 Task: Calculate mortgage payments for a house in Denver, Colorado, with a 30-year fixed-rate loan.
Action: Mouse moved to (319, 233)
Screenshot: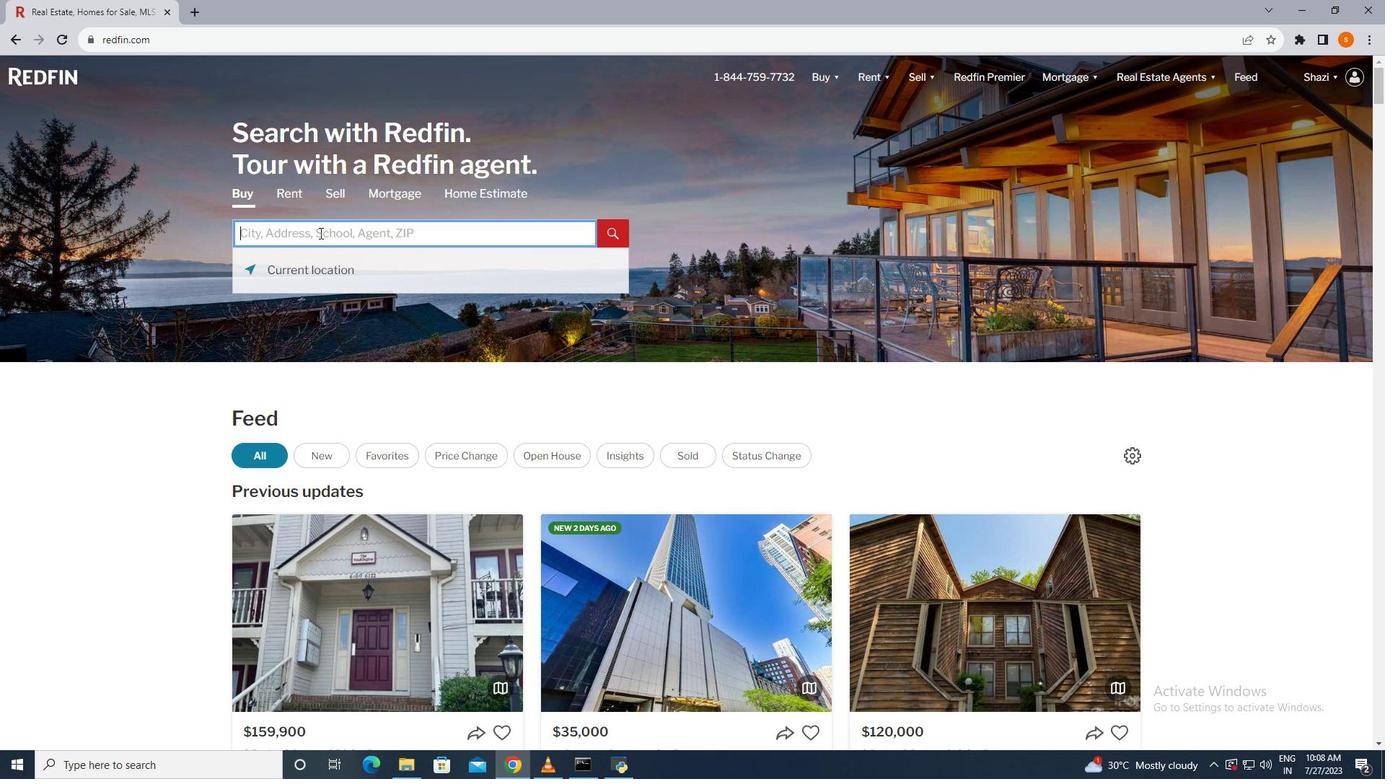 
Action: Mouse pressed left at (319, 233)
Screenshot: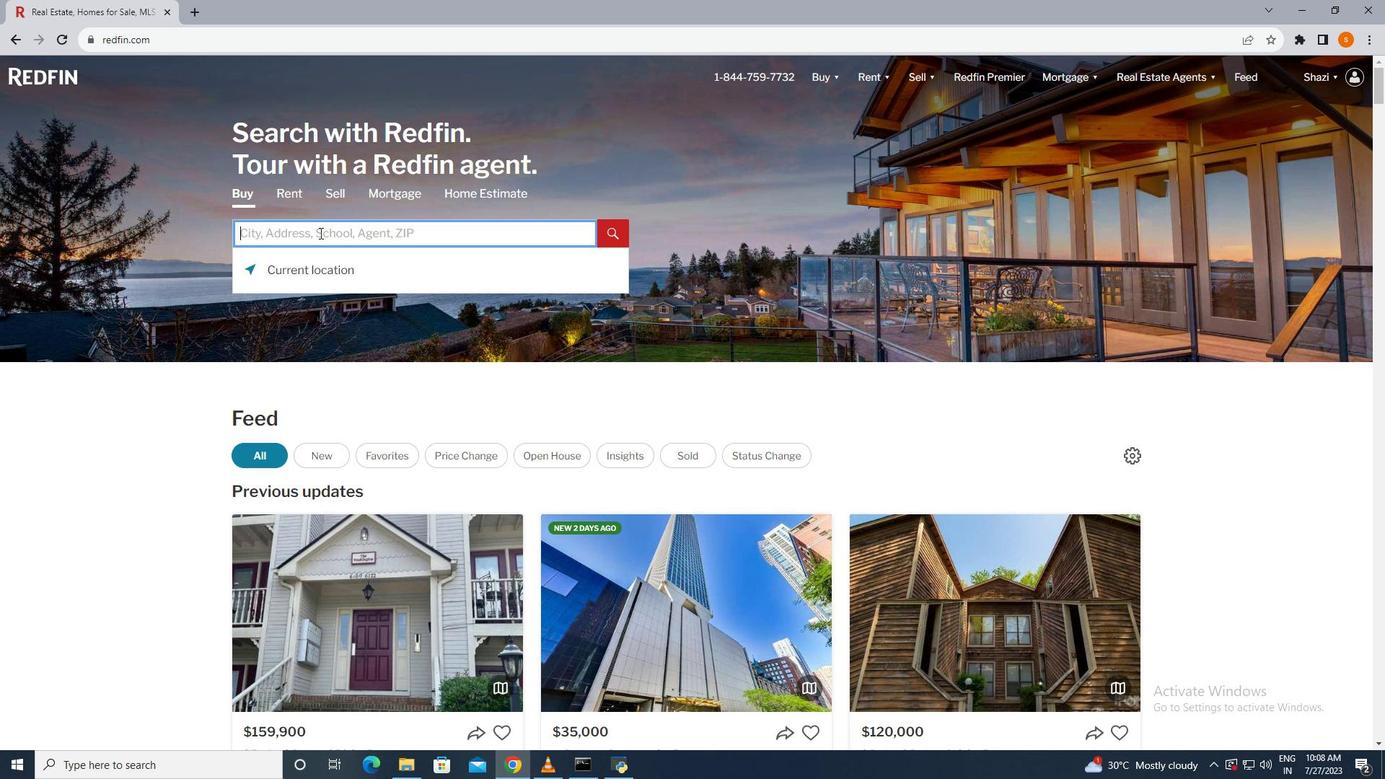 
Action: Mouse moved to (319, 236)
Screenshot: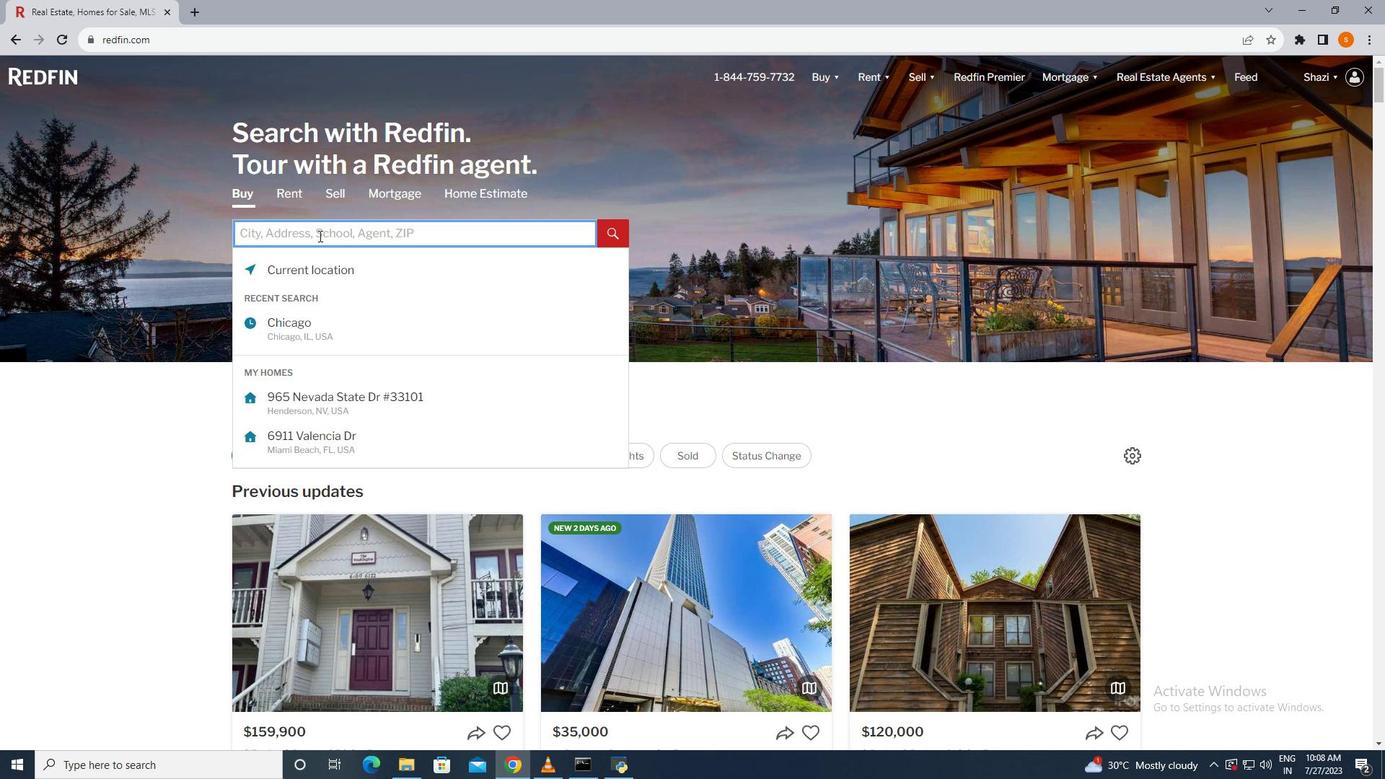 
Action: Mouse pressed left at (319, 236)
Screenshot: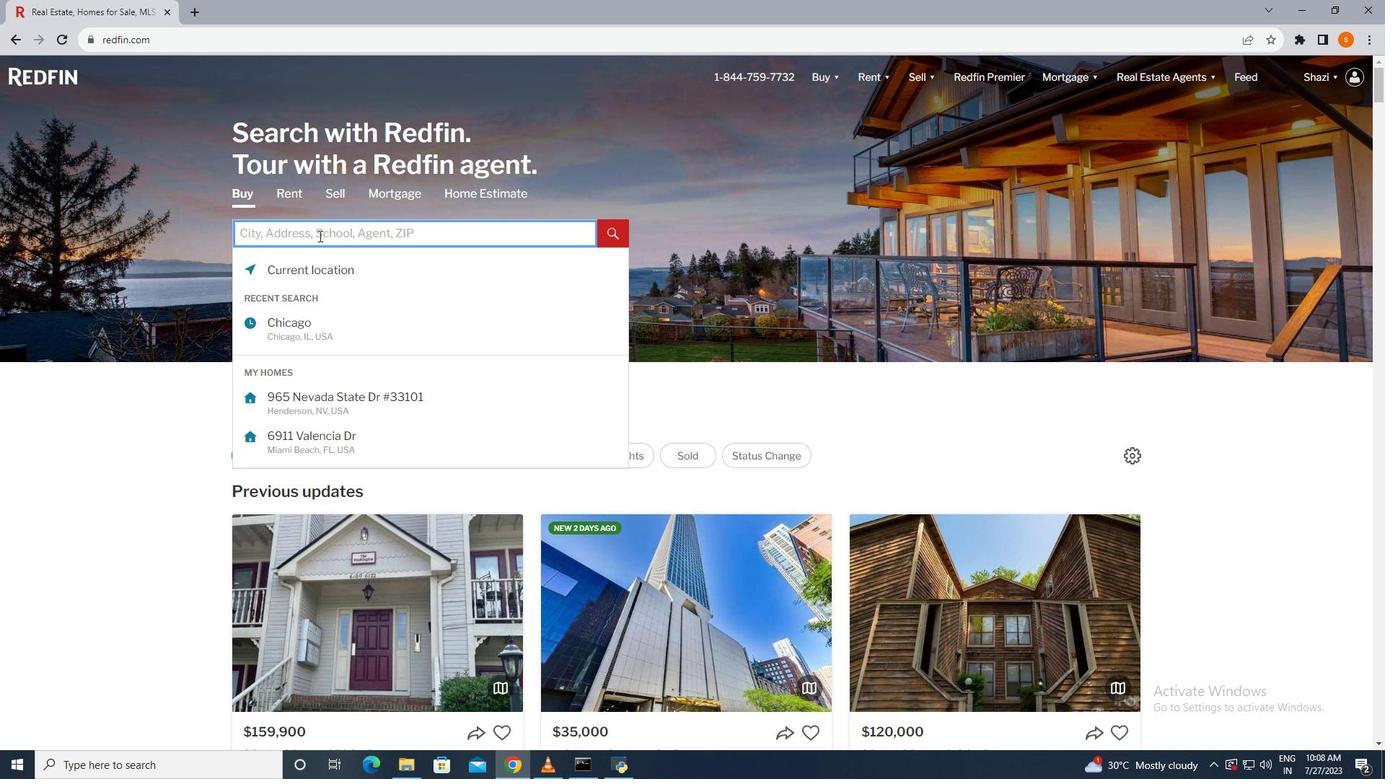 
Action: Mouse moved to (319, 236)
Screenshot: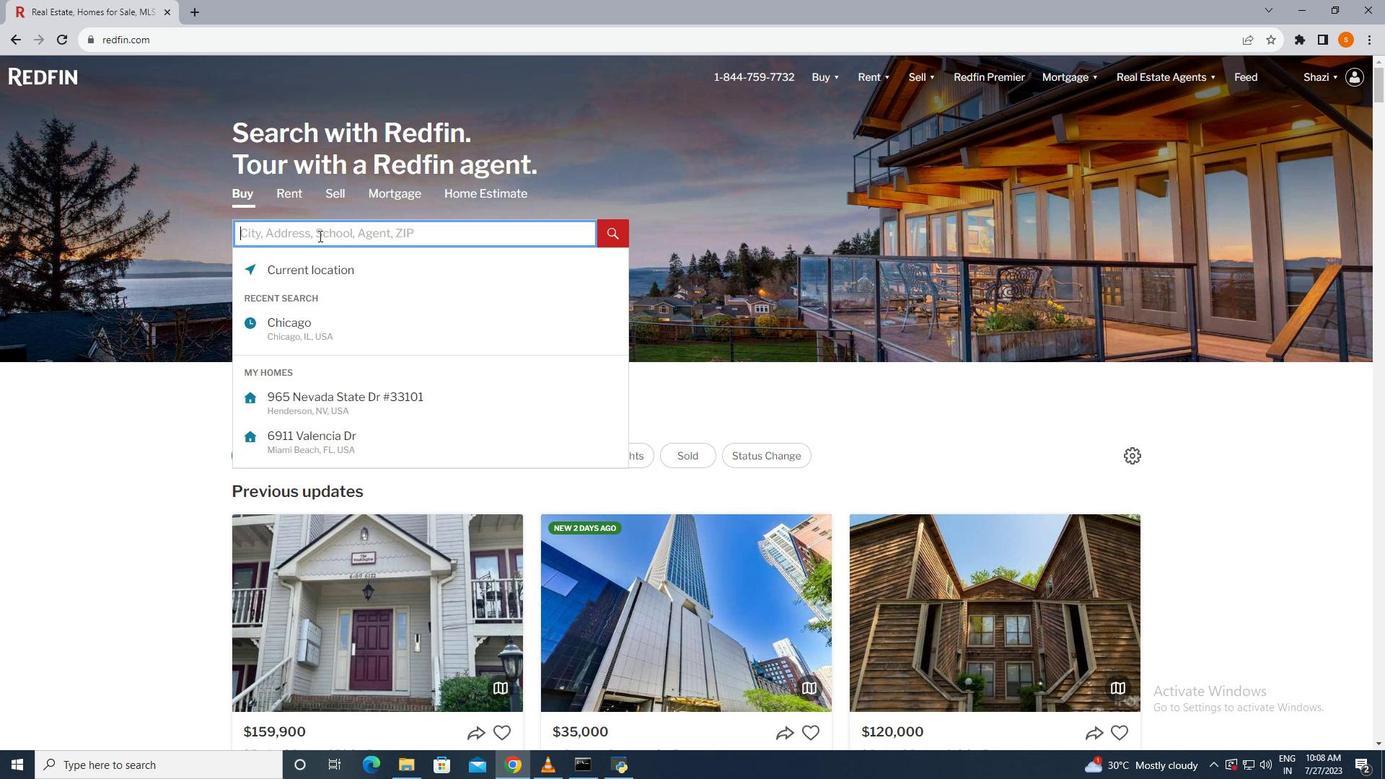 
Action: Key pressed <Key.shift>Denver,<Key.space><Key.shift>Colorado
Screenshot: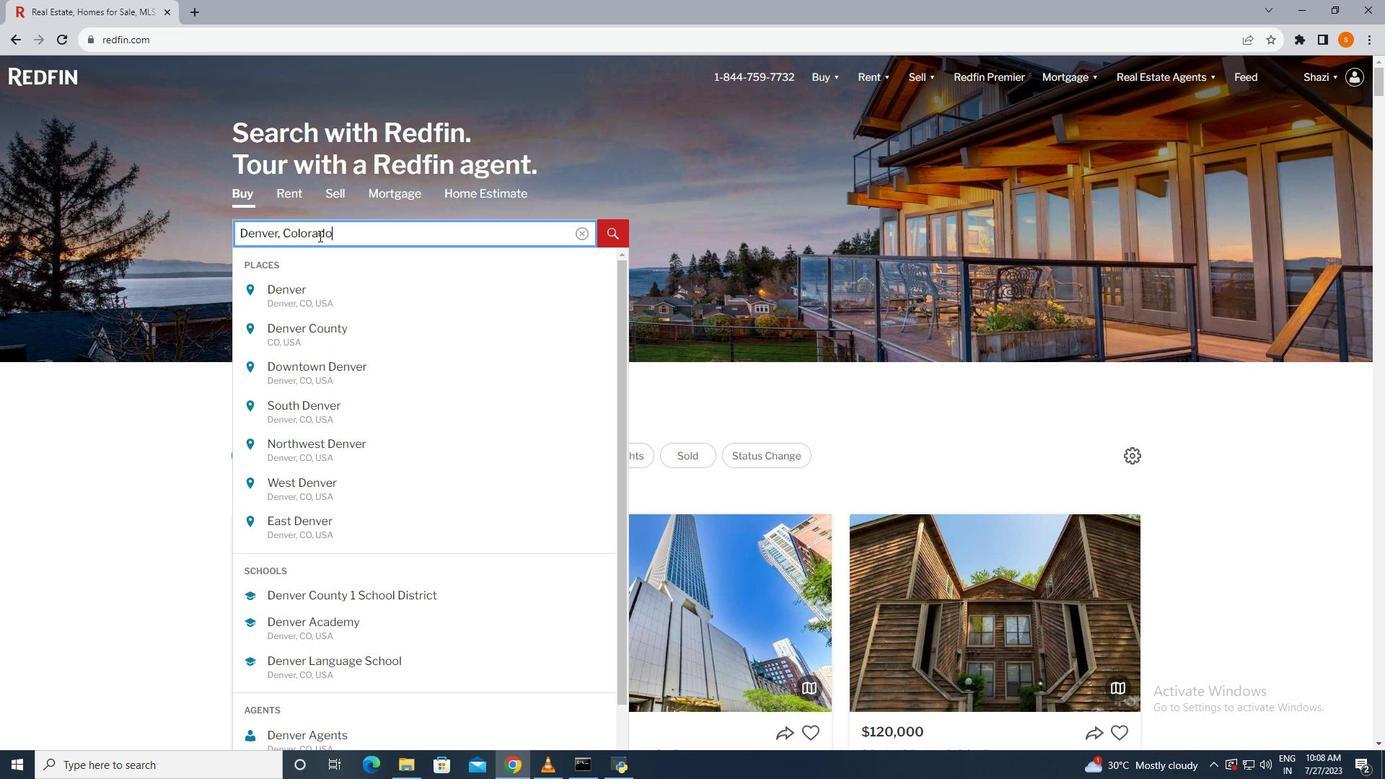 
Action: Mouse moved to (316, 288)
Screenshot: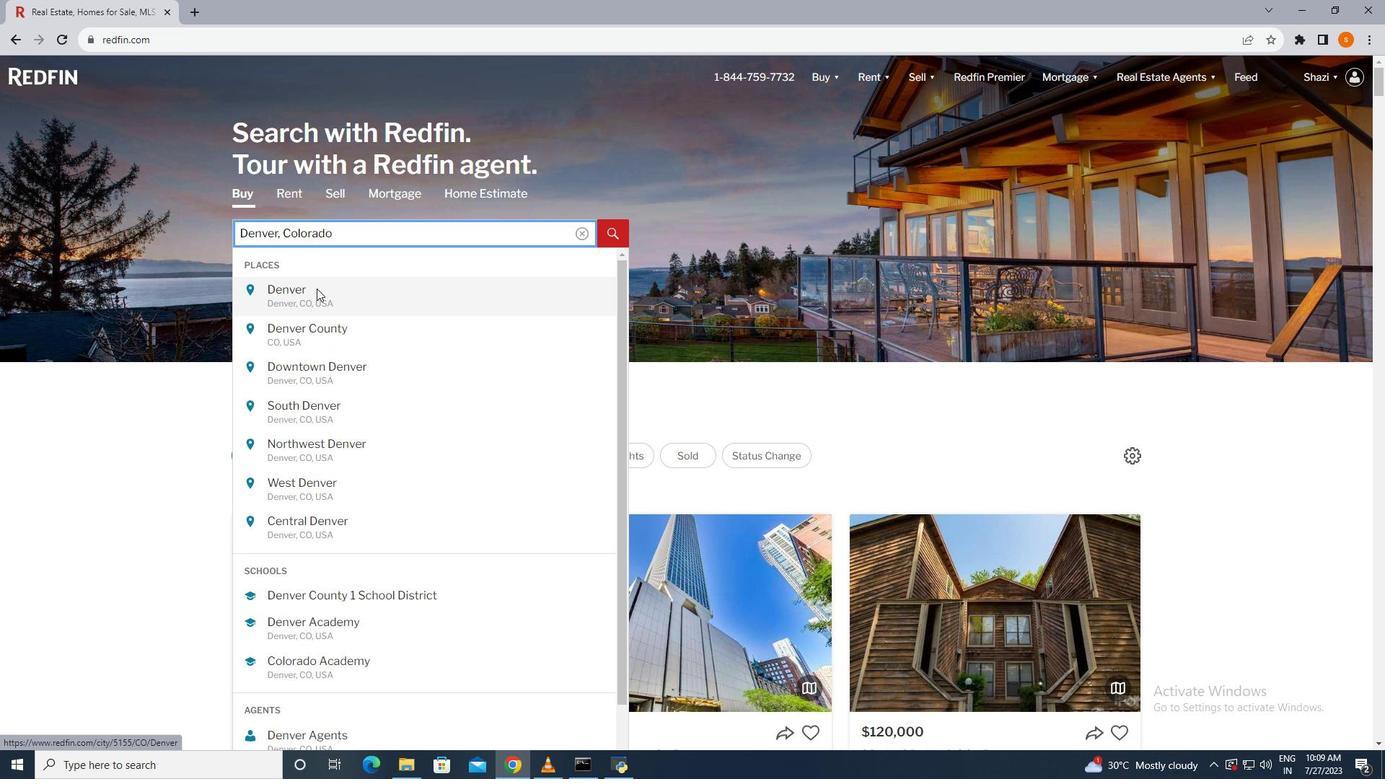 
Action: Mouse pressed left at (316, 288)
Screenshot: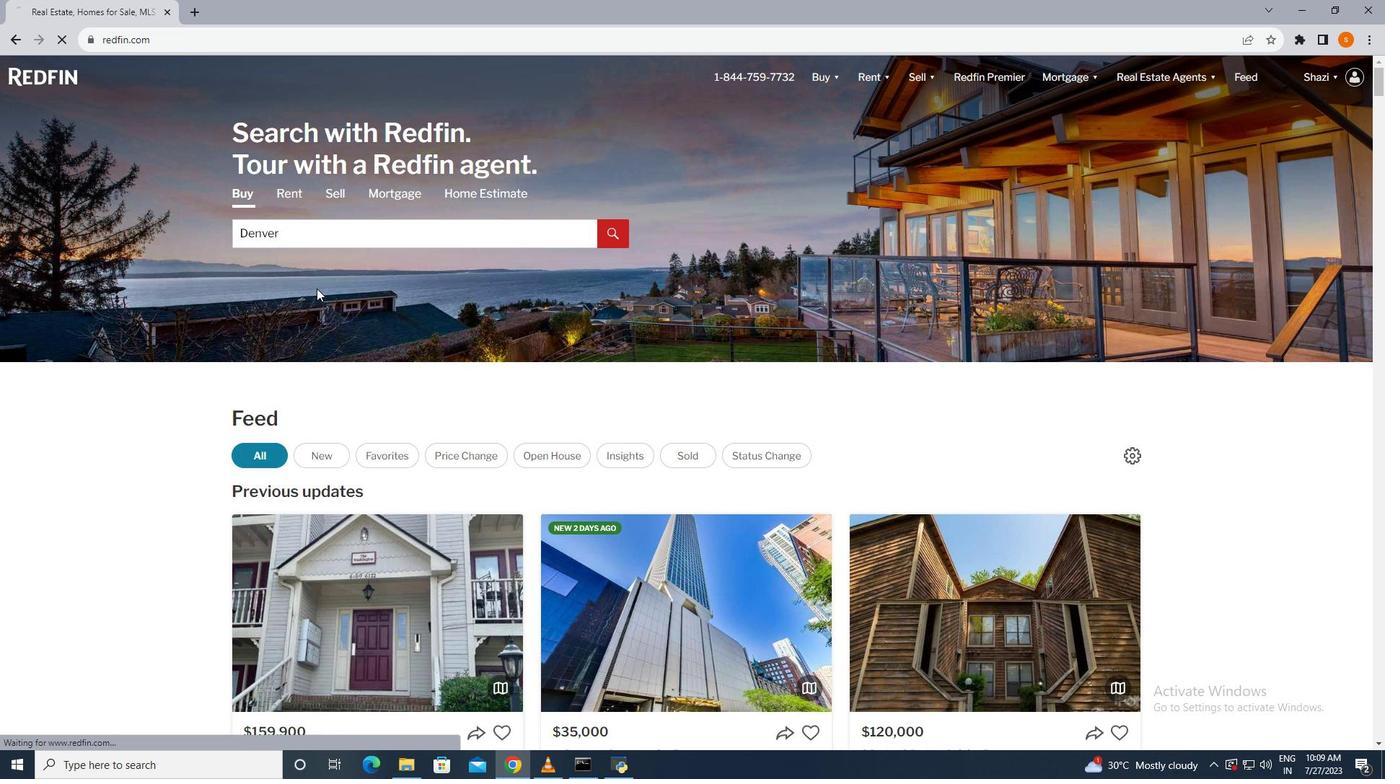
Action: Mouse moved to (1050, 202)
Screenshot: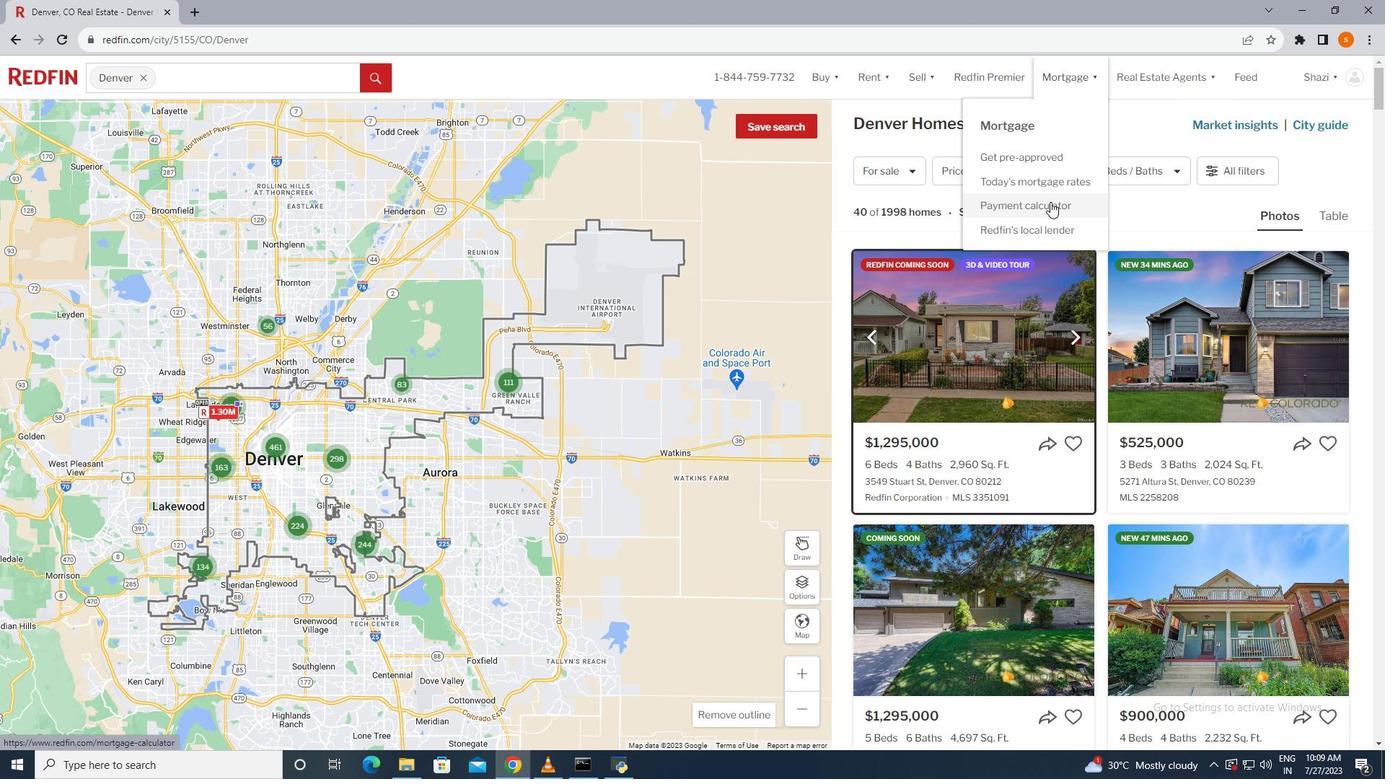 
Action: Mouse pressed left at (1050, 202)
Screenshot: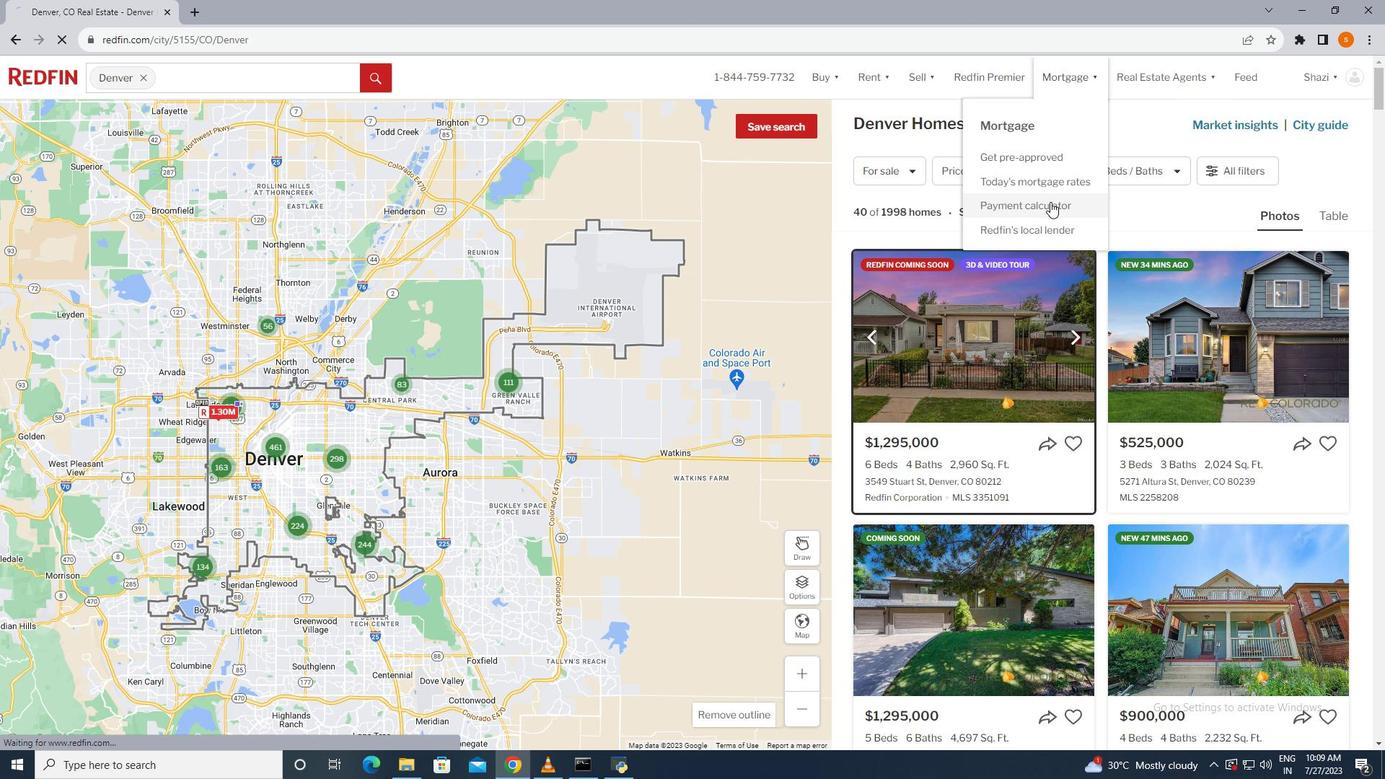 
Action: Mouse moved to (446, 602)
Screenshot: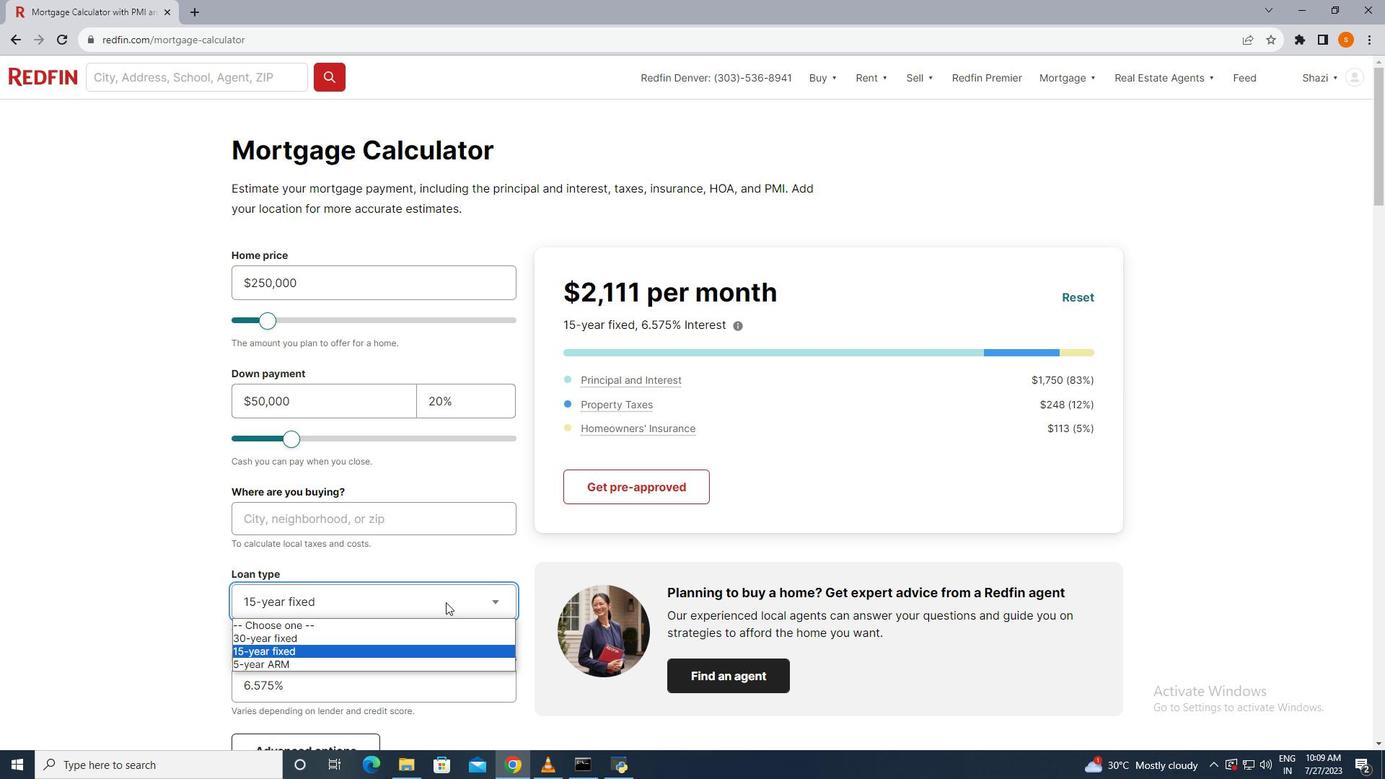 
Action: Mouse pressed left at (446, 602)
Screenshot: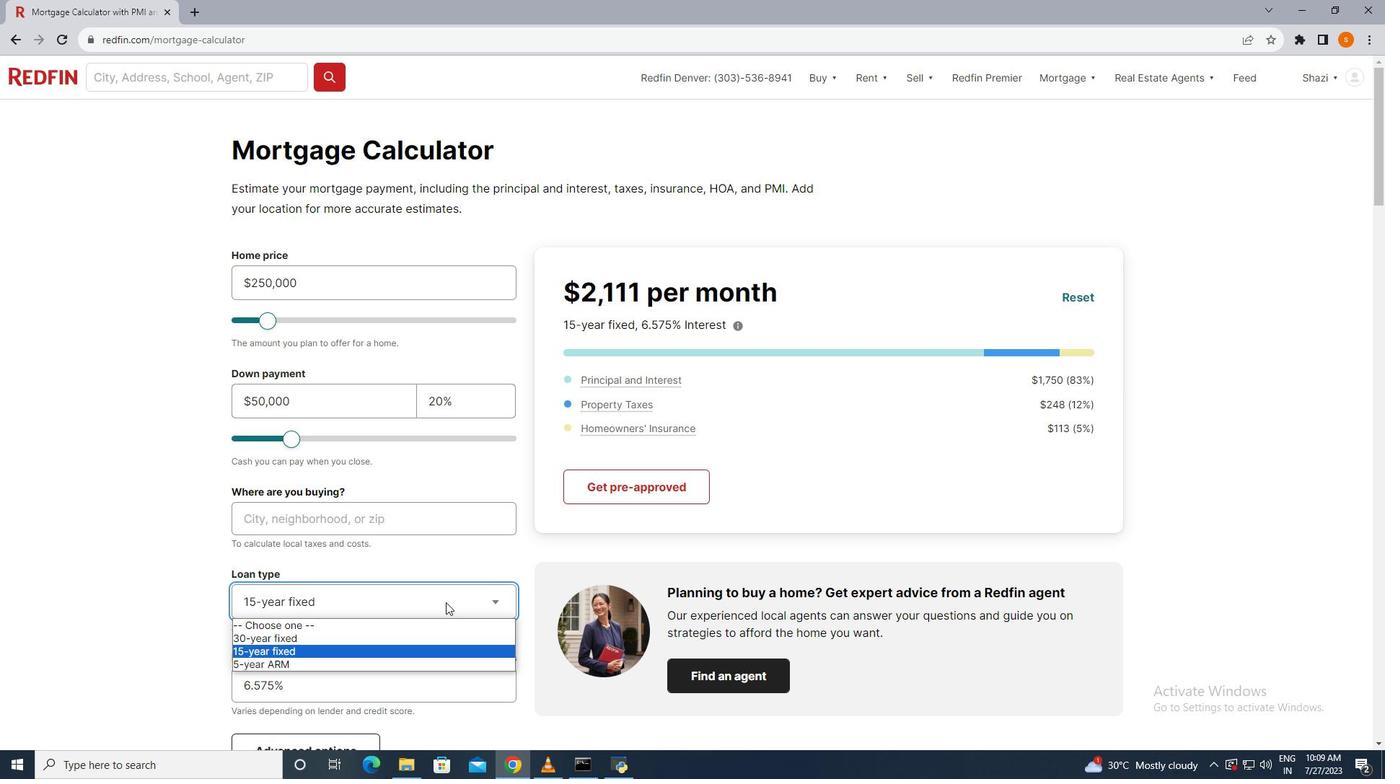 
Action: Mouse moved to (265, 638)
Screenshot: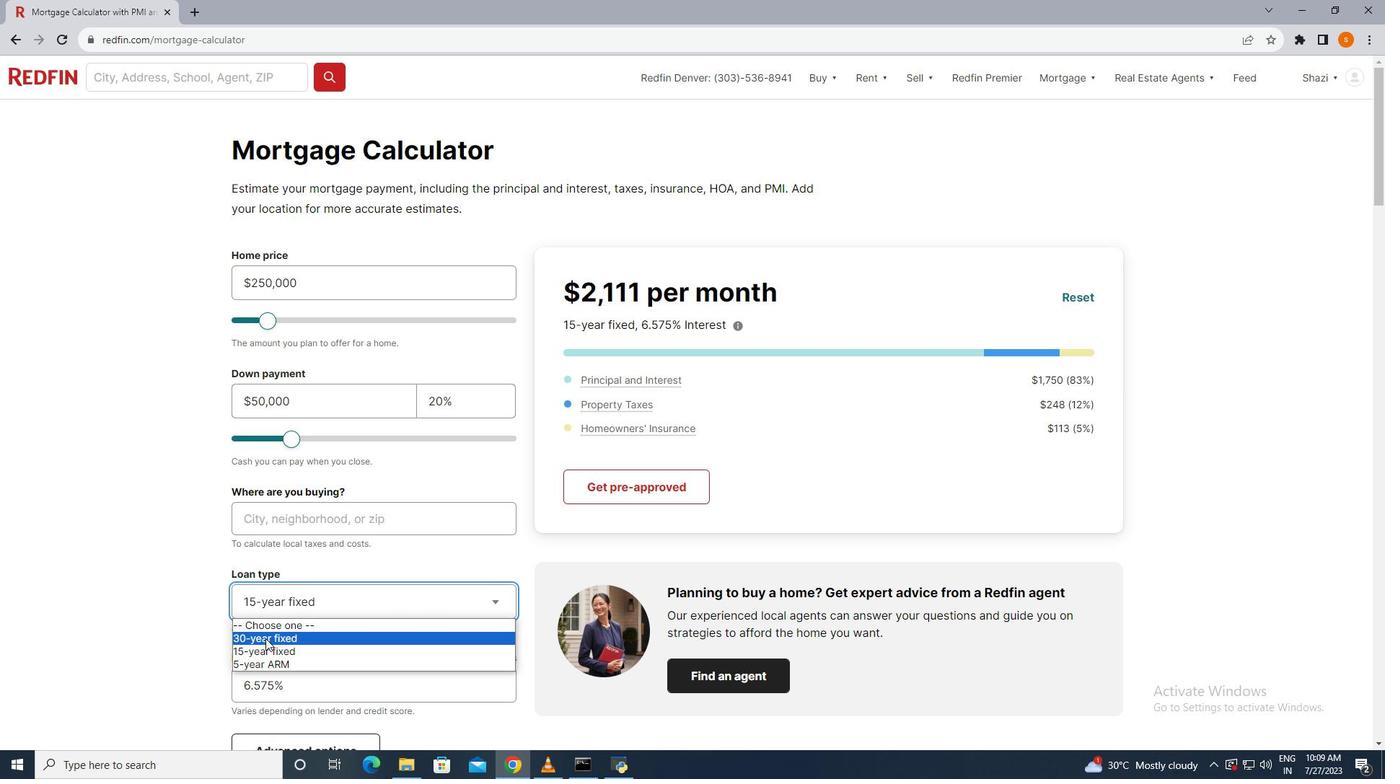 
Action: Mouse pressed left at (265, 638)
Screenshot: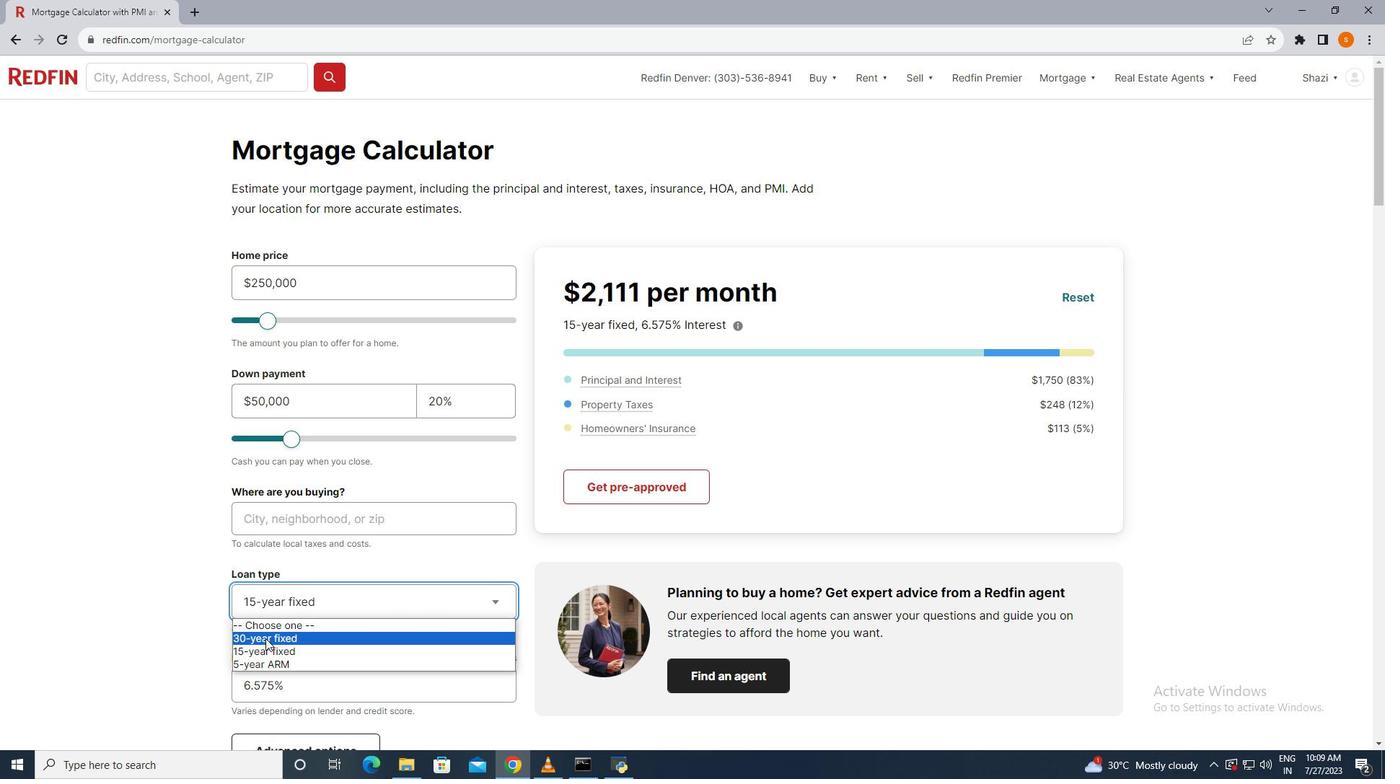 
Action: Mouse moved to (441, 333)
Screenshot: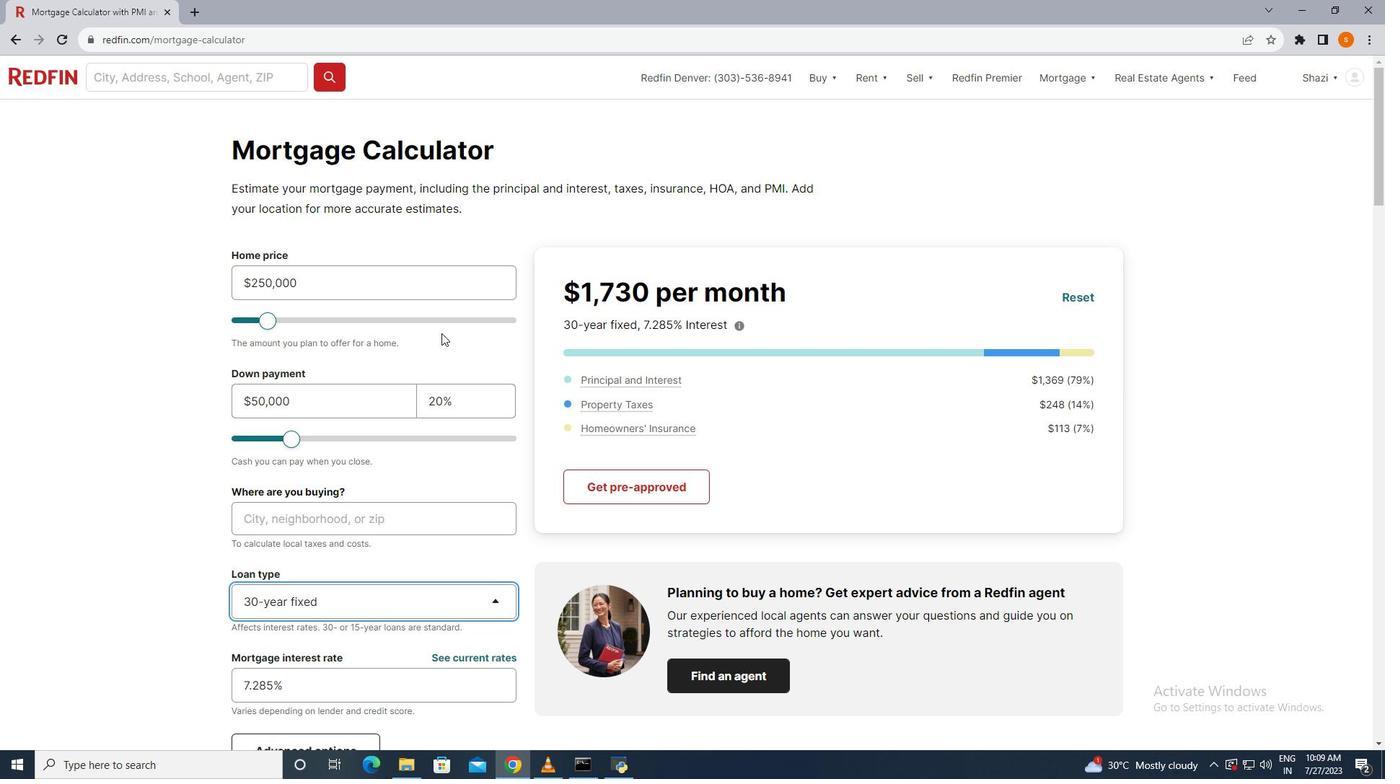 
Action: Mouse scrolled (441, 332) with delta (0, 0)
Screenshot: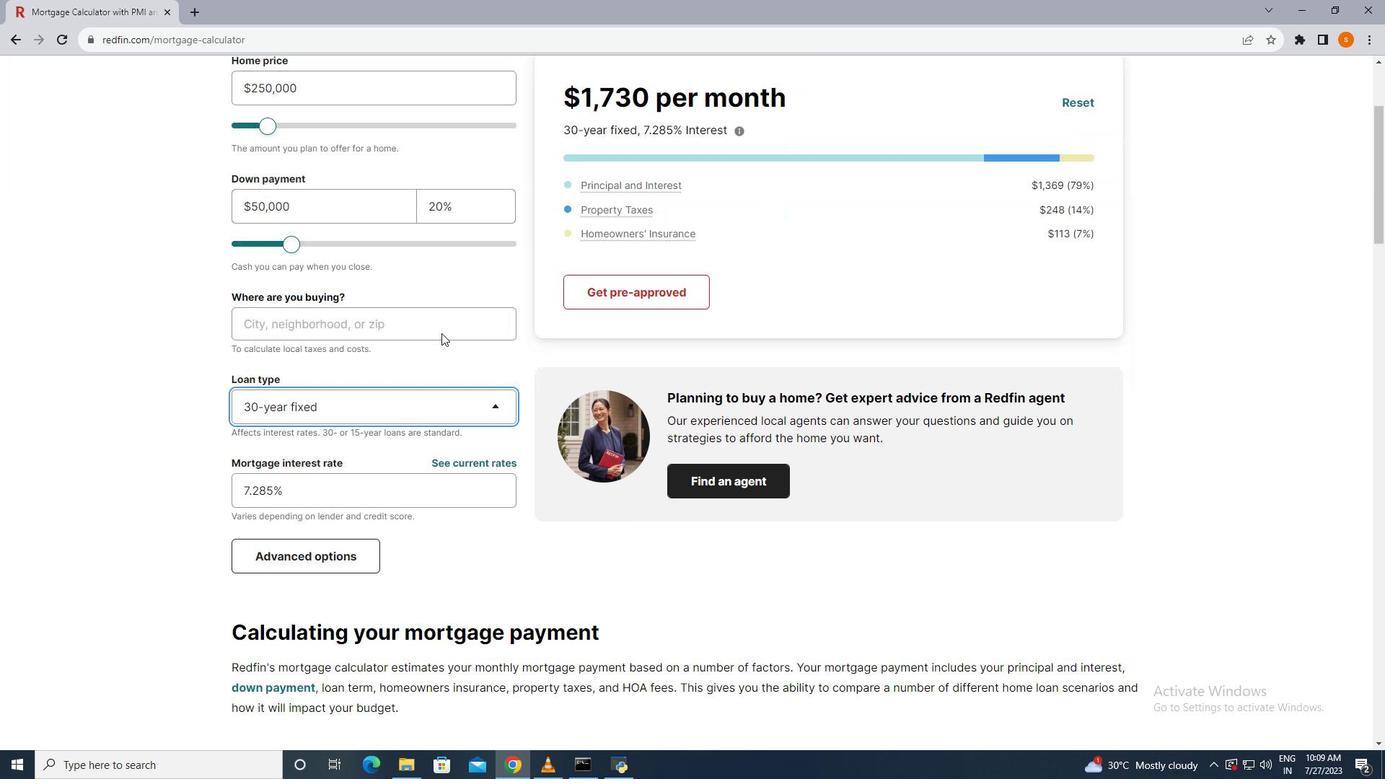 
Action: Mouse scrolled (441, 332) with delta (0, 0)
Screenshot: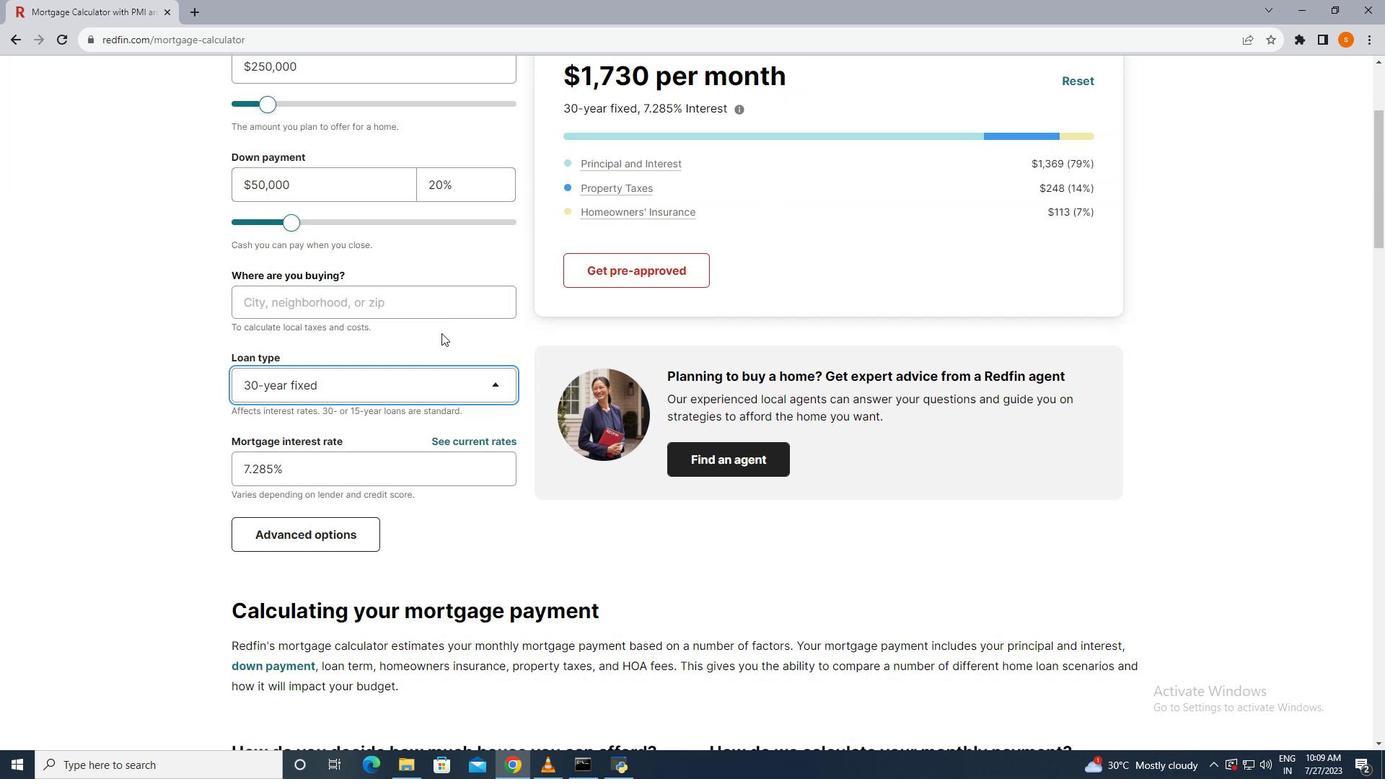 
Action: Mouse scrolled (441, 332) with delta (0, 0)
Screenshot: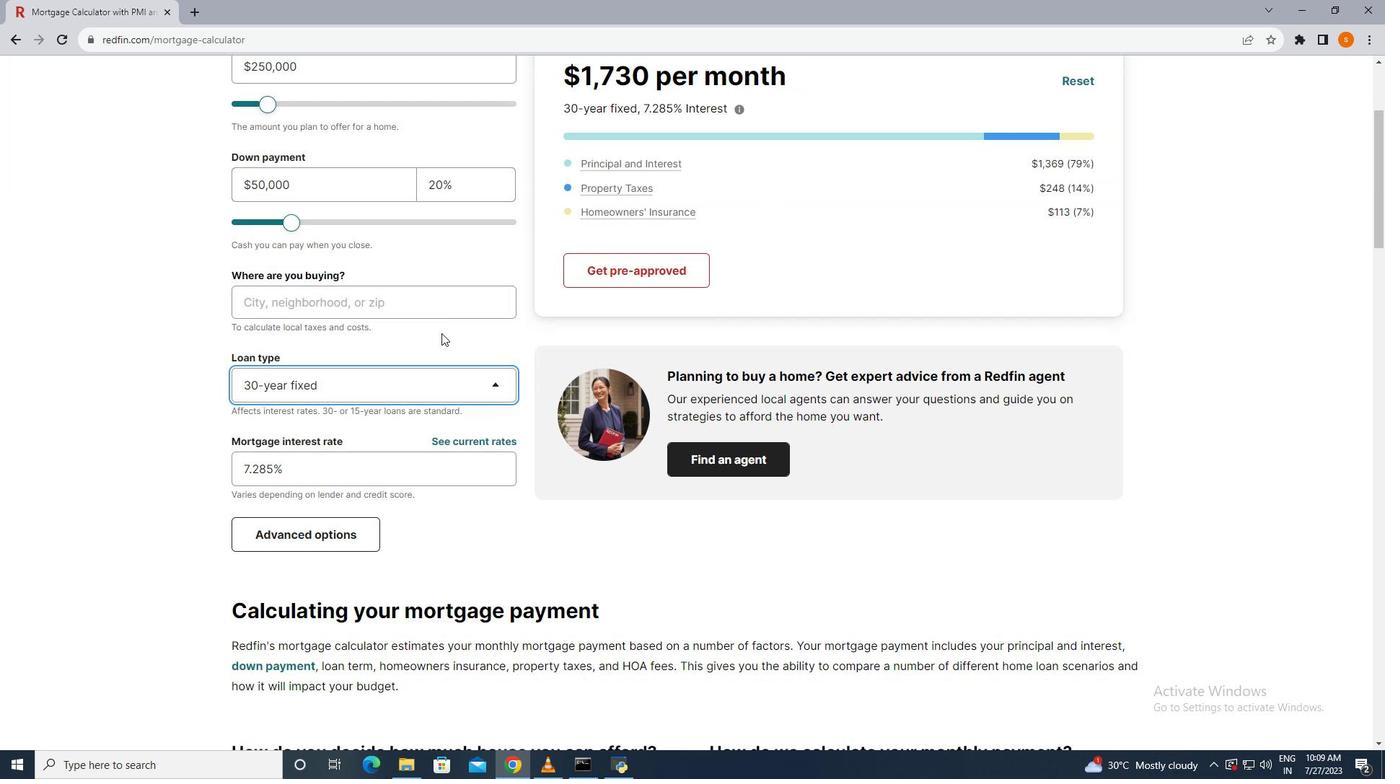 
Action: Mouse scrolled (441, 332) with delta (0, 0)
Screenshot: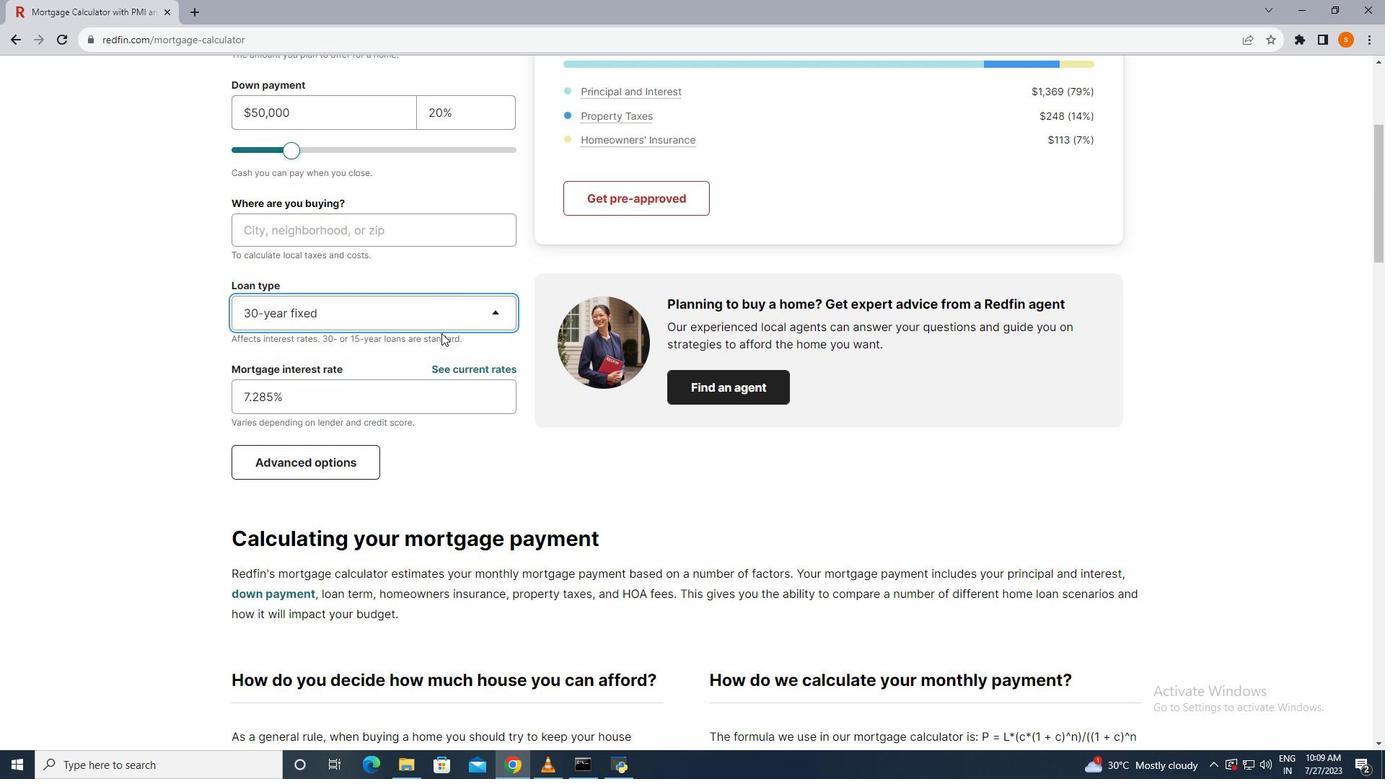 
Action: Mouse scrolled (441, 332) with delta (0, 0)
Screenshot: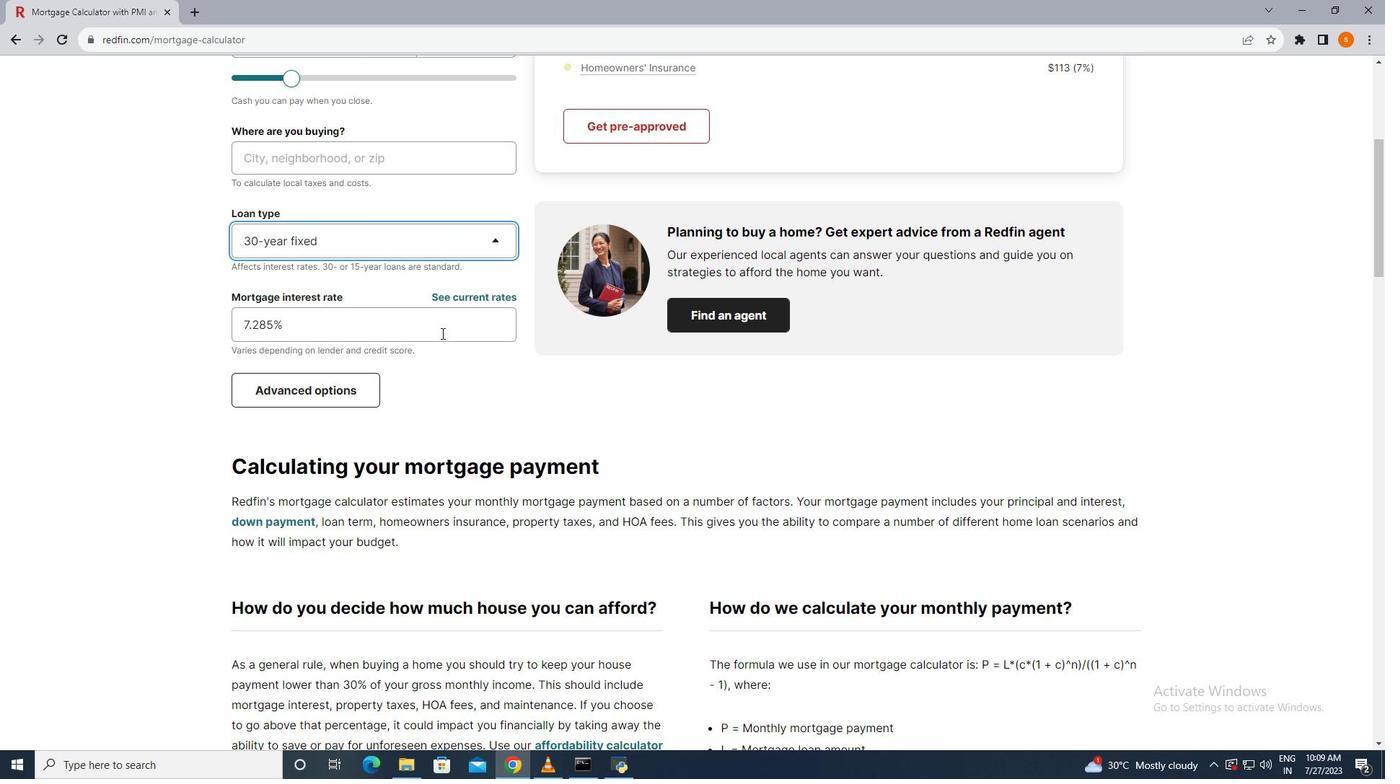
Action: Mouse moved to (474, 298)
Screenshot: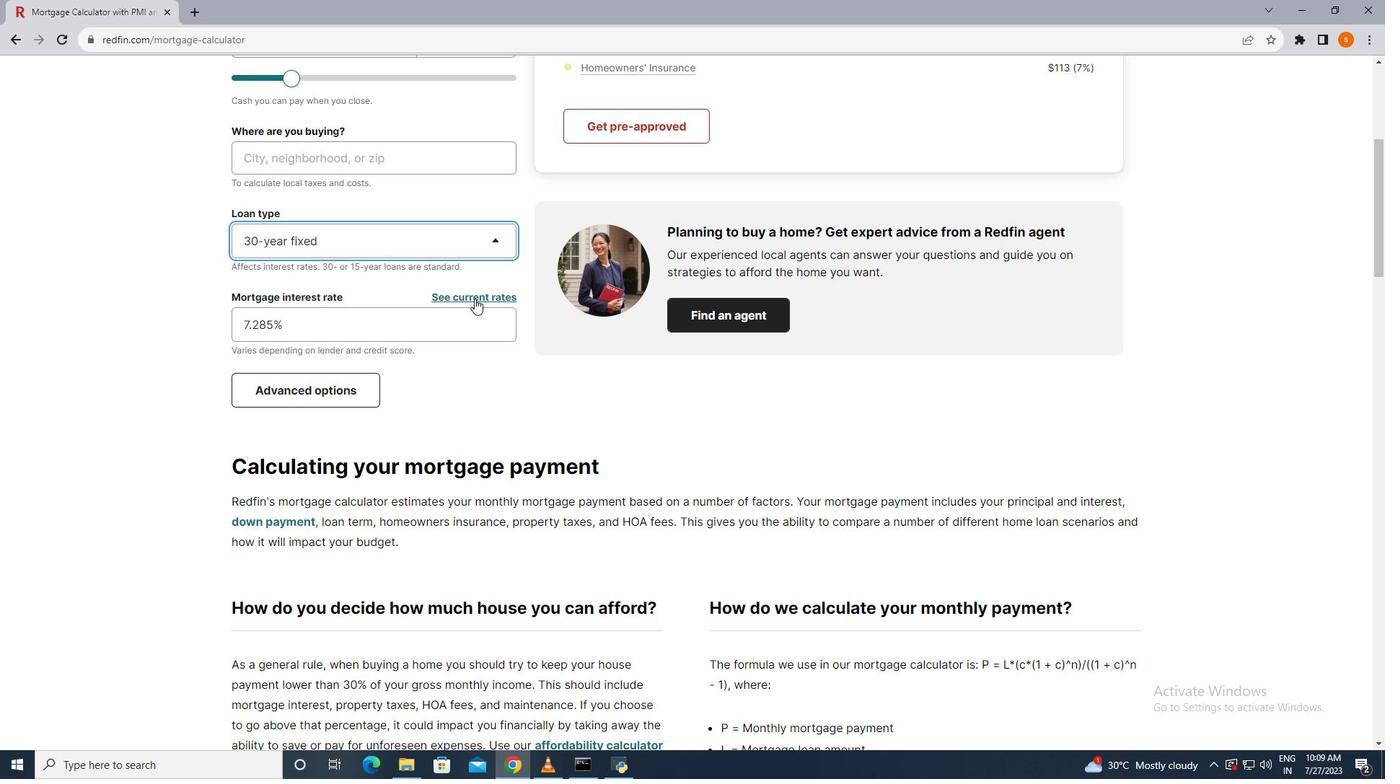 
Action: Mouse pressed left at (474, 298)
Screenshot: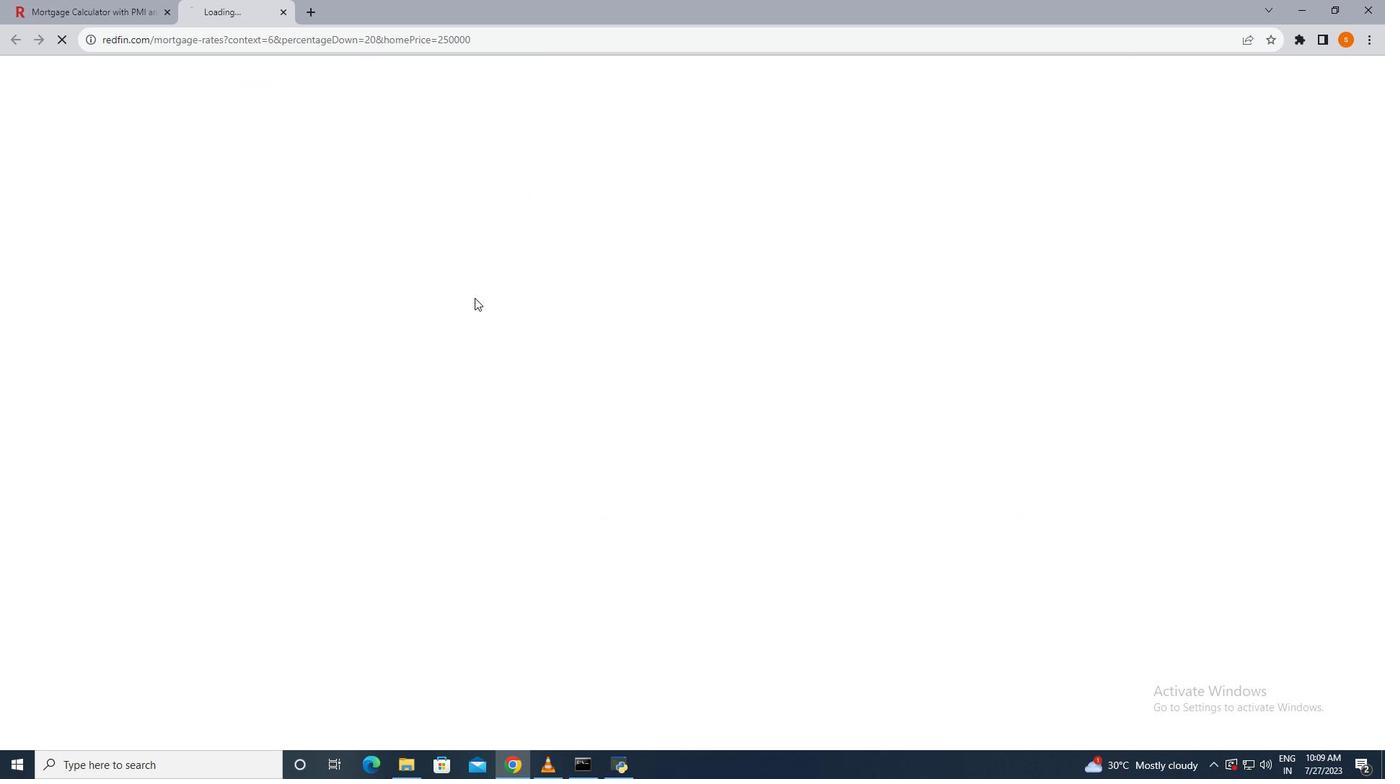 
Action: Mouse moved to (251, 303)
Screenshot: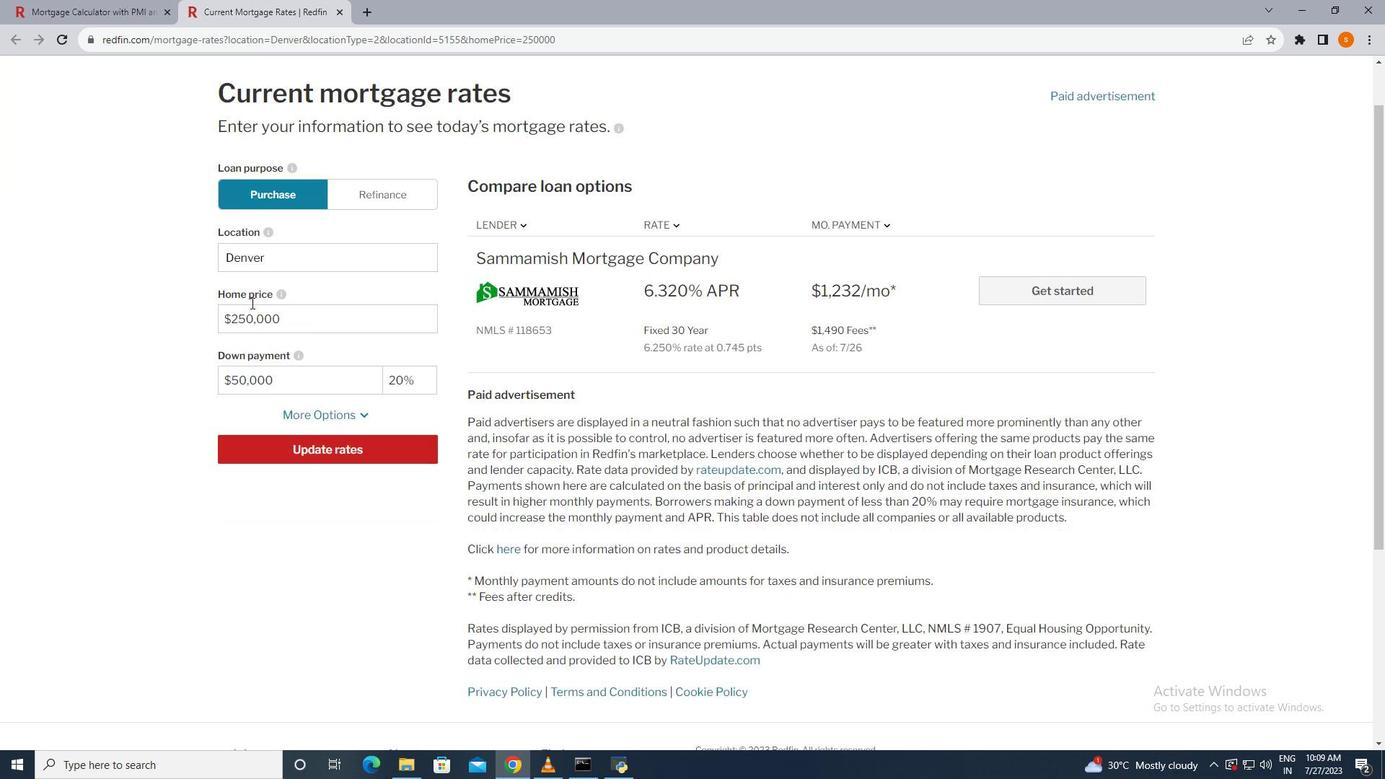 
Action: Mouse scrolled (251, 302) with delta (0, 0)
Screenshot: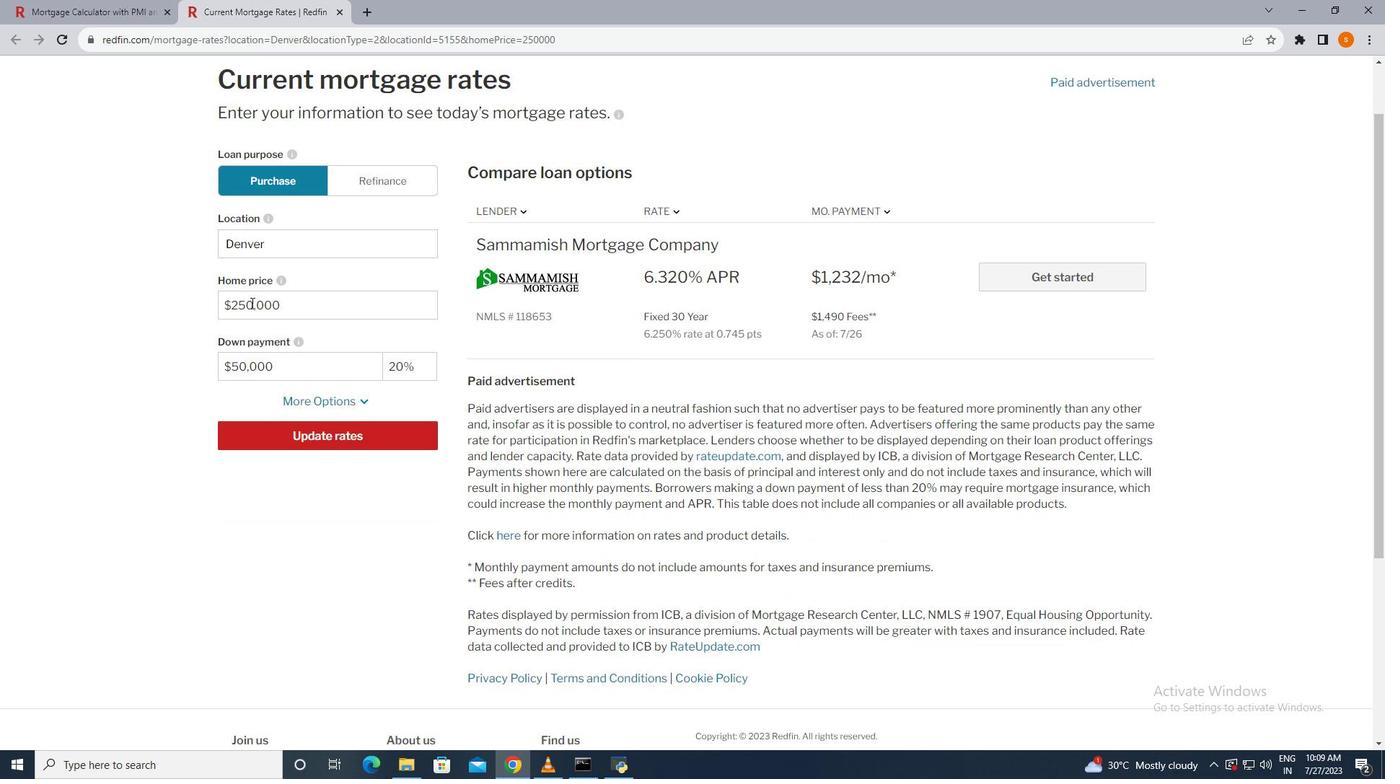 
Action: Mouse moved to (786, 363)
Screenshot: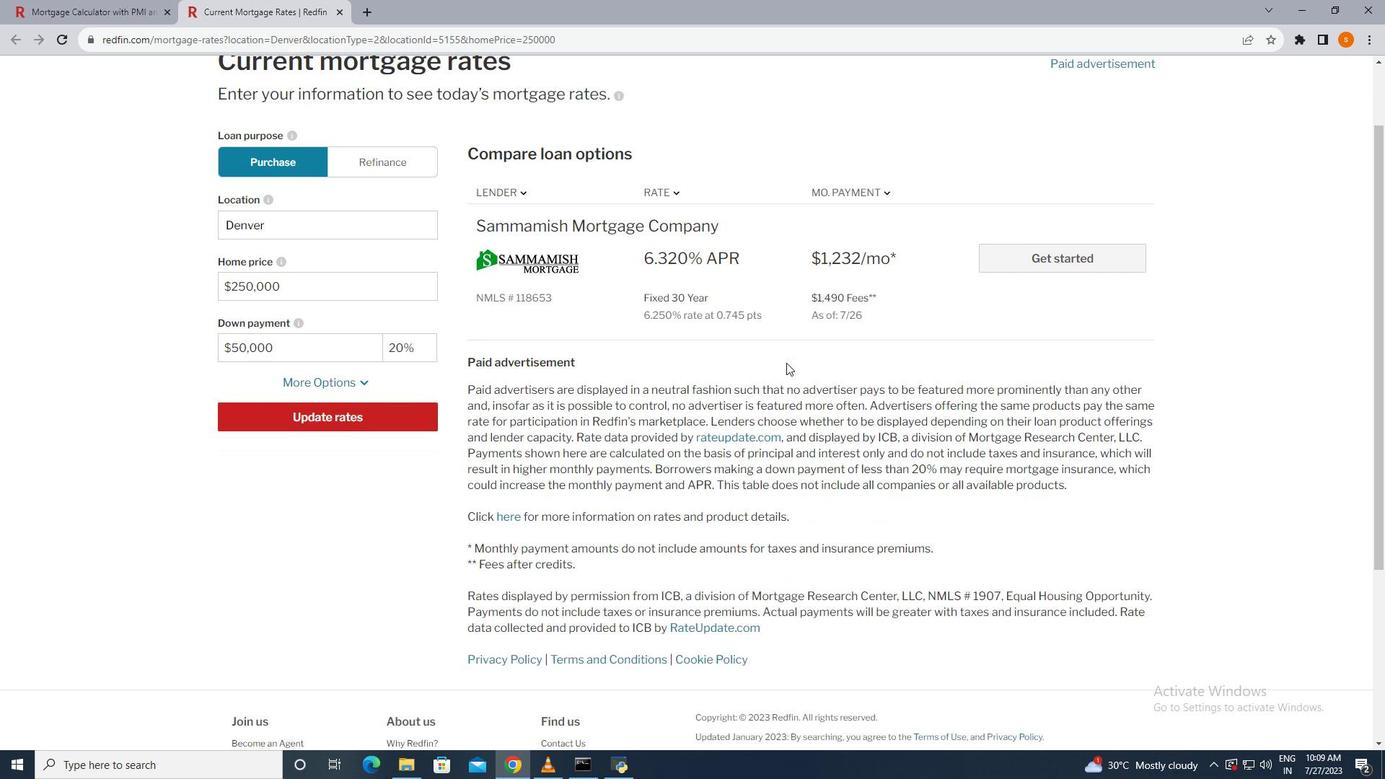 
Action: Mouse scrolled (786, 362) with delta (0, 0)
Screenshot: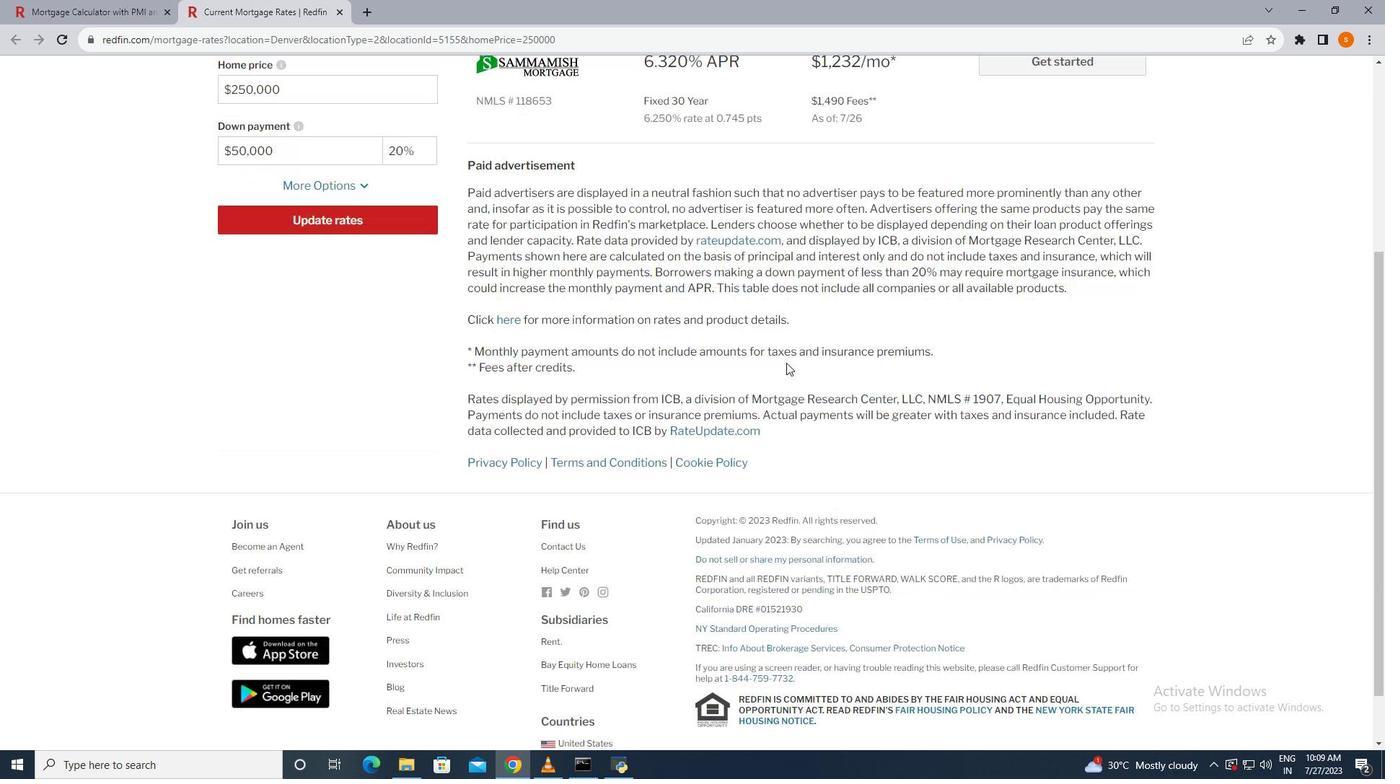 
Action: Mouse scrolled (786, 362) with delta (0, 0)
Screenshot: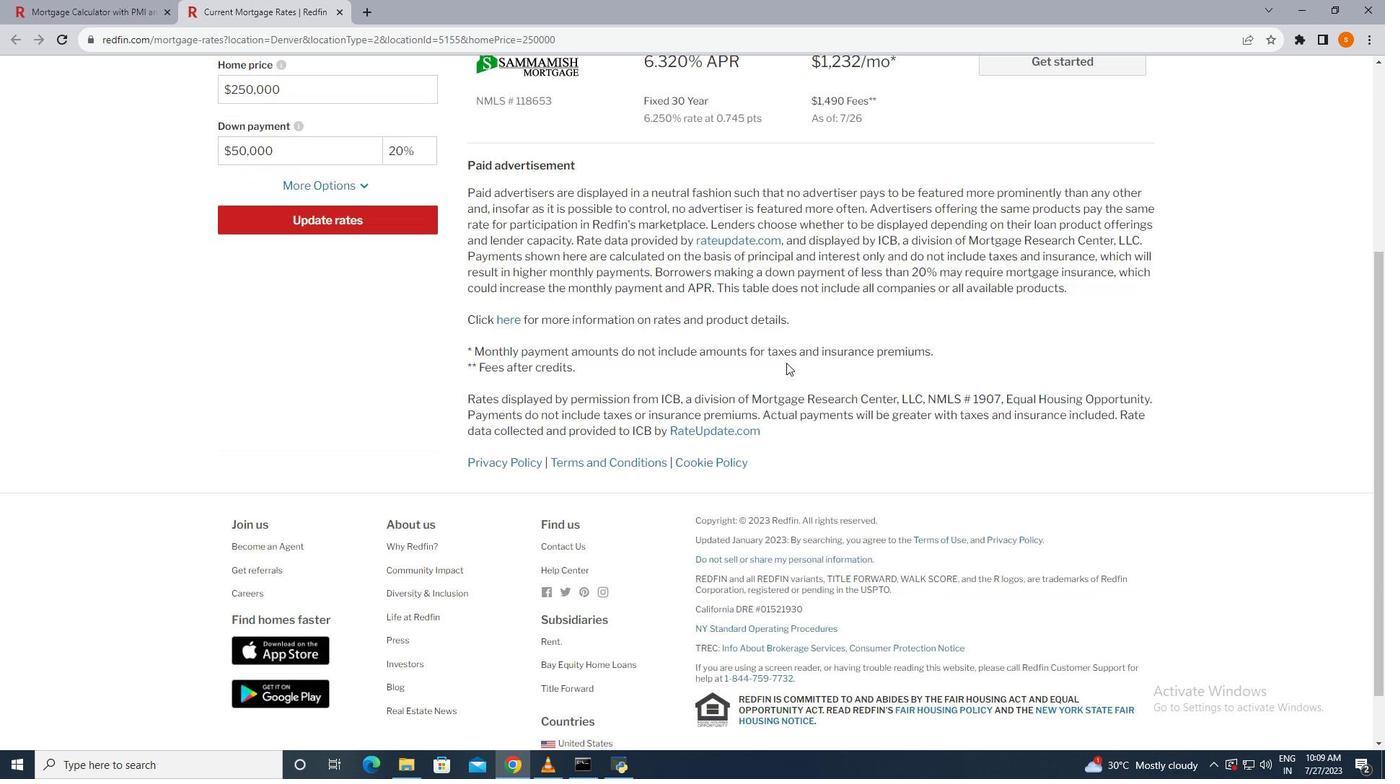
Action: Mouse scrolled (786, 362) with delta (0, 0)
Screenshot: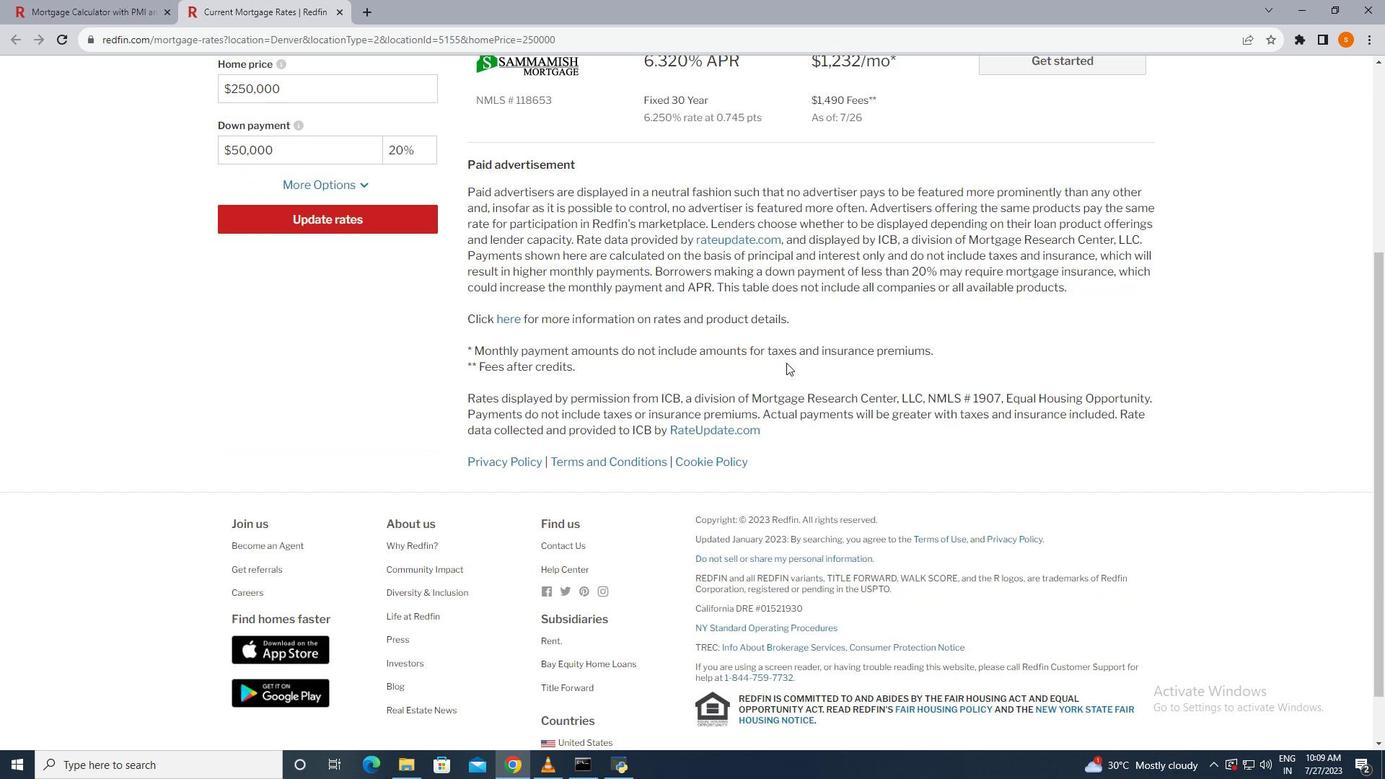 
Action: Mouse scrolled (786, 363) with delta (0, 0)
Screenshot: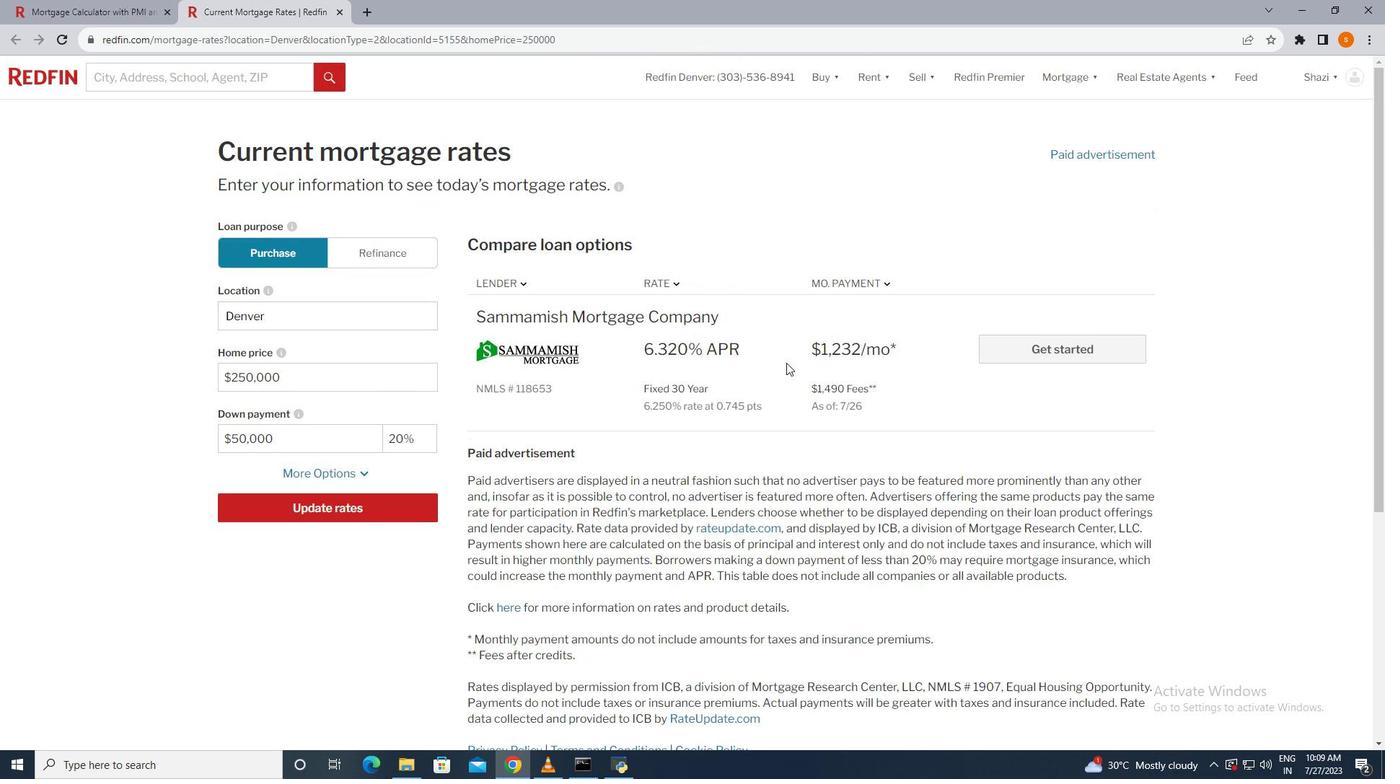 
Action: Mouse scrolled (786, 363) with delta (0, 0)
Screenshot: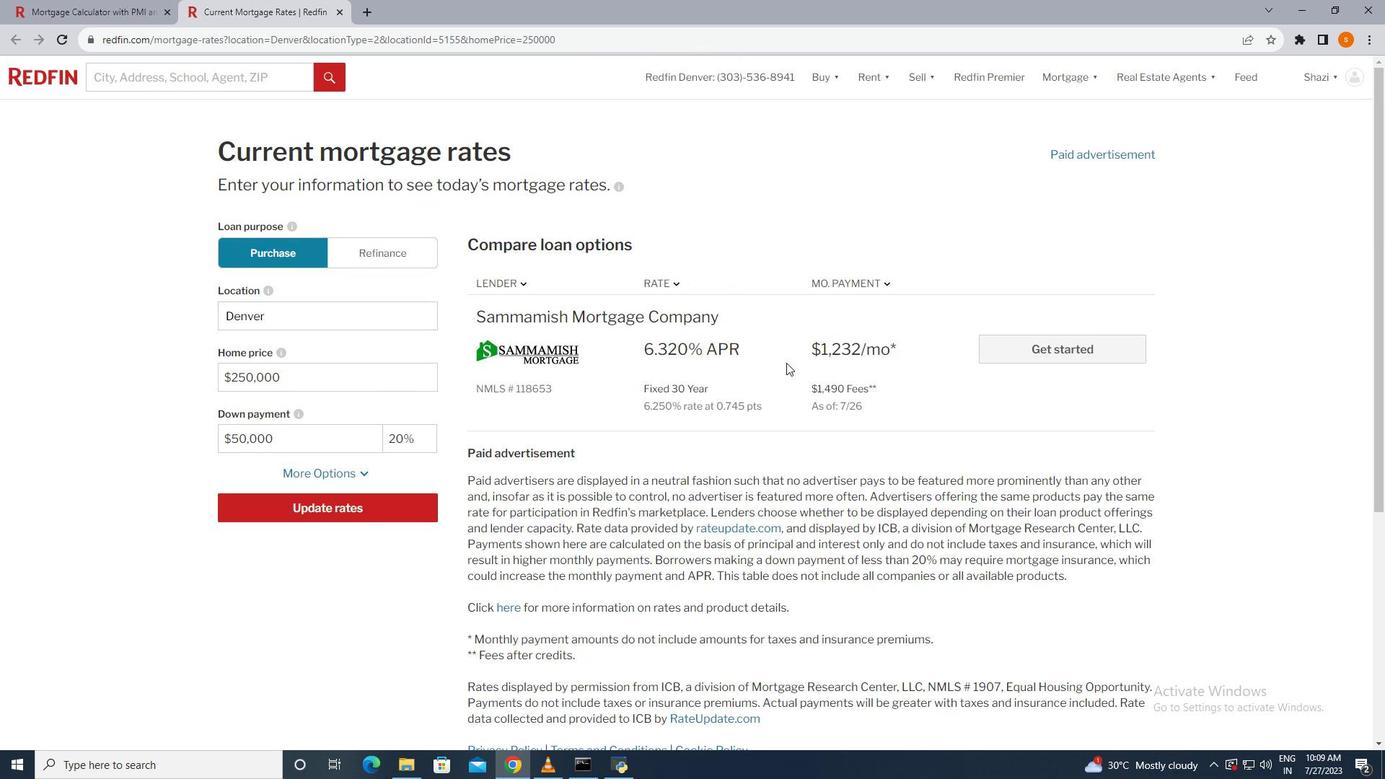 
Action: Mouse scrolled (786, 363) with delta (0, 0)
Screenshot: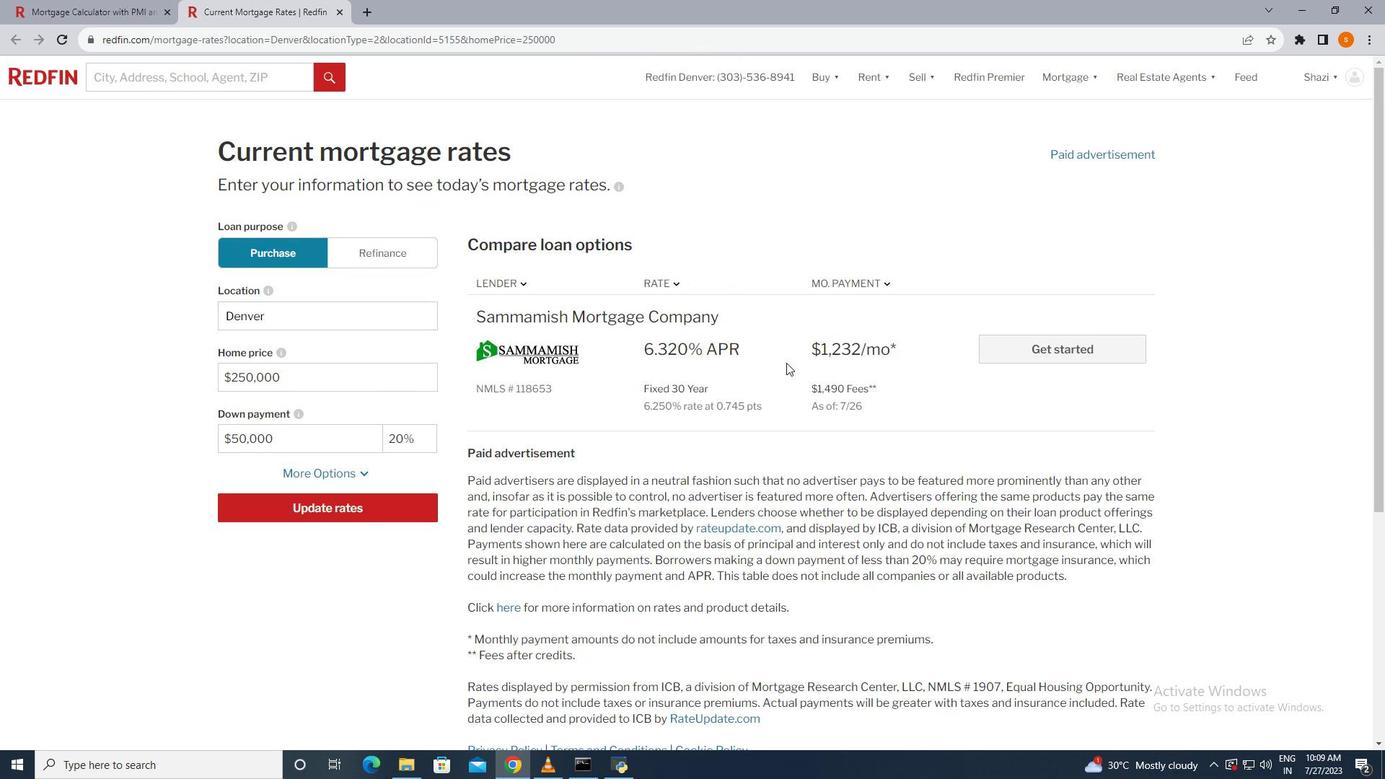 
Action: Mouse scrolled (786, 363) with delta (0, 0)
Screenshot: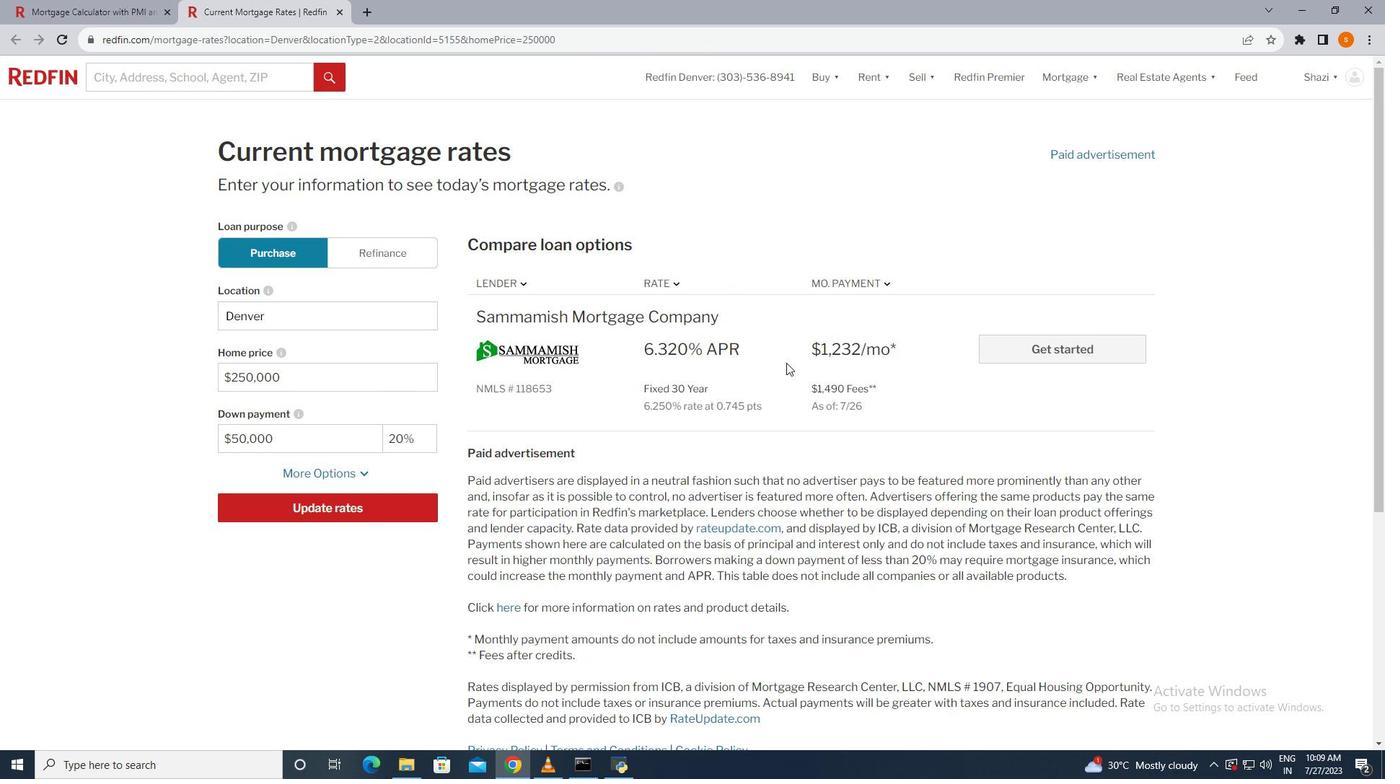 
Action: Mouse scrolled (786, 363) with delta (0, 0)
Screenshot: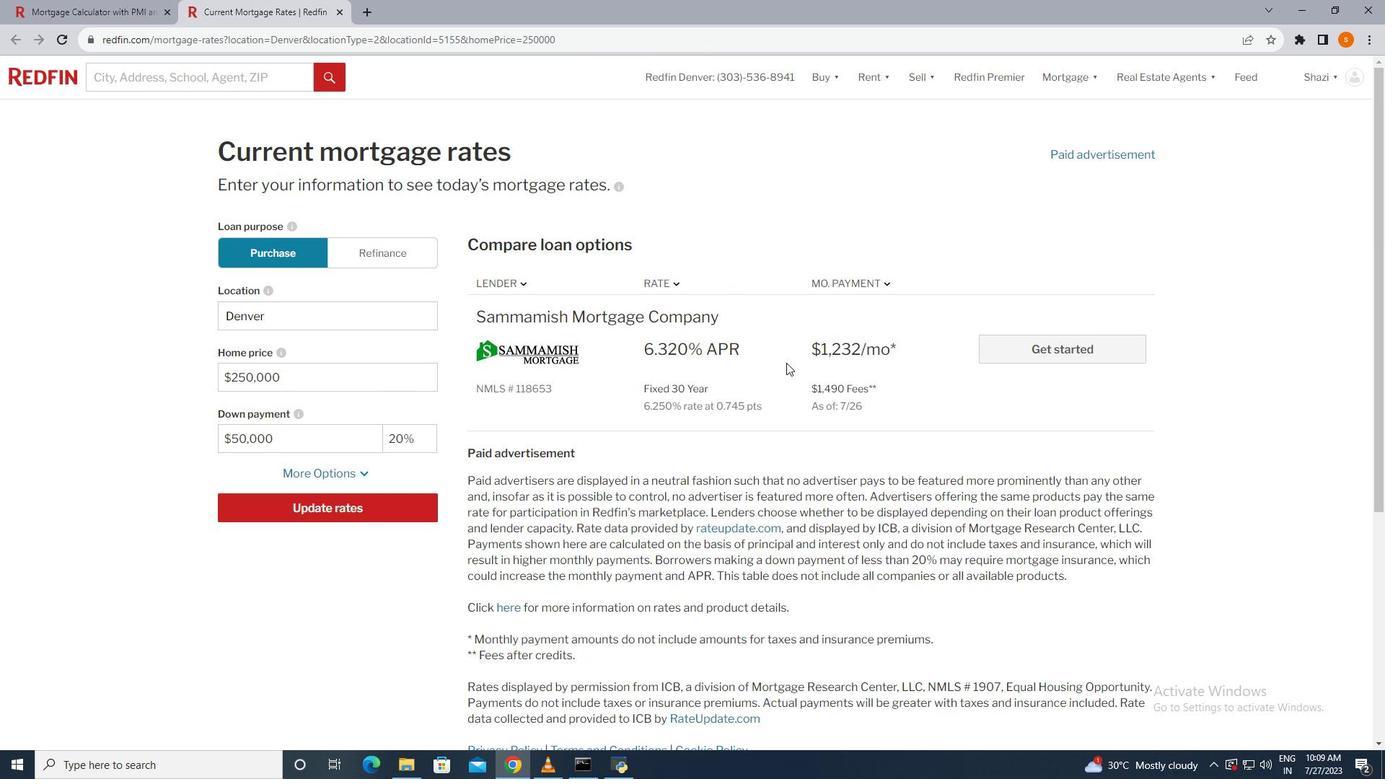 
Action: Mouse scrolled (786, 363) with delta (0, 0)
Screenshot: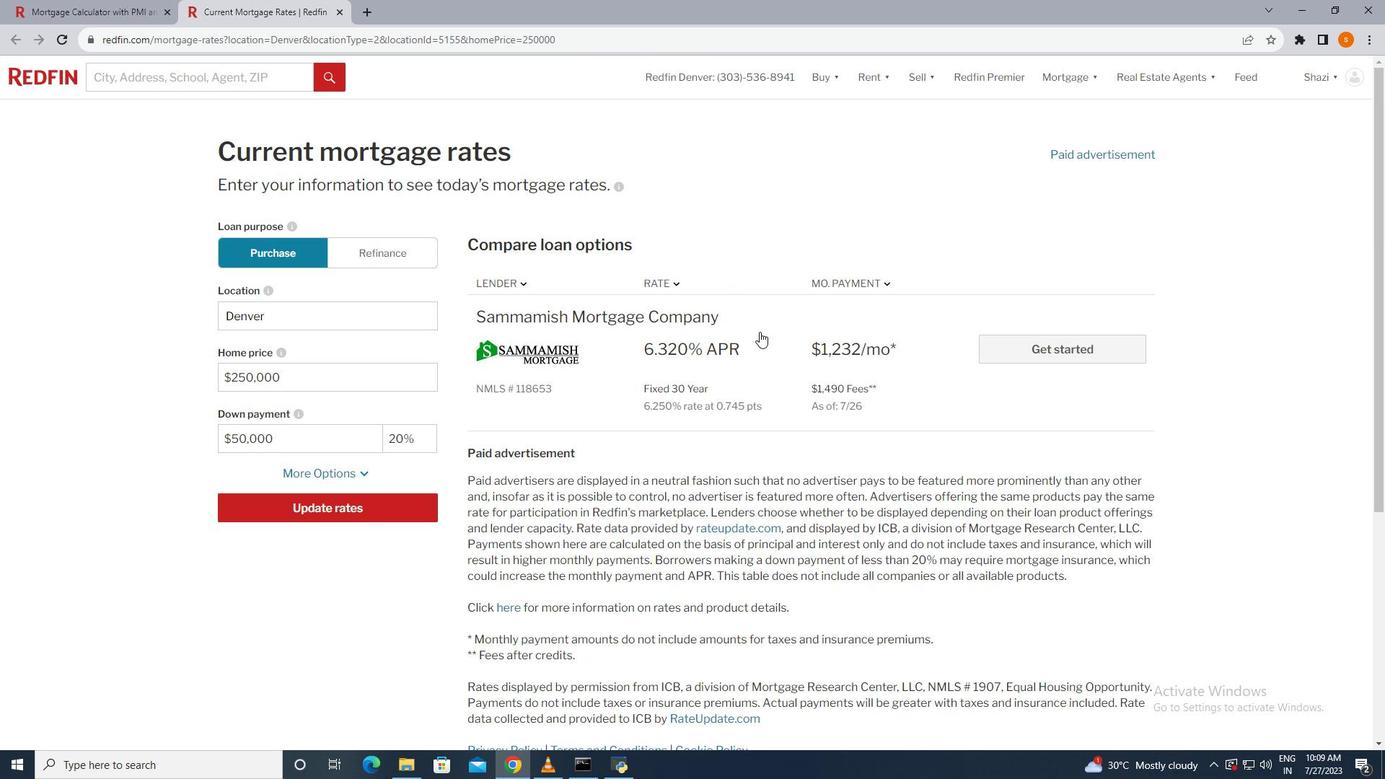
Action: Mouse scrolled (786, 363) with delta (0, 0)
Screenshot: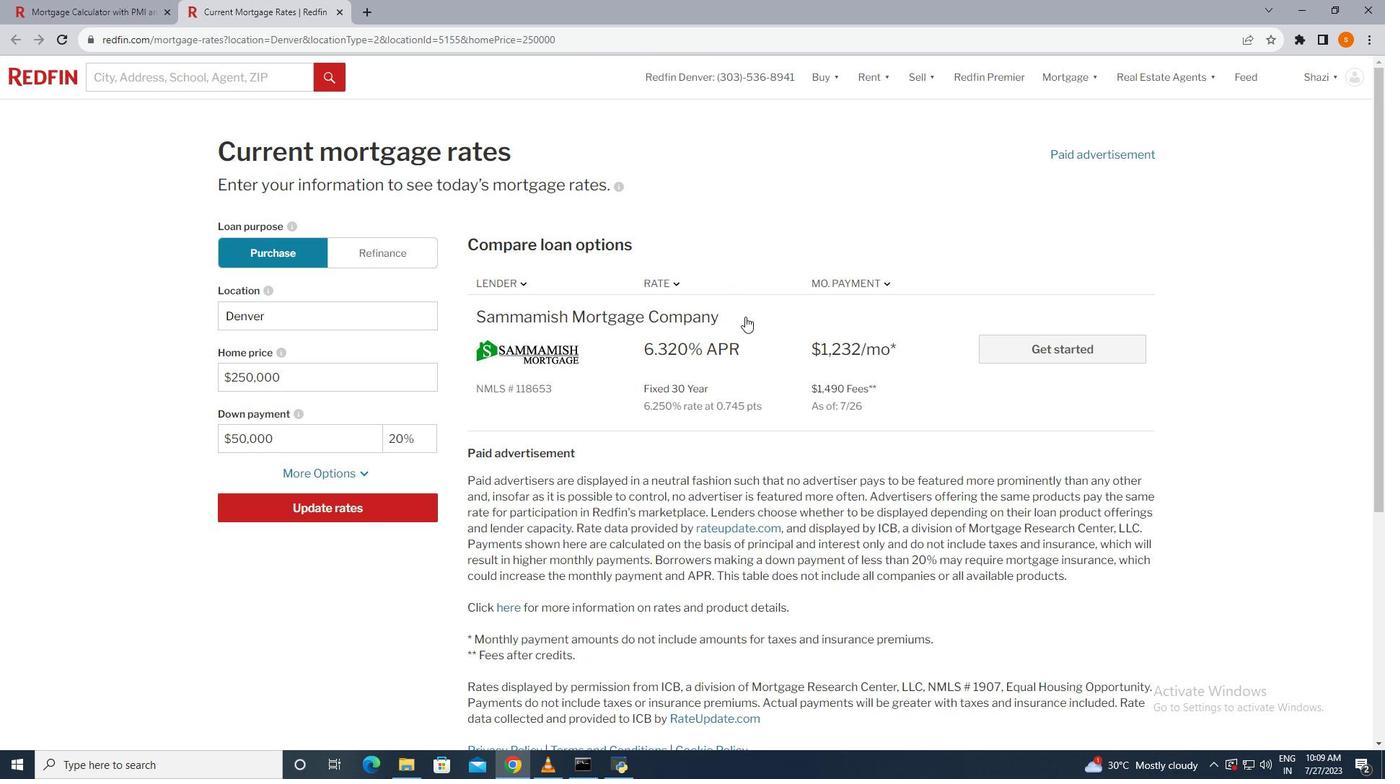 
Action: Mouse scrolled (786, 363) with delta (0, 0)
Screenshot: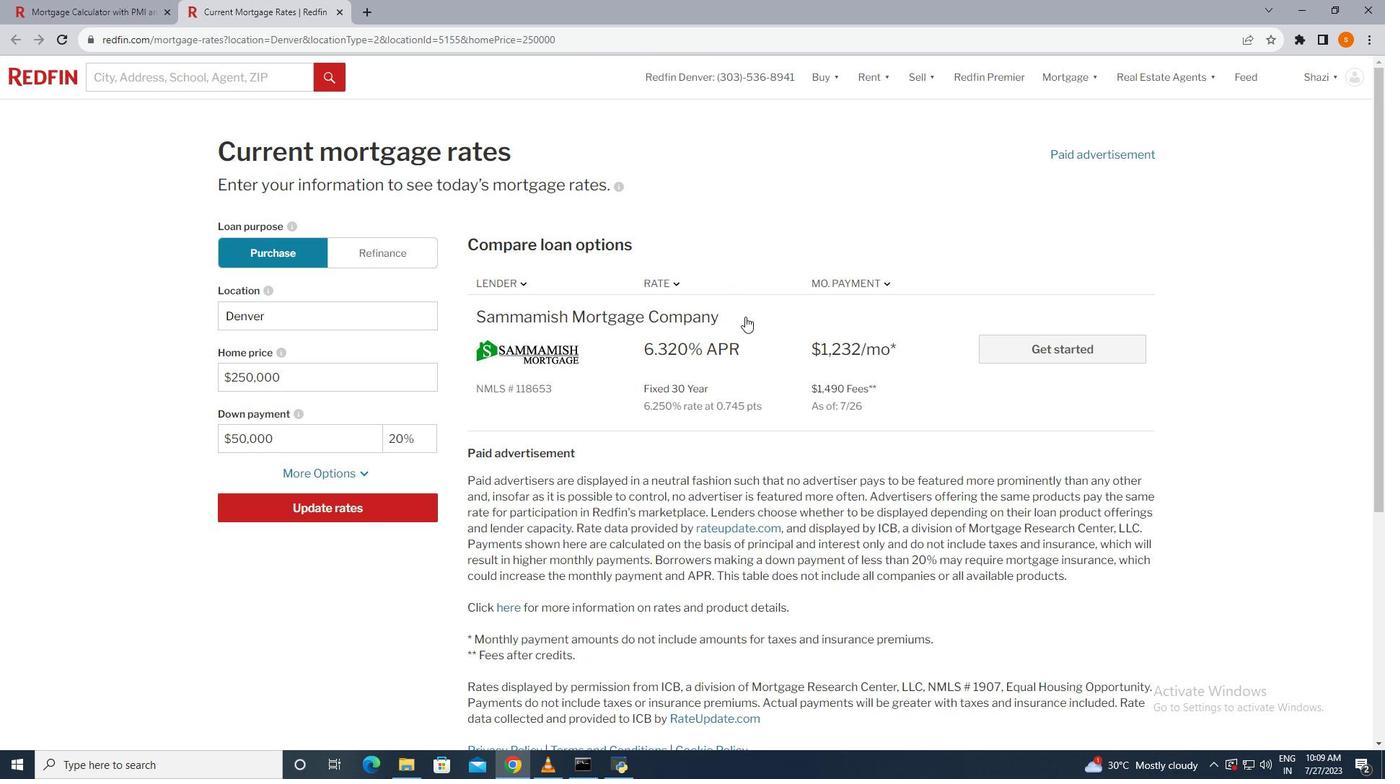 
Action: Mouse scrolled (786, 363) with delta (0, 0)
Screenshot: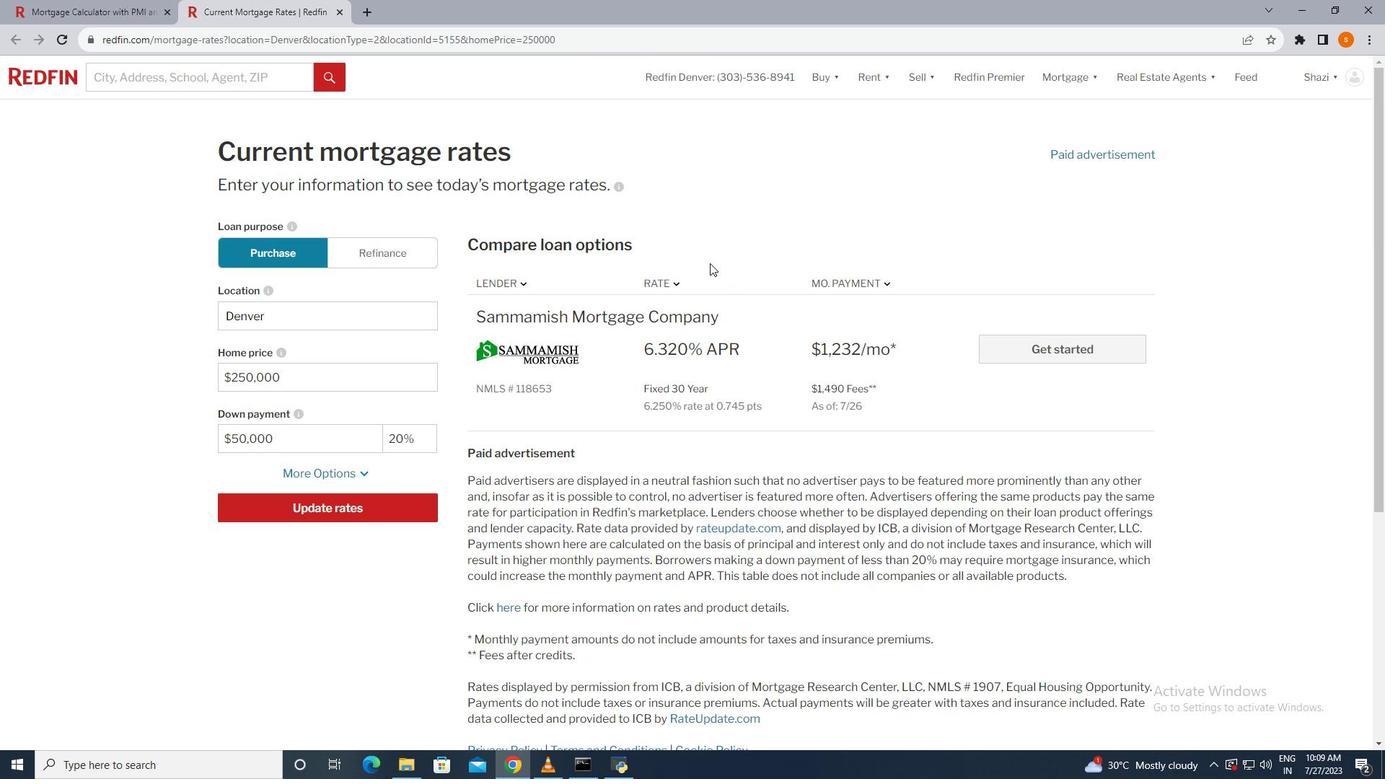 
Action: Mouse scrolled (786, 363) with delta (0, 0)
Screenshot: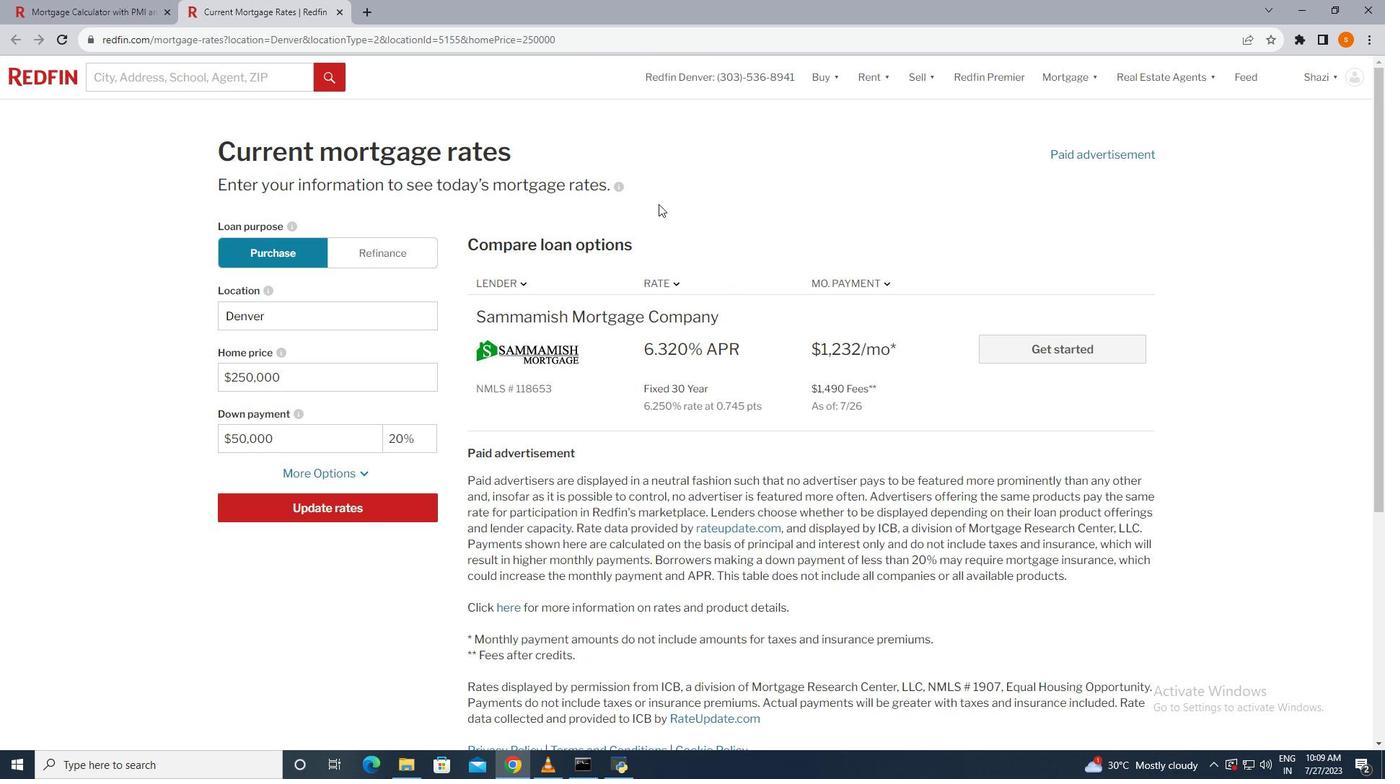 
Action: Mouse moved to (72, 13)
Screenshot: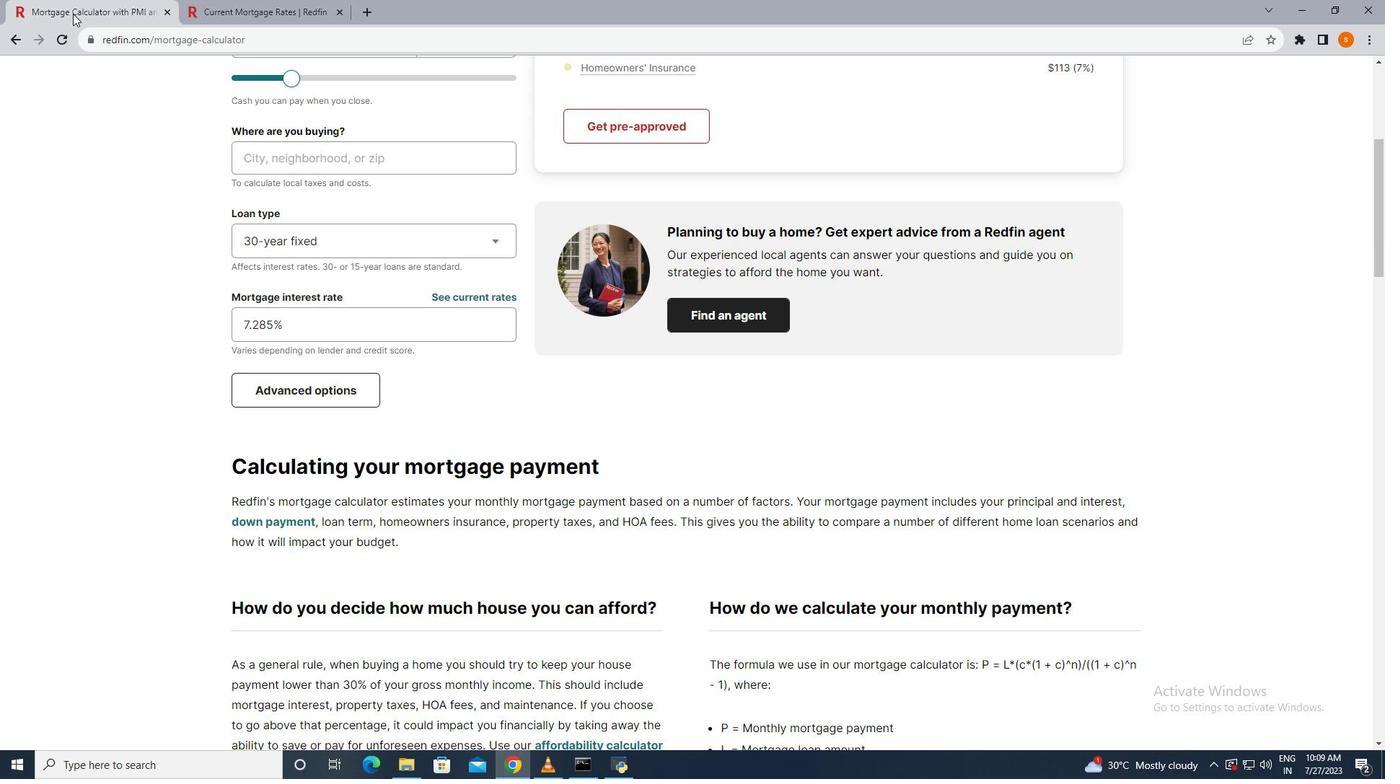 
Action: Mouse pressed left at (72, 13)
Screenshot: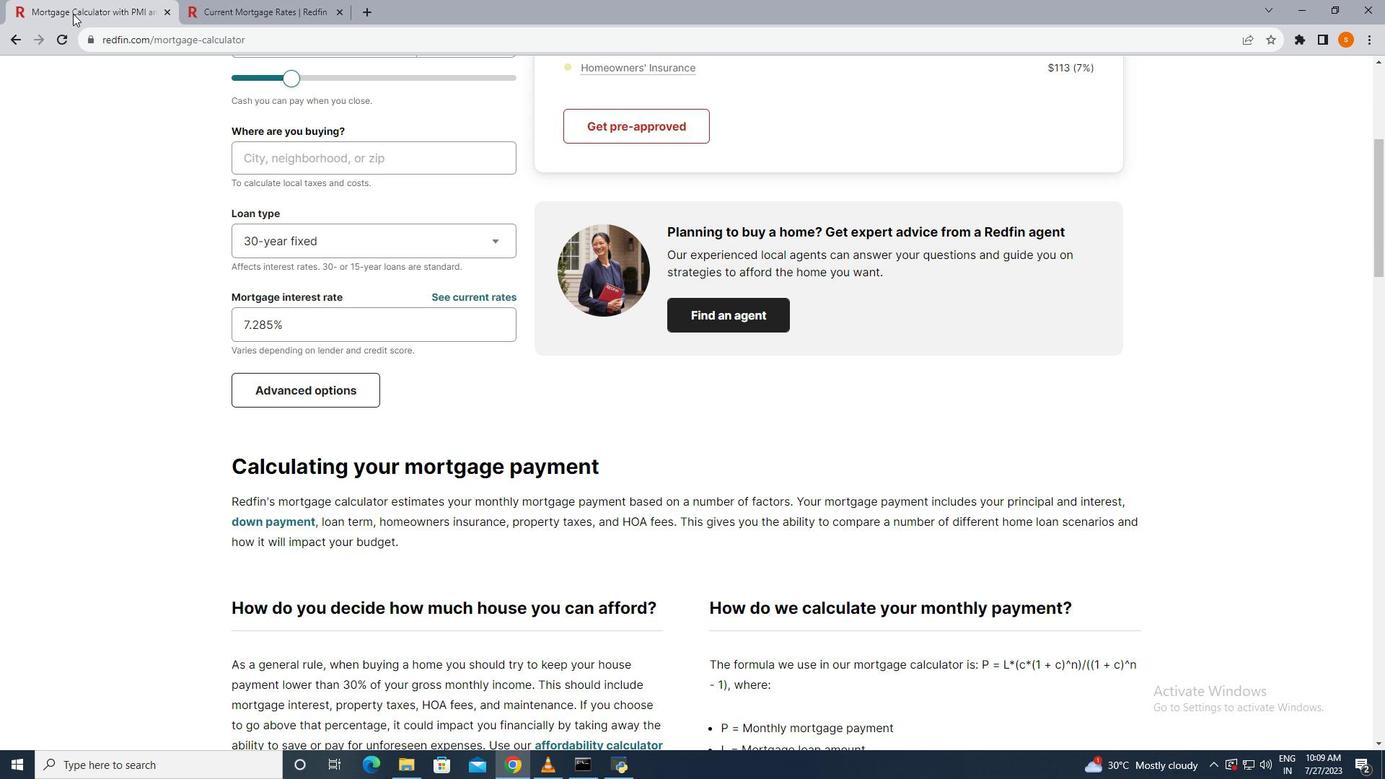 
Action: Mouse moved to (427, 381)
Screenshot: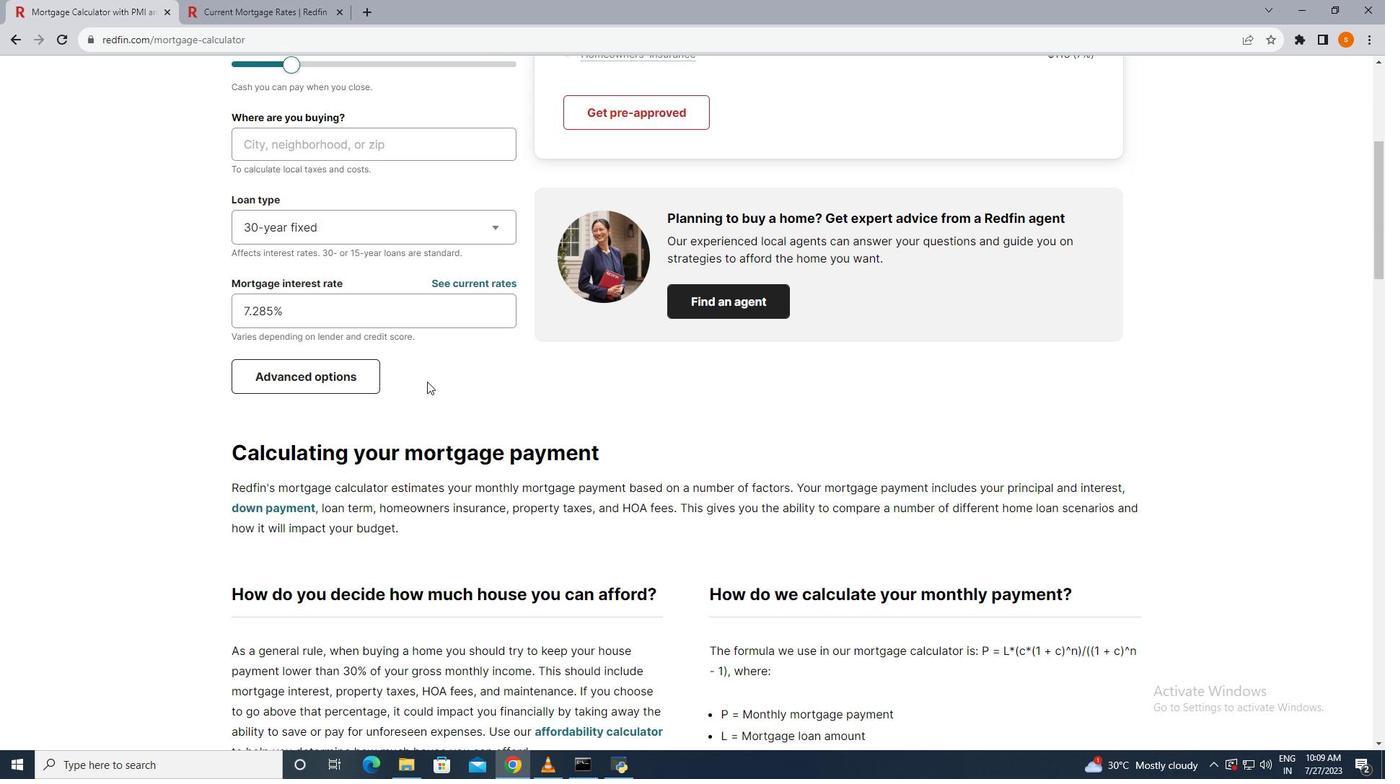 
Action: Mouse scrolled (427, 381) with delta (0, 0)
Screenshot: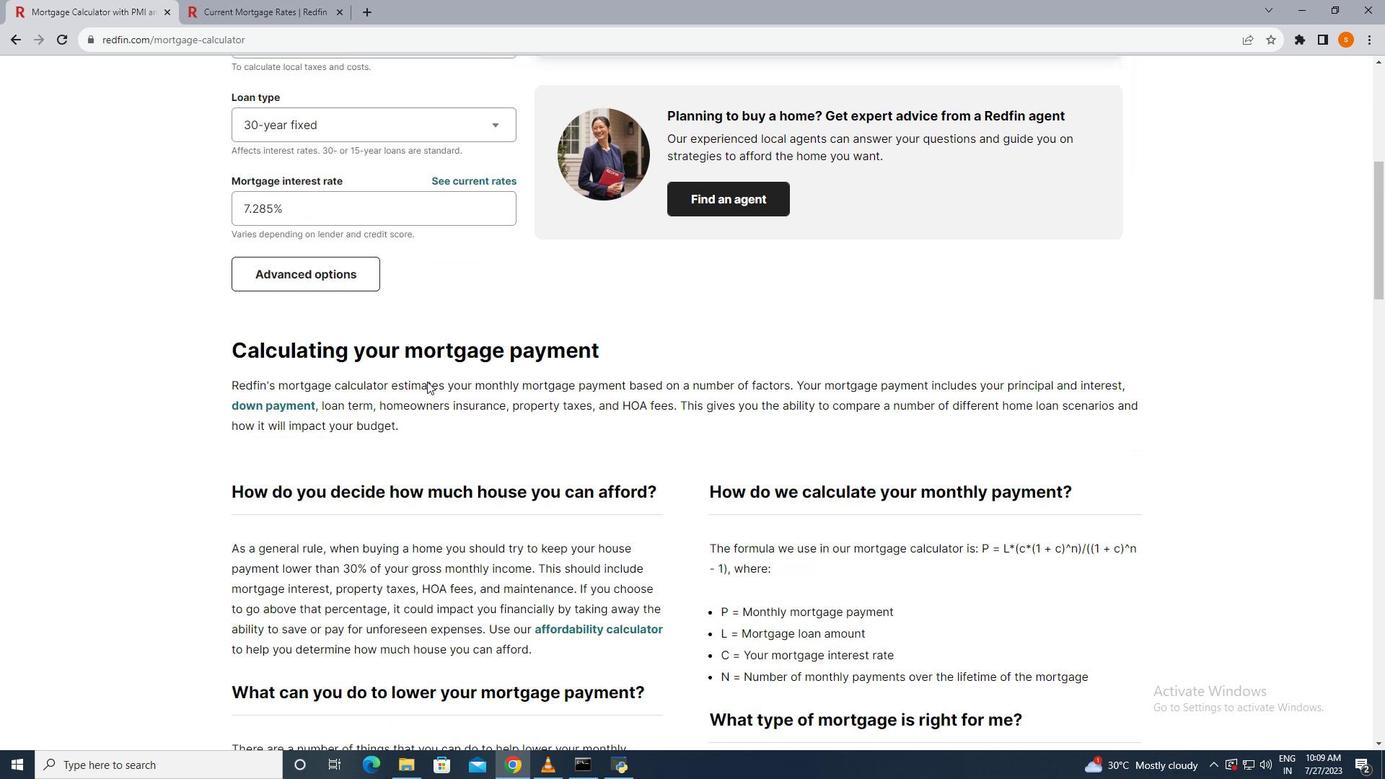 
Action: Mouse scrolled (427, 381) with delta (0, 0)
Screenshot: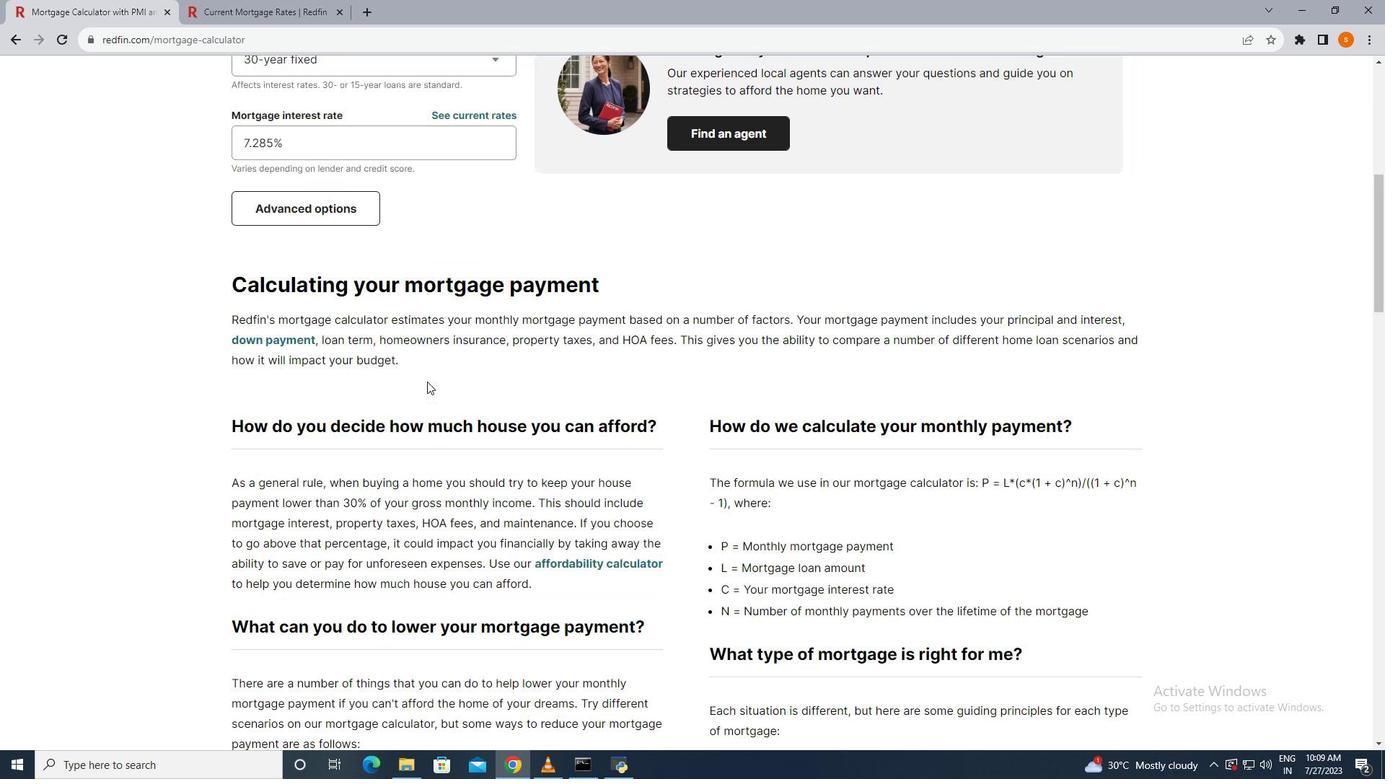 
Action: Mouse scrolled (427, 381) with delta (0, 0)
Screenshot: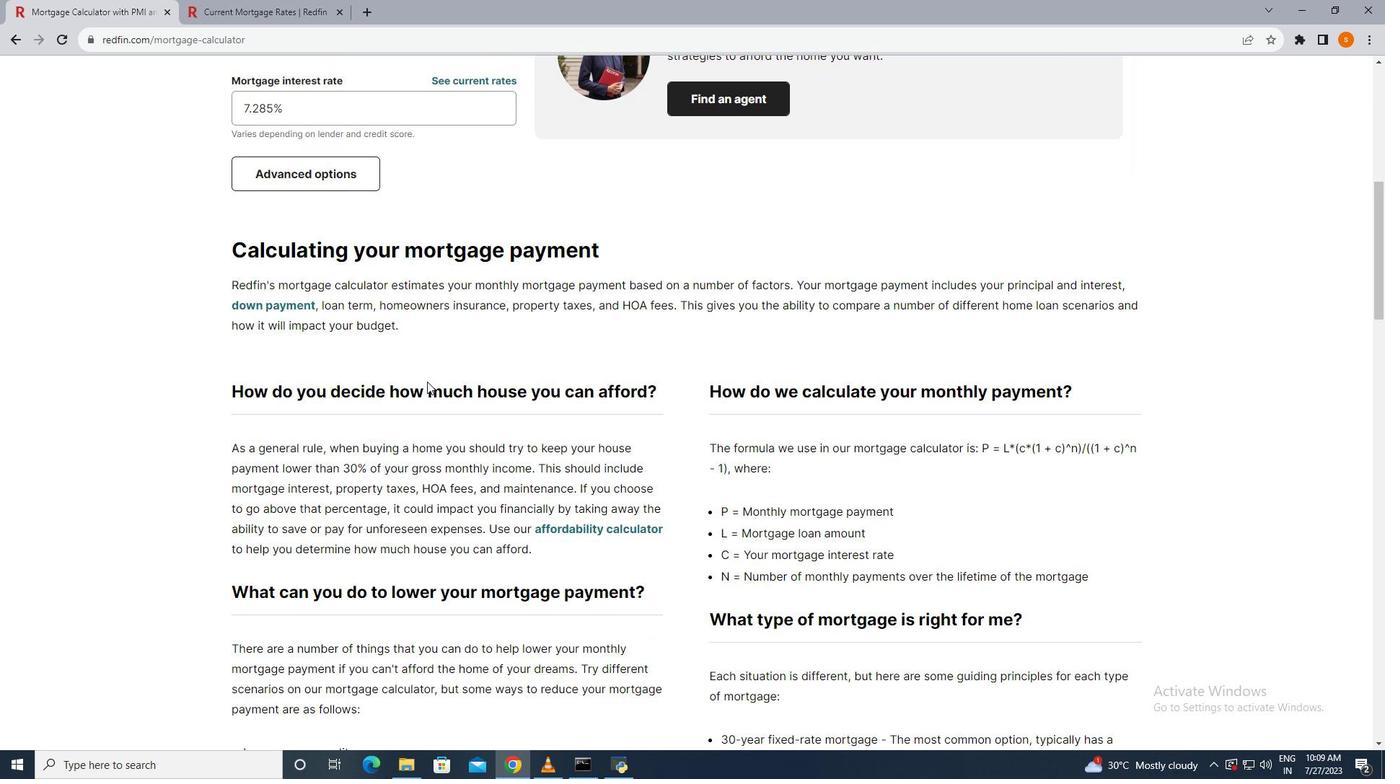 
Action: Mouse scrolled (427, 381) with delta (0, 0)
Screenshot: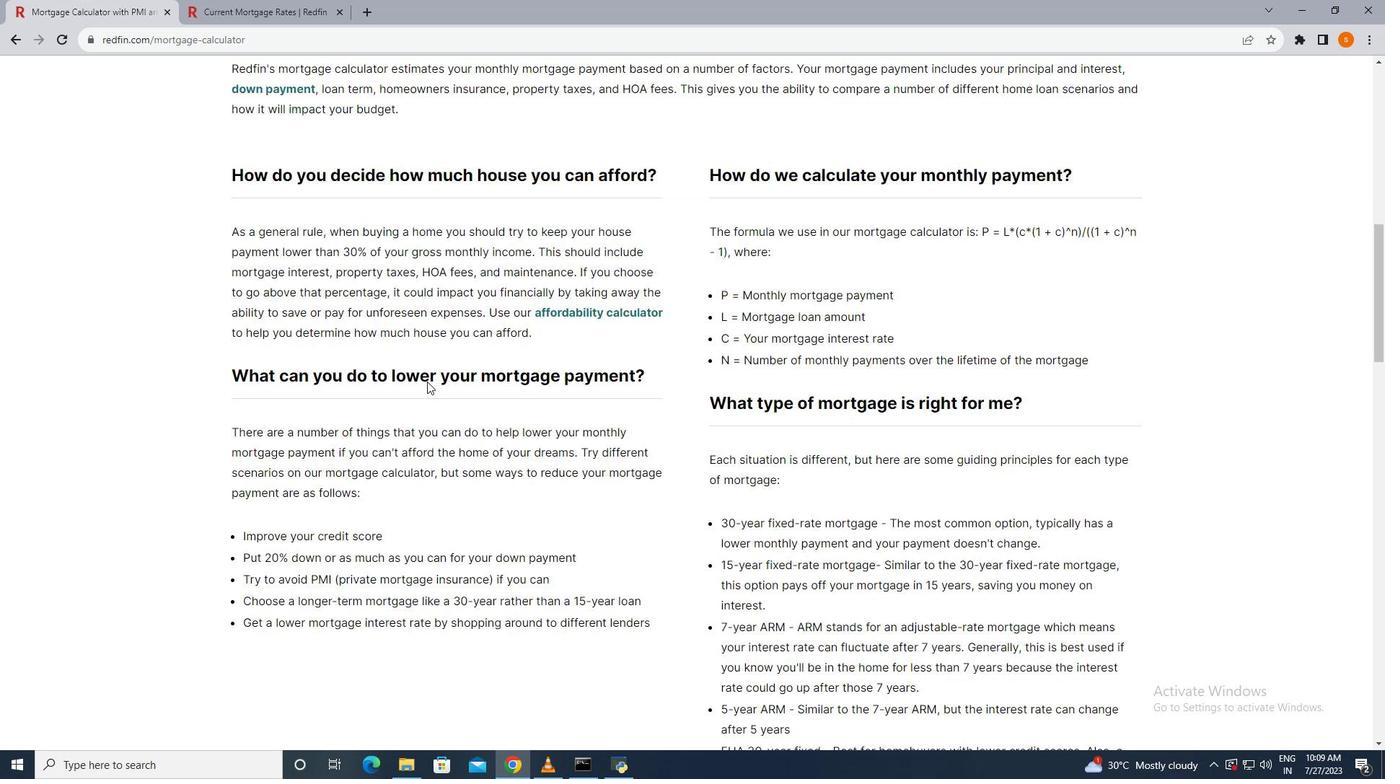 
Action: Mouse scrolled (427, 381) with delta (0, 0)
Screenshot: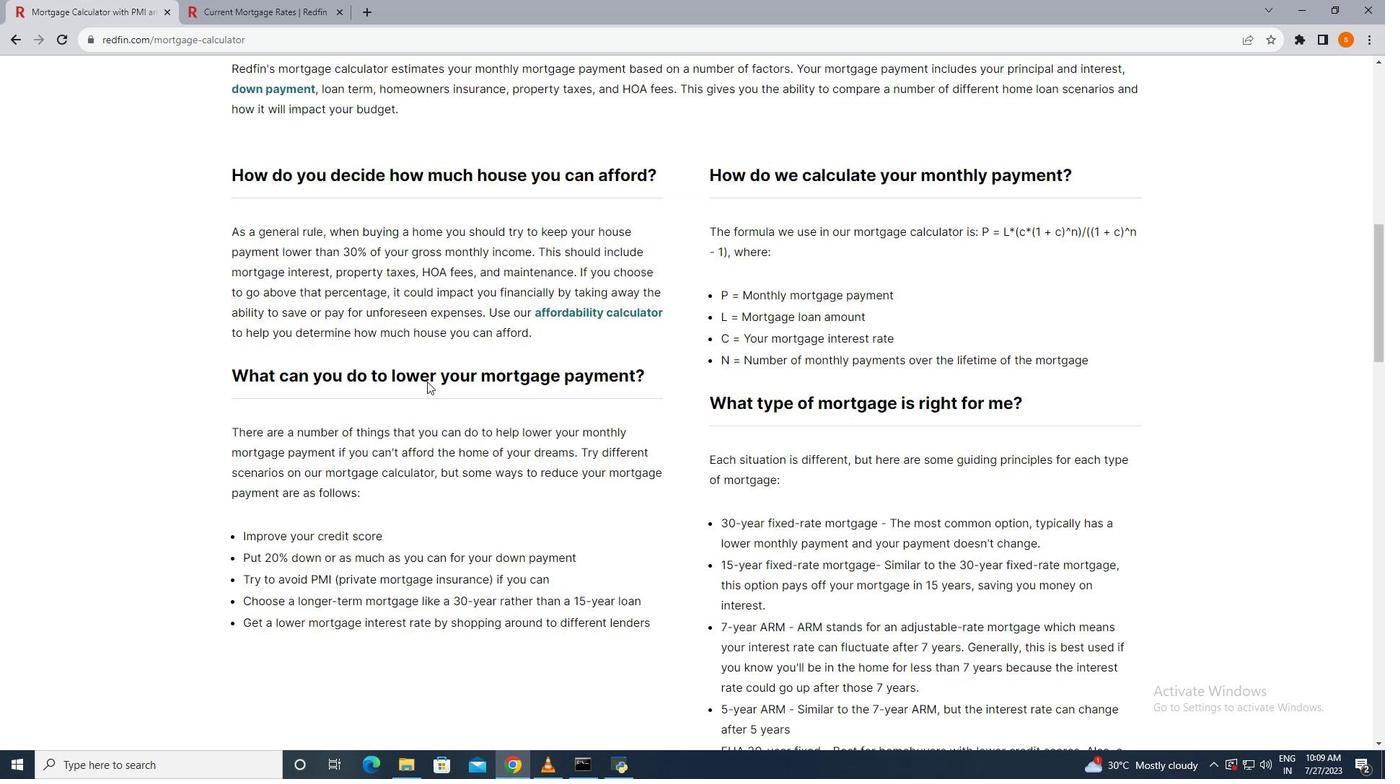 
Action: Mouse scrolled (427, 381) with delta (0, 0)
Screenshot: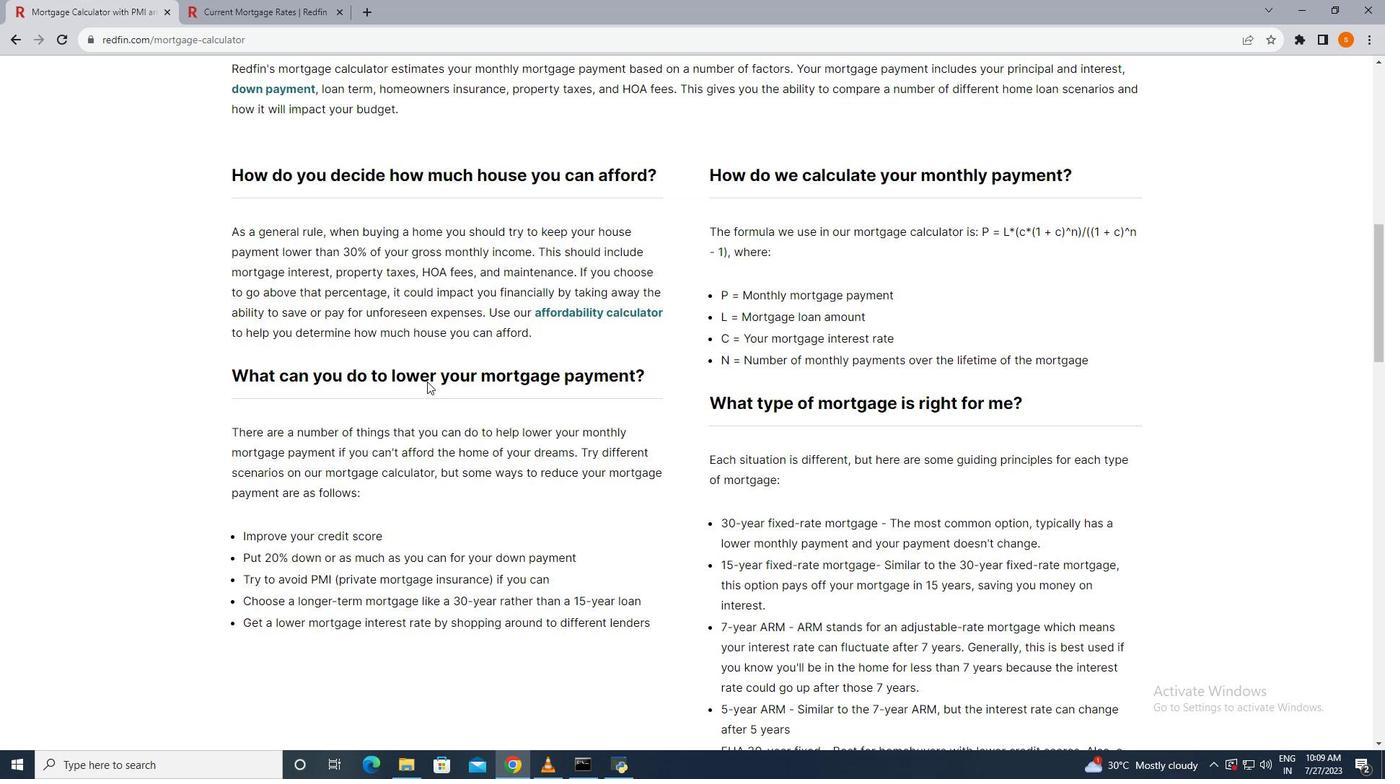 
Action: Mouse scrolled (427, 381) with delta (0, 0)
Screenshot: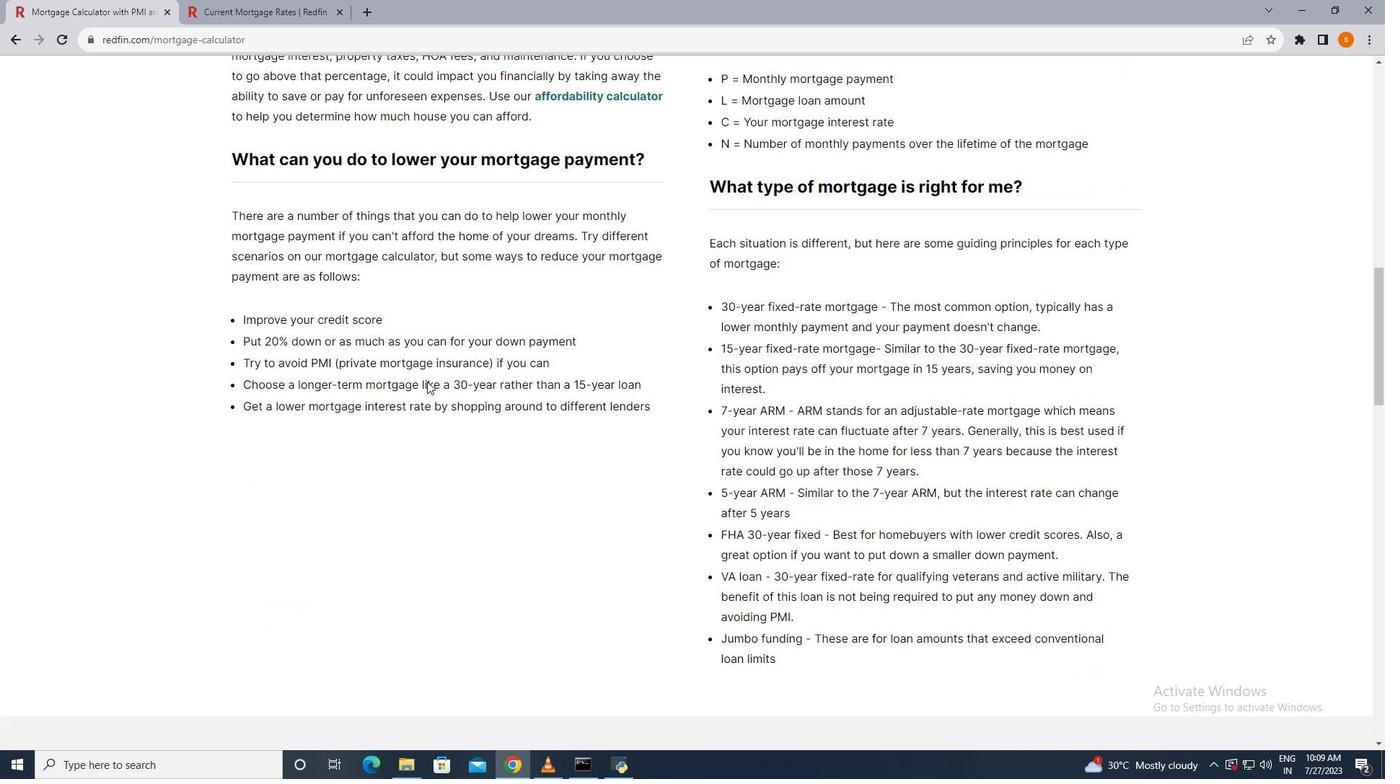 
Action: Mouse scrolled (427, 381) with delta (0, 0)
Screenshot: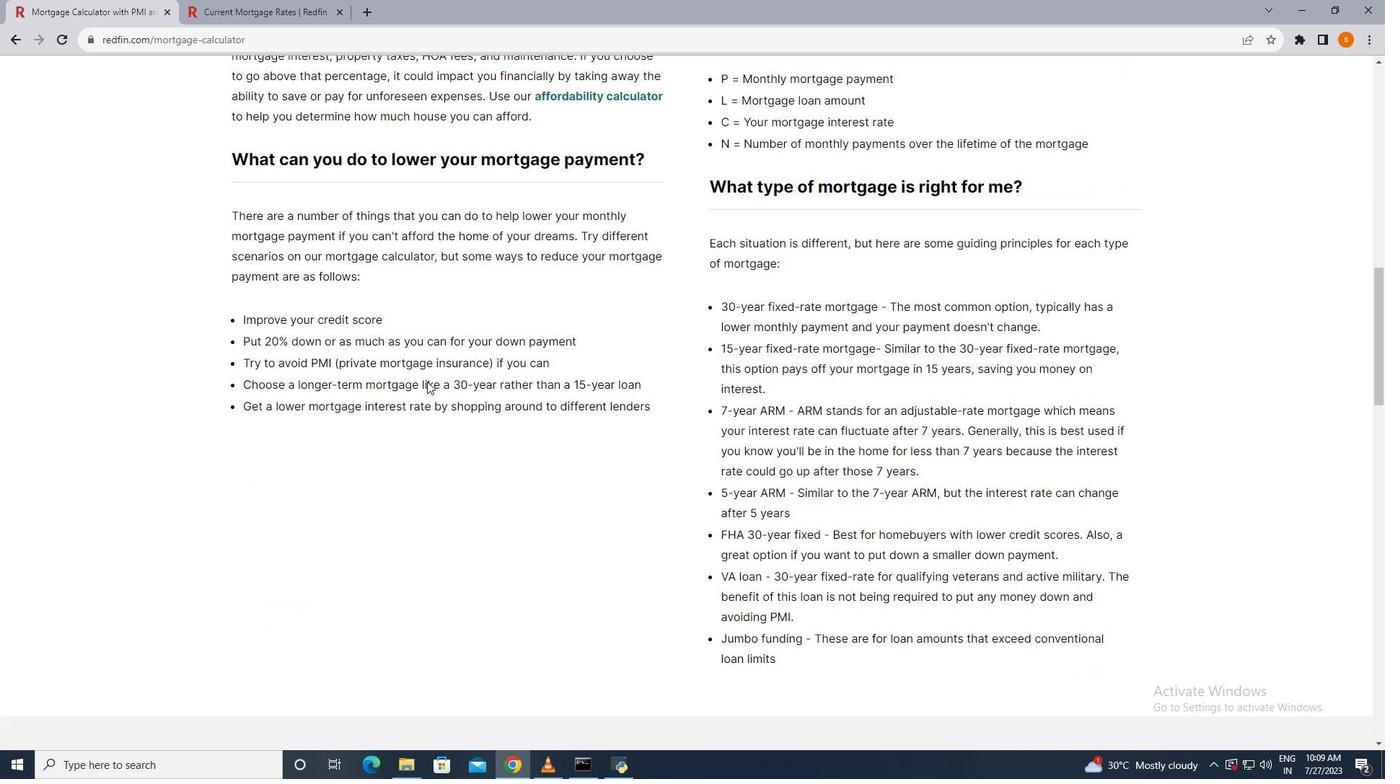 
Action: Mouse scrolled (427, 381) with delta (0, 0)
Screenshot: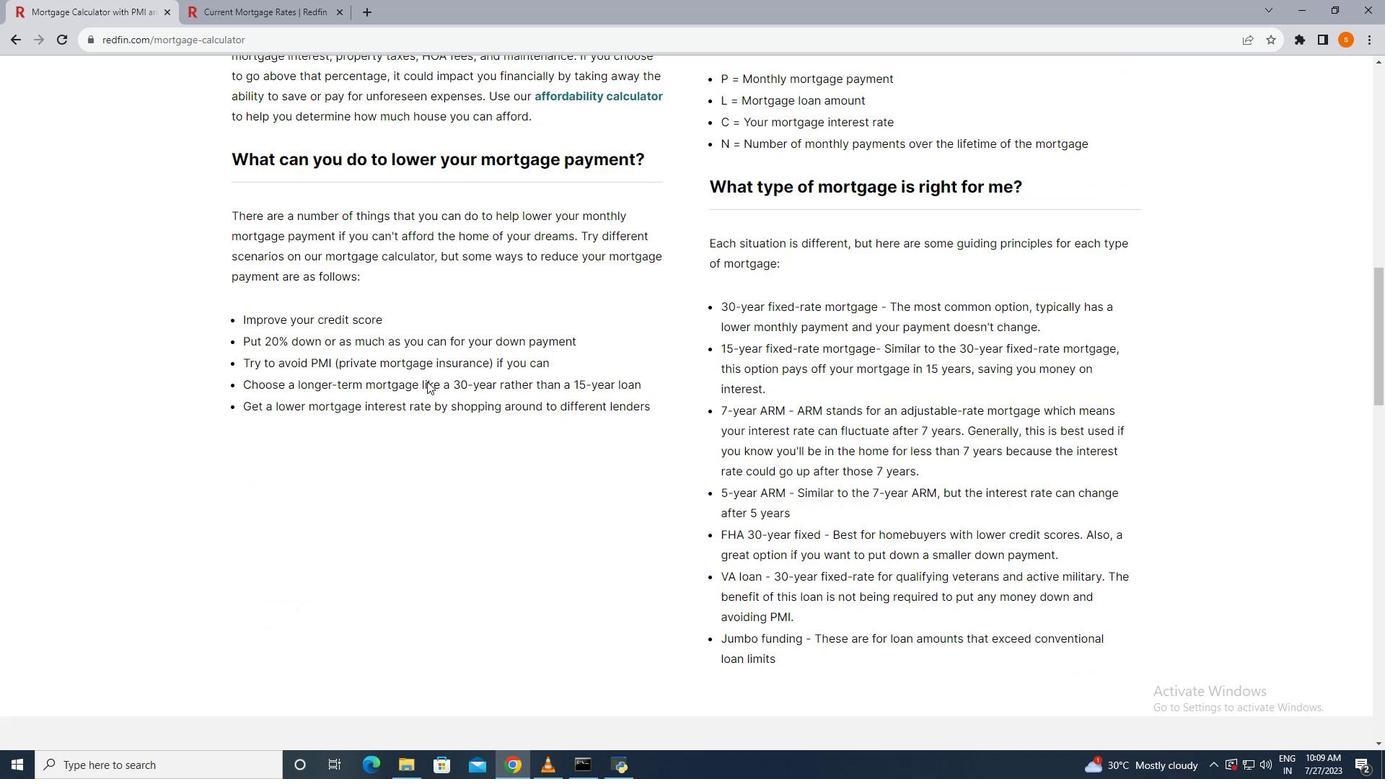 
Action: Mouse scrolled (427, 381) with delta (0, 0)
Screenshot: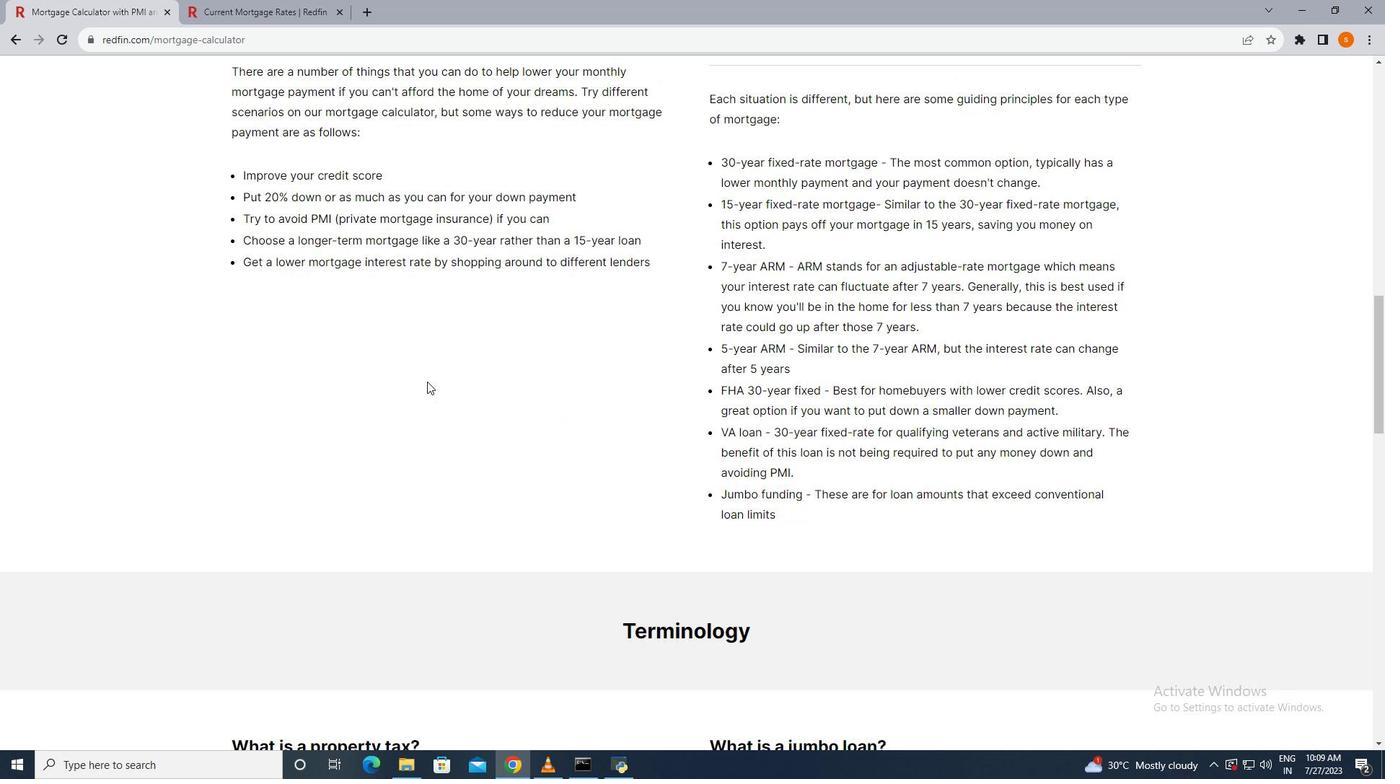 
Action: Mouse scrolled (427, 381) with delta (0, 0)
Screenshot: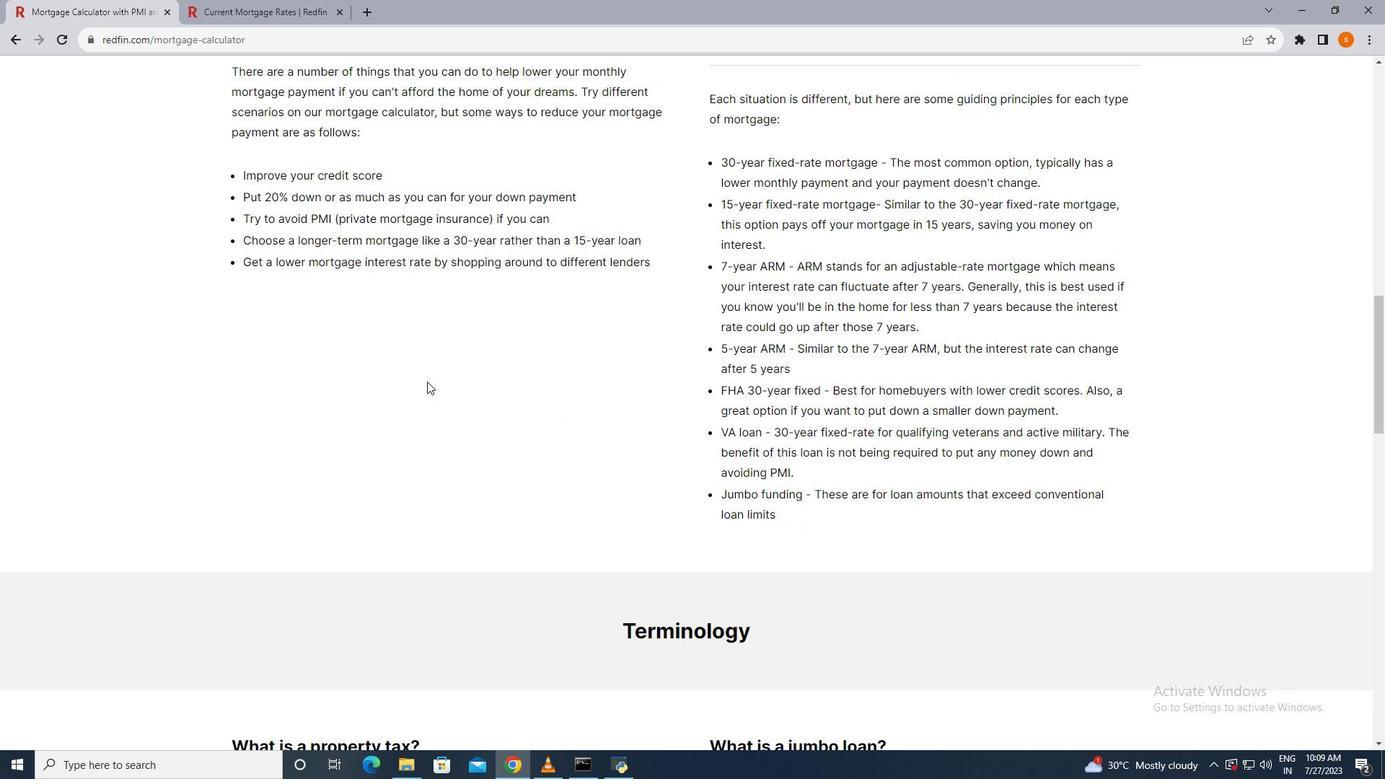 
Action: Mouse scrolled (427, 381) with delta (0, 0)
Screenshot: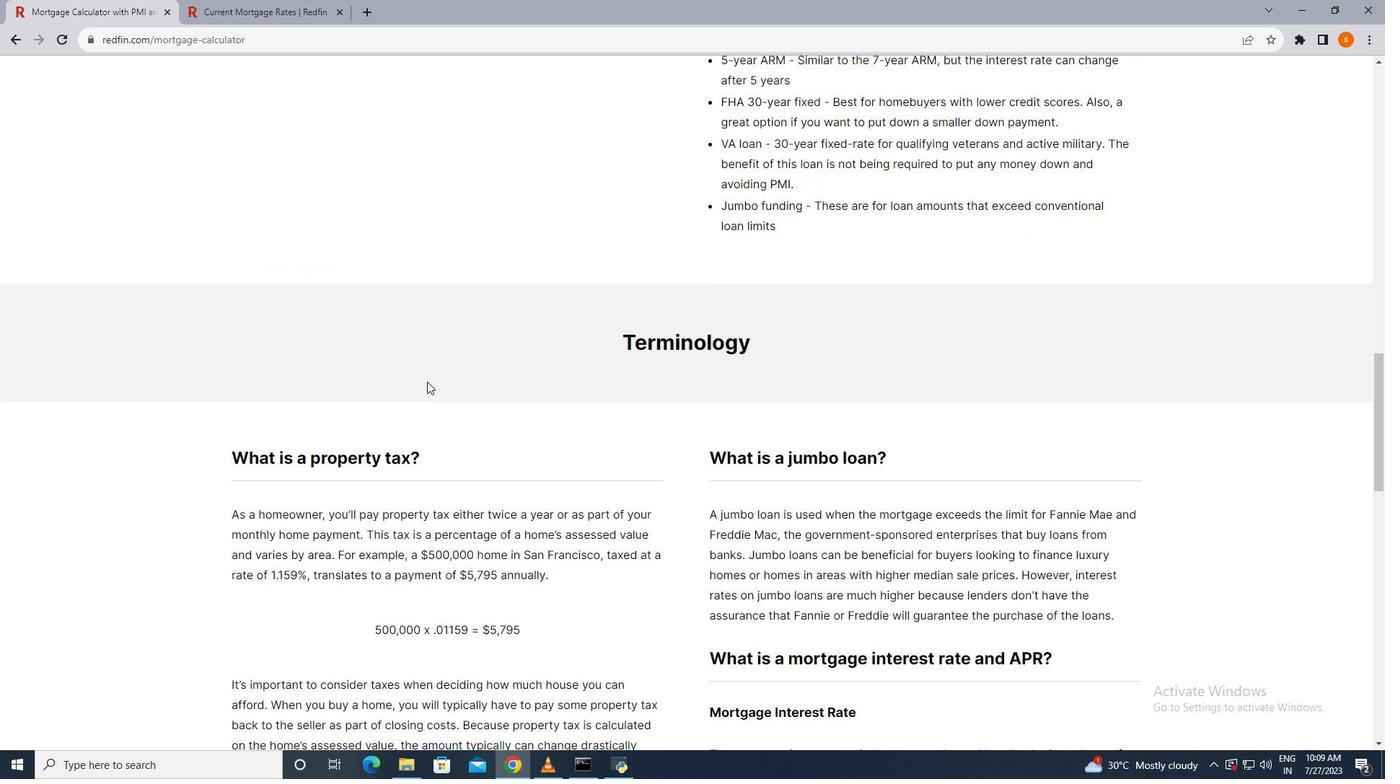 
Action: Mouse scrolled (427, 381) with delta (0, 0)
Screenshot: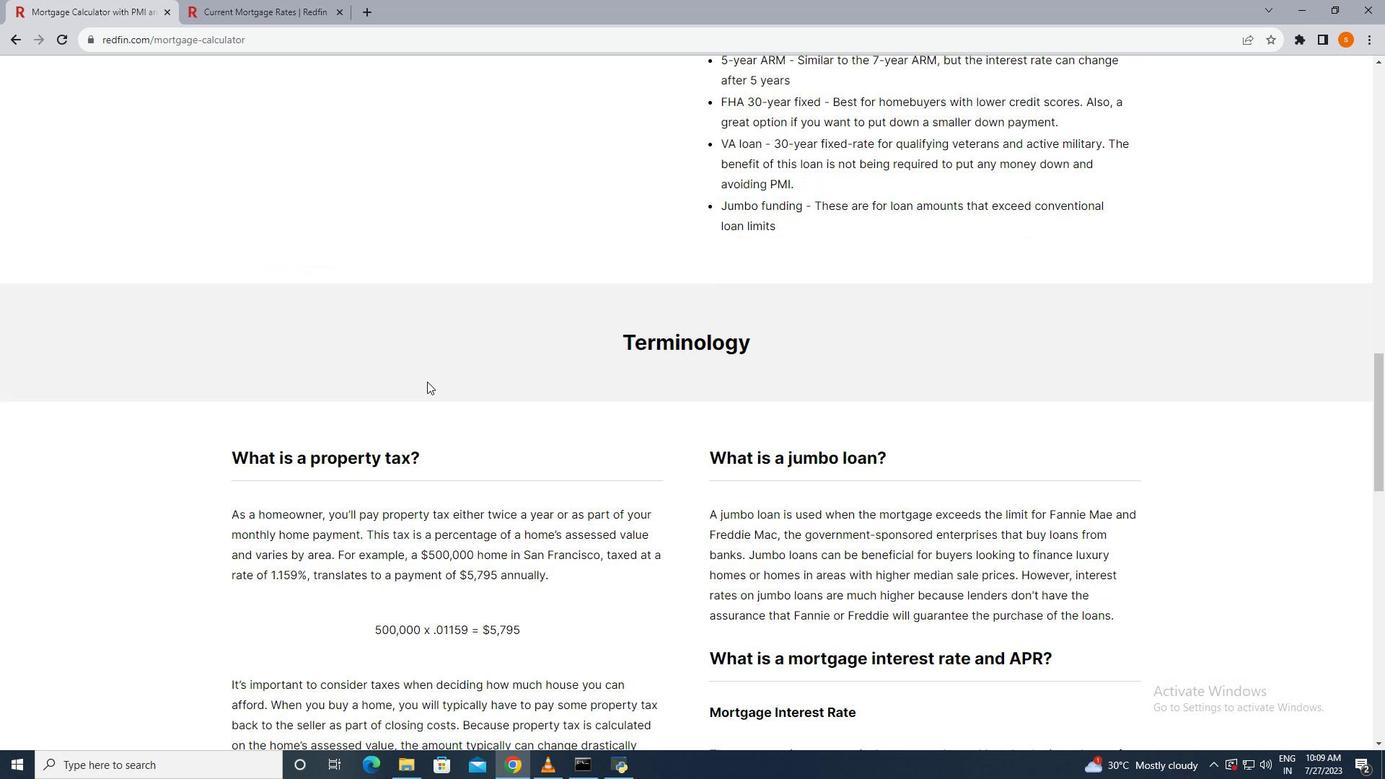
Action: Mouse scrolled (427, 381) with delta (0, 0)
Screenshot: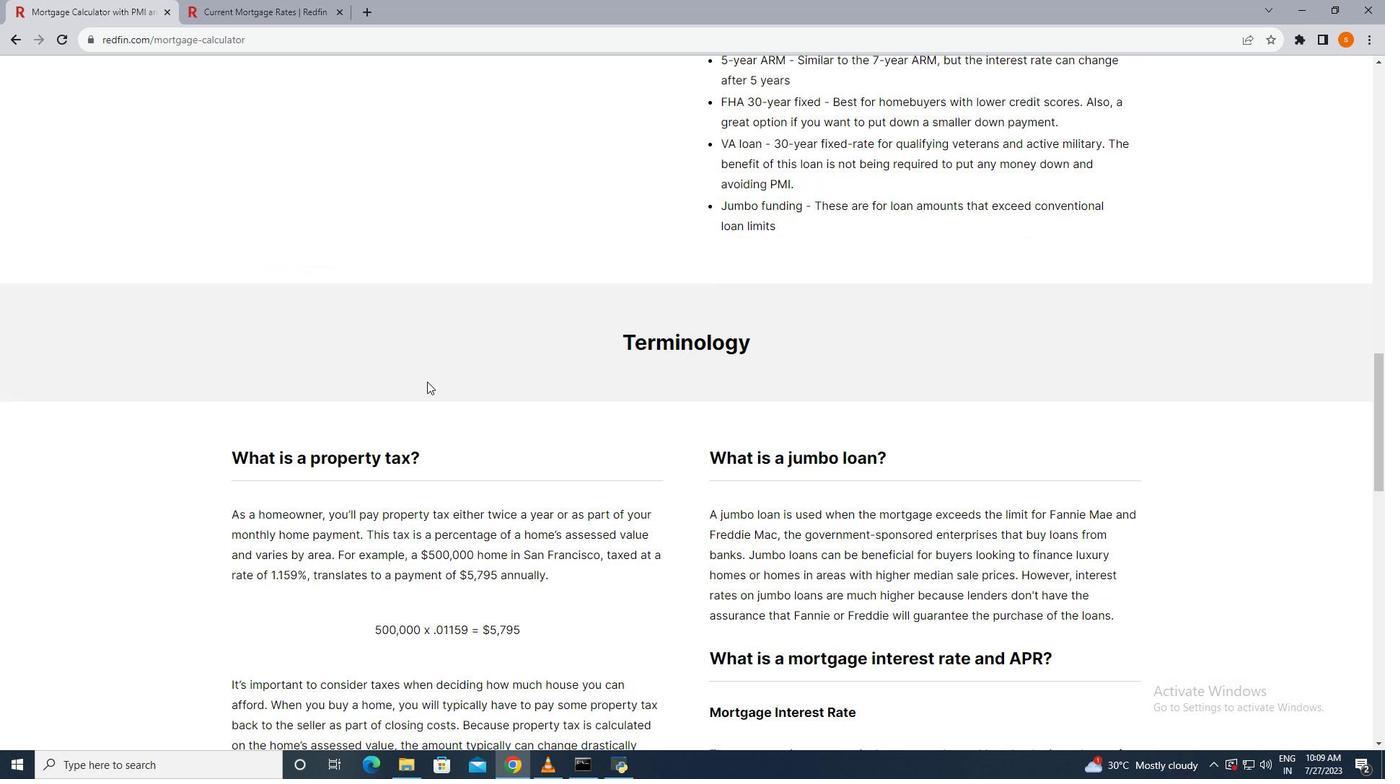 
Action: Mouse scrolled (427, 381) with delta (0, 0)
Screenshot: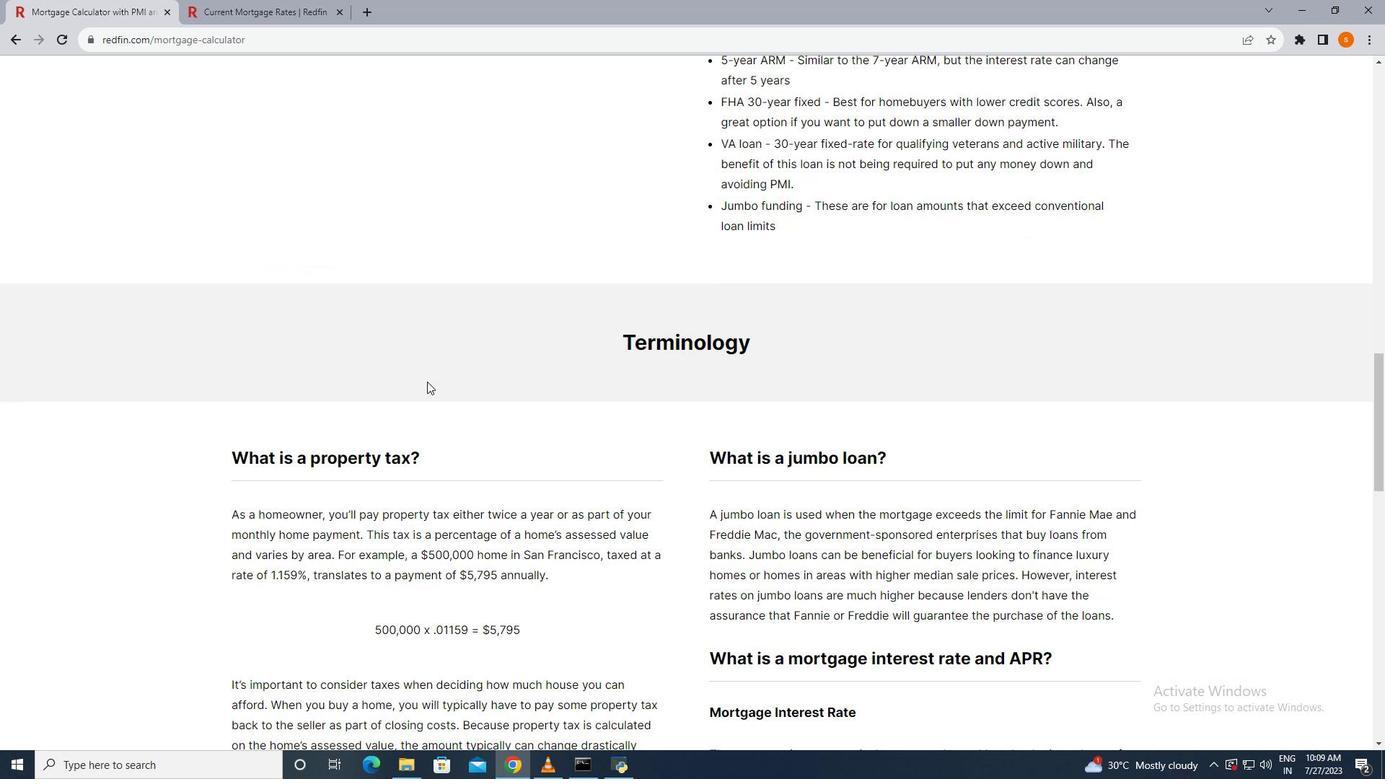 
Action: Mouse scrolled (427, 381) with delta (0, 0)
Screenshot: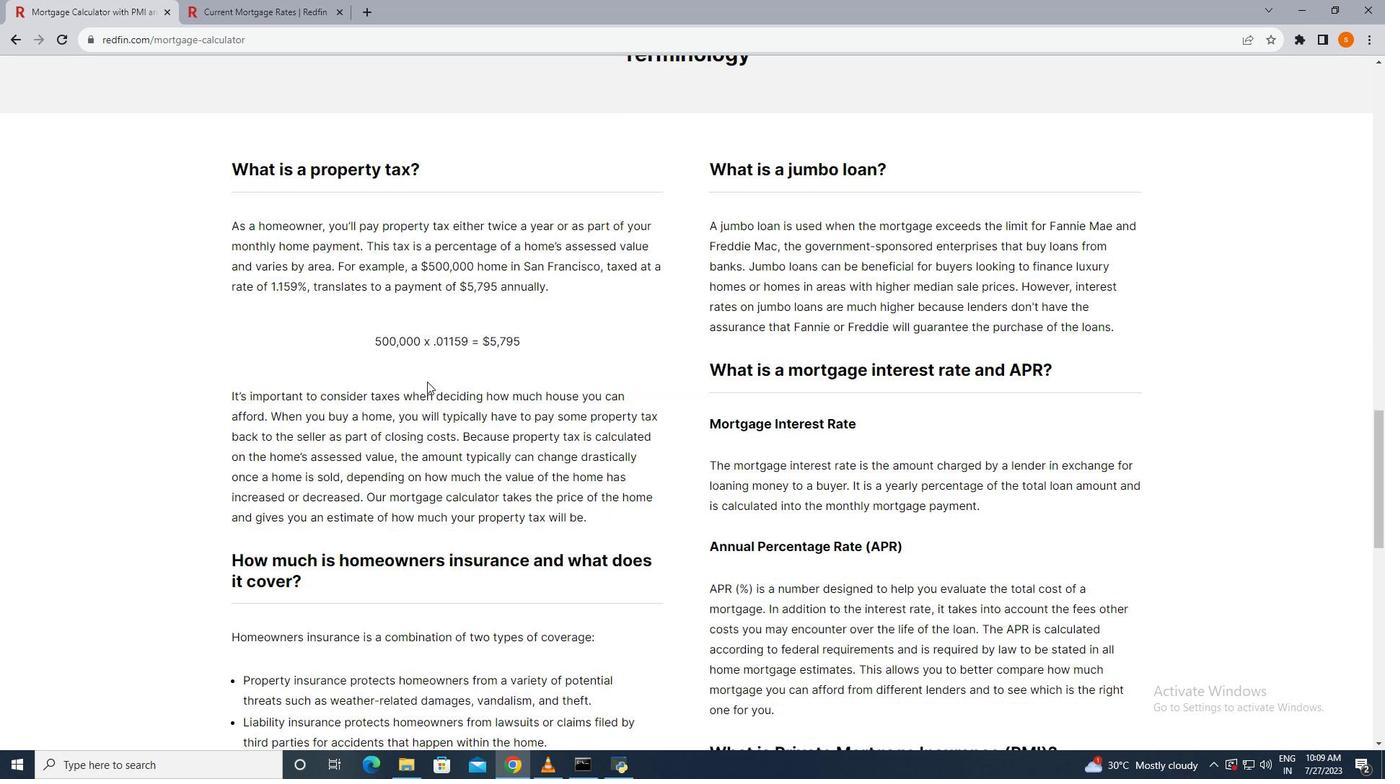 
Action: Mouse scrolled (427, 381) with delta (0, 0)
Screenshot: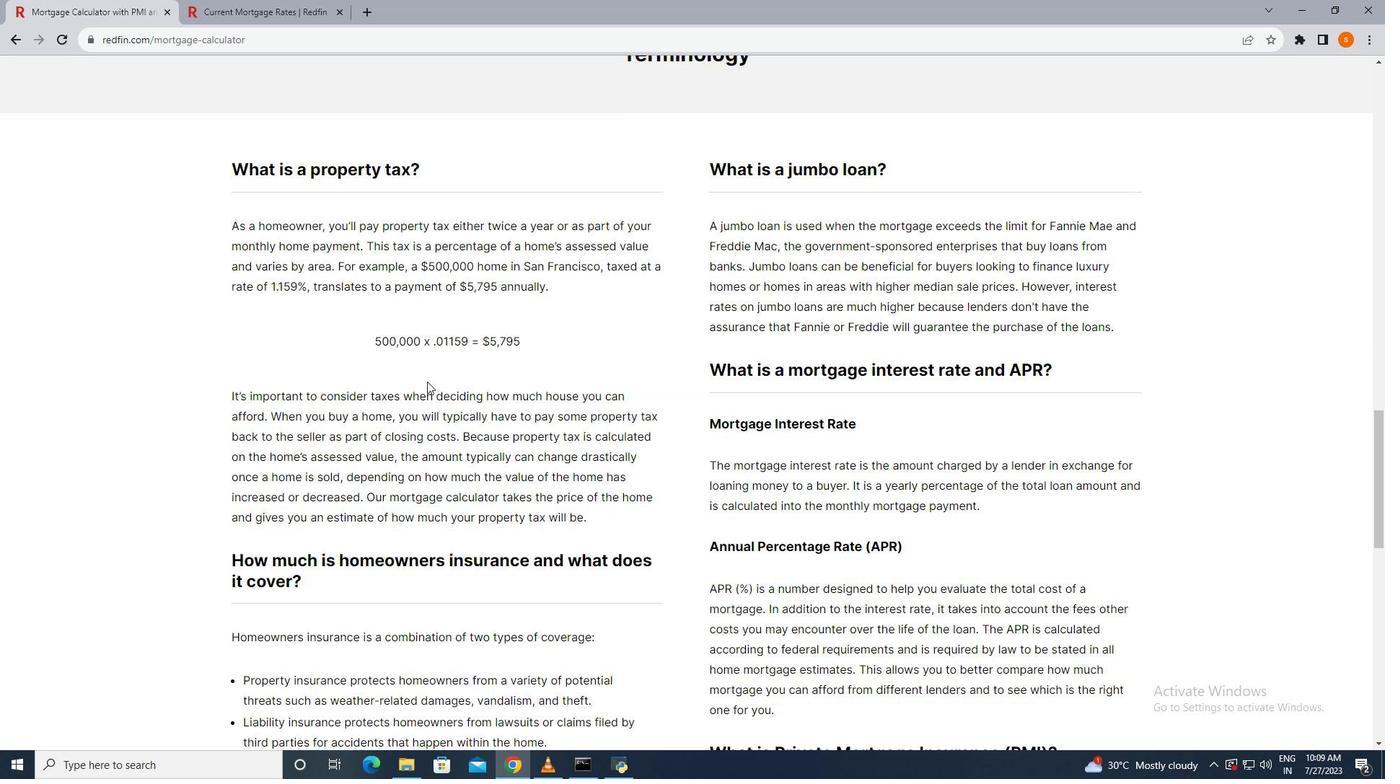
Action: Mouse scrolled (427, 381) with delta (0, 0)
Screenshot: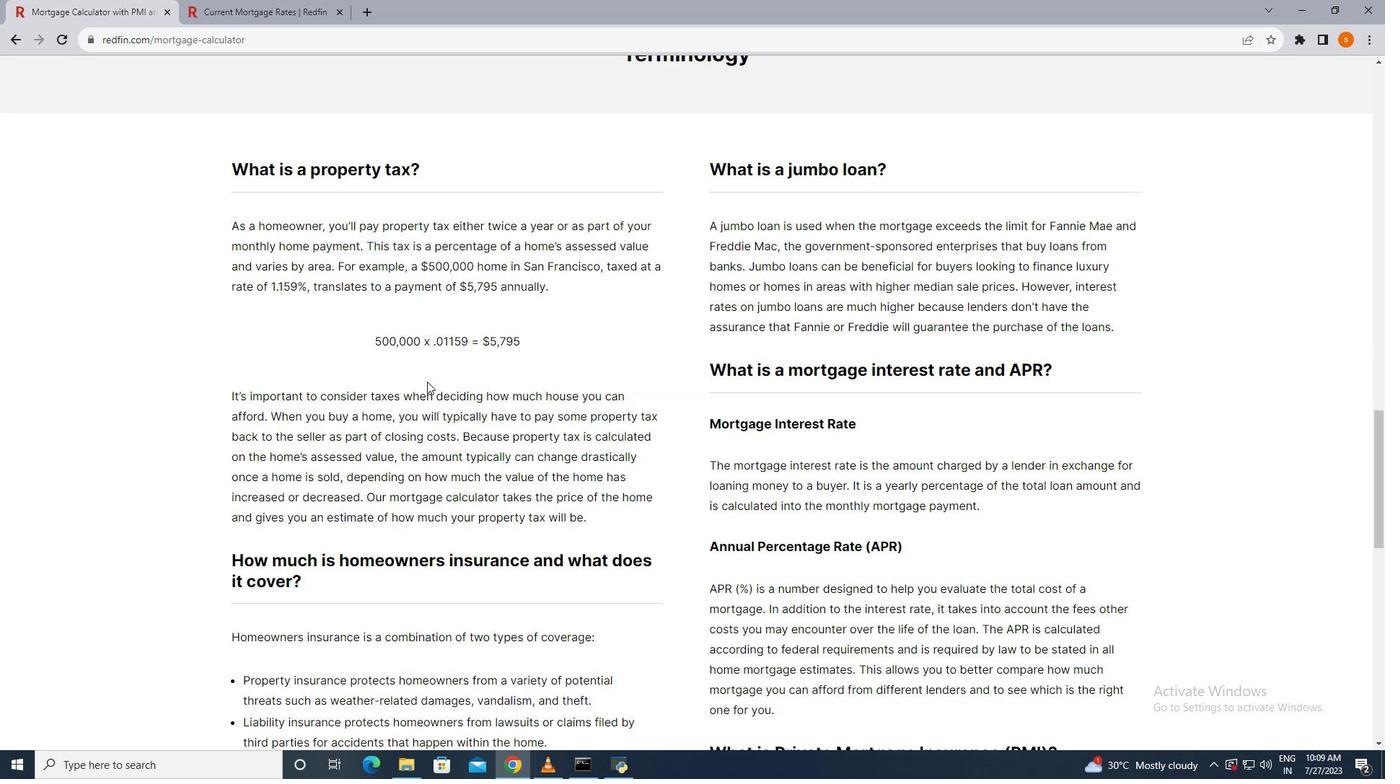 
Action: Mouse scrolled (427, 381) with delta (0, 0)
Screenshot: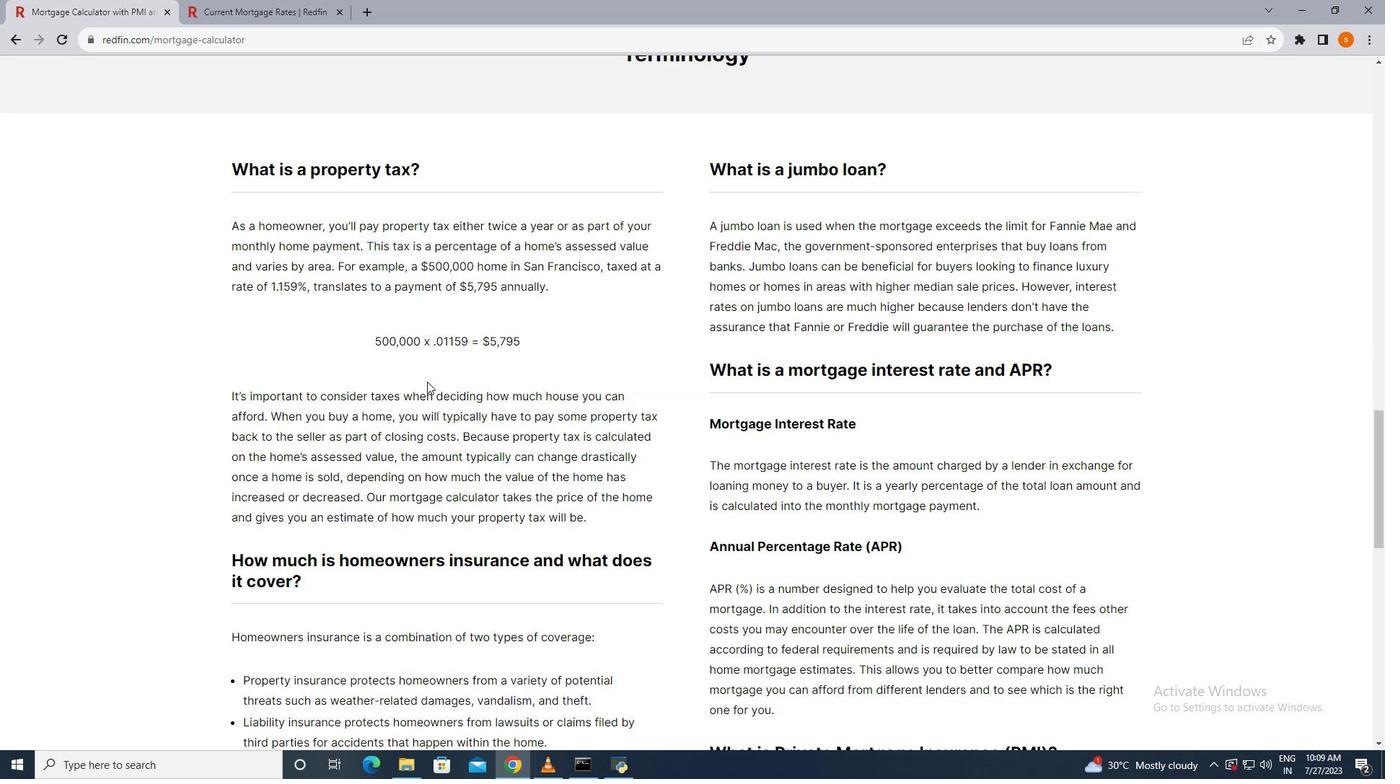 
Action: Mouse scrolled (427, 381) with delta (0, 0)
Screenshot: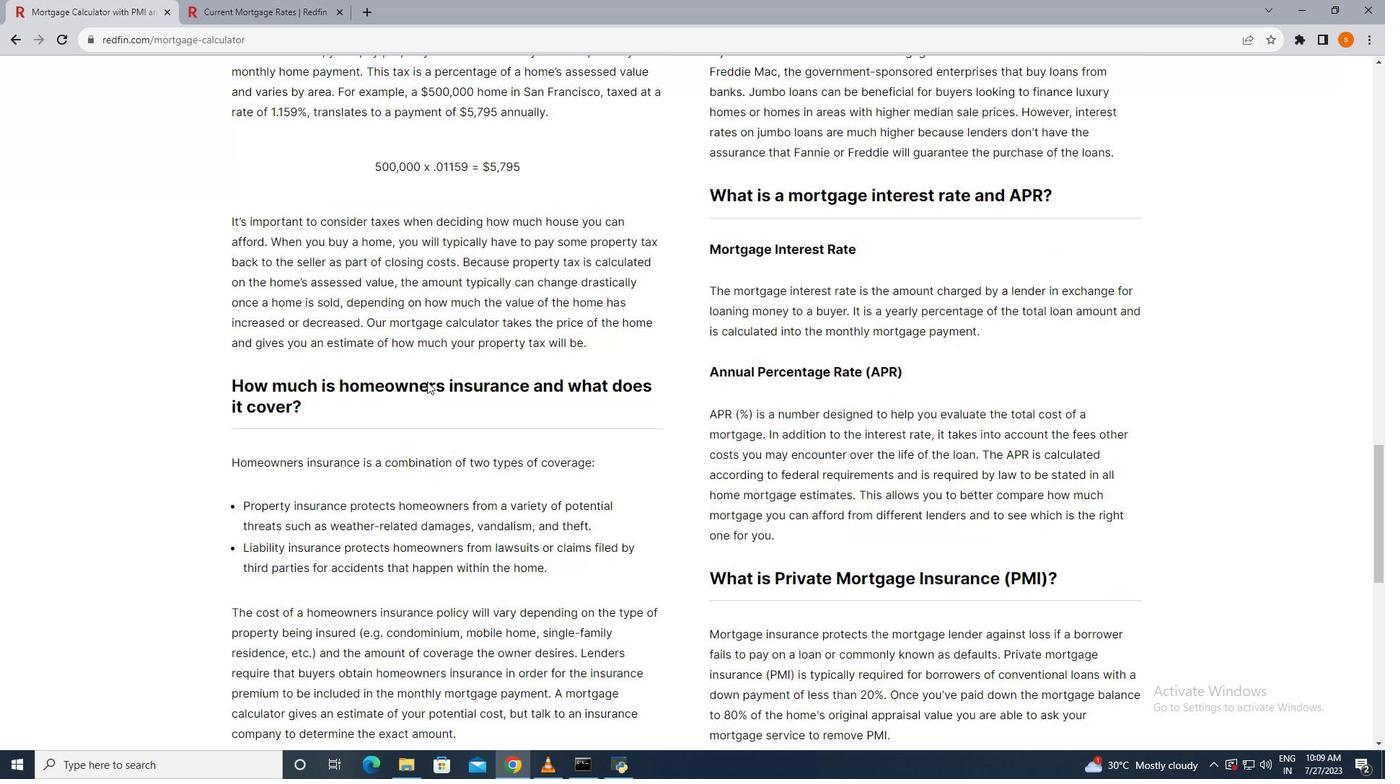 
Action: Mouse scrolled (427, 381) with delta (0, 0)
Screenshot: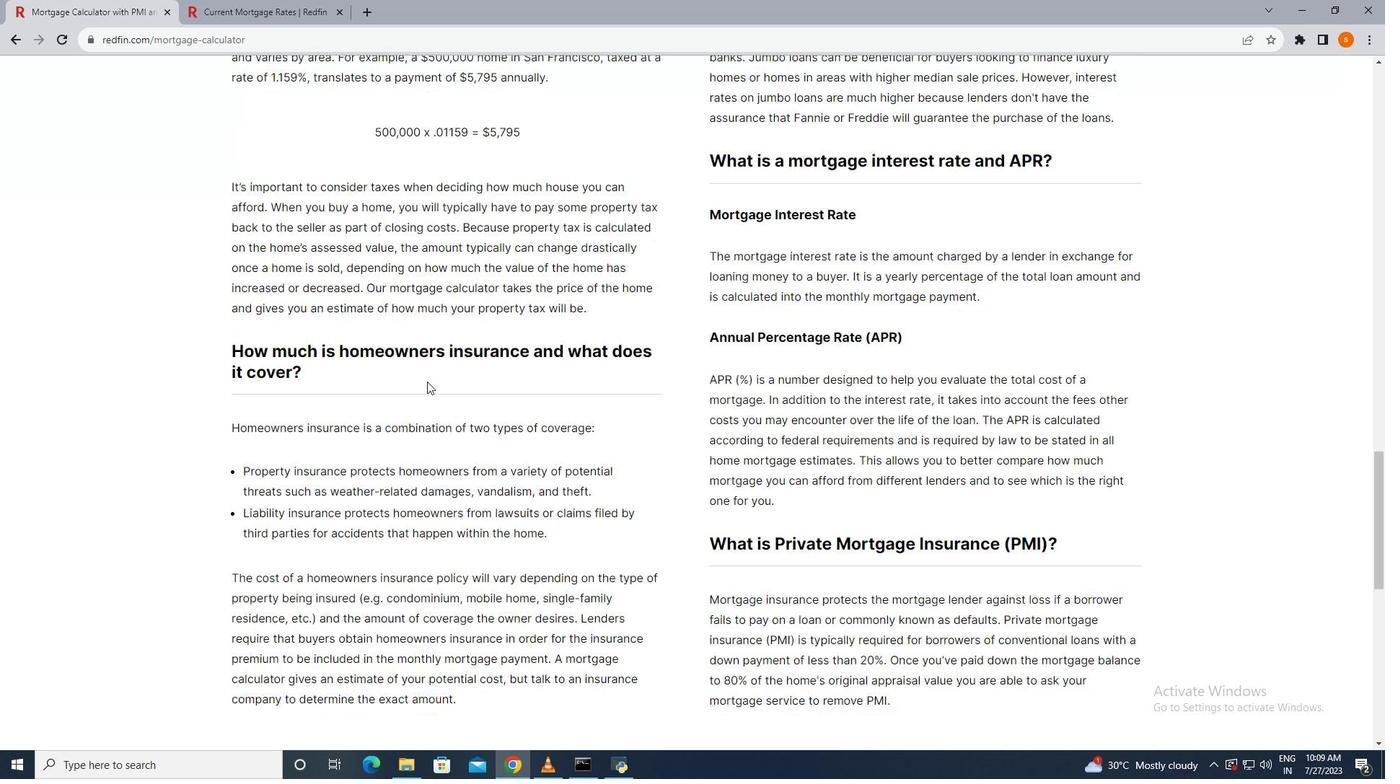 
Action: Mouse scrolled (427, 381) with delta (0, 0)
Screenshot: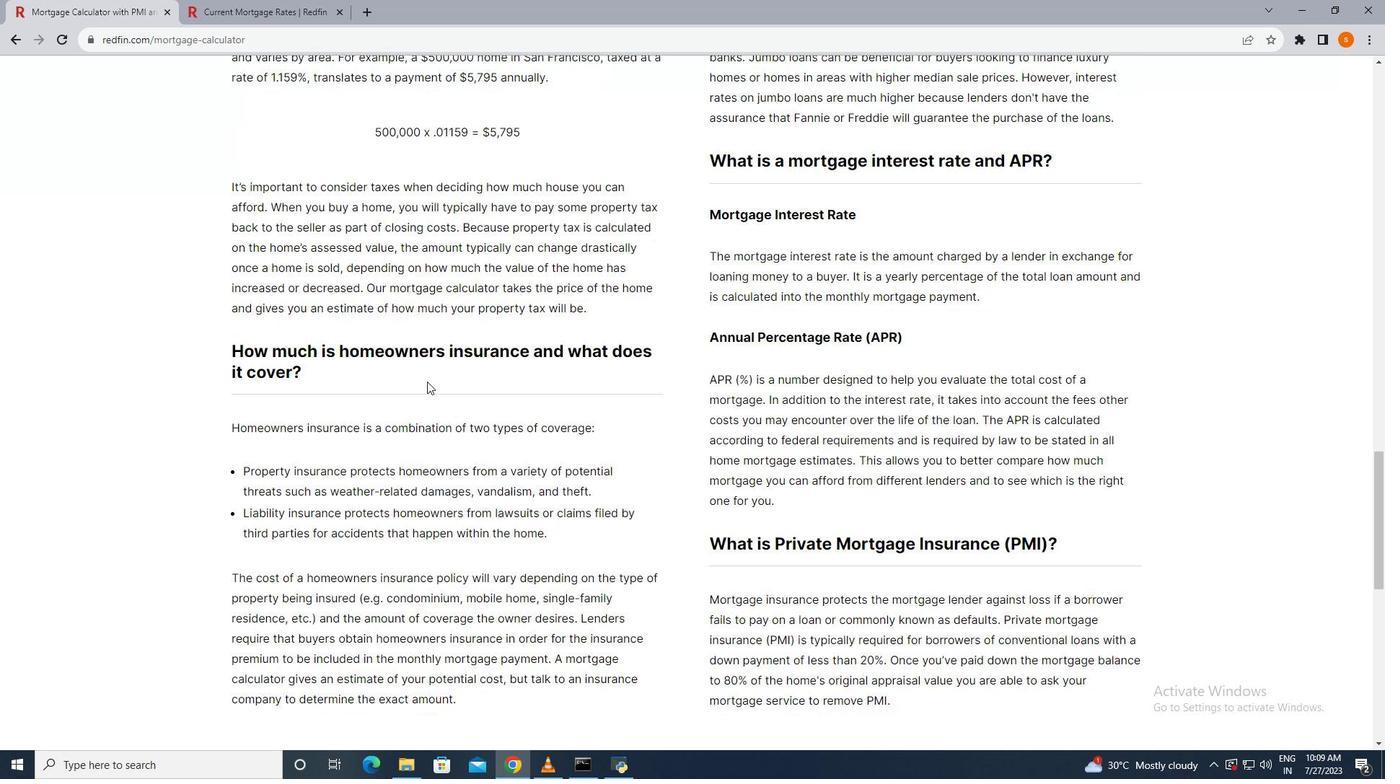 
Action: Mouse scrolled (427, 381) with delta (0, 0)
Screenshot: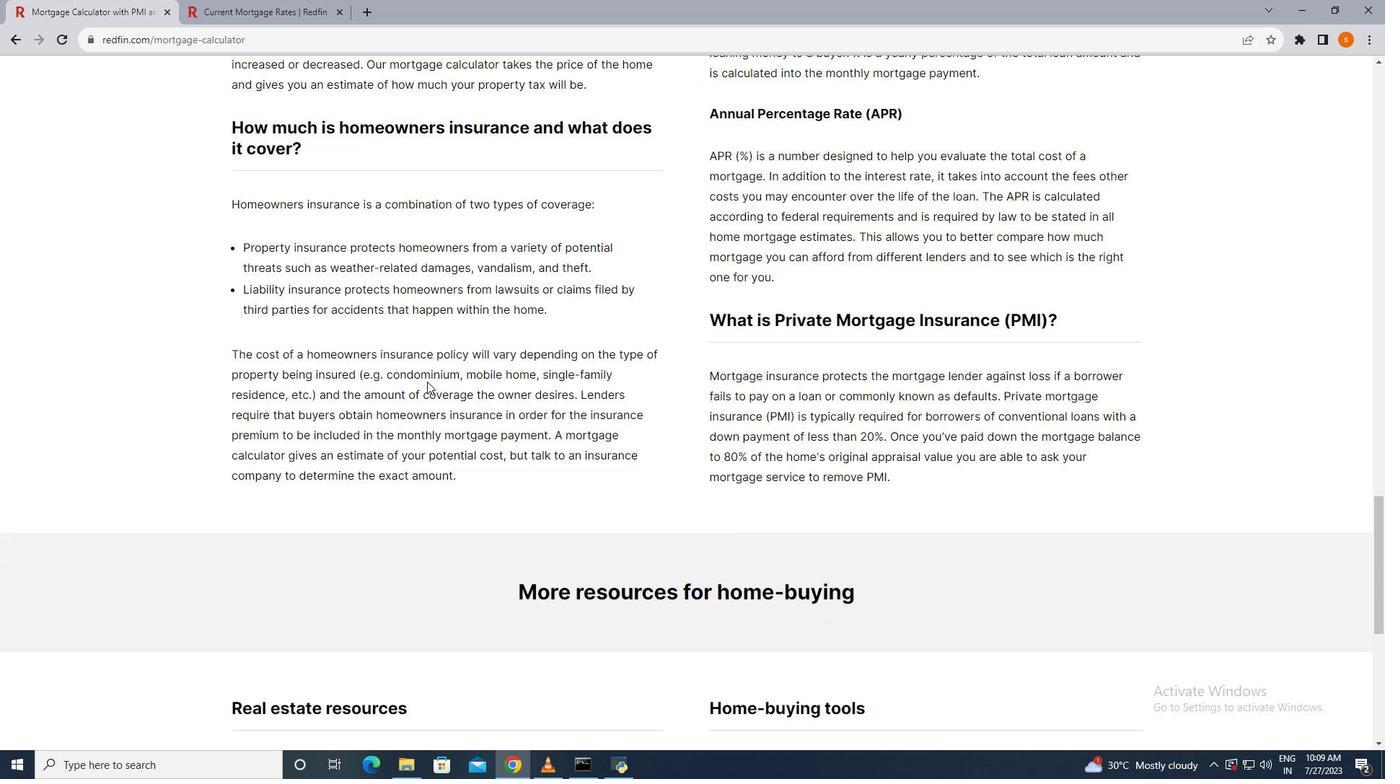 
Action: Mouse scrolled (427, 381) with delta (0, 0)
Screenshot: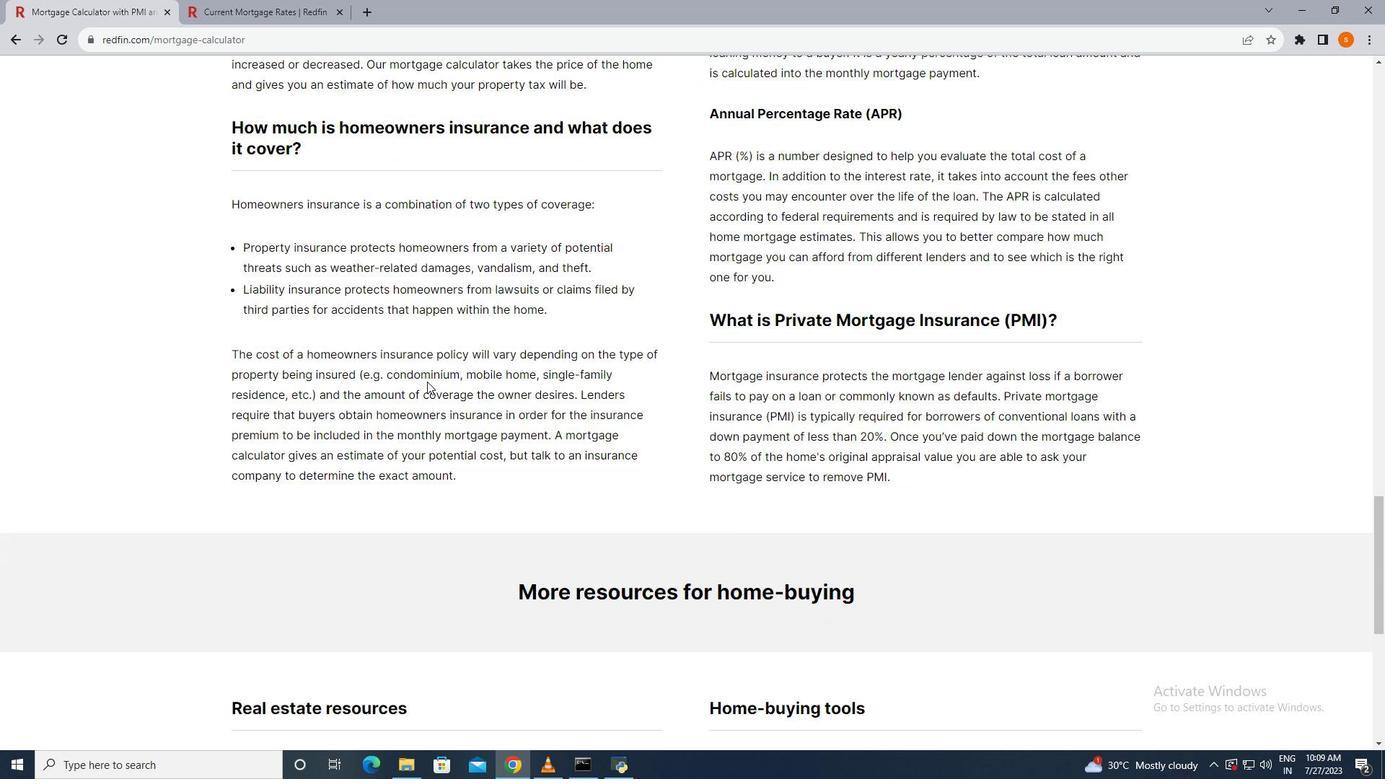 
Action: Mouse scrolled (427, 381) with delta (0, 0)
Screenshot: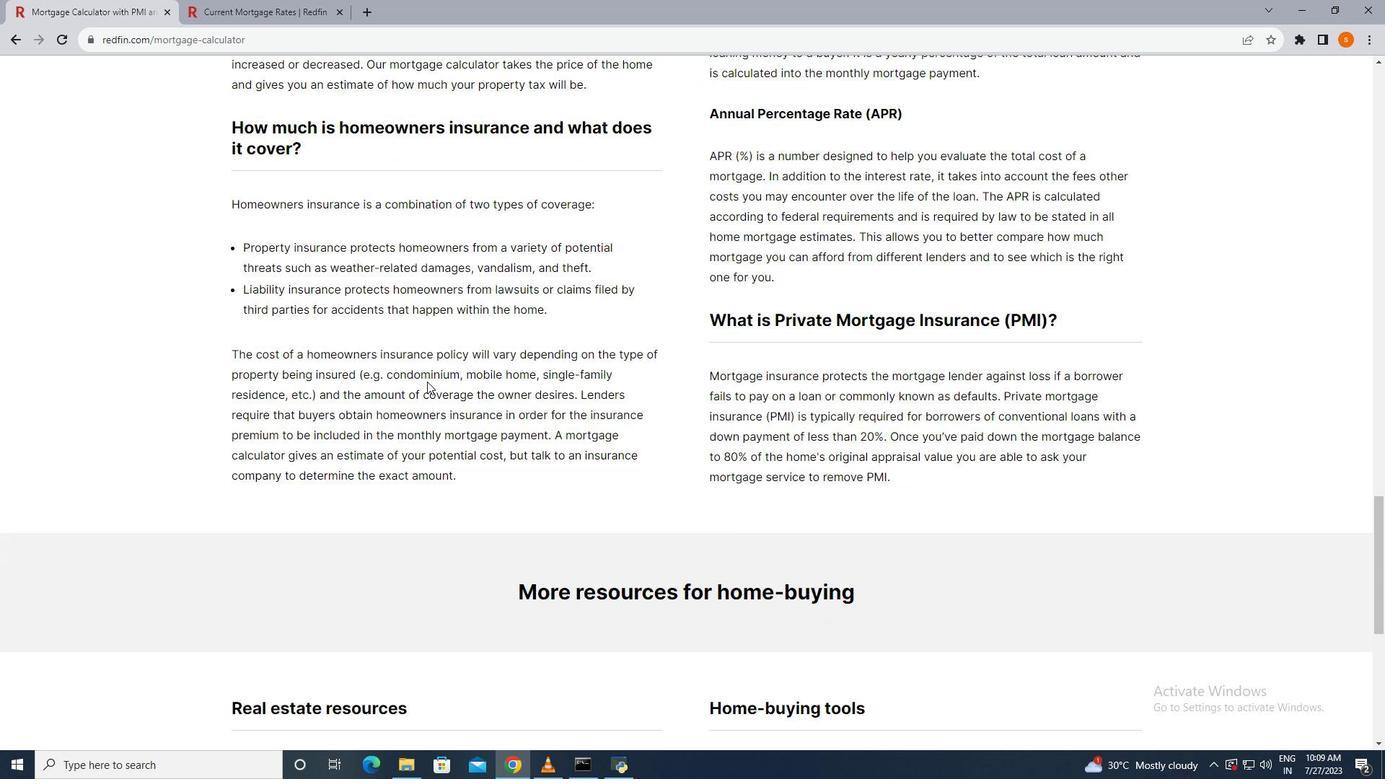 
Action: Mouse scrolled (427, 381) with delta (0, 0)
Screenshot: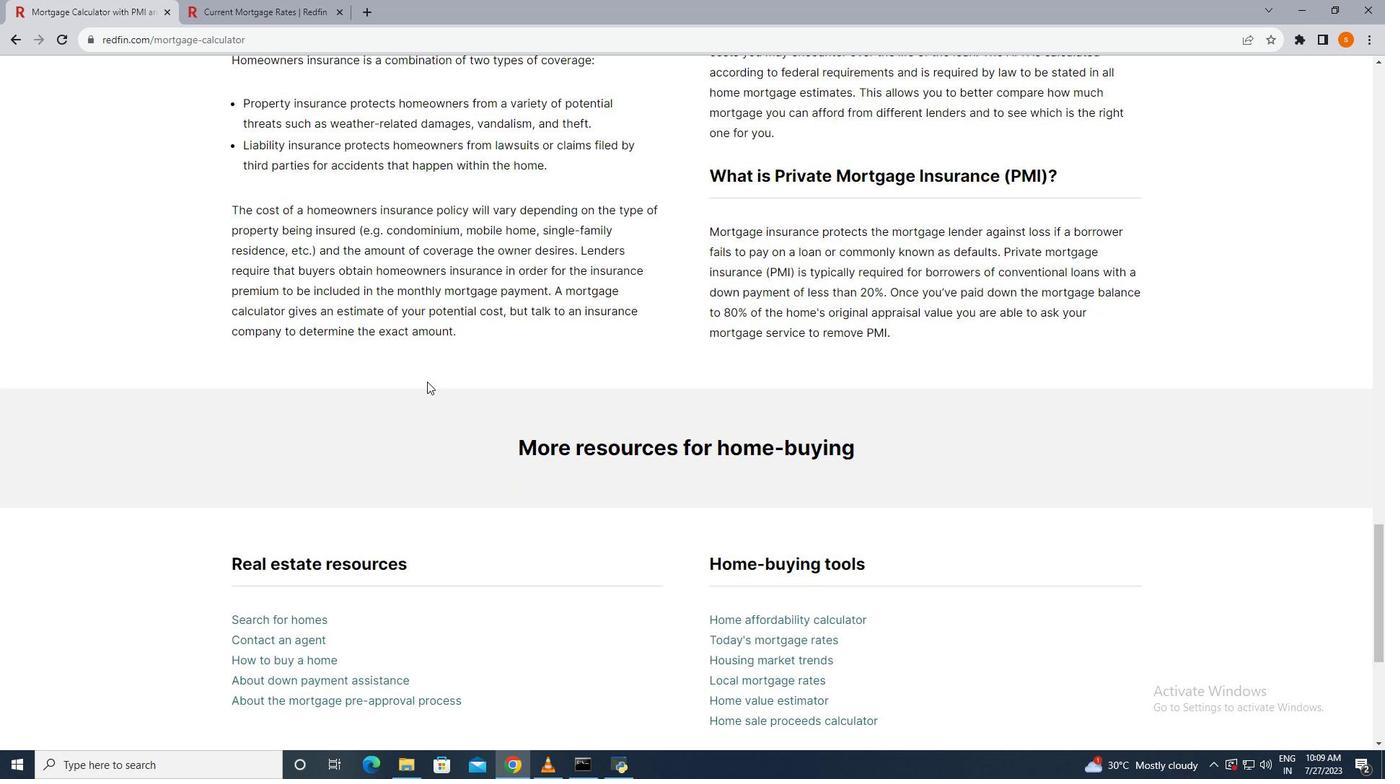 
Action: Mouse scrolled (427, 381) with delta (0, 0)
Screenshot: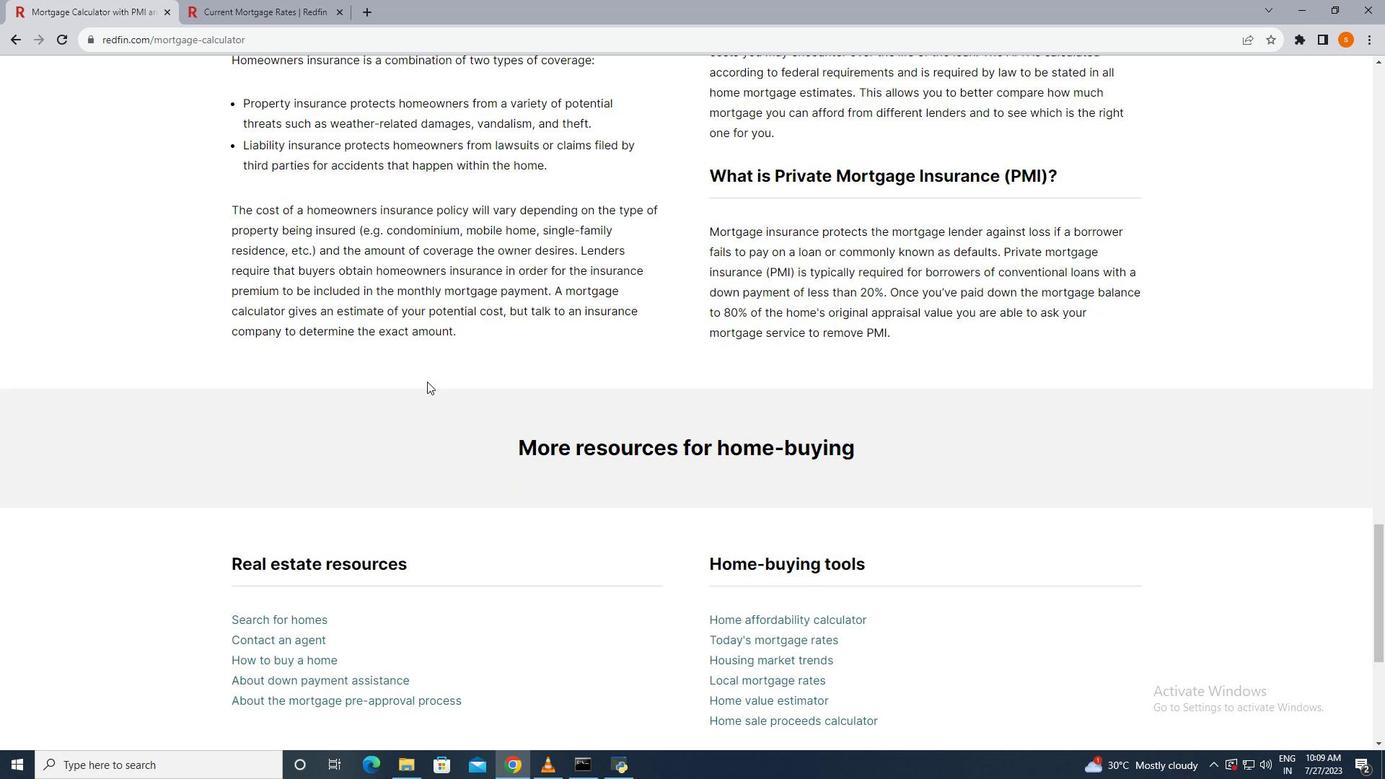 
Action: Mouse scrolled (427, 381) with delta (0, 0)
Screenshot: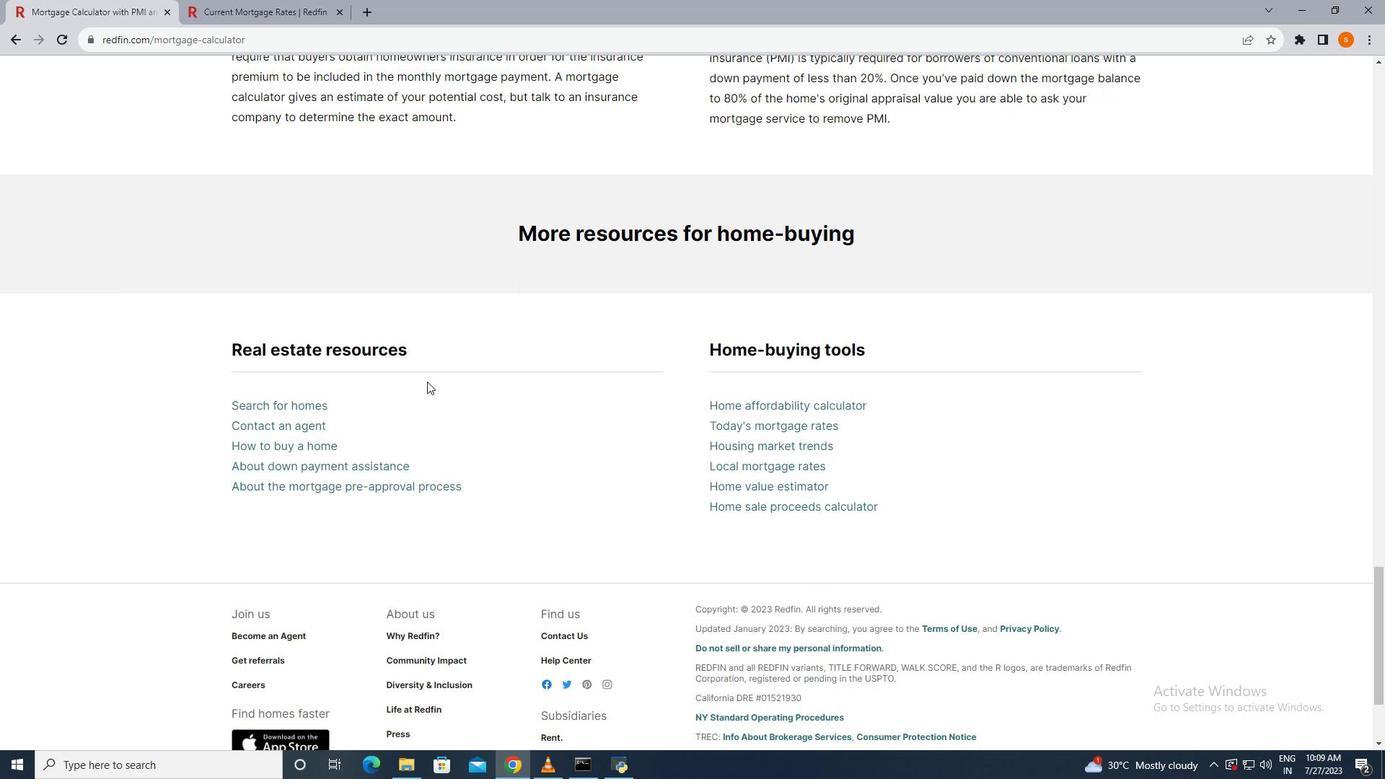 
Action: Mouse scrolled (427, 381) with delta (0, 0)
Screenshot: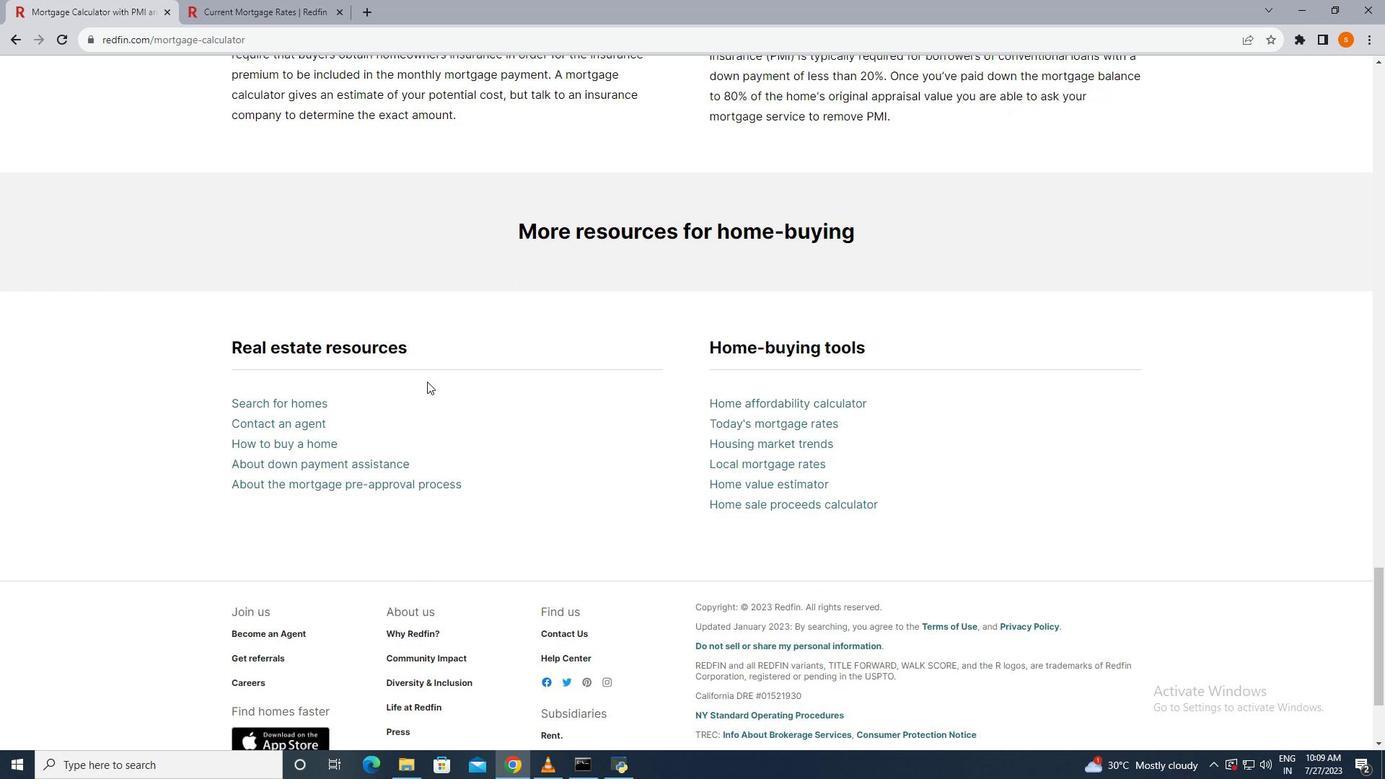 
Action: Mouse scrolled (427, 381) with delta (0, 0)
Screenshot: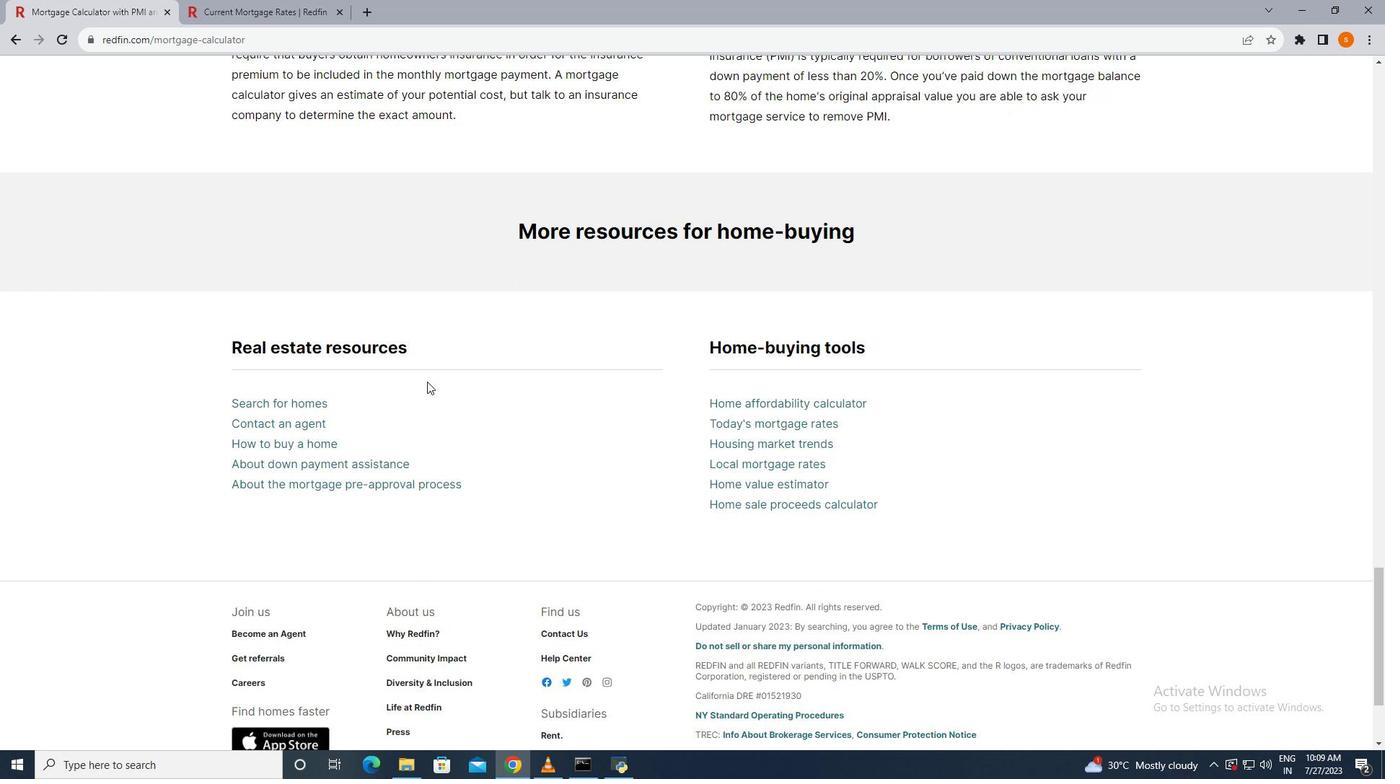 
Action: Mouse scrolled (427, 381) with delta (0, 0)
Screenshot: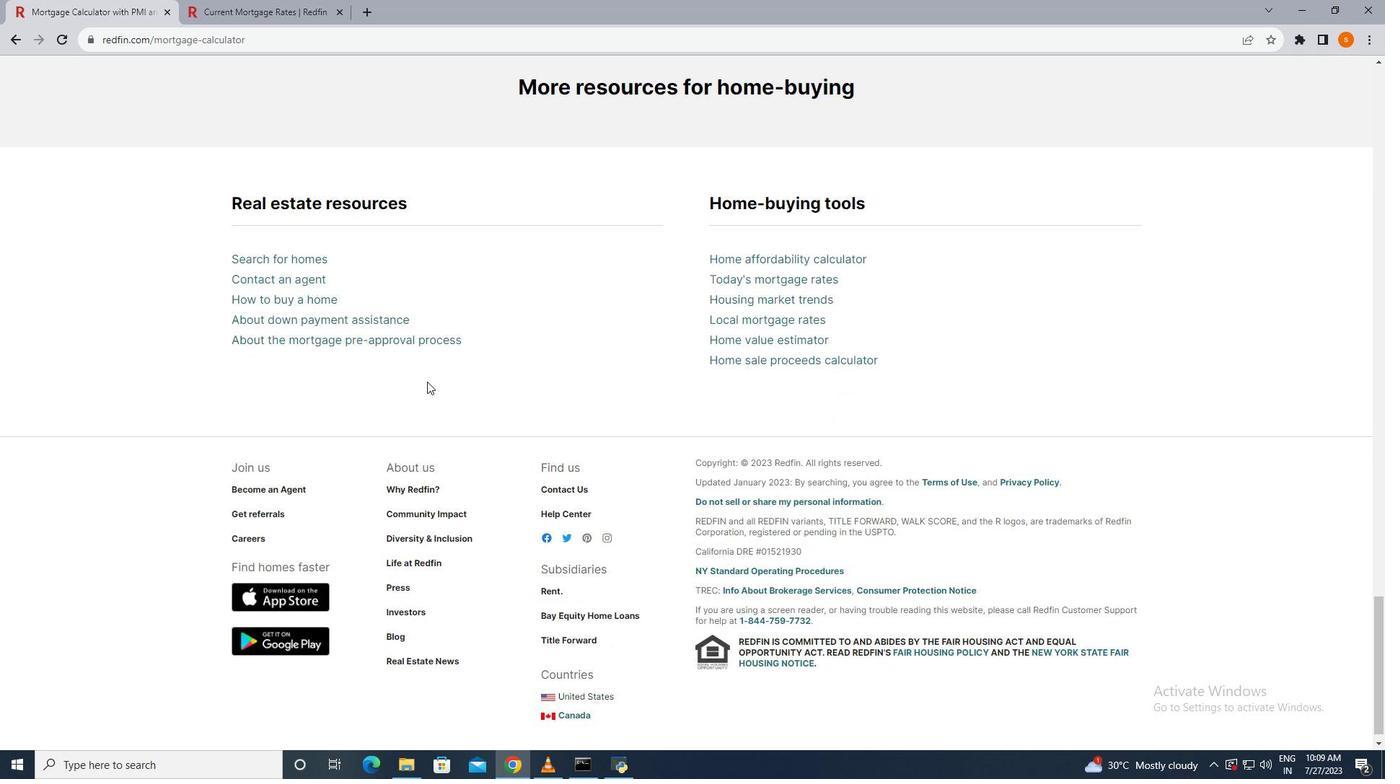 
Action: Mouse scrolled (427, 381) with delta (0, 0)
Screenshot: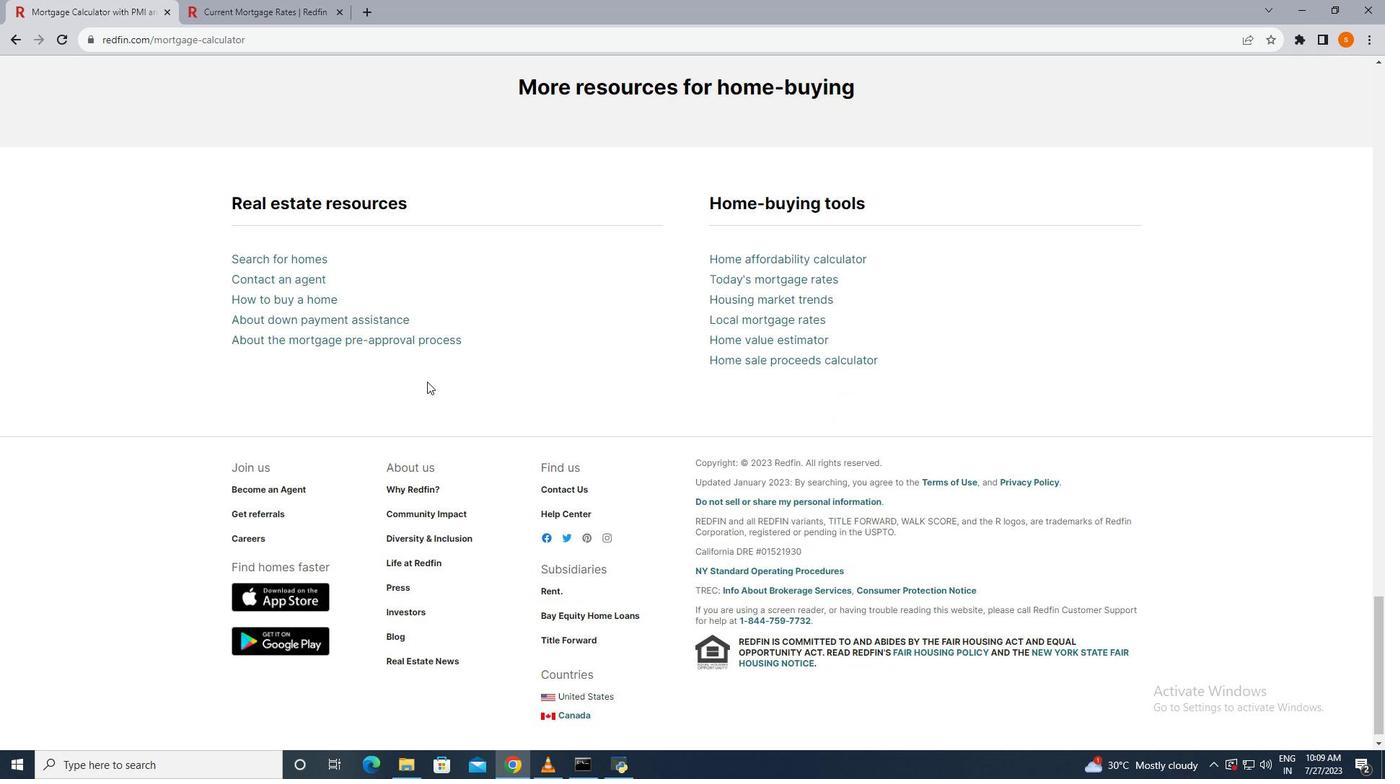 
Action: Mouse scrolled (427, 381) with delta (0, 0)
Screenshot: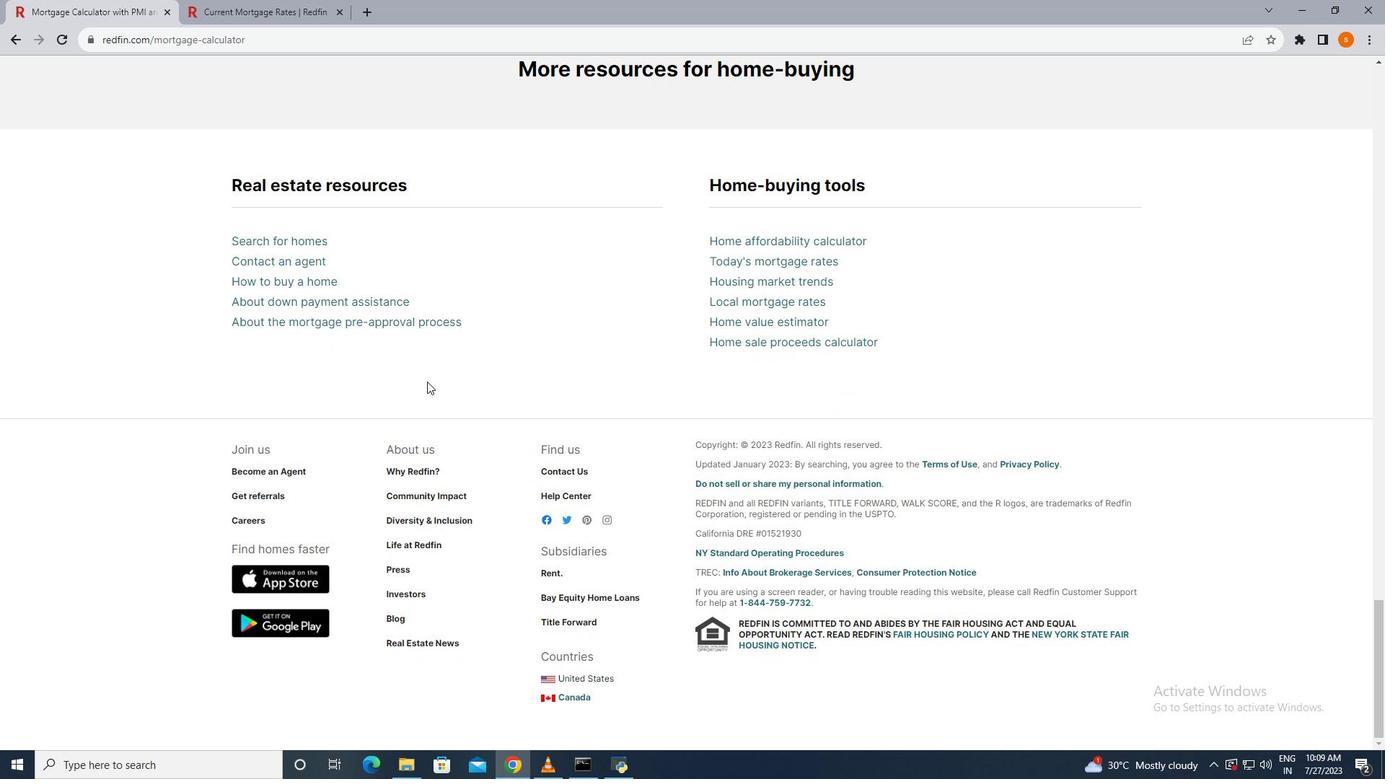 
Action: Mouse scrolled (427, 381) with delta (0, 0)
Screenshot: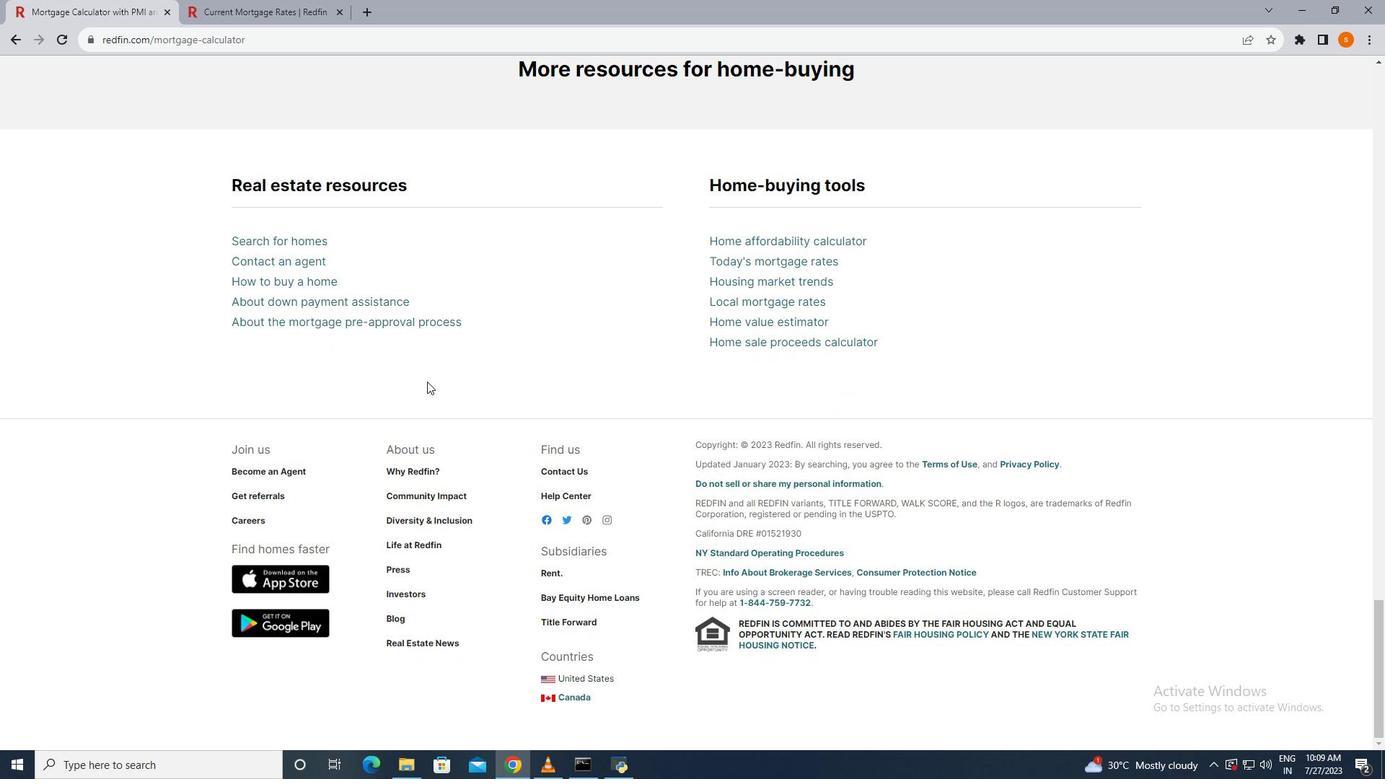 
Action: Mouse scrolled (427, 381) with delta (0, 0)
Screenshot: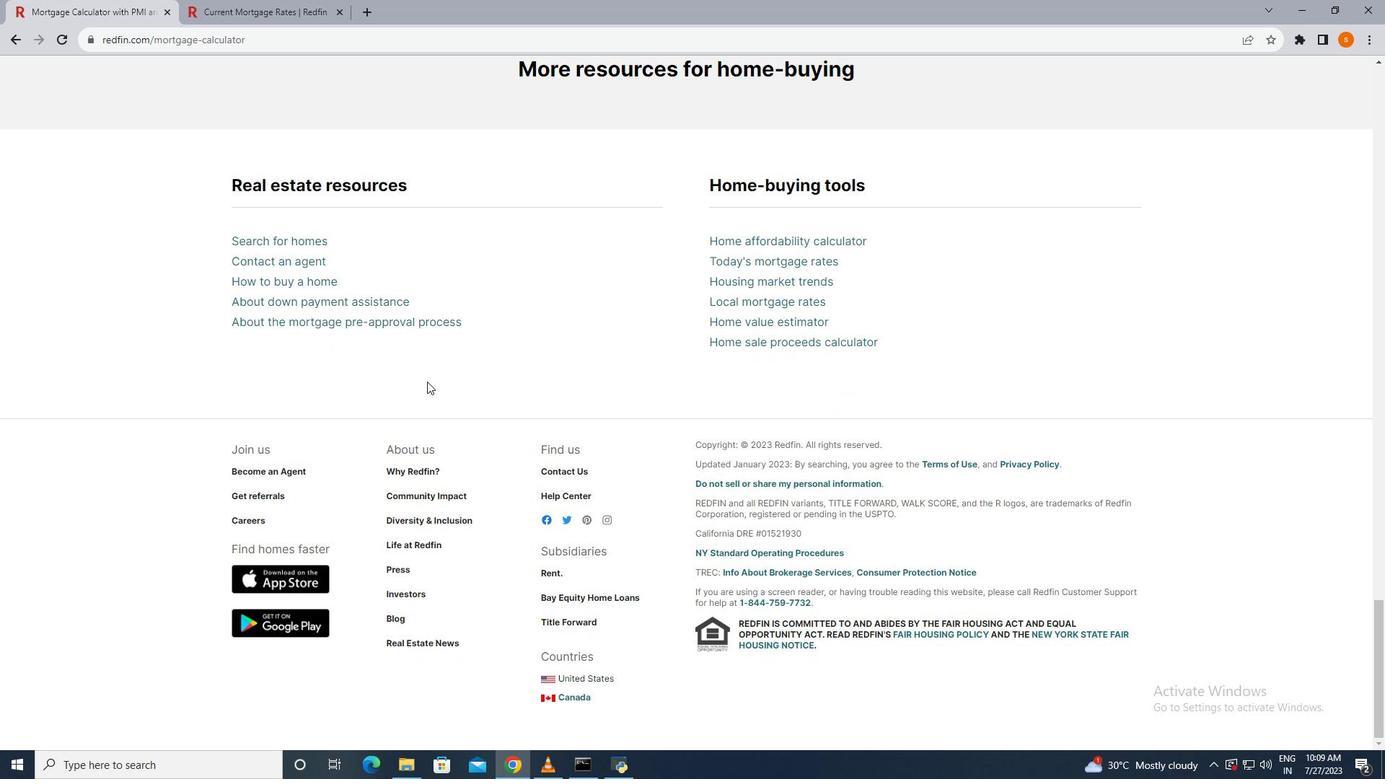 
Action: Mouse scrolled (427, 382) with delta (0, 0)
Screenshot: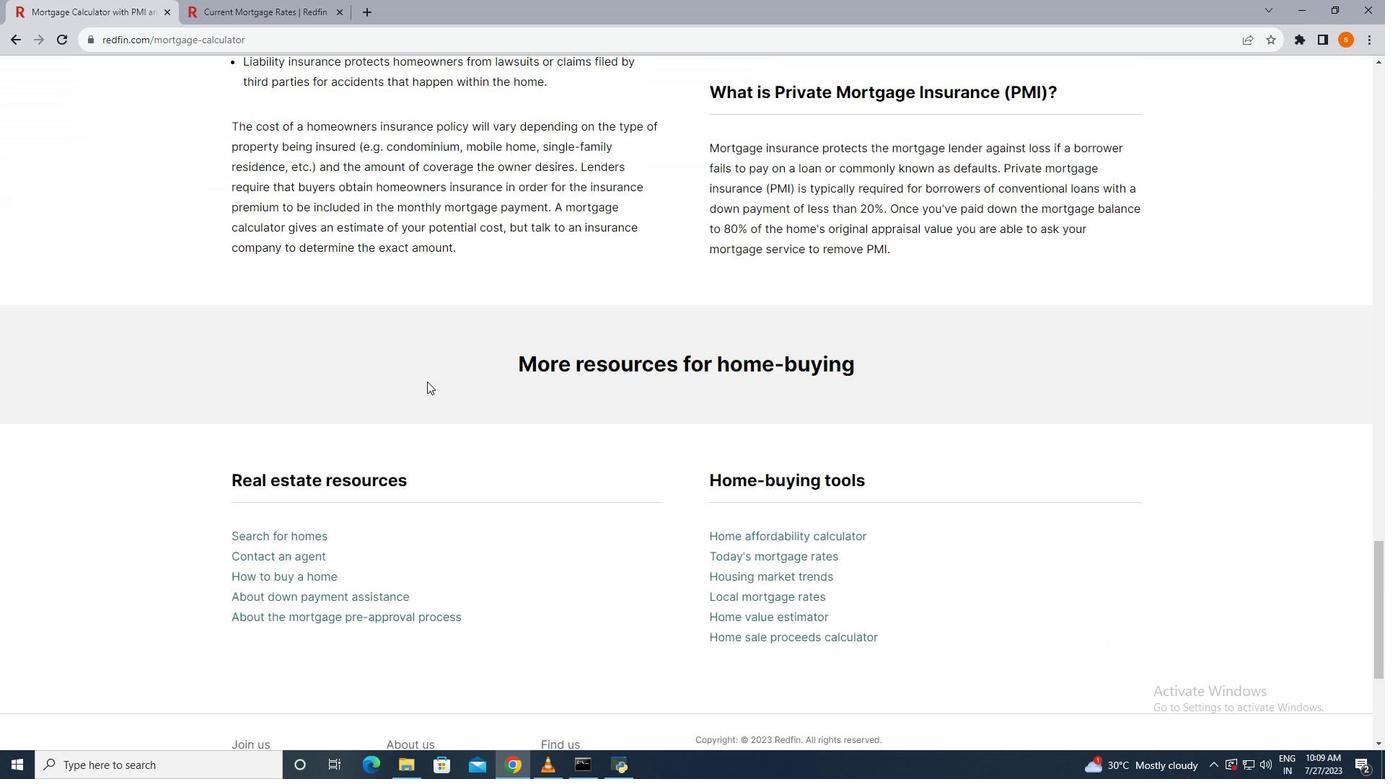 
Action: Mouse scrolled (427, 382) with delta (0, 0)
Screenshot: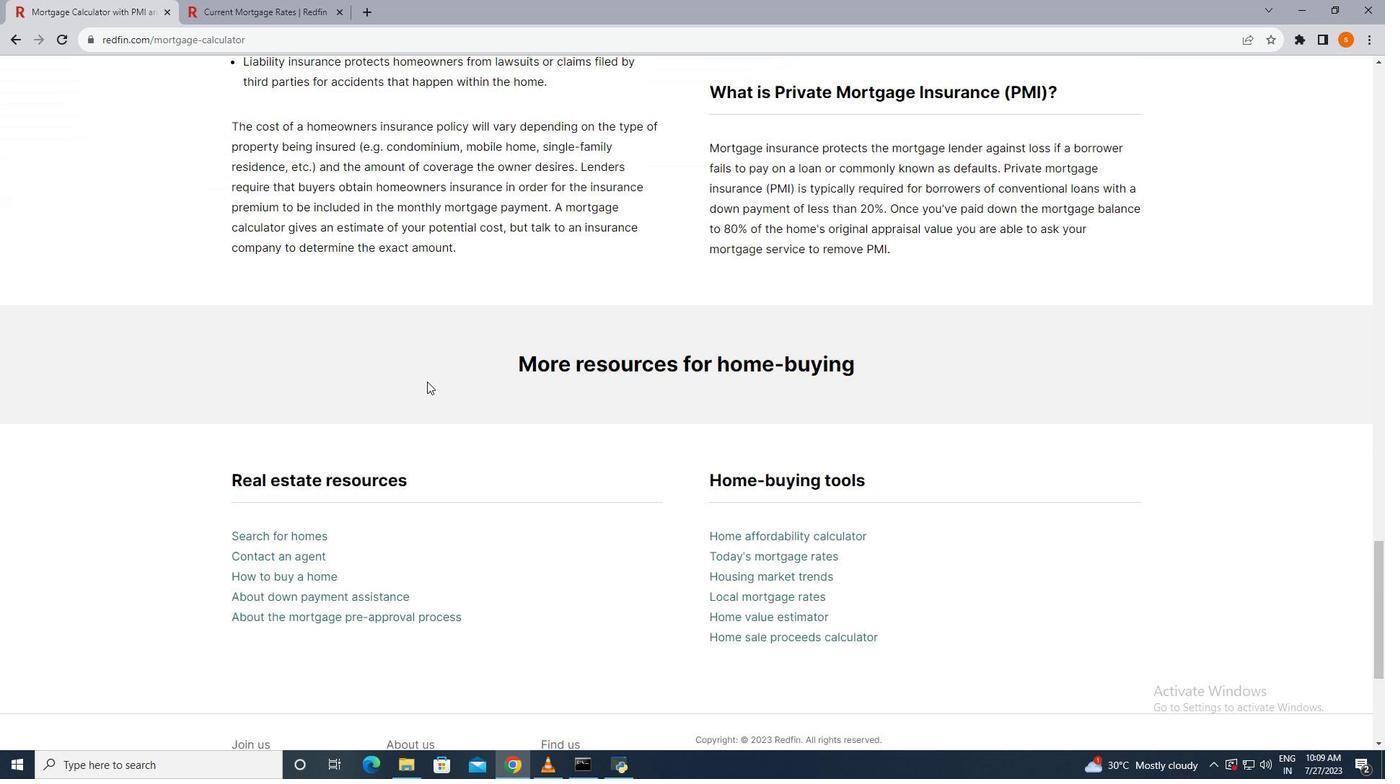 
Action: Mouse scrolled (427, 382) with delta (0, 0)
Screenshot: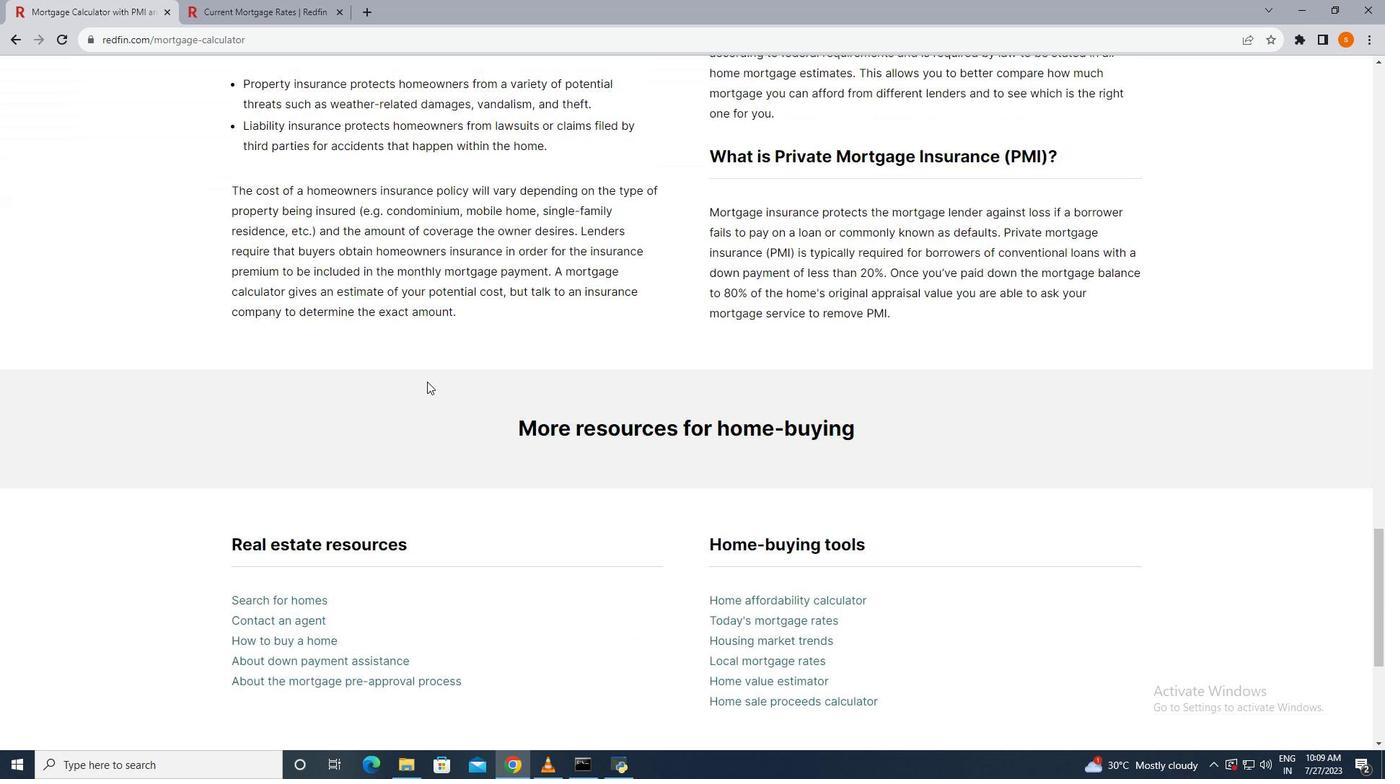 
Action: Mouse scrolled (427, 382) with delta (0, 0)
Screenshot: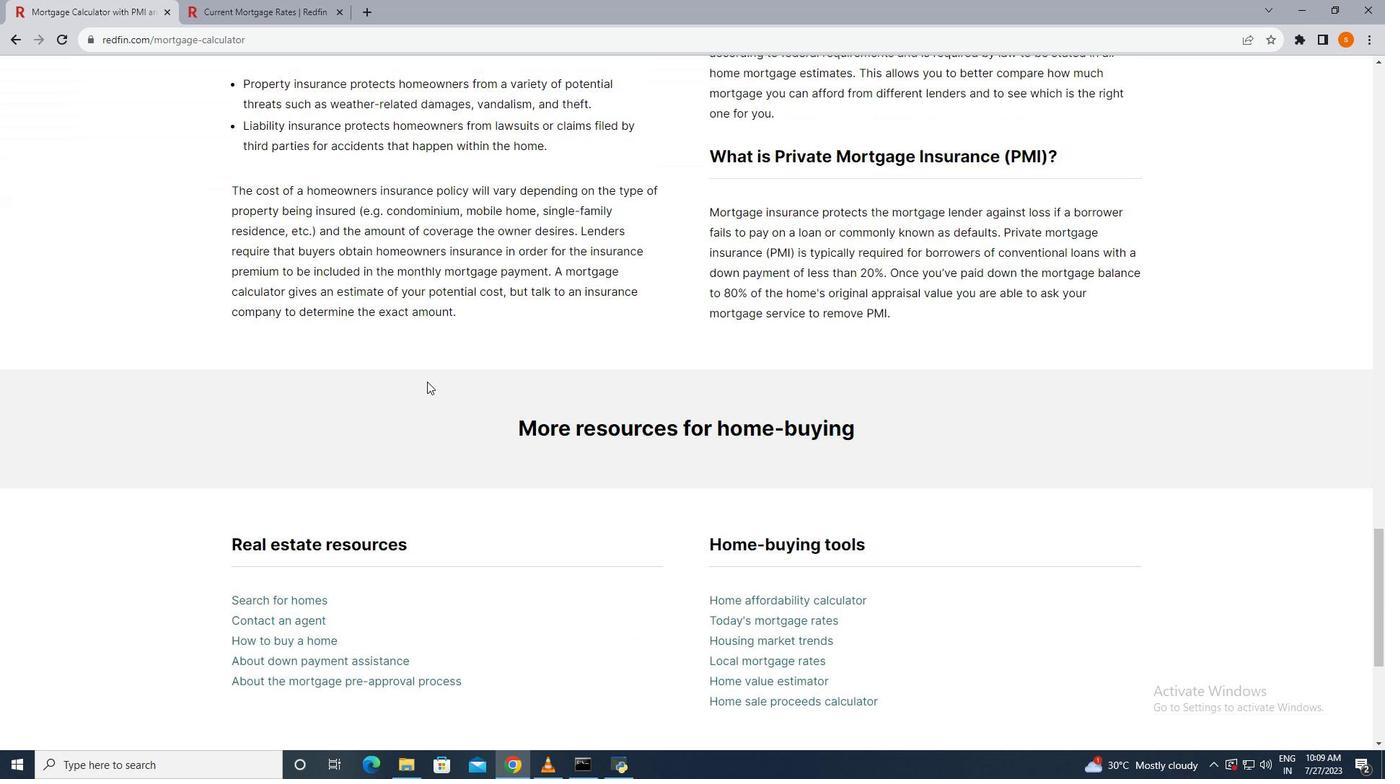 
Action: Mouse scrolled (427, 382) with delta (0, 0)
Screenshot: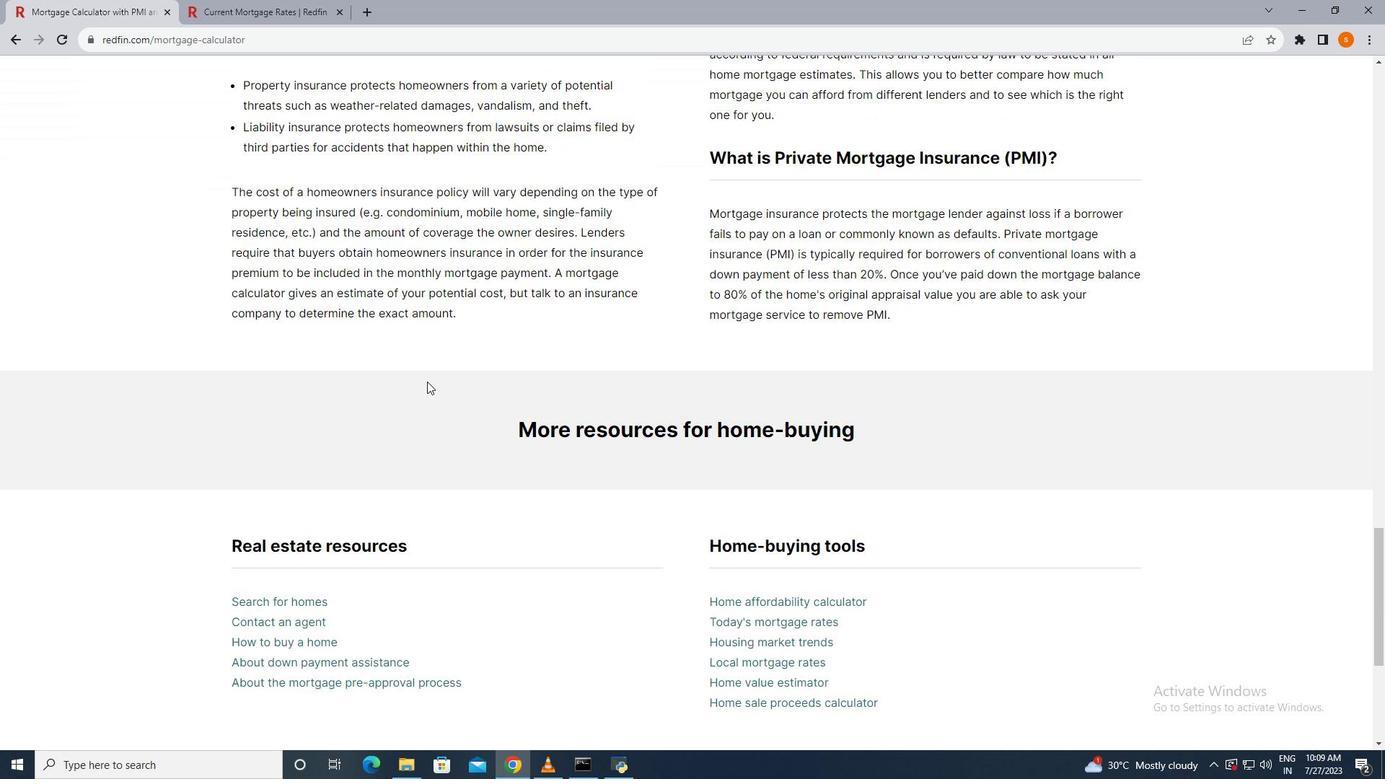 
Action: Mouse scrolled (427, 382) with delta (0, 0)
Screenshot: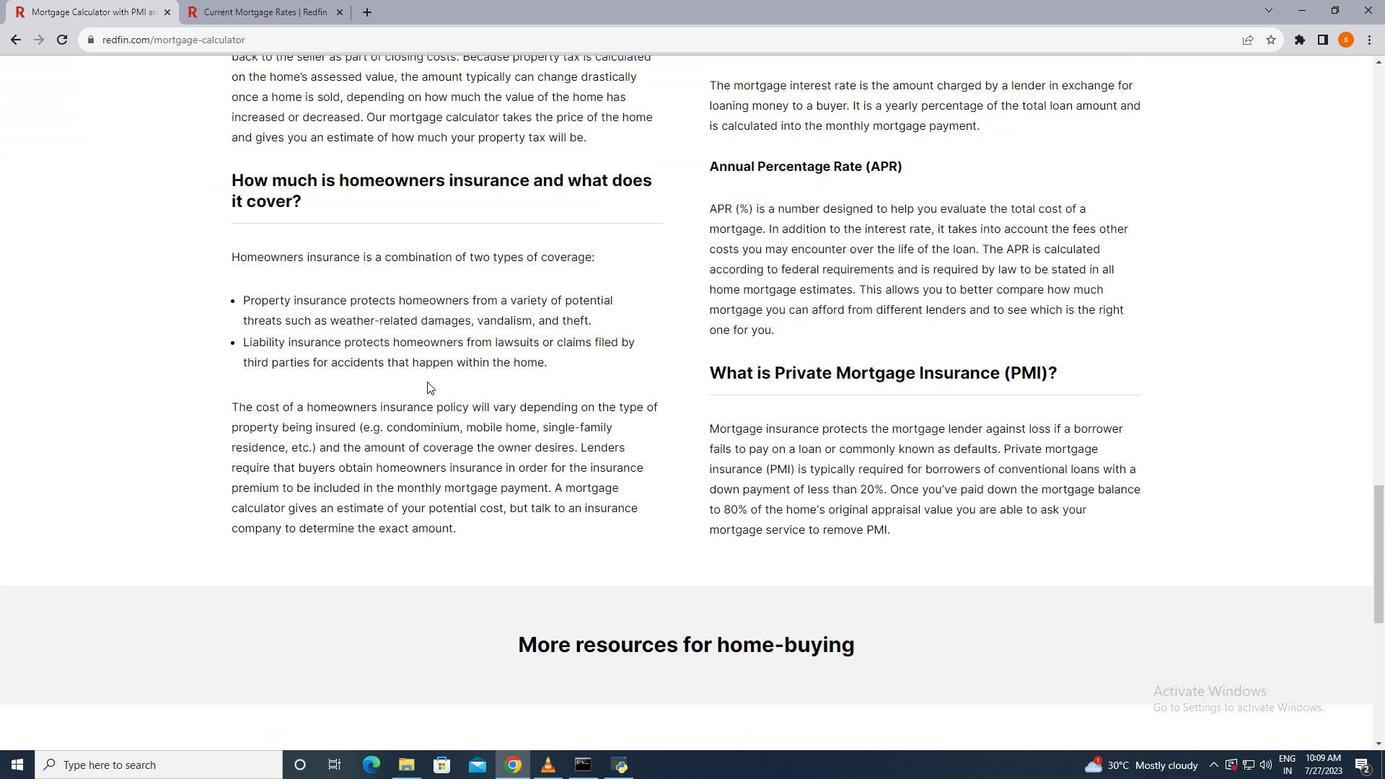 
Action: Mouse scrolled (427, 382) with delta (0, 0)
Screenshot: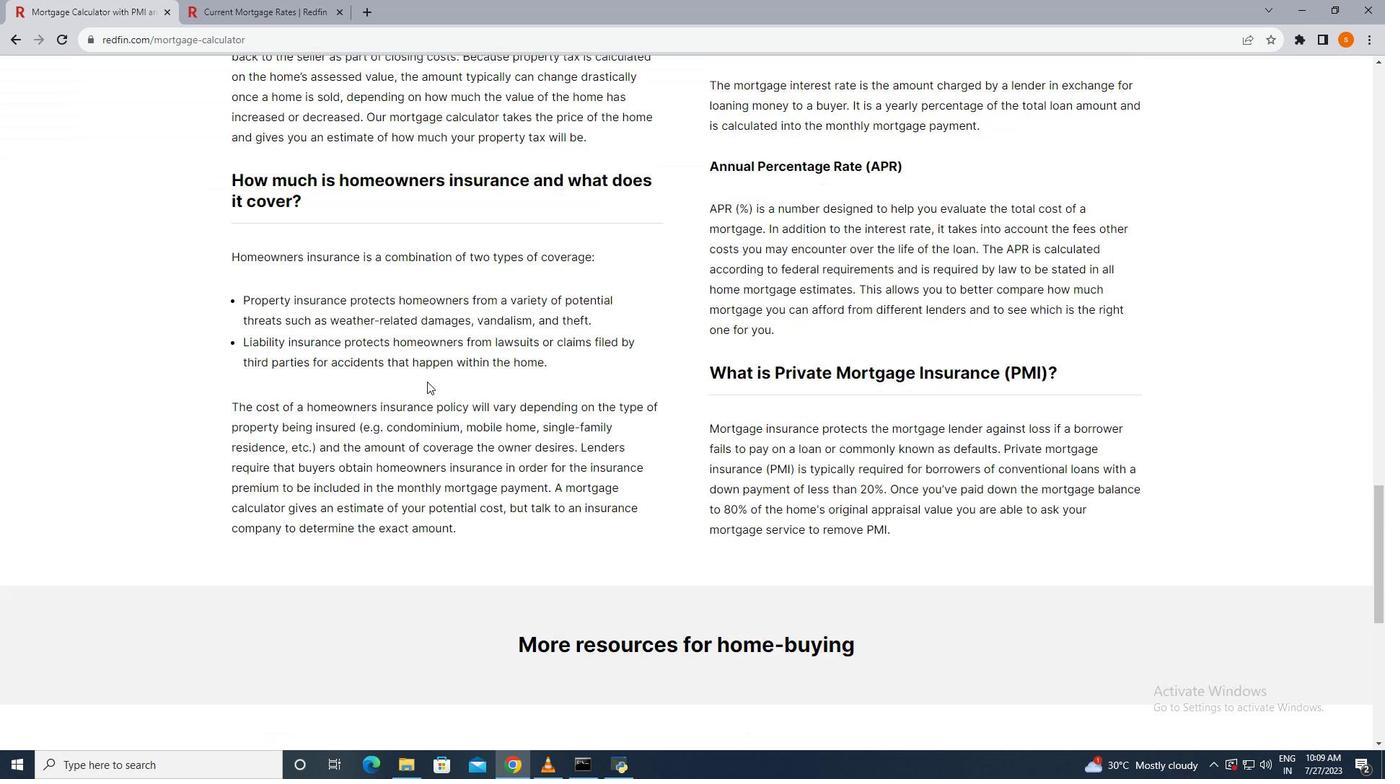 
Action: Mouse scrolled (427, 382) with delta (0, 0)
Screenshot: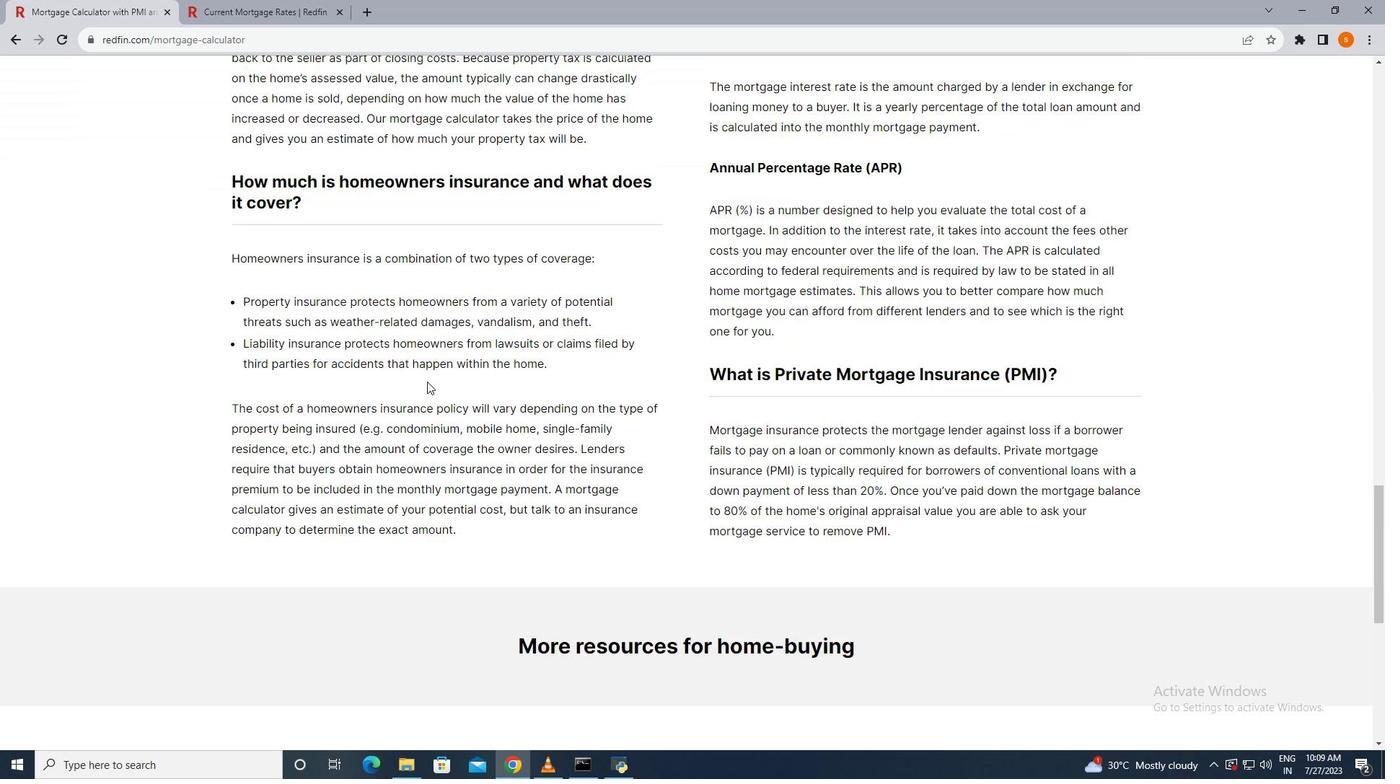 
Action: Mouse scrolled (427, 382) with delta (0, 0)
Screenshot: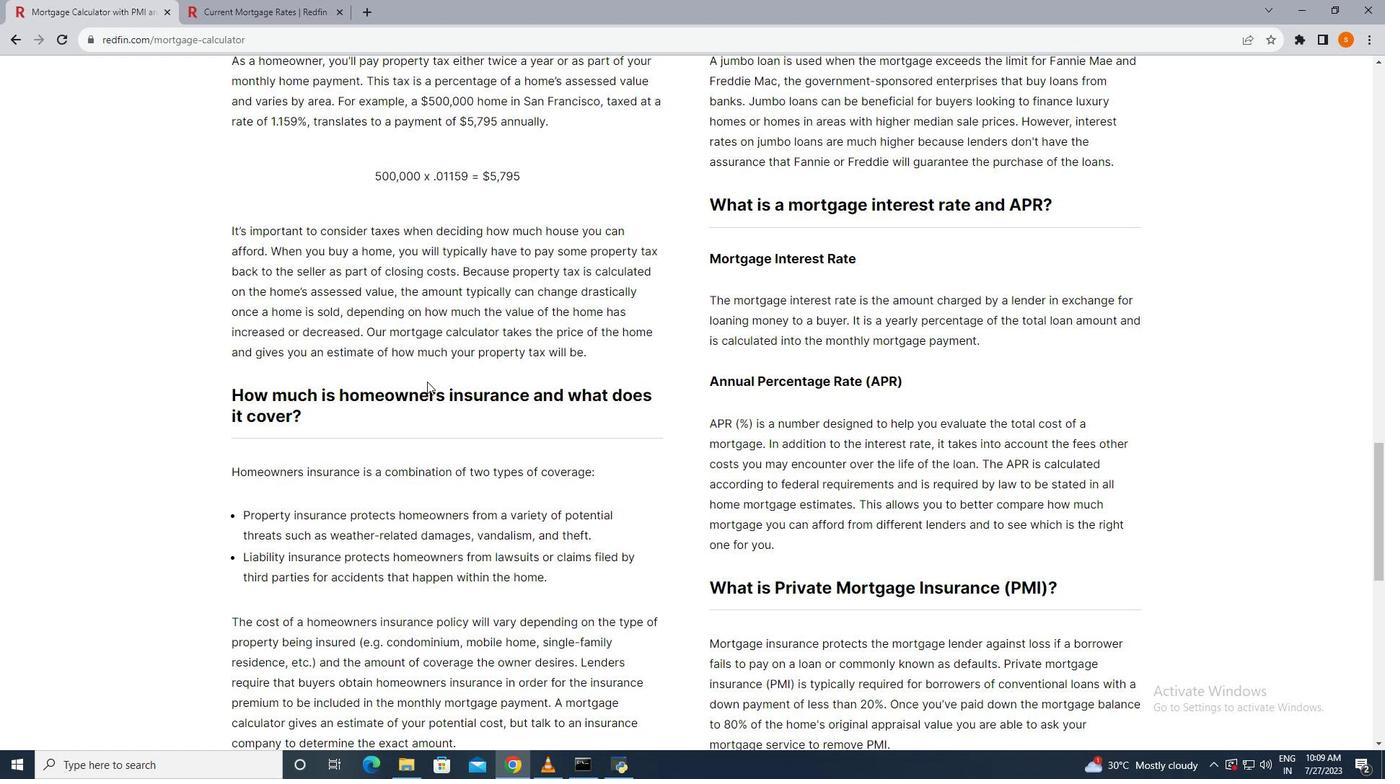 
Action: Mouse scrolled (427, 382) with delta (0, 0)
Screenshot: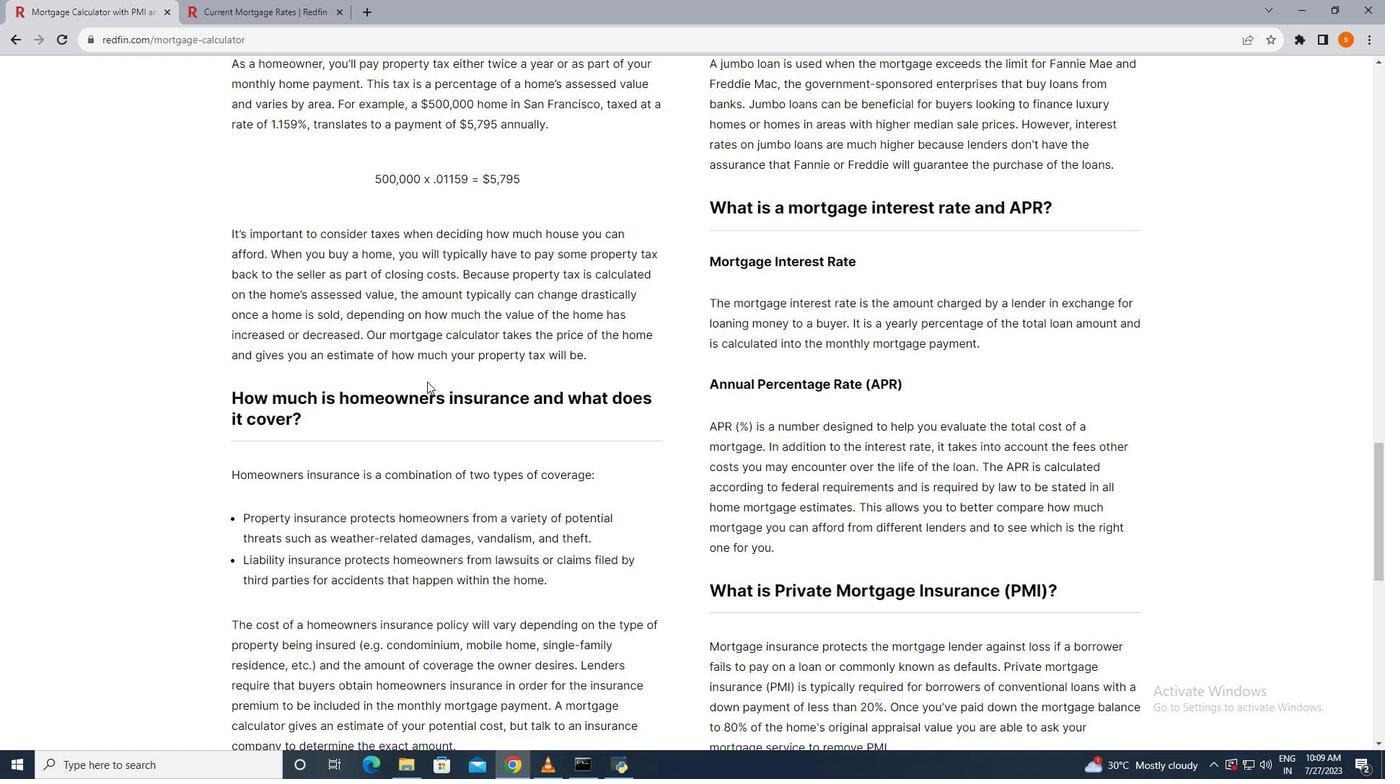 
Action: Mouse scrolled (427, 382) with delta (0, 0)
Screenshot: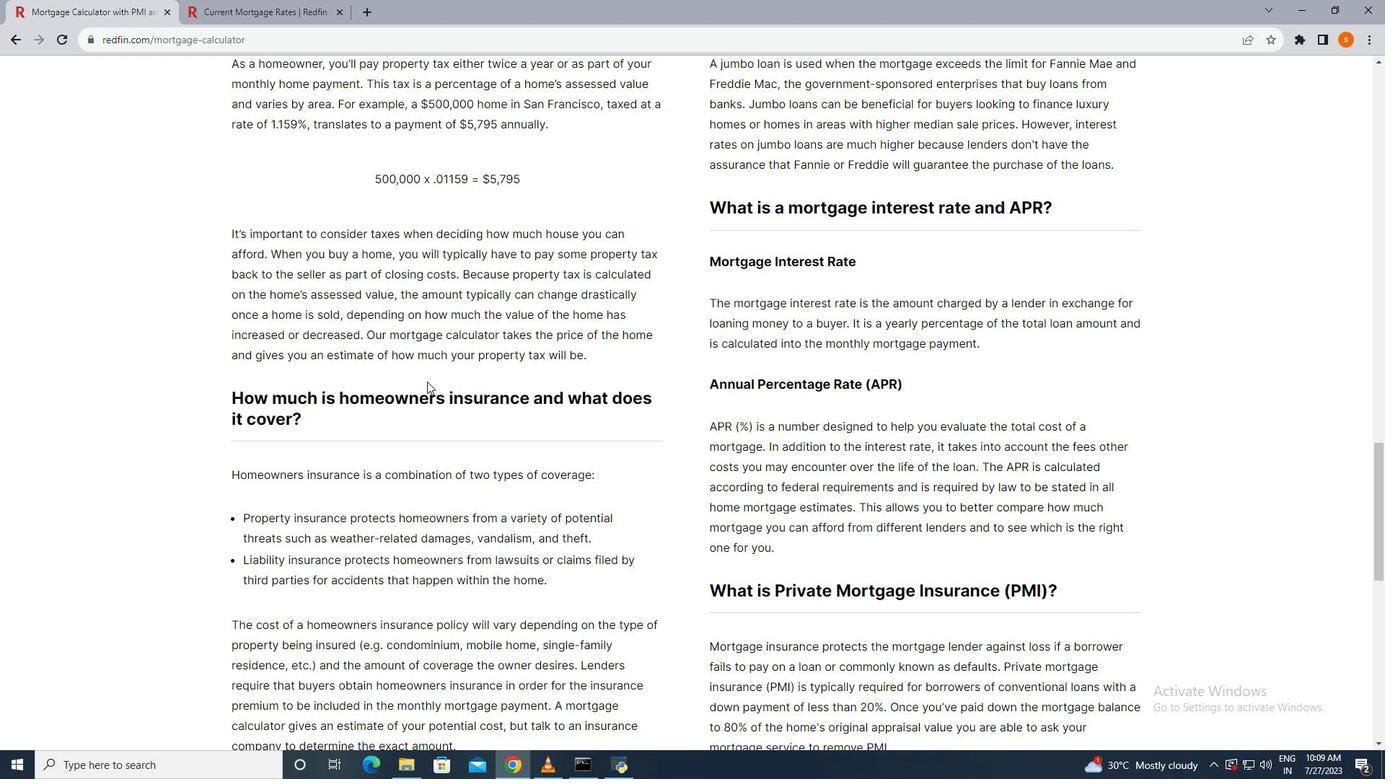 
Action: Mouse scrolled (427, 382) with delta (0, 0)
Screenshot: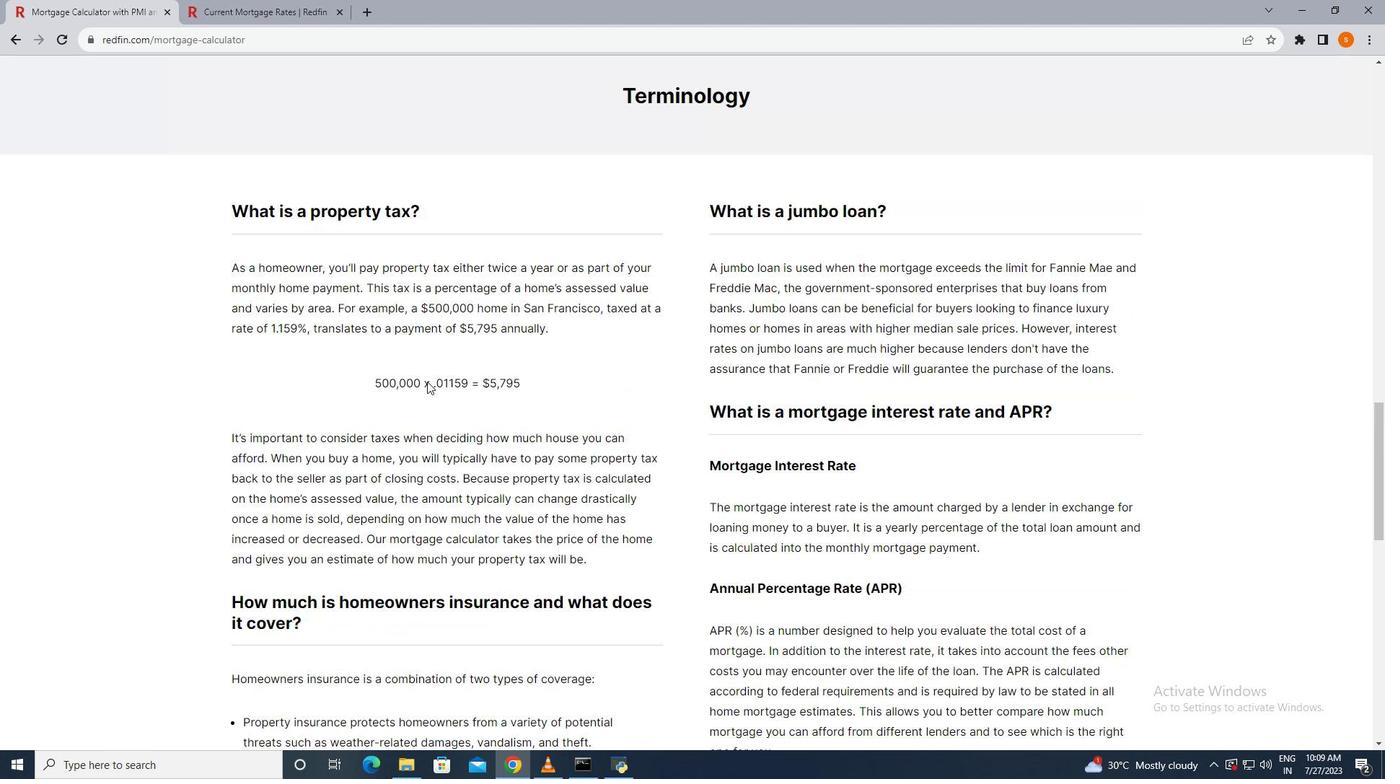 
Action: Mouse scrolled (427, 382) with delta (0, 0)
Screenshot: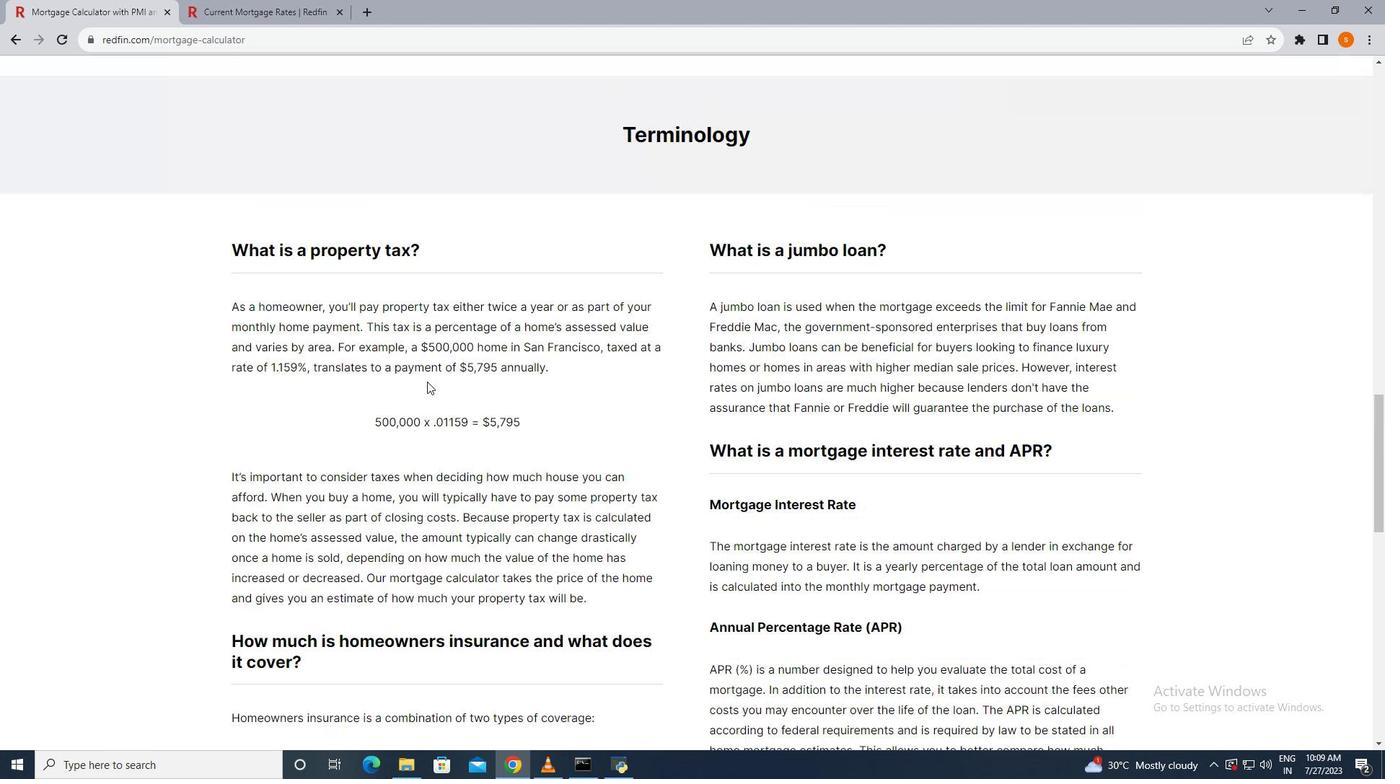 
Action: Mouse scrolled (427, 382) with delta (0, 0)
Screenshot: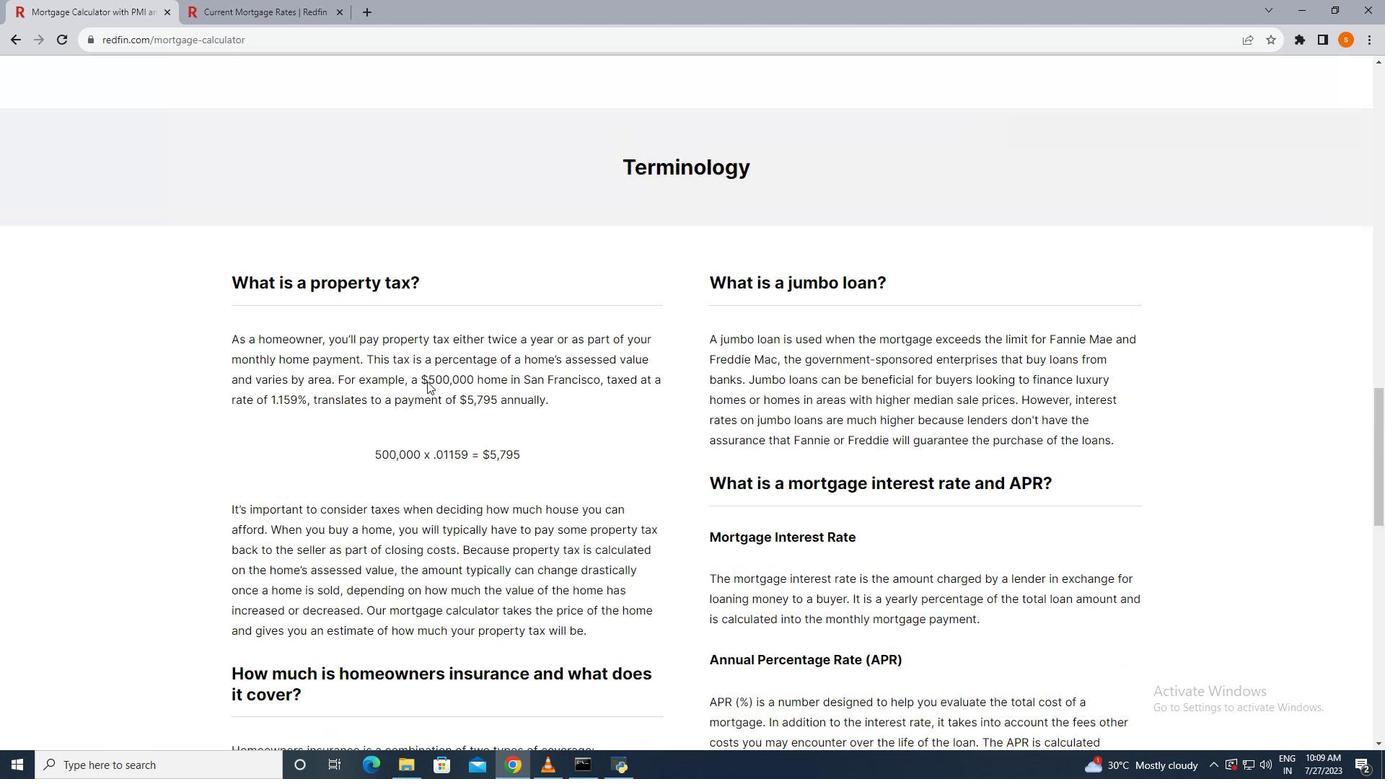 
Action: Mouse scrolled (427, 382) with delta (0, 0)
Screenshot: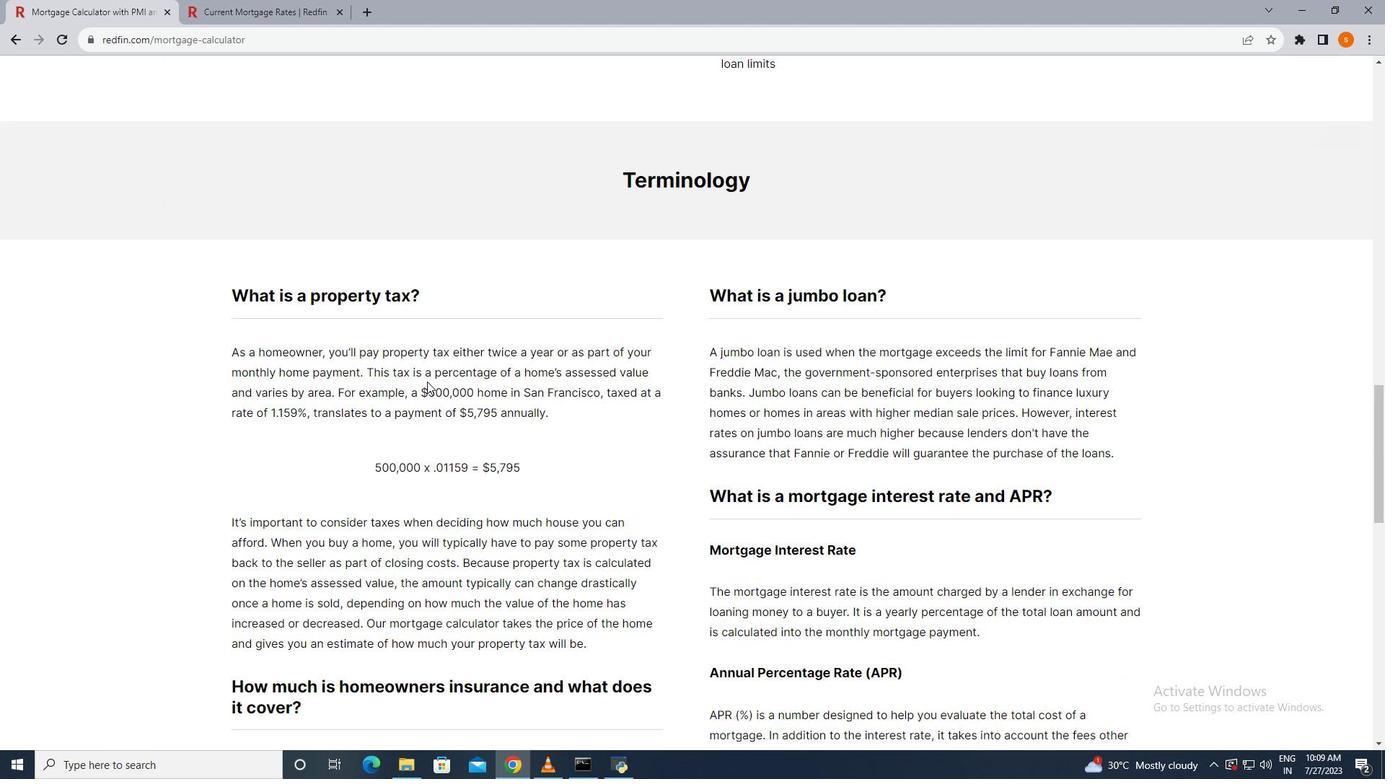 
Action: Mouse moved to (428, 381)
Screenshot: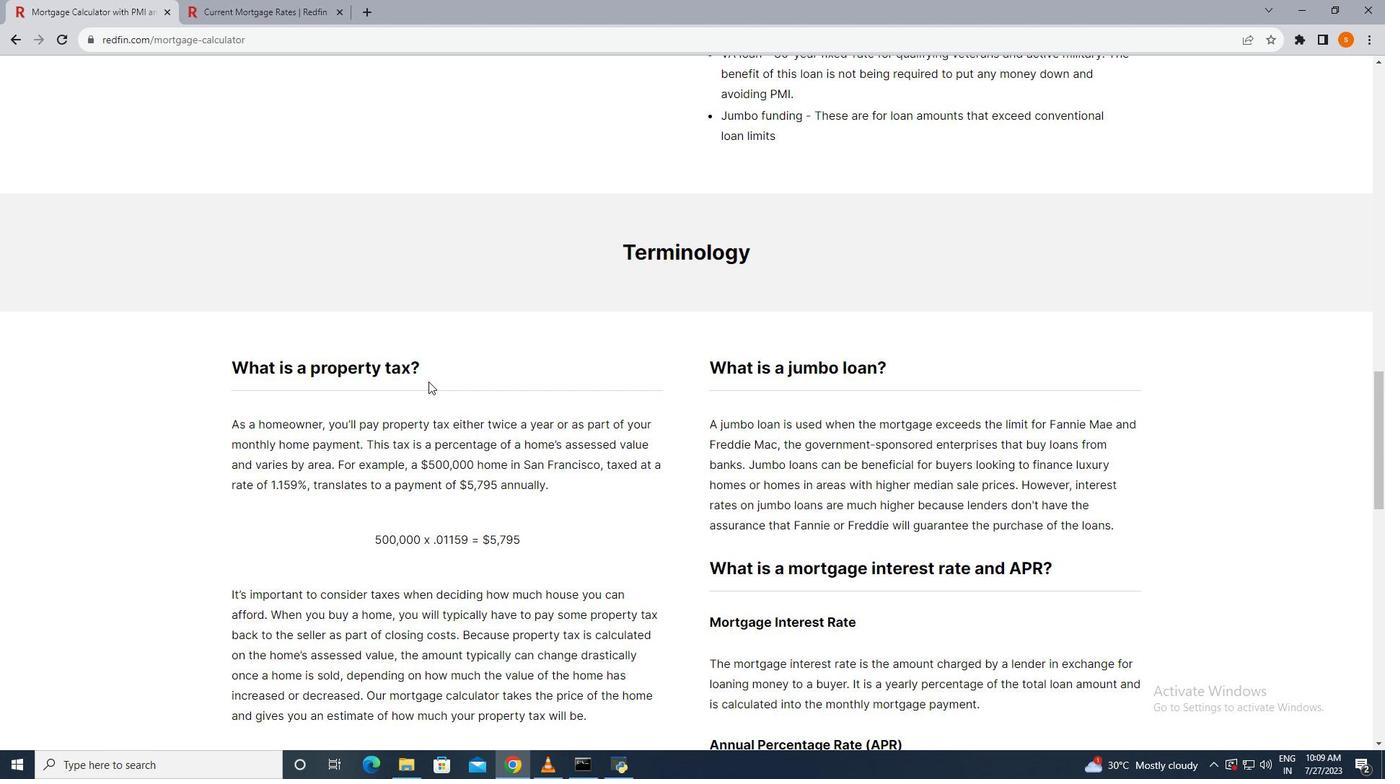 
Action: Mouse scrolled (428, 382) with delta (0, 0)
Screenshot: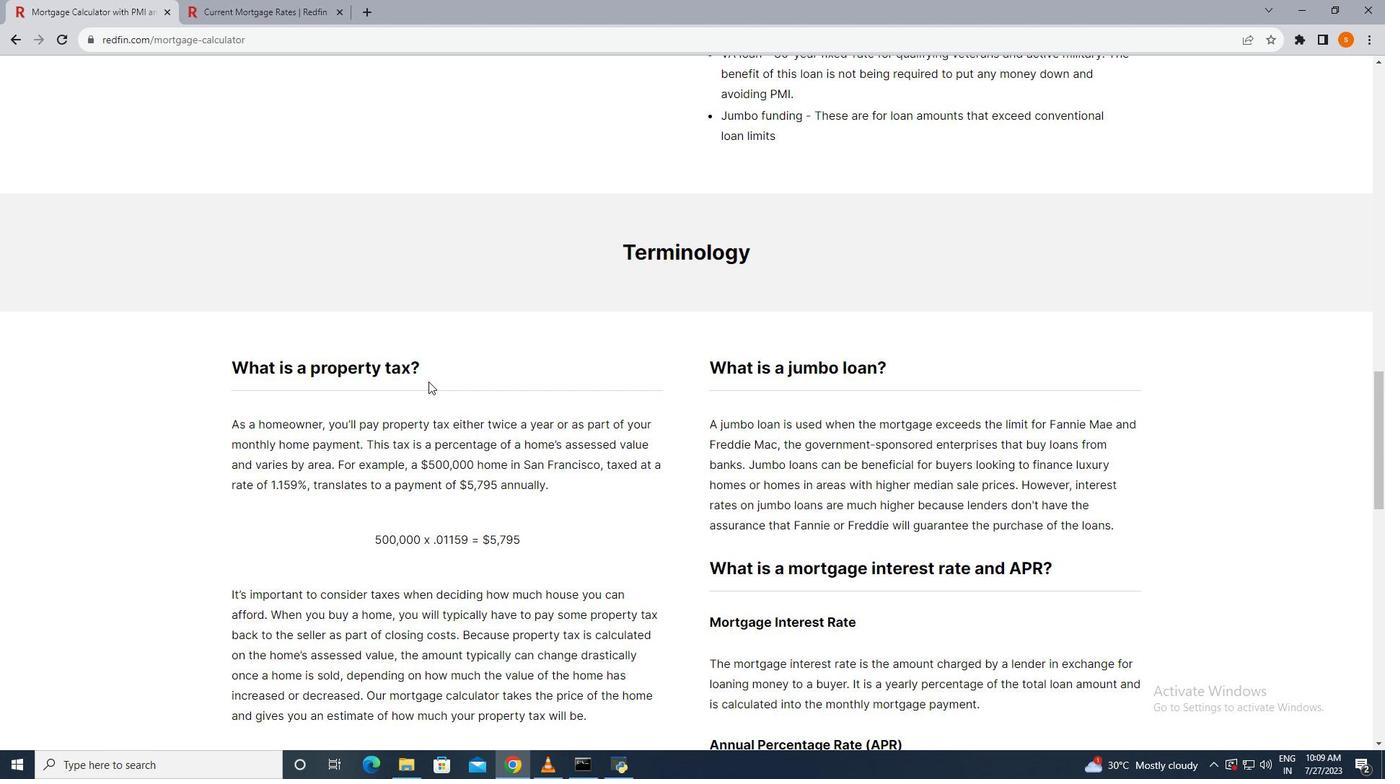 
Action: Mouse scrolled (428, 382) with delta (0, 0)
Screenshot: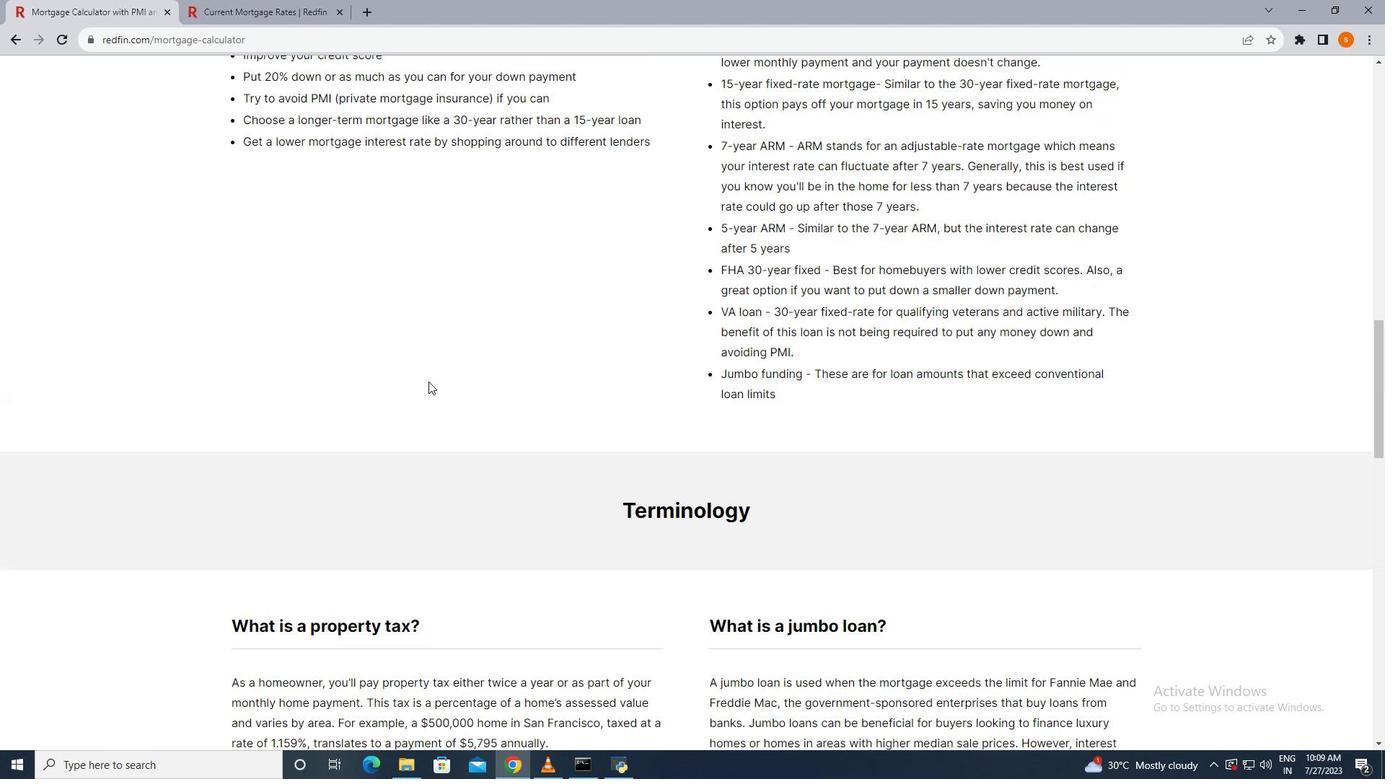 
Action: Mouse scrolled (428, 382) with delta (0, 0)
Screenshot: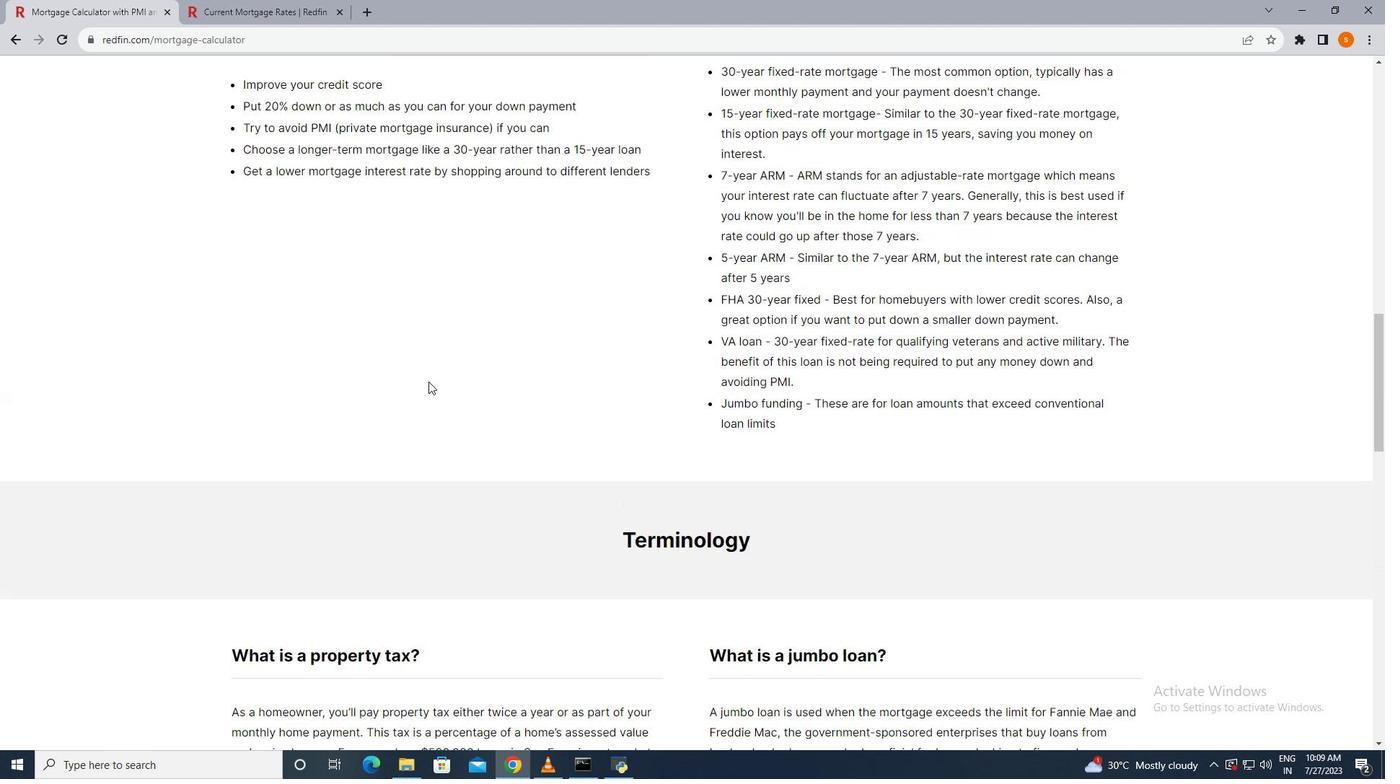 
Action: Mouse scrolled (428, 382) with delta (0, 0)
Screenshot: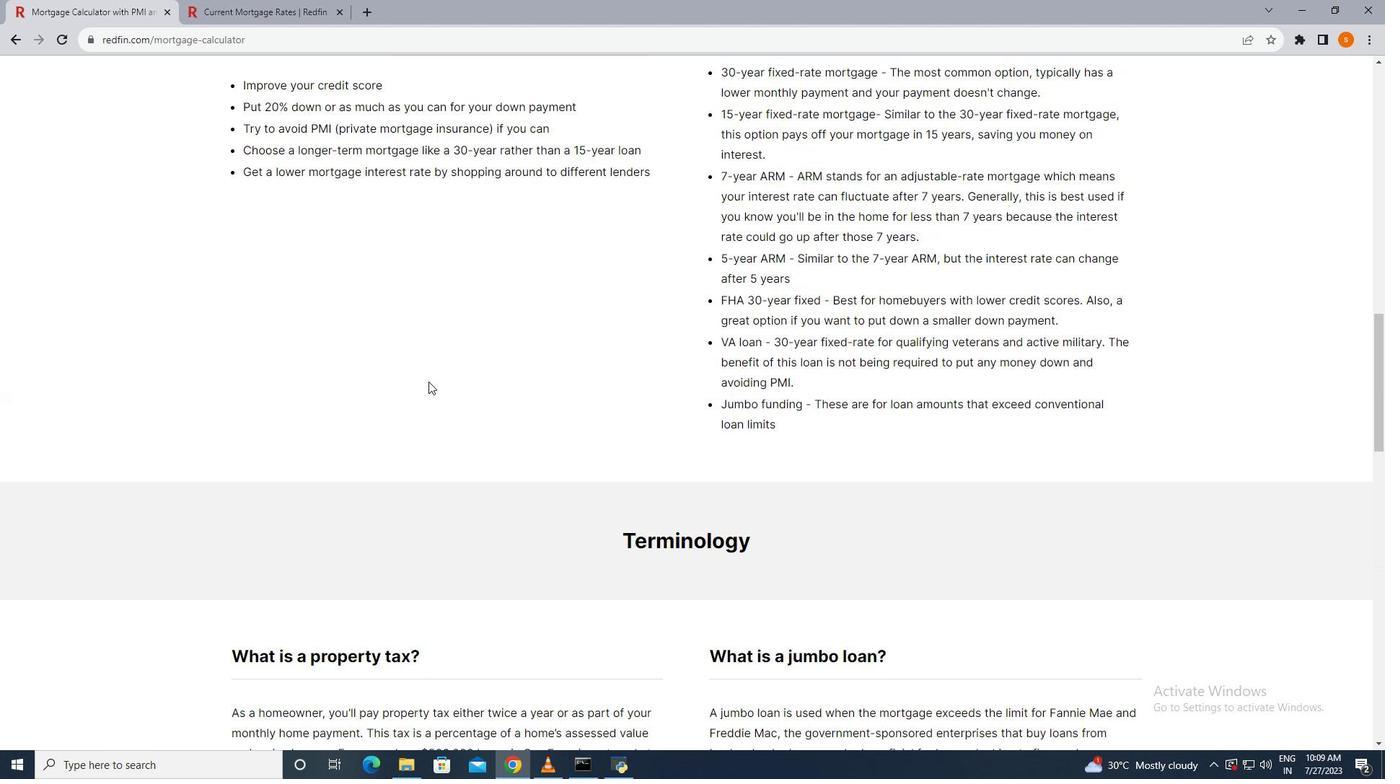 
Action: Mouse scrolled (428, 382) with delta (0, 0)
Screenshot: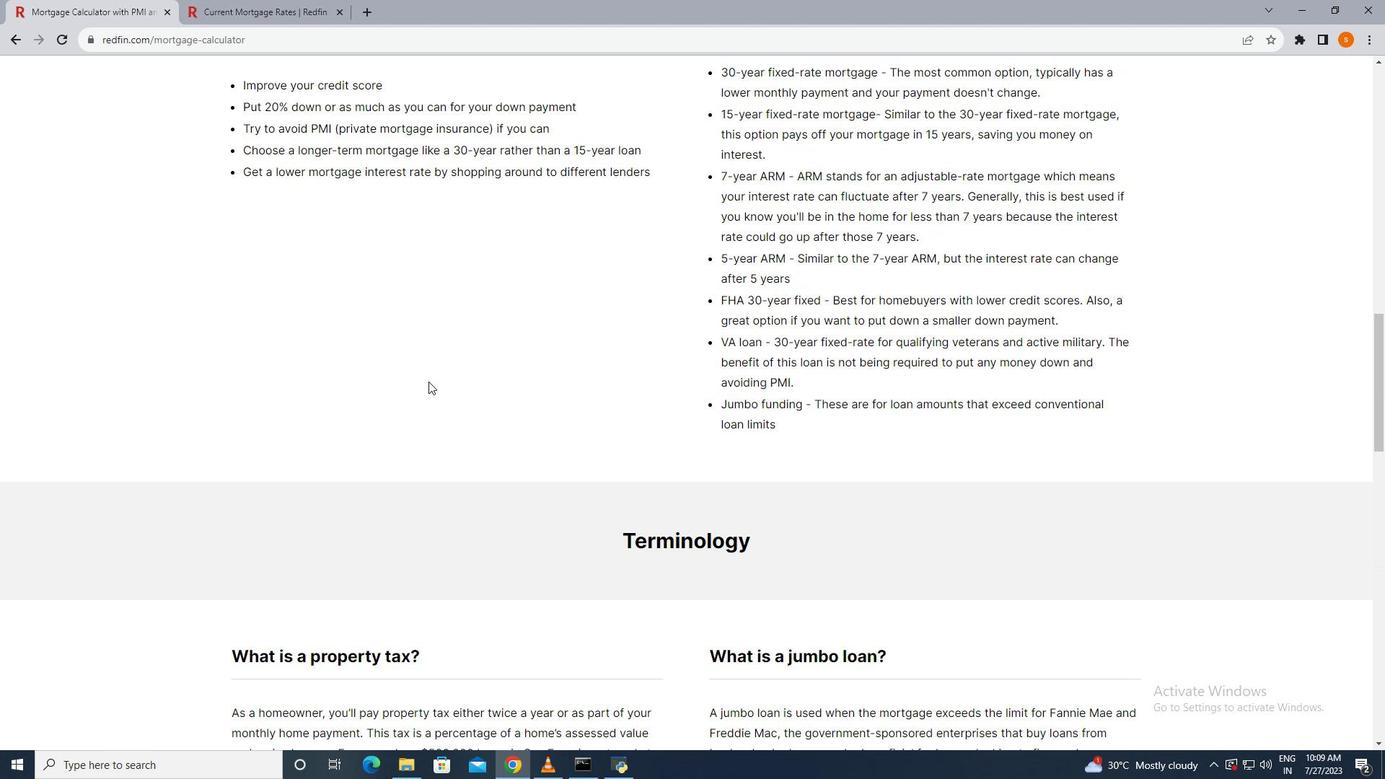 
Action: Mouse scrolled (428, 382) with delta (0, 0)
Screenshot: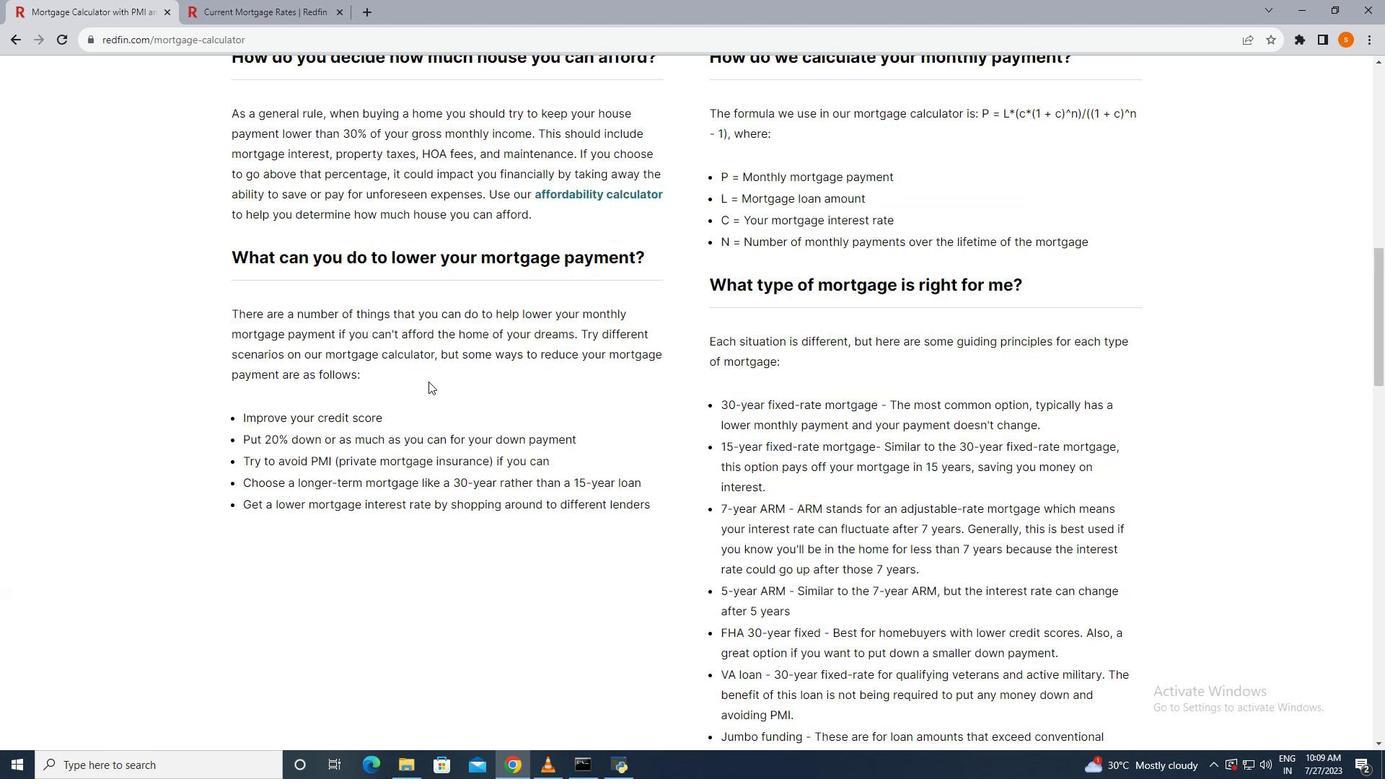 
Action: Mouse scrolled (428, 382) with delta (0, 0)
Screenshot: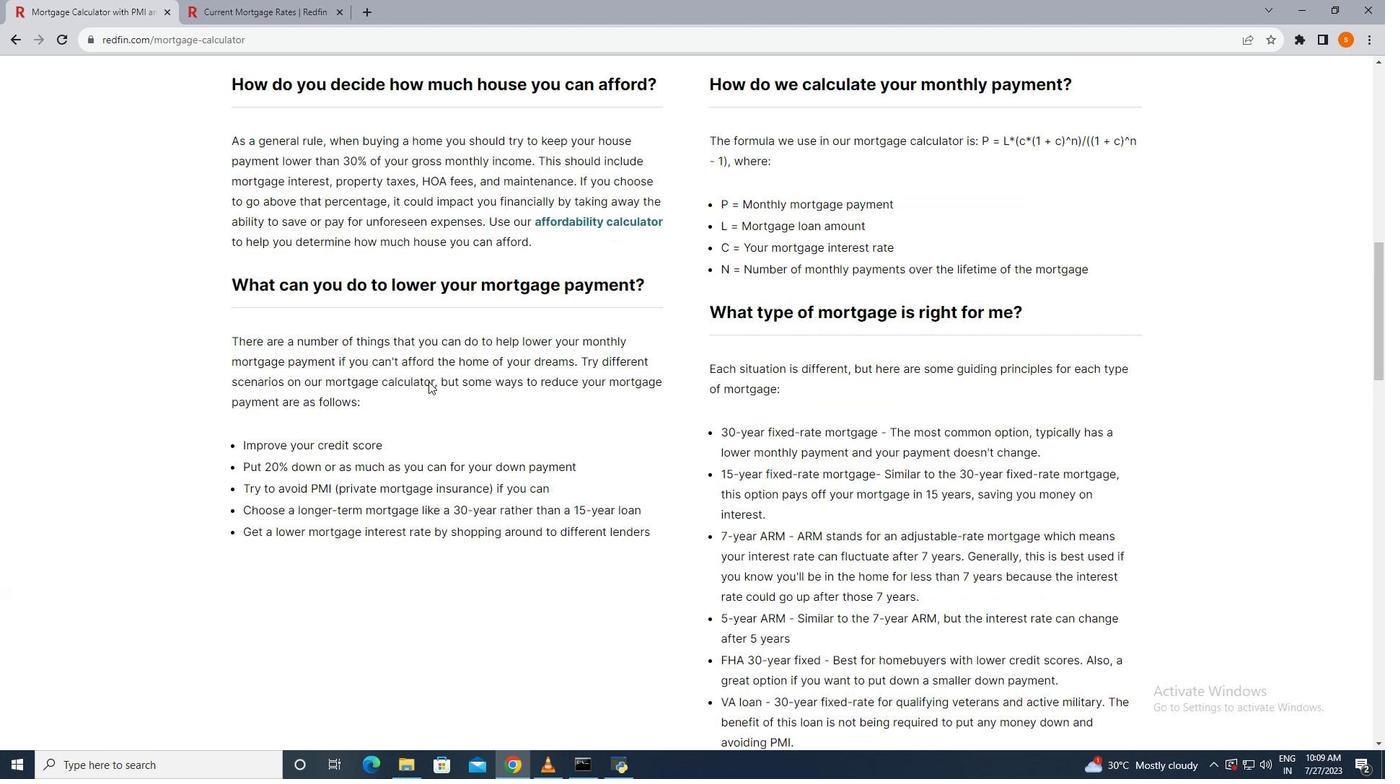
Action: Mouse scrolled (428, 382) with delta (0, 0)
Screenshot: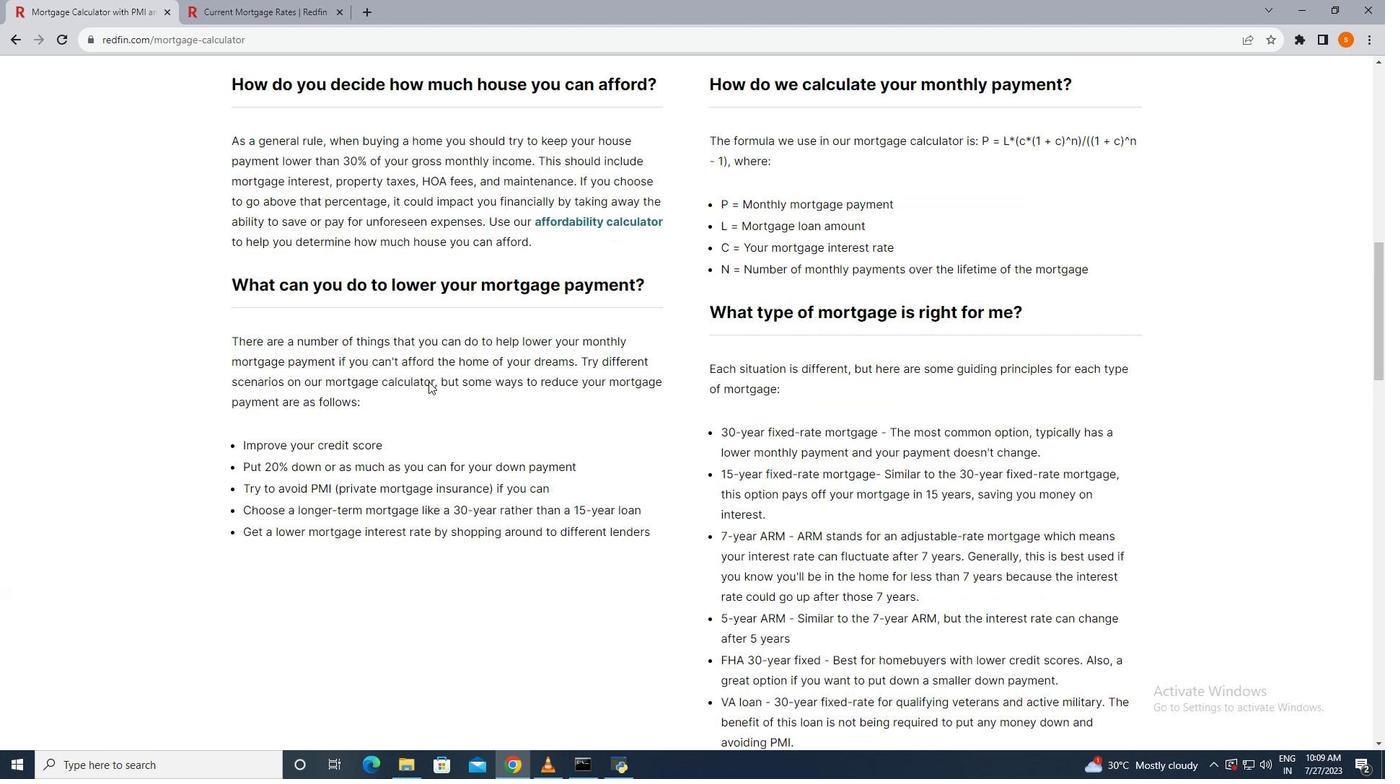 
Action: Mouse scrolled (428, 382) with delta (0, 0)
Screenshot: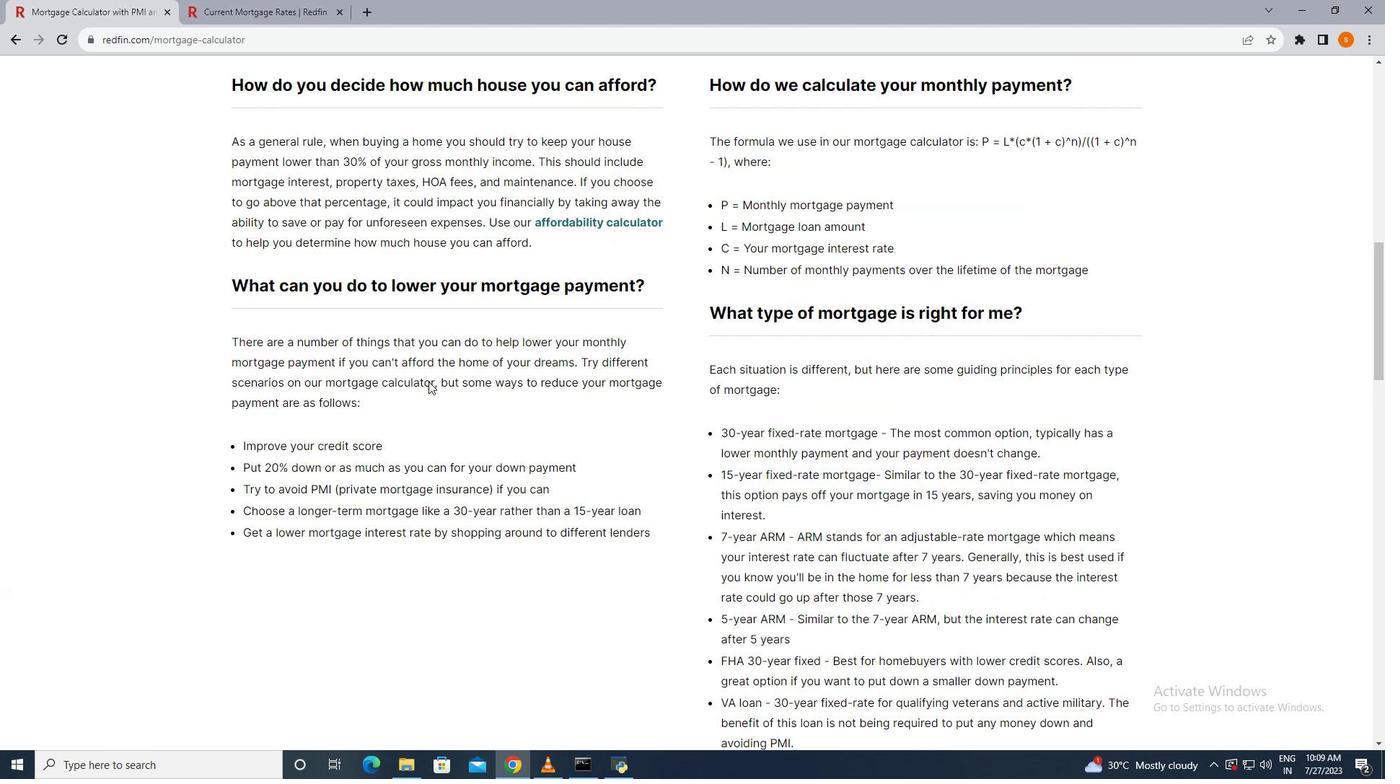 
Action: Mouse scrolled (428, 382) with delta (0, 0)
Screenshot: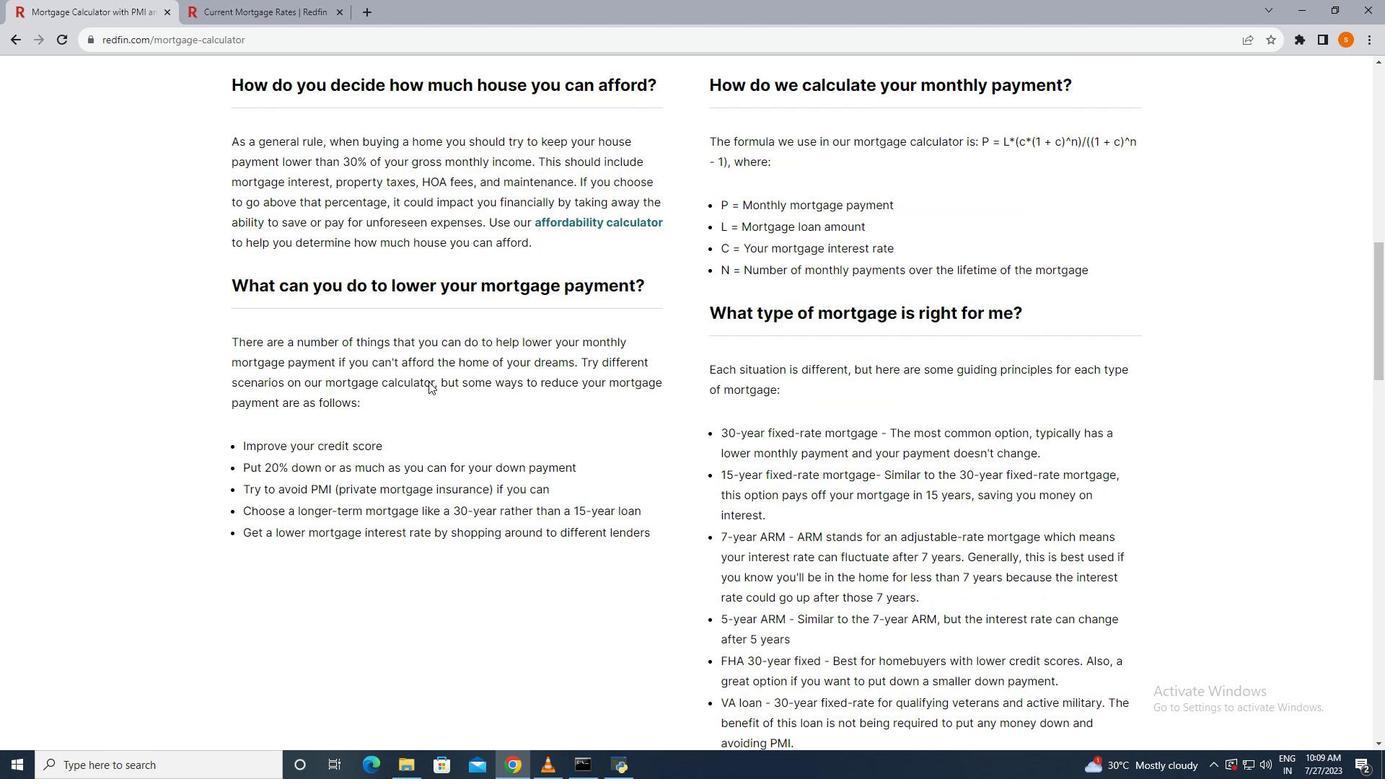 
Action: Mouse scrolled (428, 382) with delta (0, 0)
Screenshot: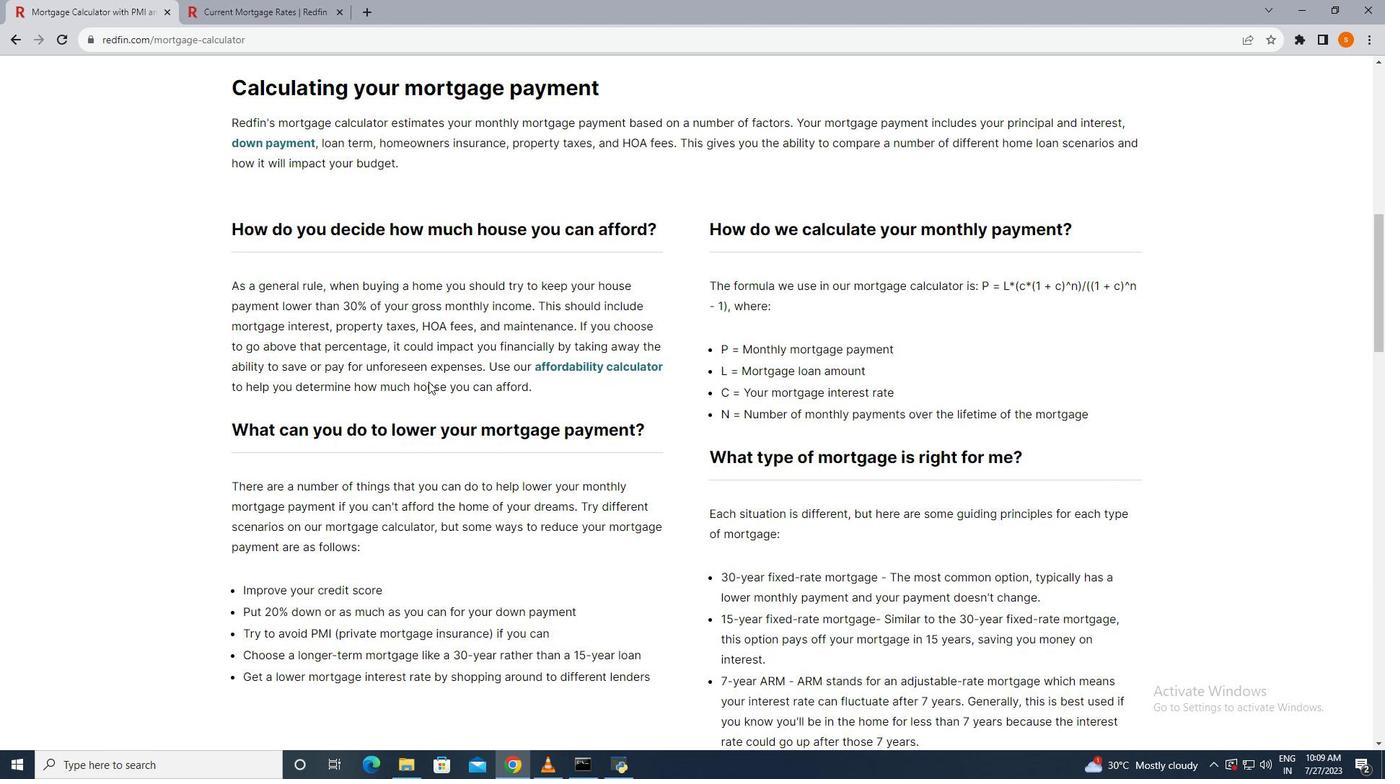 
Action: Mouse scrolled (428, 382) with delta (0, 0)
Screenshot: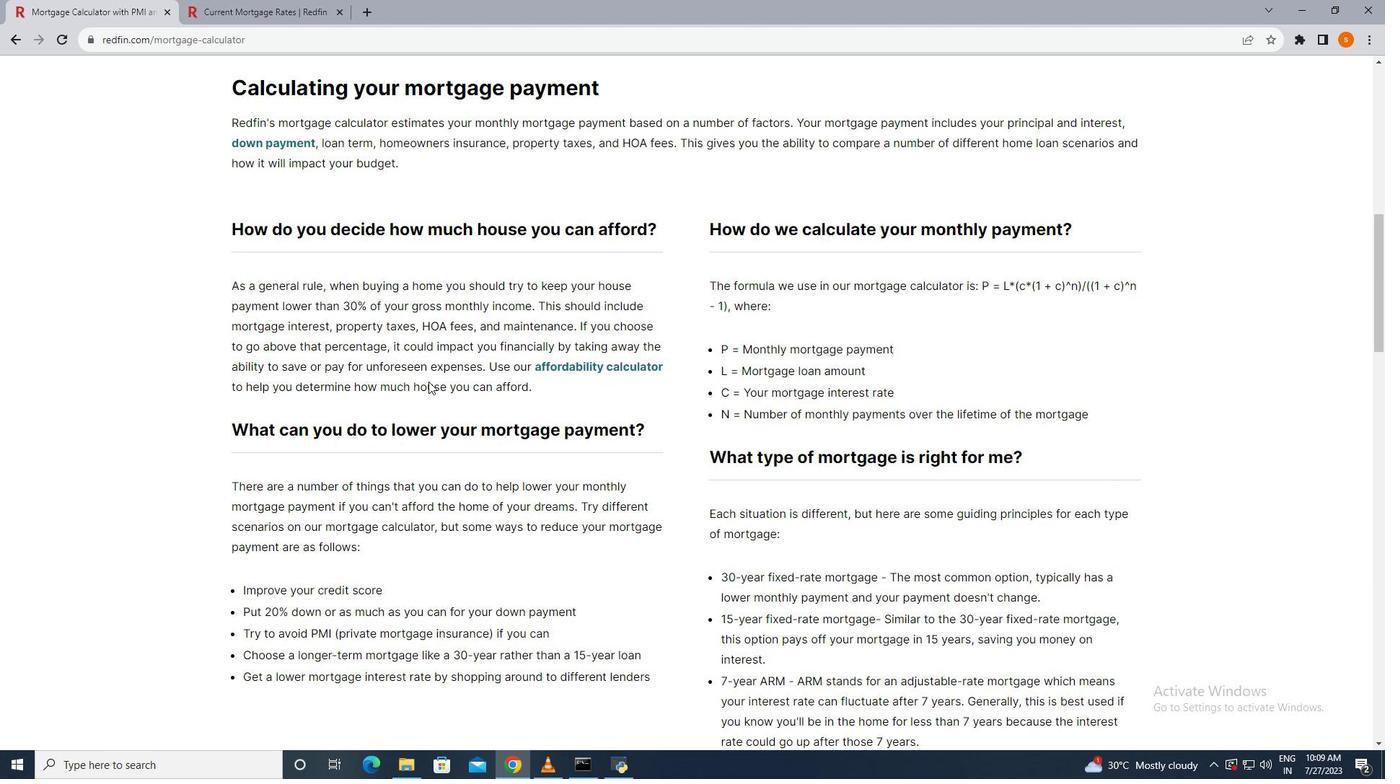 
Action: Mouse scrolled (428, 382) with delta (0, 0)
Screenshot: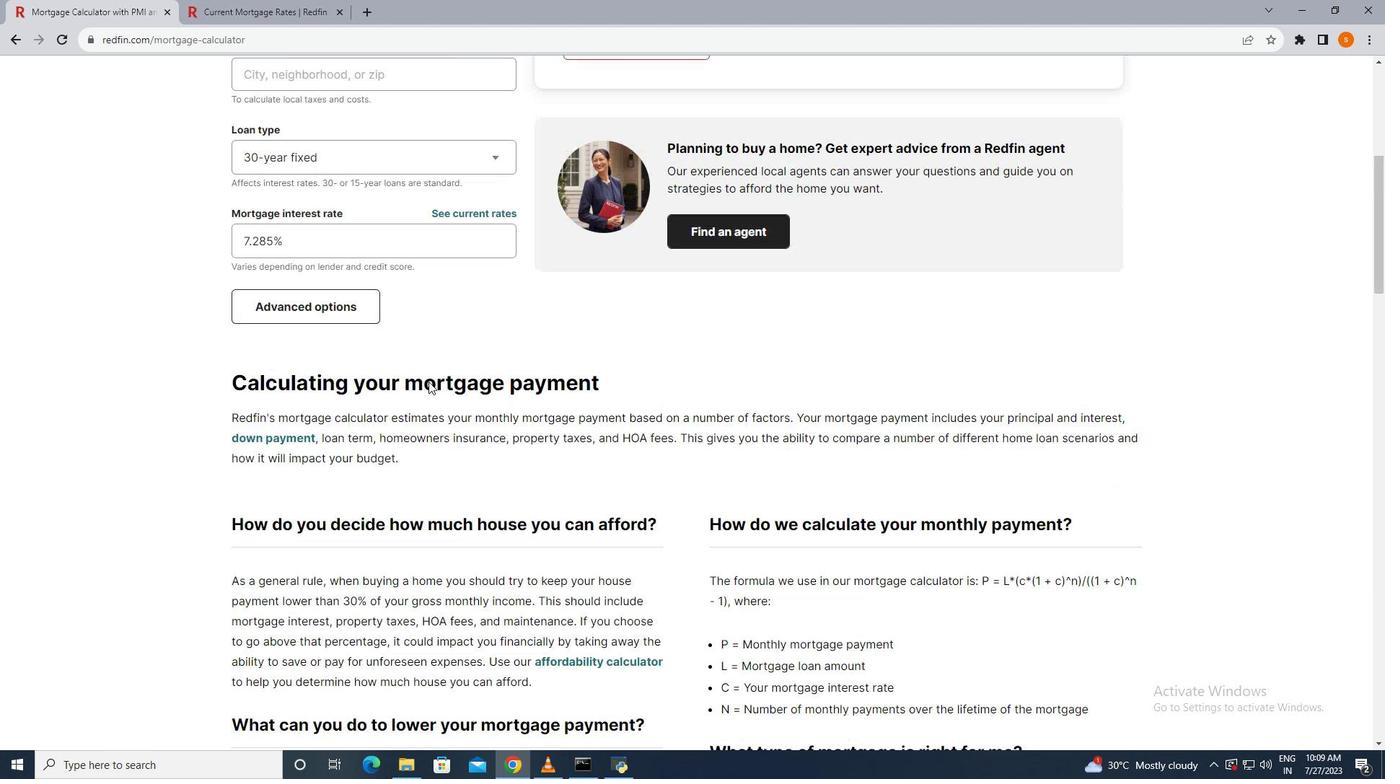 
Action: Mouse scrolled (428, 382) with delta (0, 0)
Screenshot: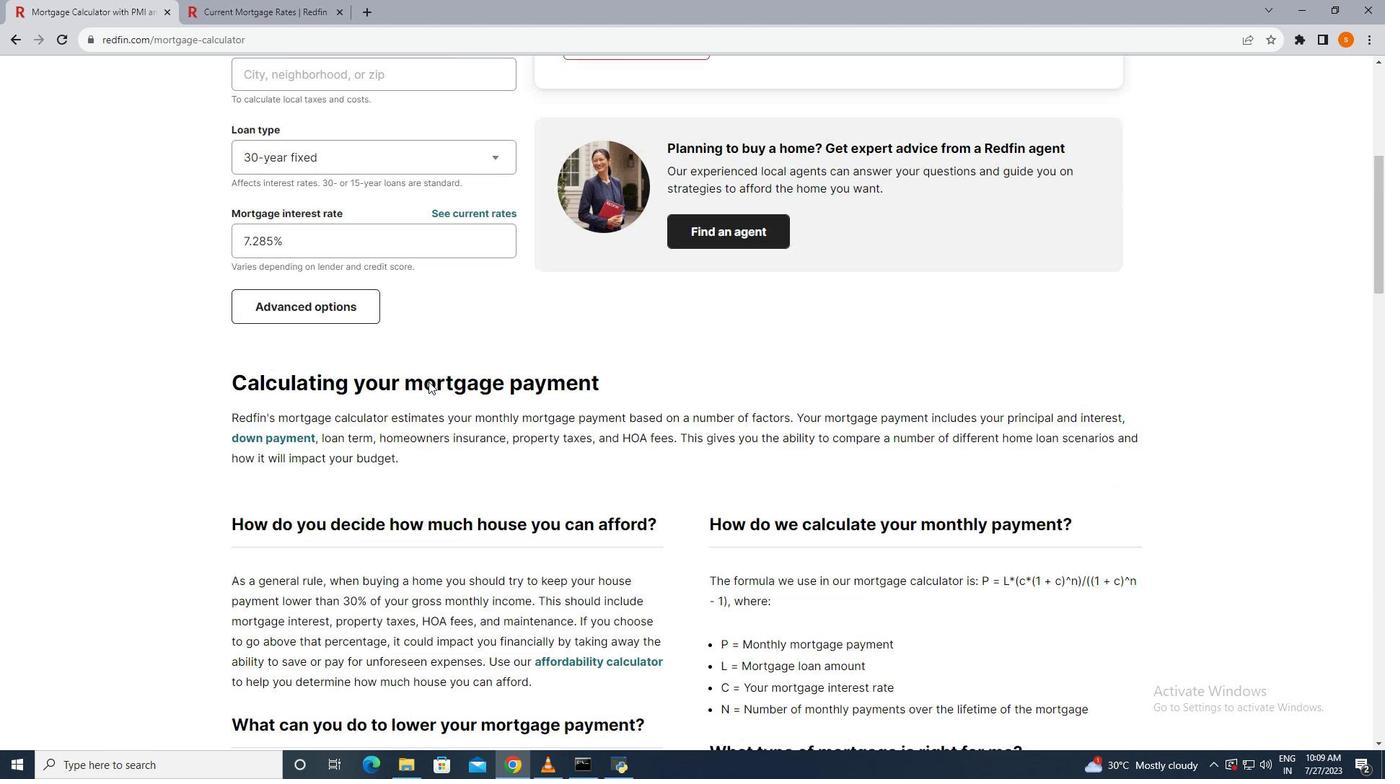 
Action: Mouse scrolled (428, 382) with delta (0, 0)
Screenshot: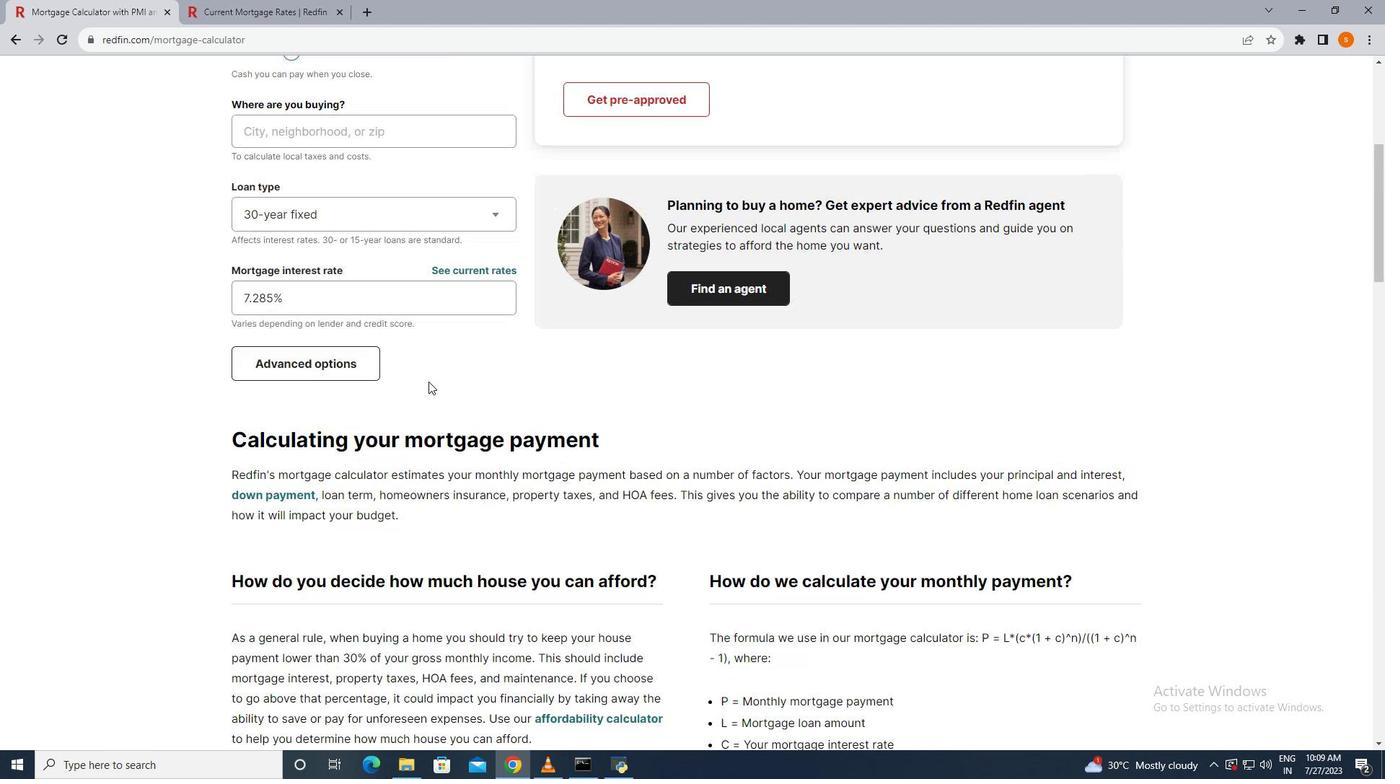 
Action: Mouse scrolled (428, 382) with delta (0, 0)
Screenshot: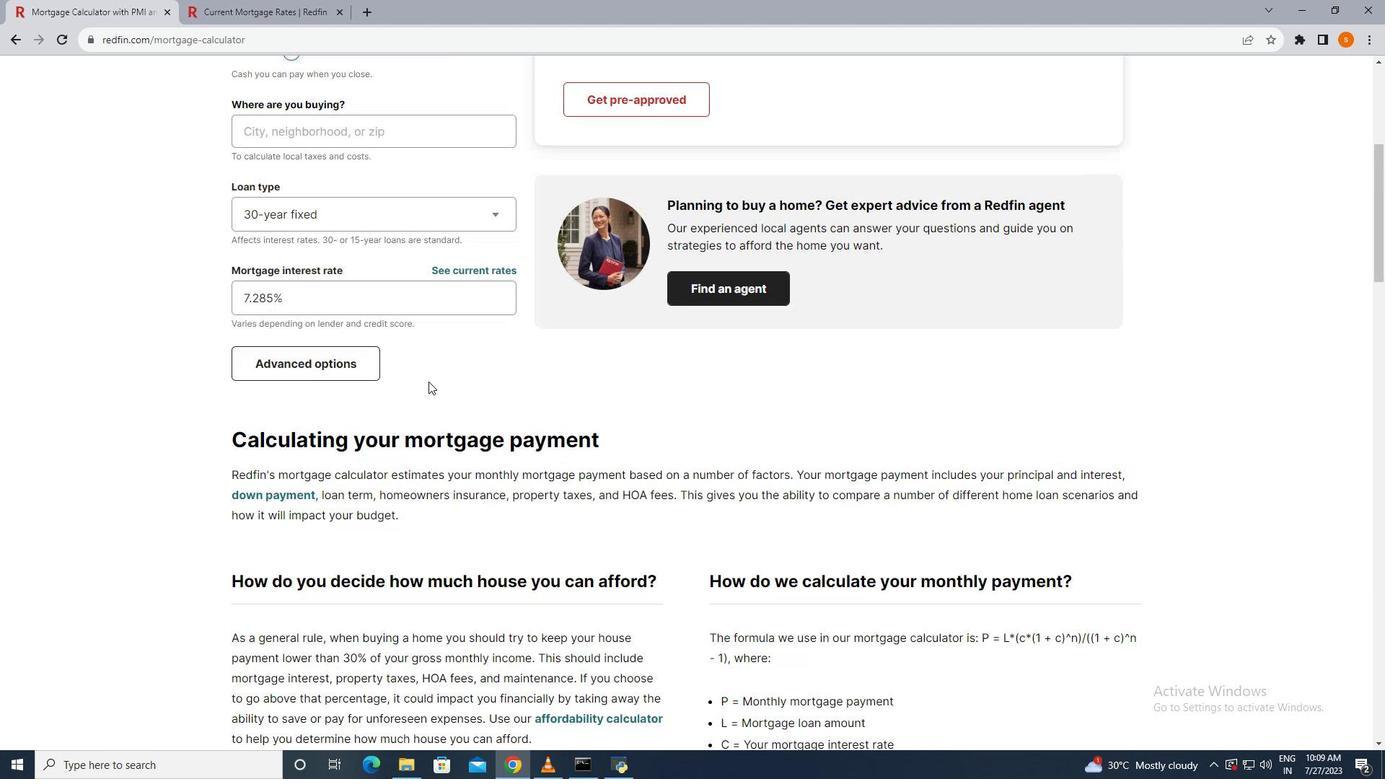 
Action: Mouse scrolled (428, 382) with delta (0, 0)
Screenshot: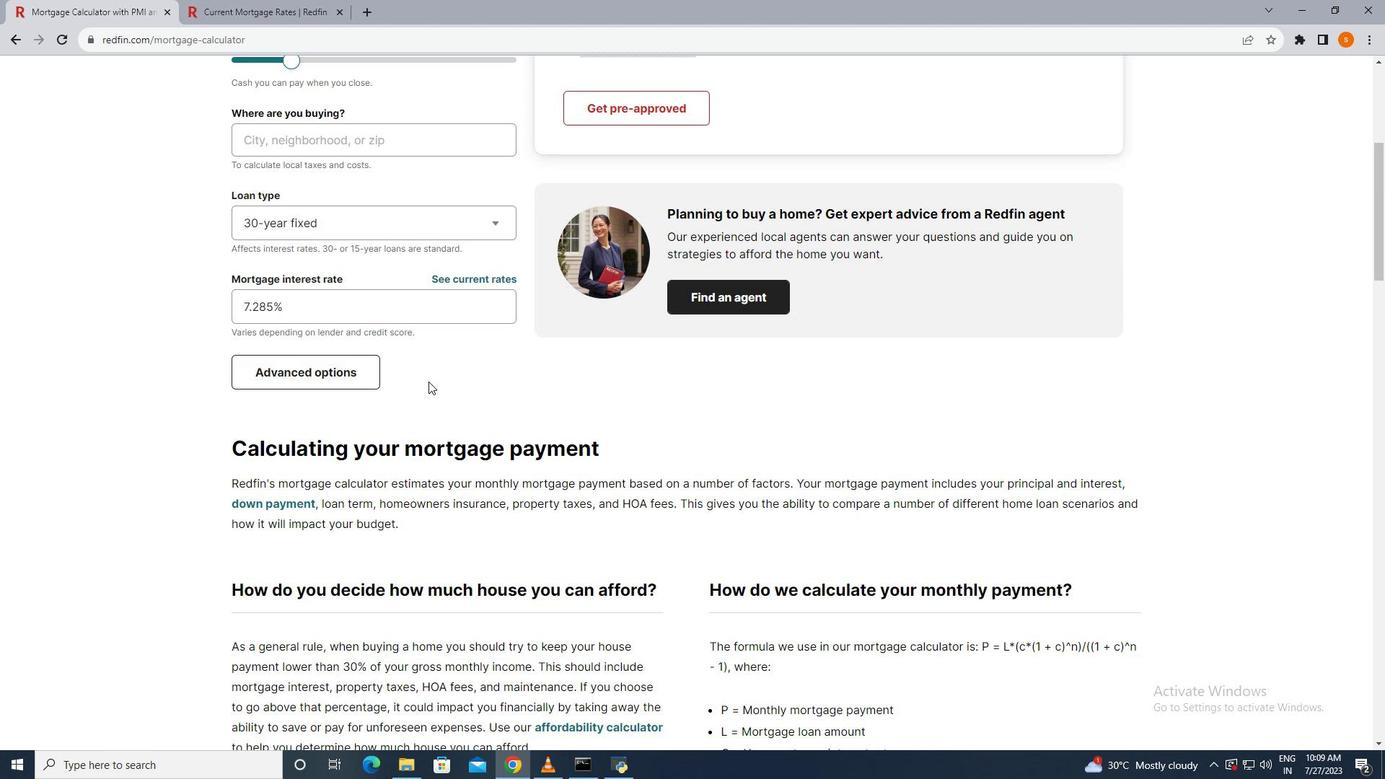 
Action: Mouse scrolled (428, 382) with delta (0, 0)
Screenshot: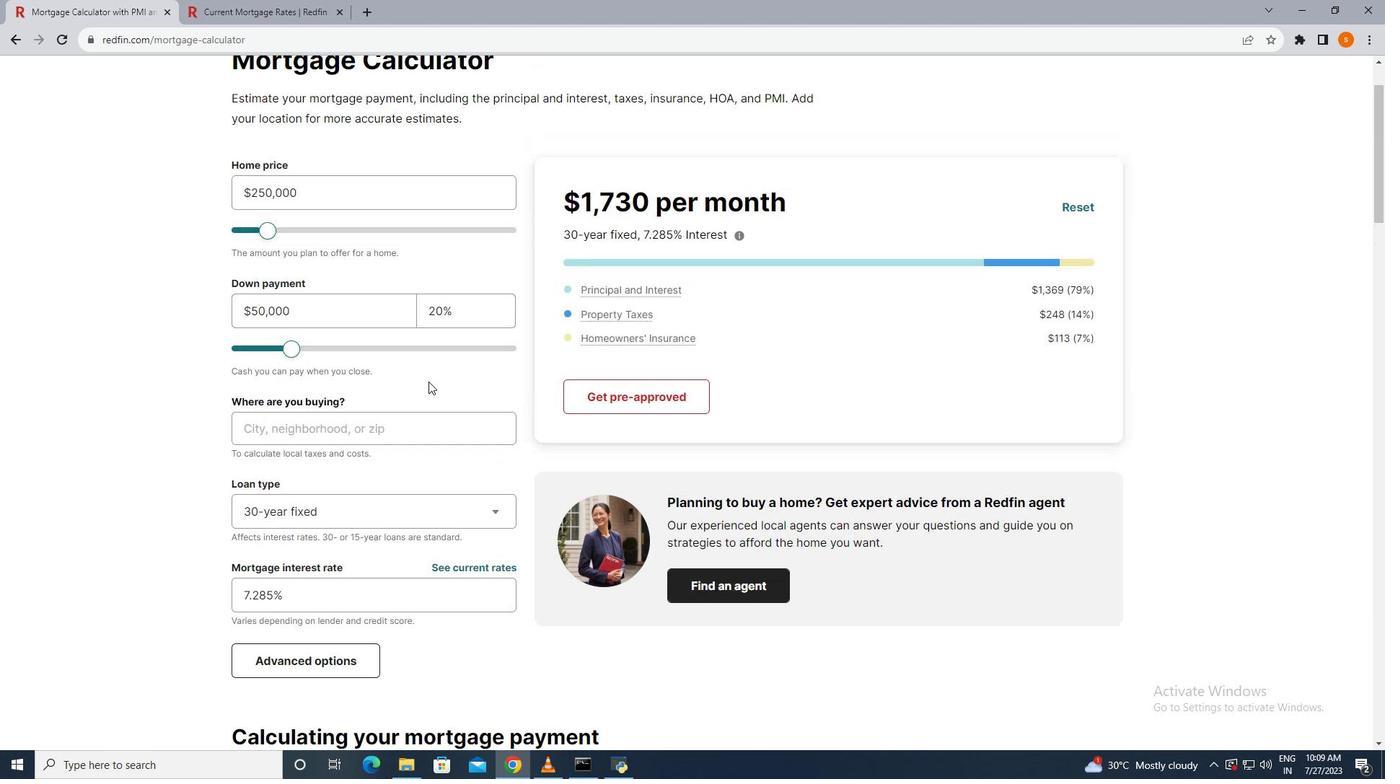 
Action: Mouse scrolled (428, 382) with delta (0, 0)
Screenshot: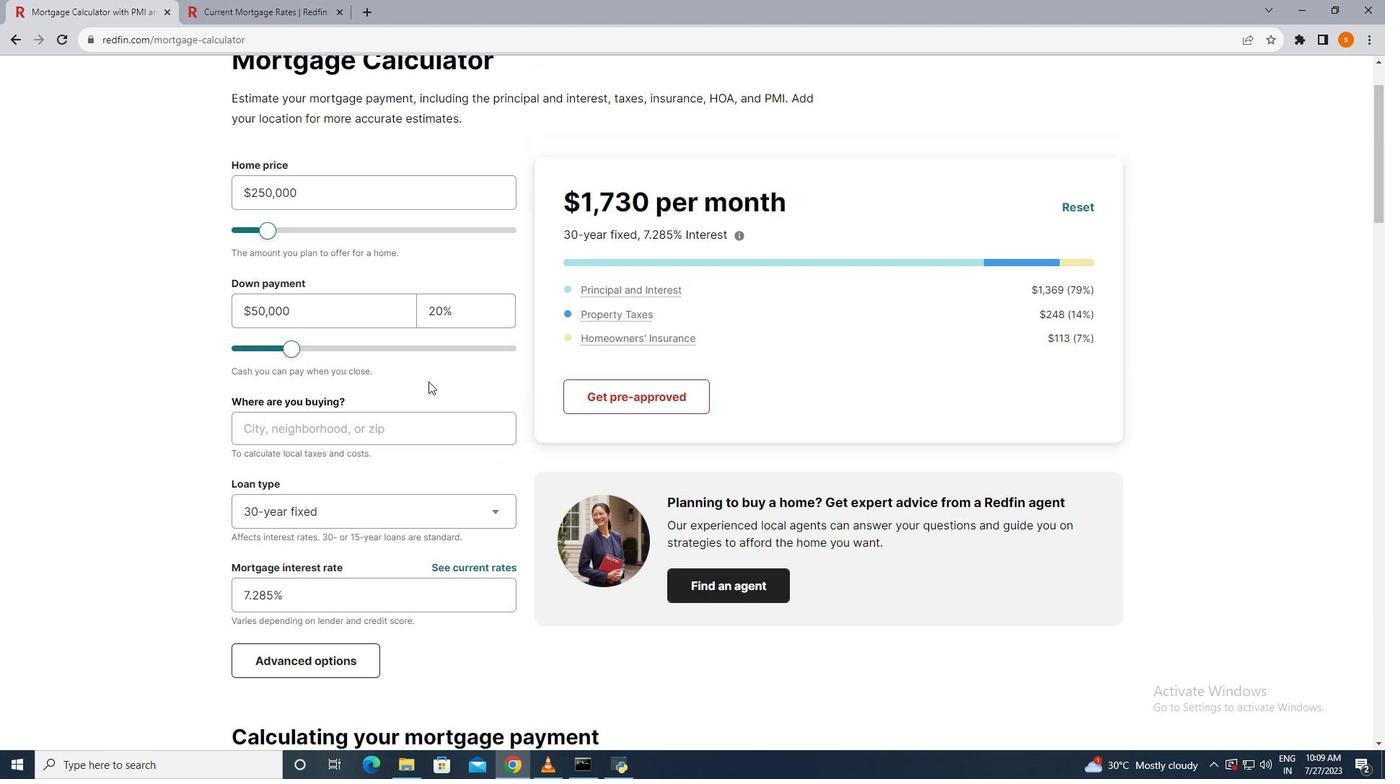 
Action: Mouse scrolled (428, 382) with delta (0, 0)
Screenshot: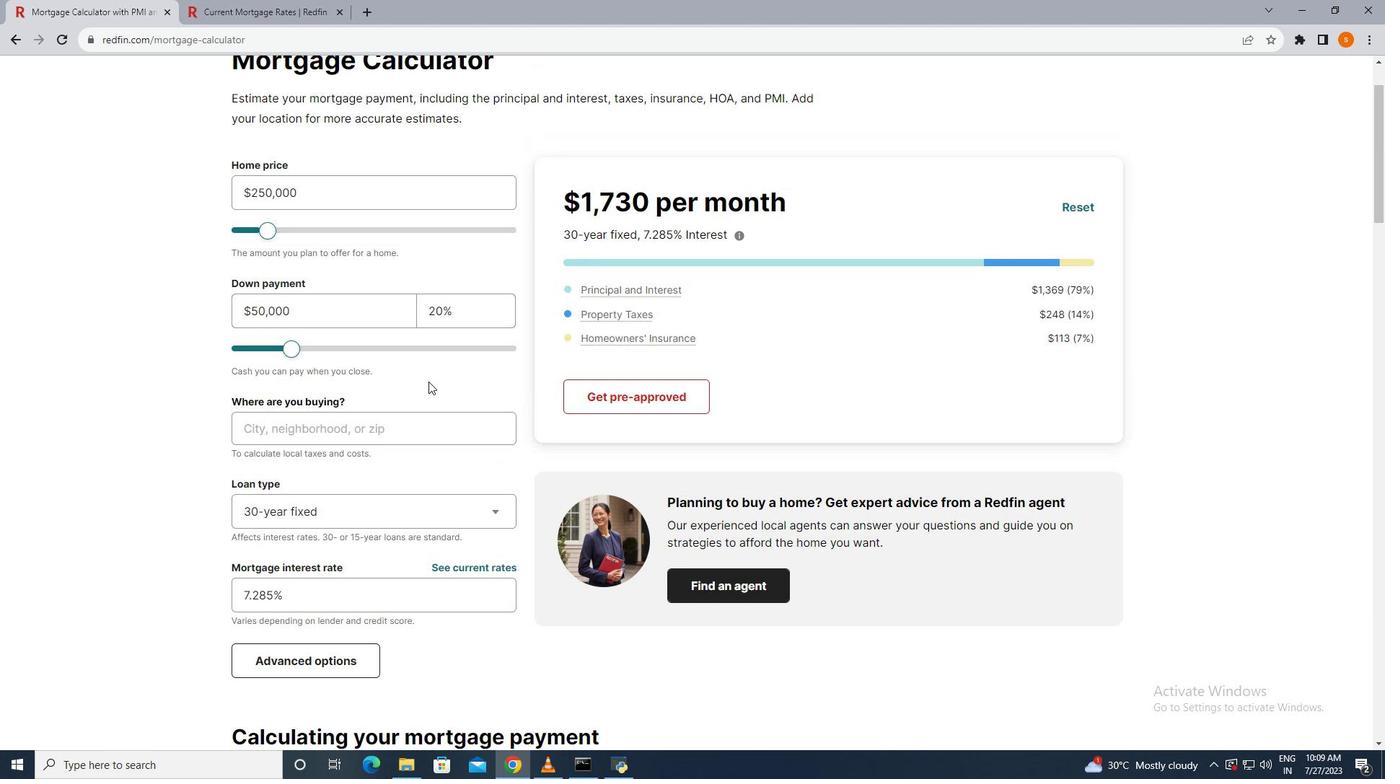 
Action: Mouse scrolled (428, 382) with delta (0, 0)
Screenshot: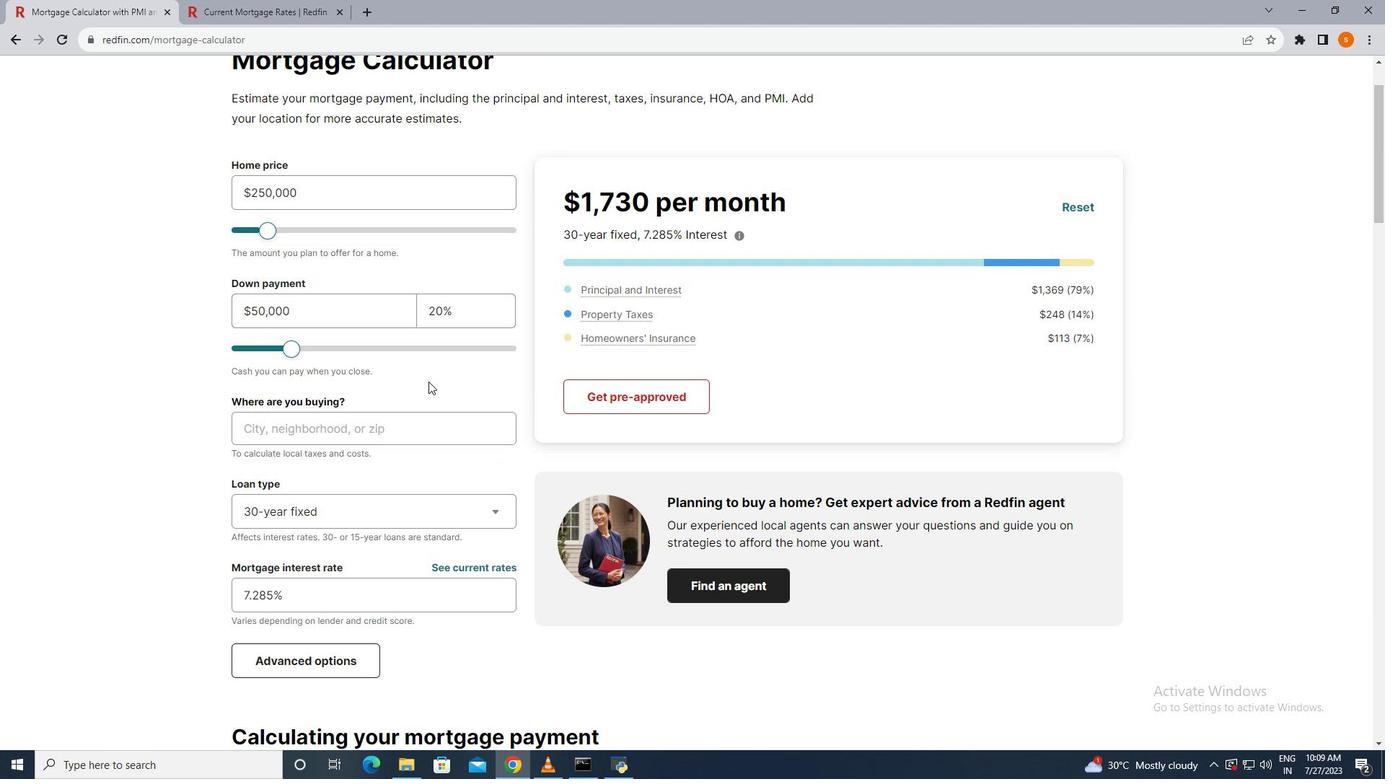 
Action: Mouse scrolled (428, 382) with delta (0, 0)
Screenshot: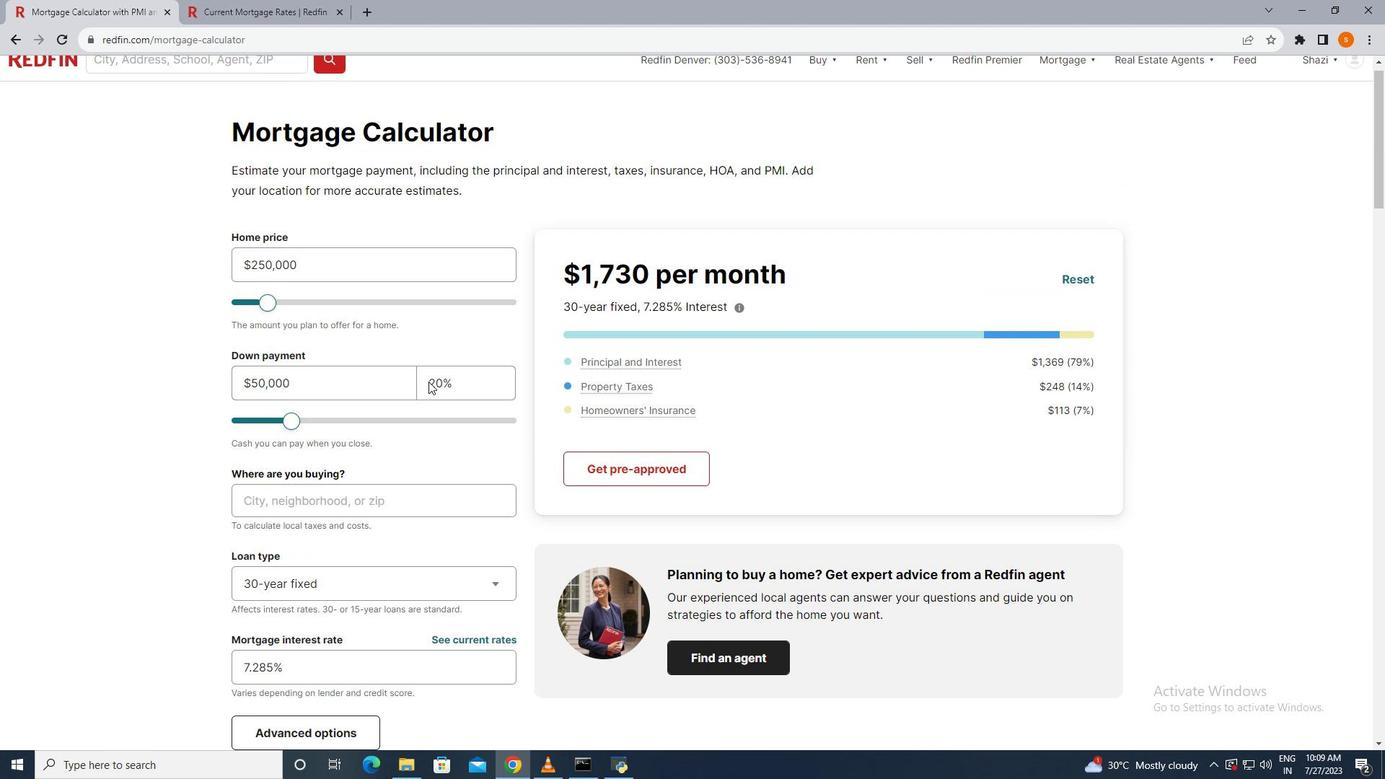 
Action: Mouse moved to (288, 723)
Screenshot: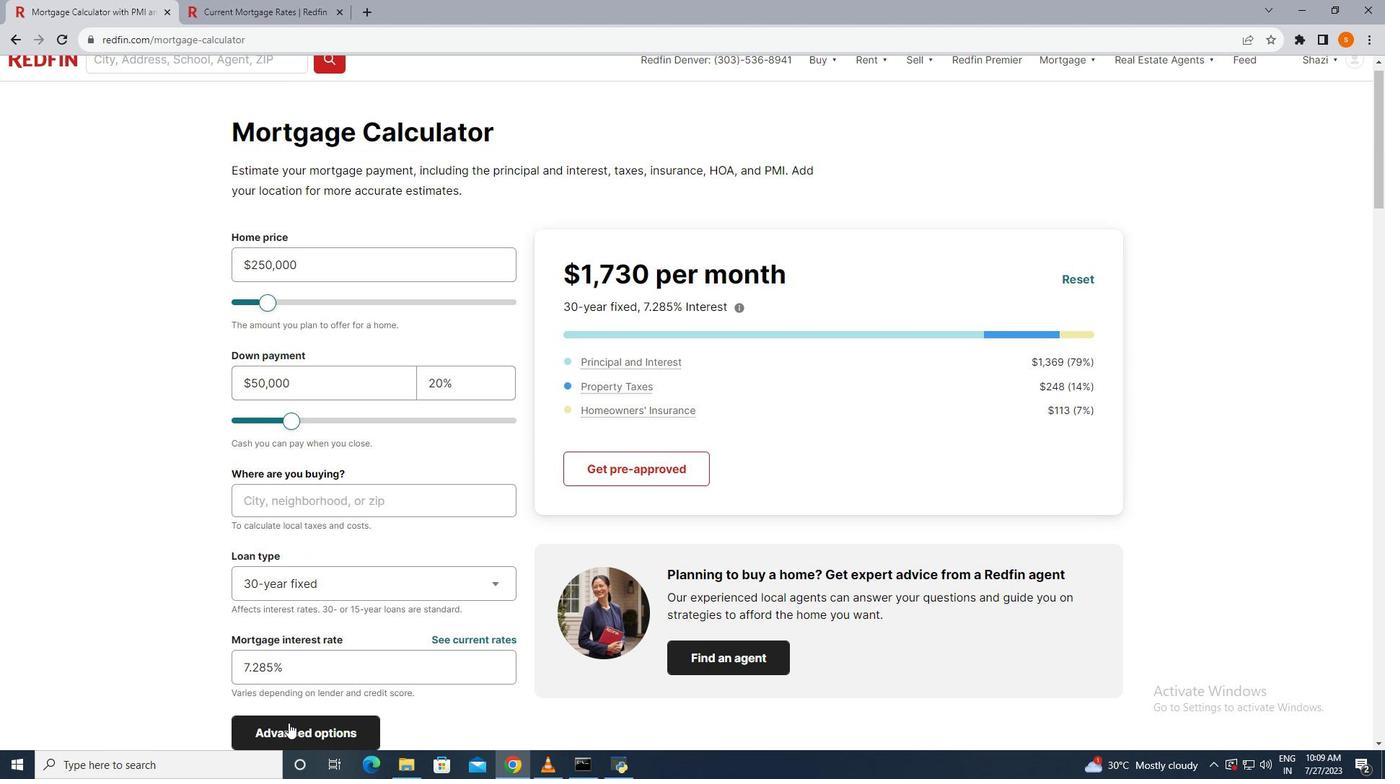 
Action: Mouse pressed left at (288, 723)
Screenshot: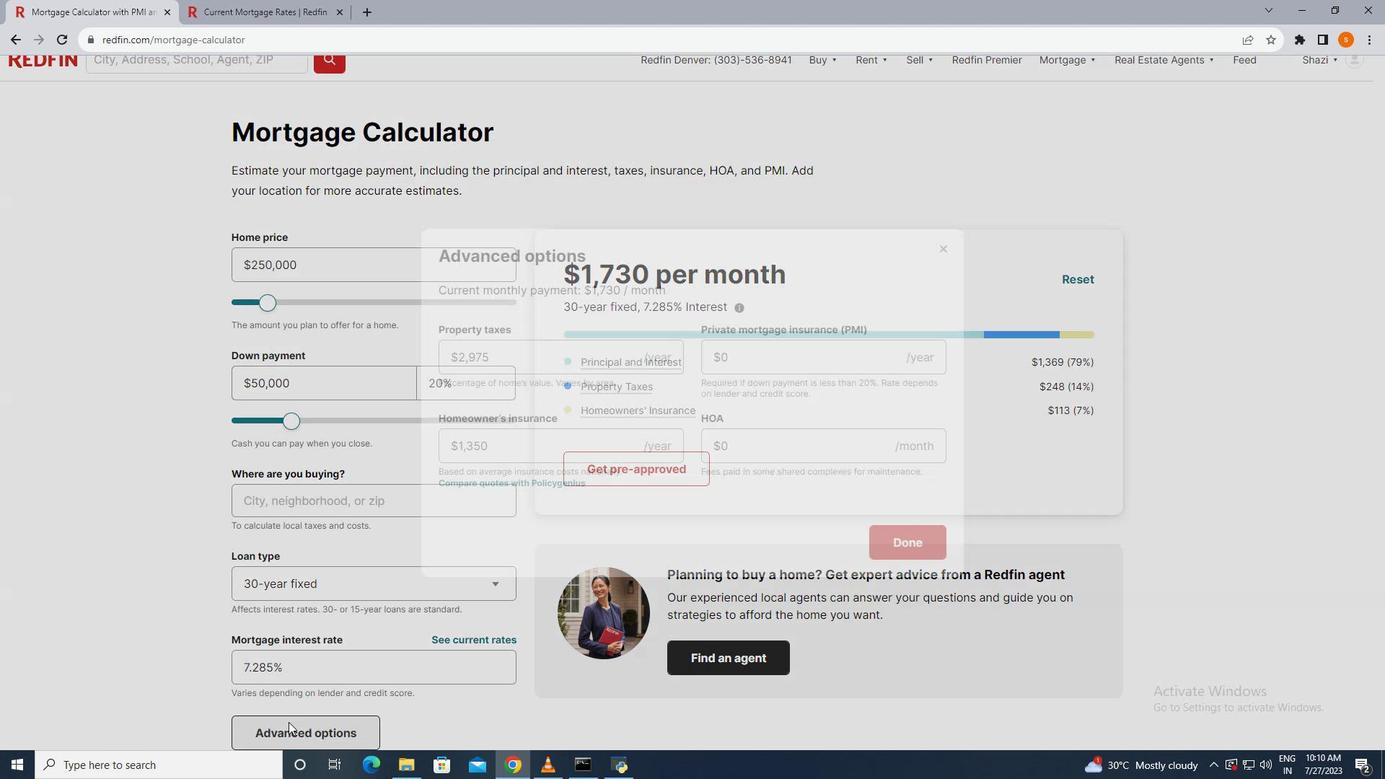 
Action: Mouse moved to (931, 552)
Screenshot: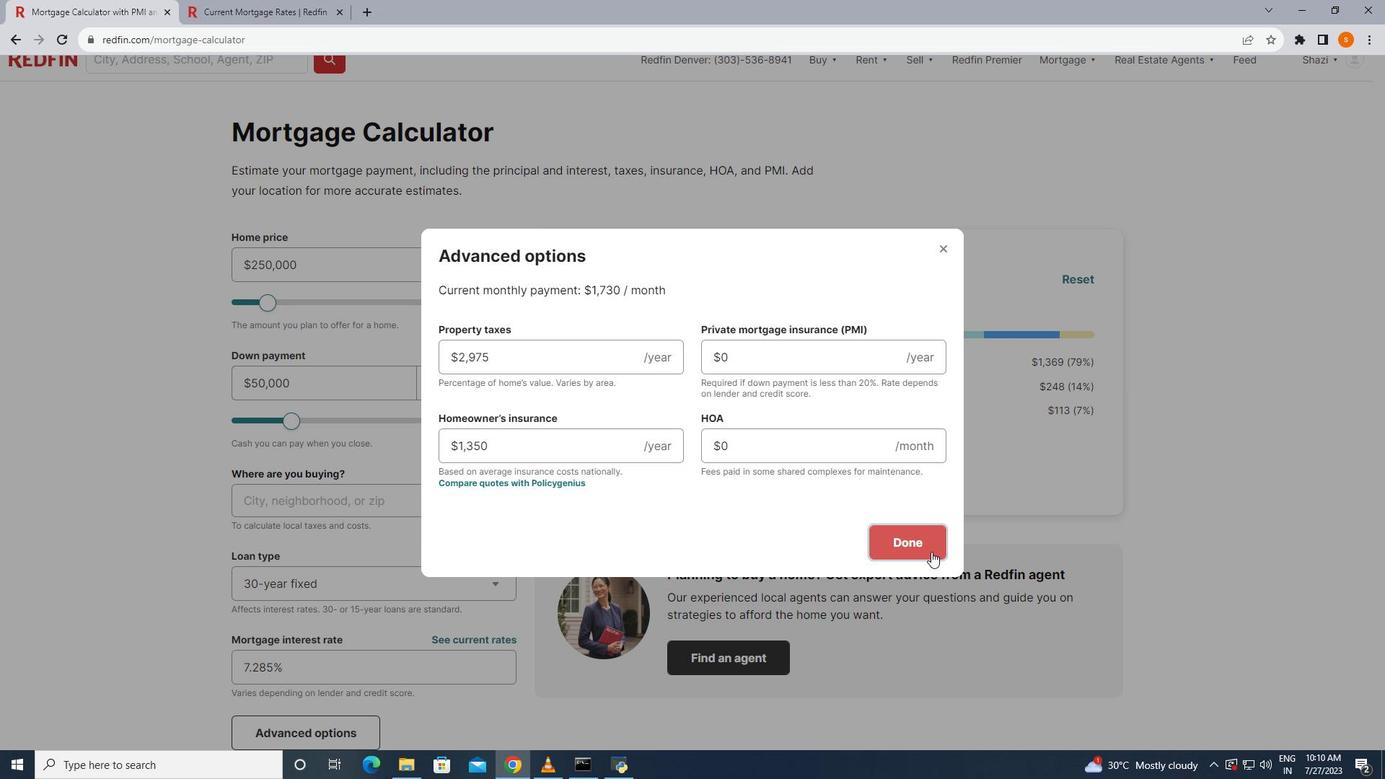 
Action: Mouse pressed left at (931, 552)
Screenshot: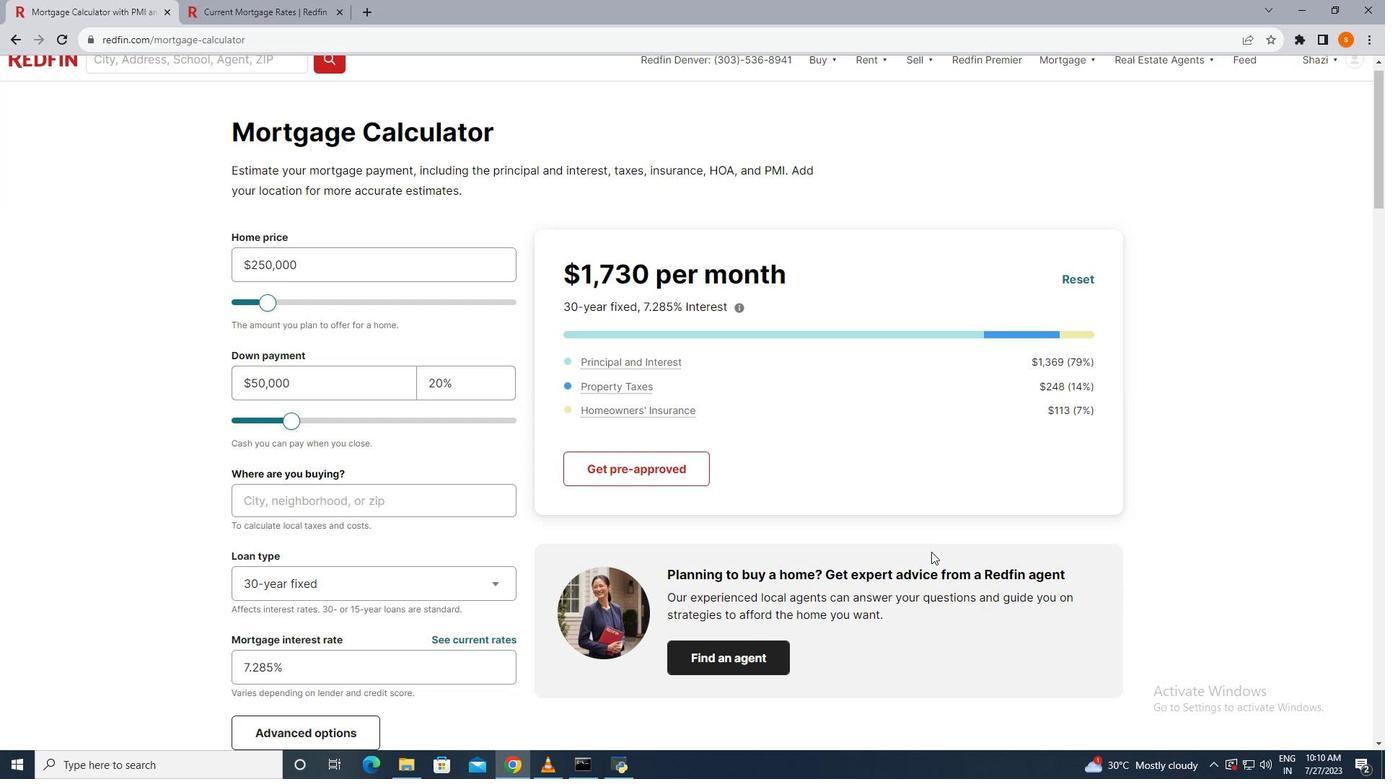 
Action: Mouse moved to (115, 0)
Screenshot: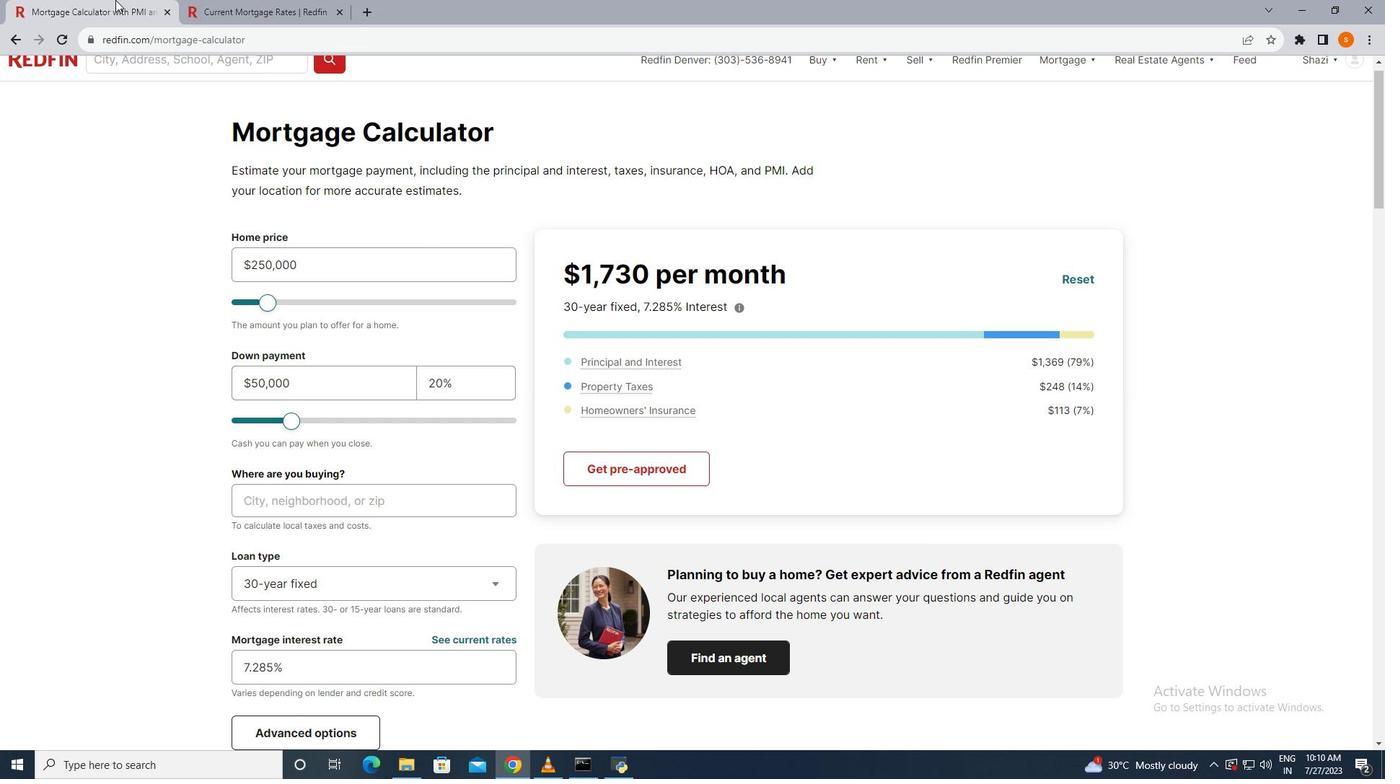 
Action: Mouse pressed left at (115, 0)
Screenshot: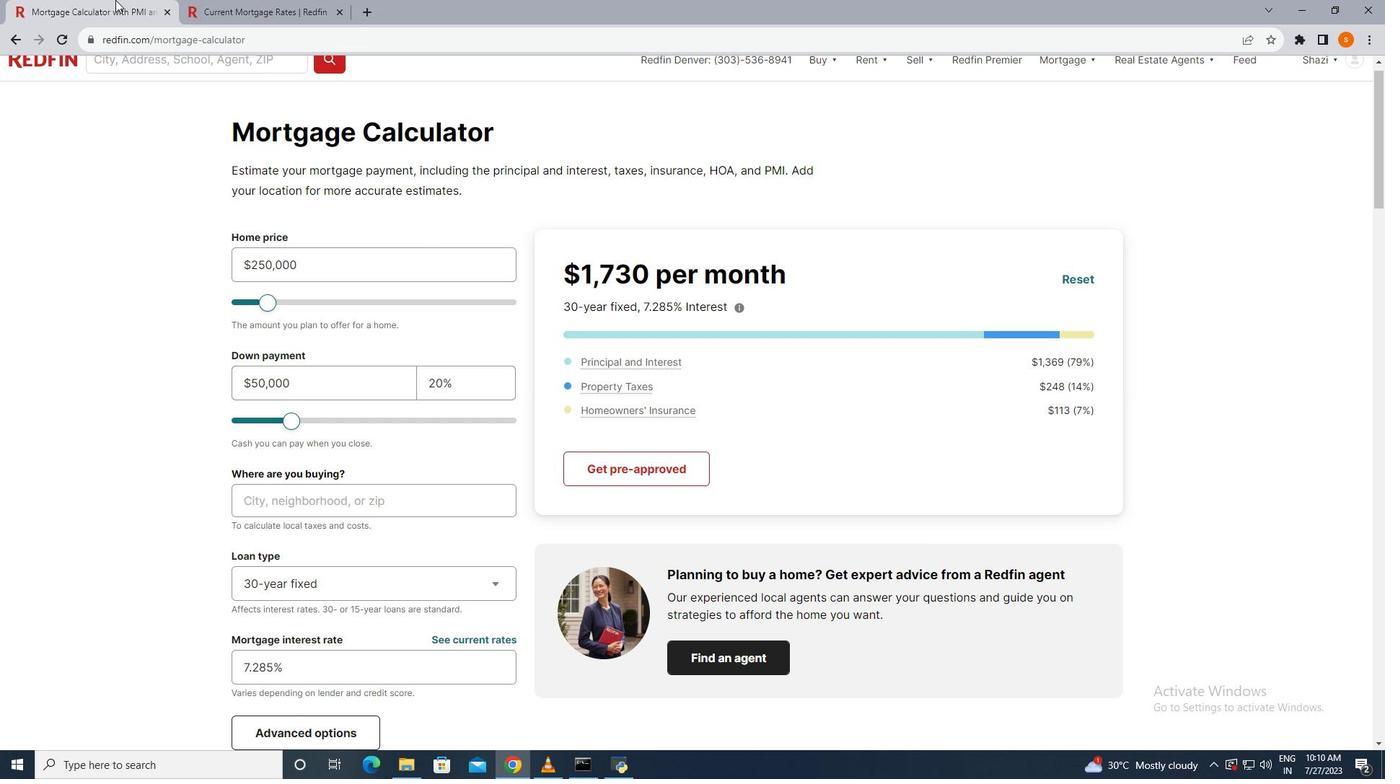 
Action: Mouse moved to (54, 5)
Screenshot: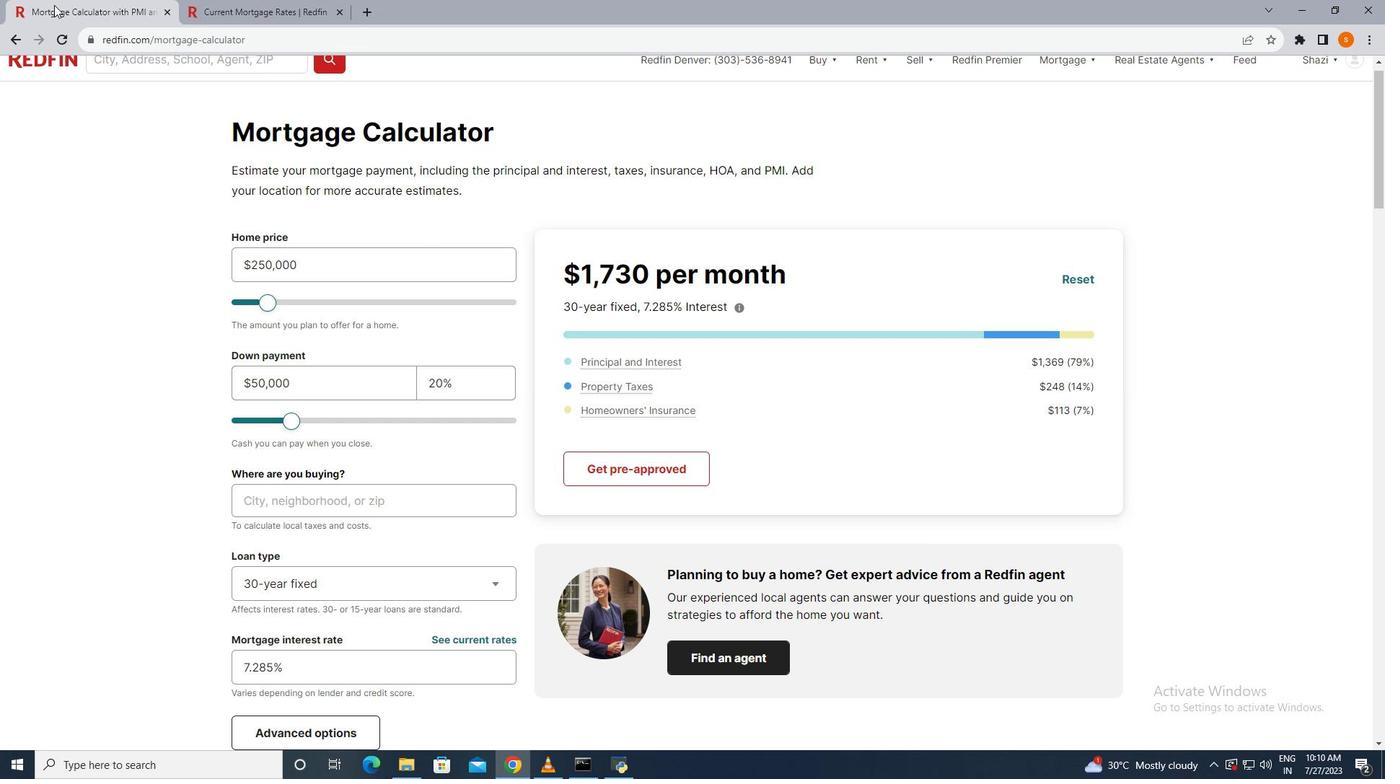 
Action: Mouse pressed left at (54, 5)
Screenshot: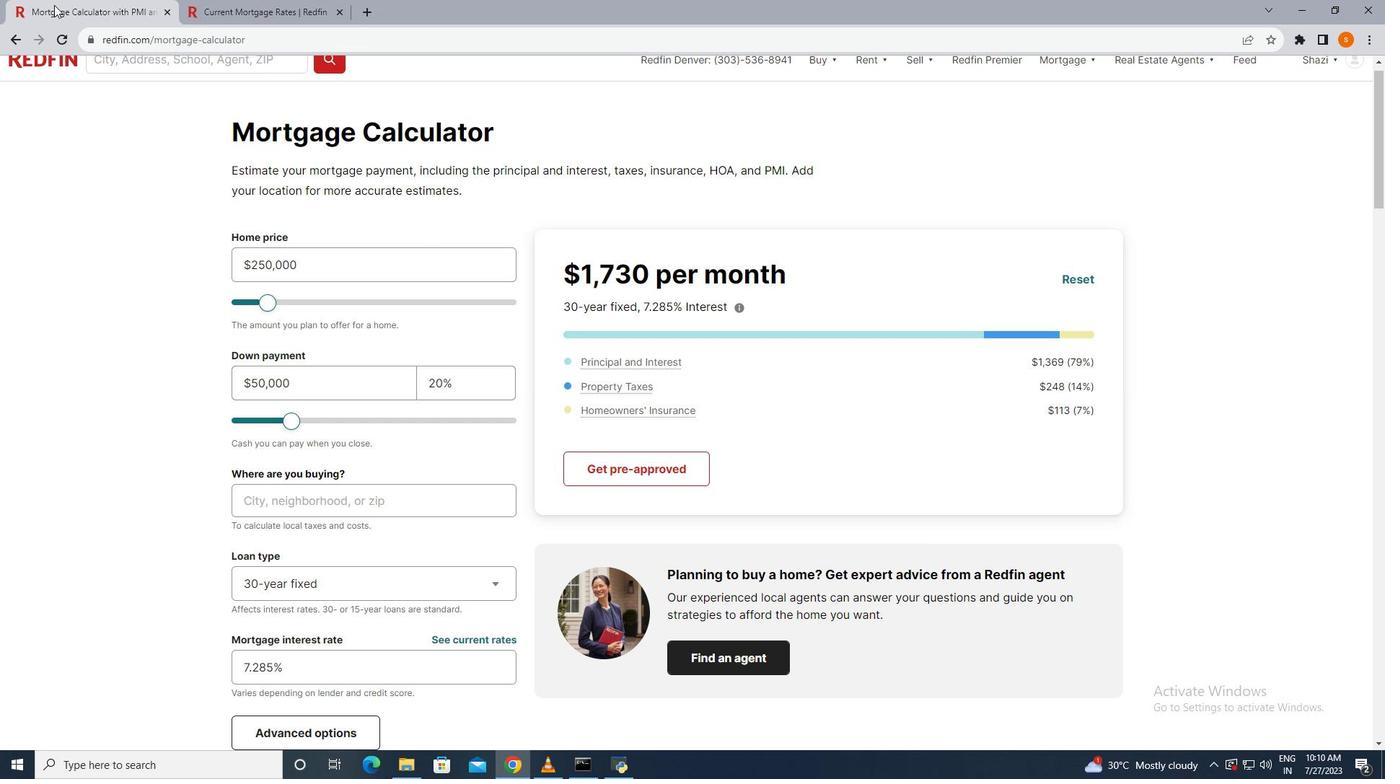 
Action: Mouse moved to (15, 33)
Screenshot: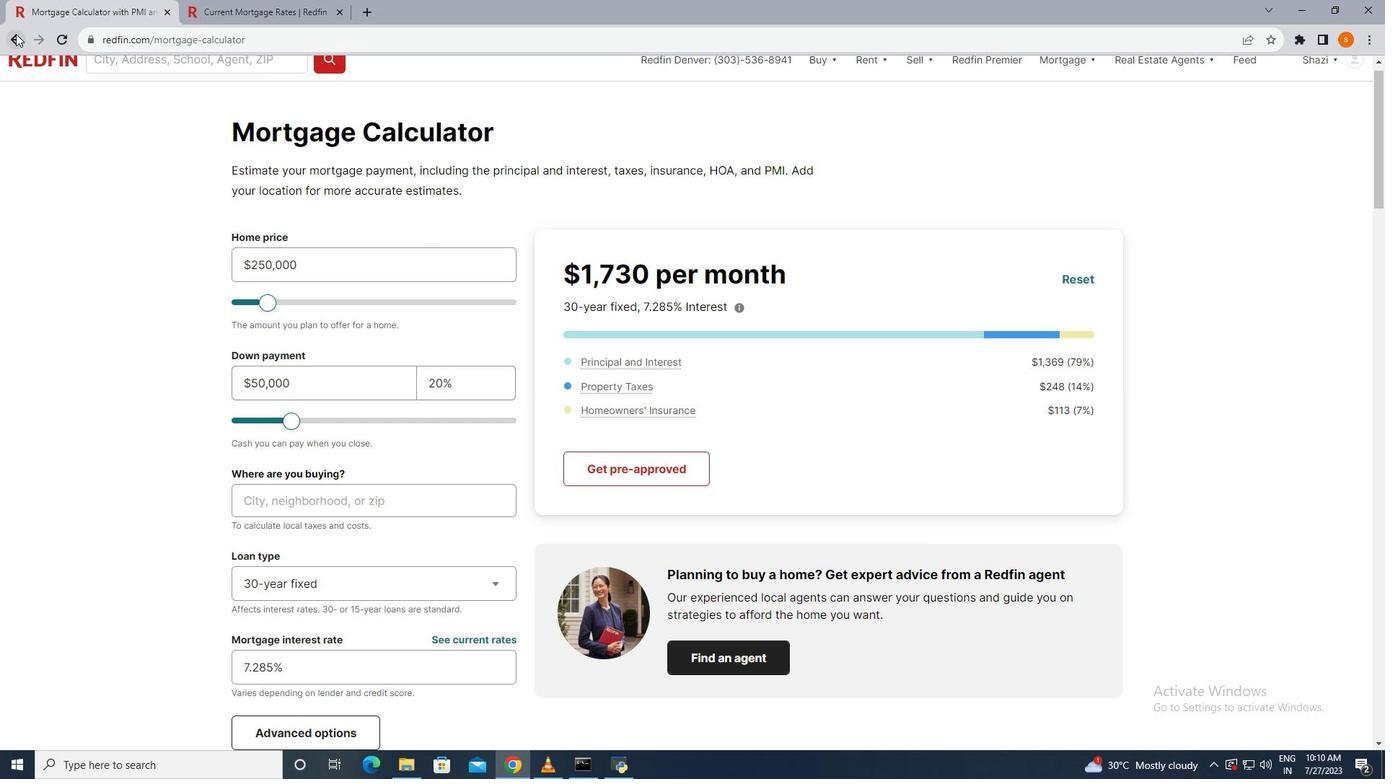 
Action: Mouse pressed left at (15, 33)
Screenshot: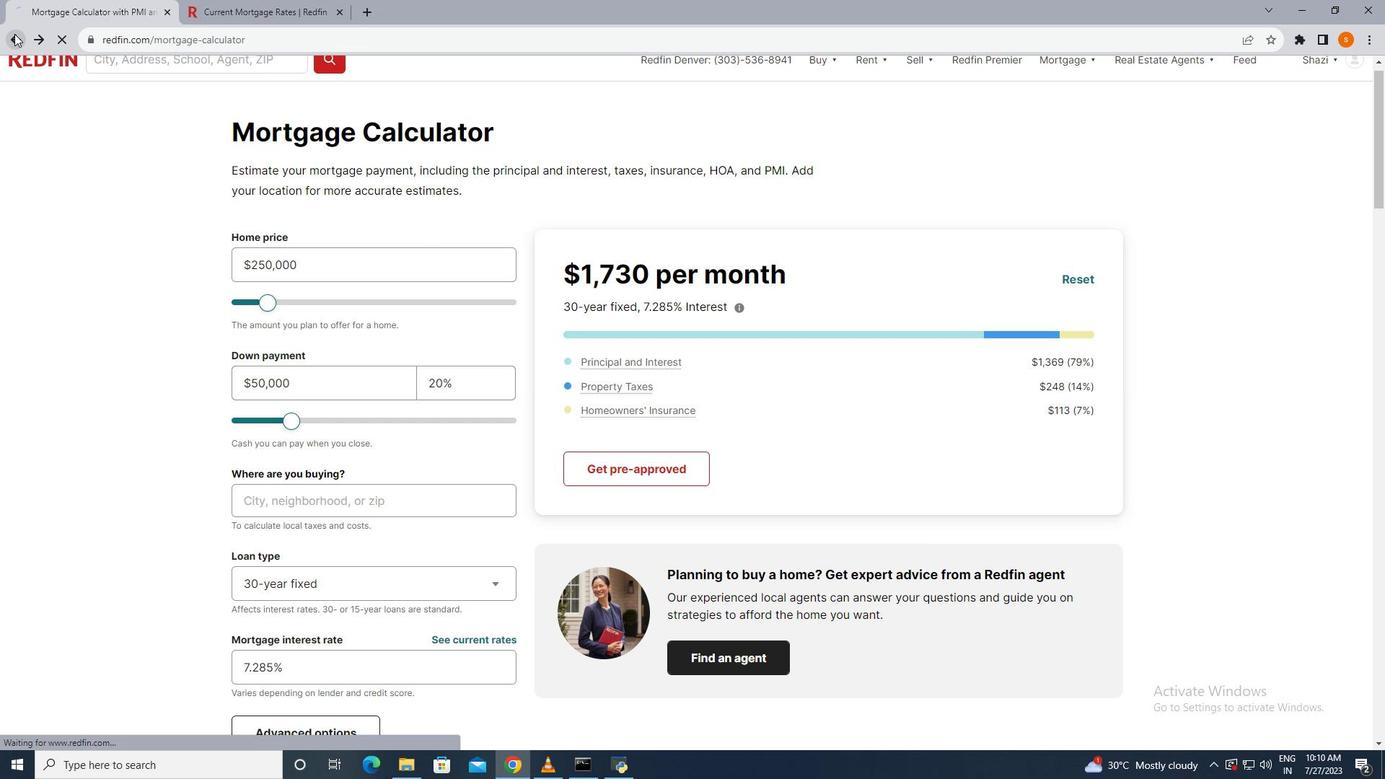 
Action: Mouse moved to (1226, 365)
Screenshot: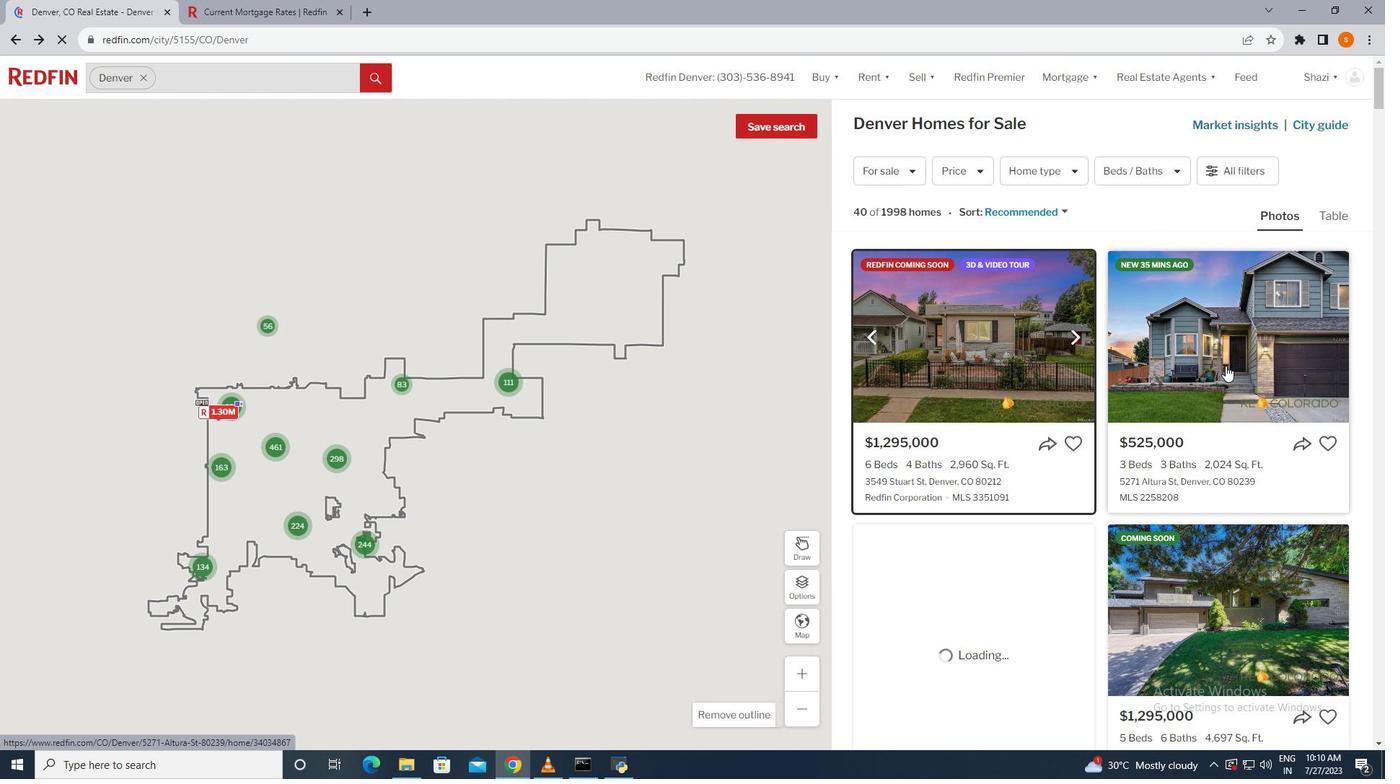 
Action: Mouse scrolled (1226, 365) with delta (0, 0)
Screenshot: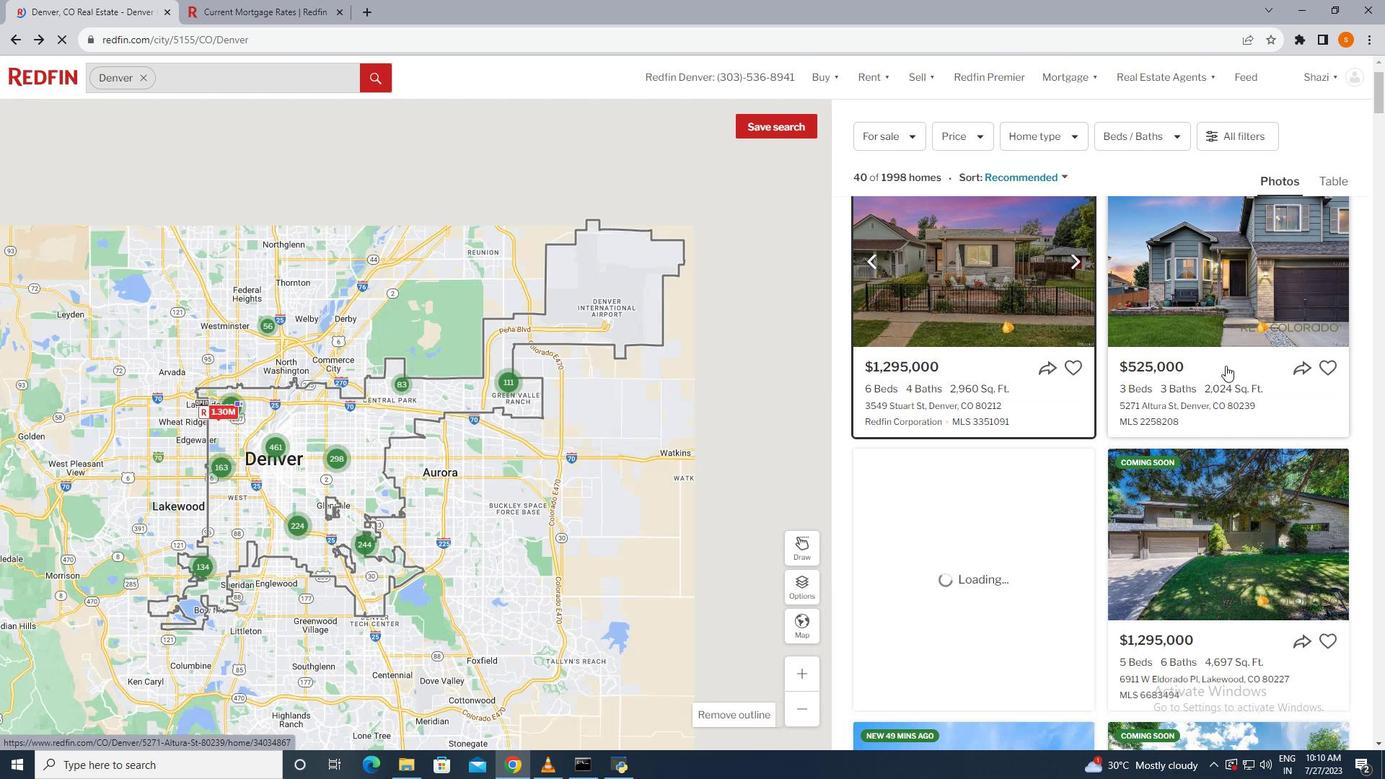 
Action: Mouse scrolled (1226, 365) with delta (0, 0)
Screenshot: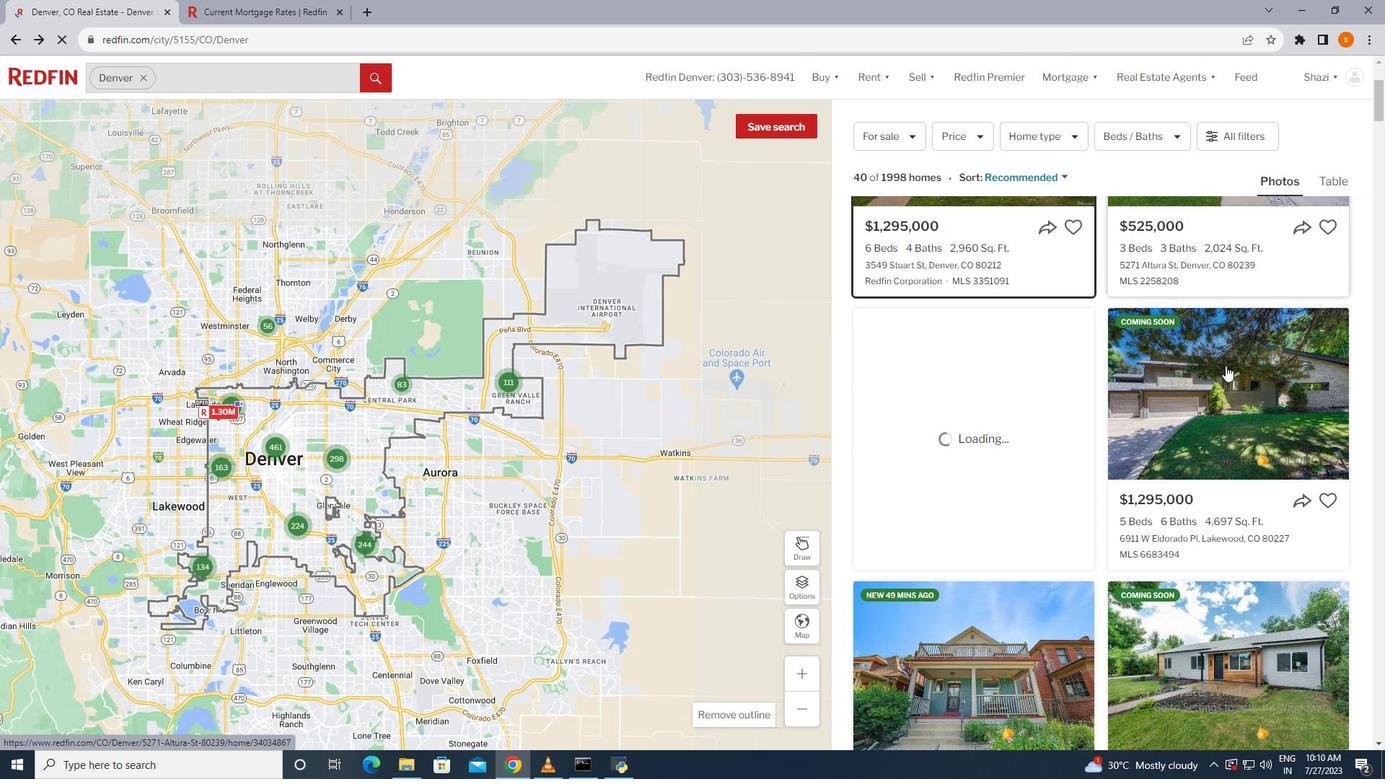 
Action: Mouse scrolled (1226, 365) with delta (0, 0)
Screenshot: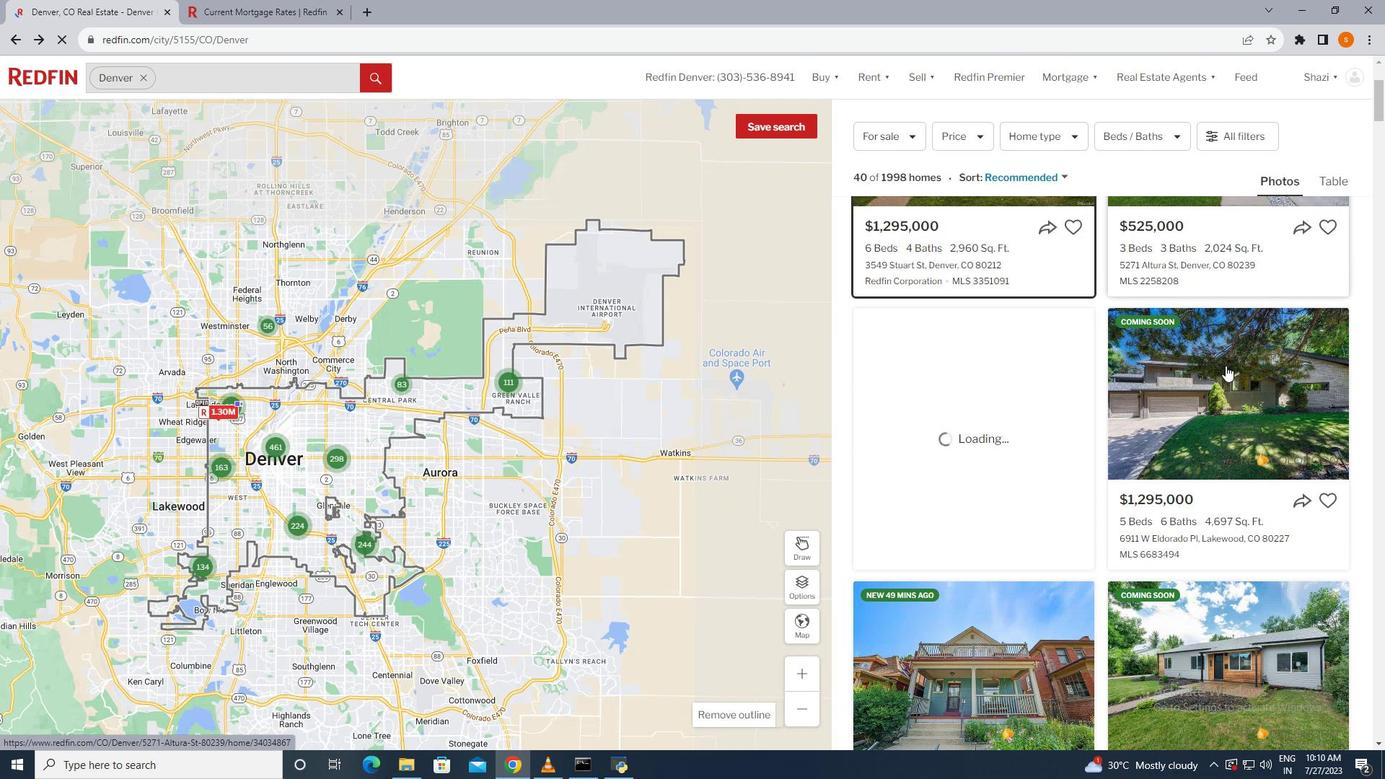 
Action: Mouse scrolled (1226, 365) with delta (0, 0)
Screenshot: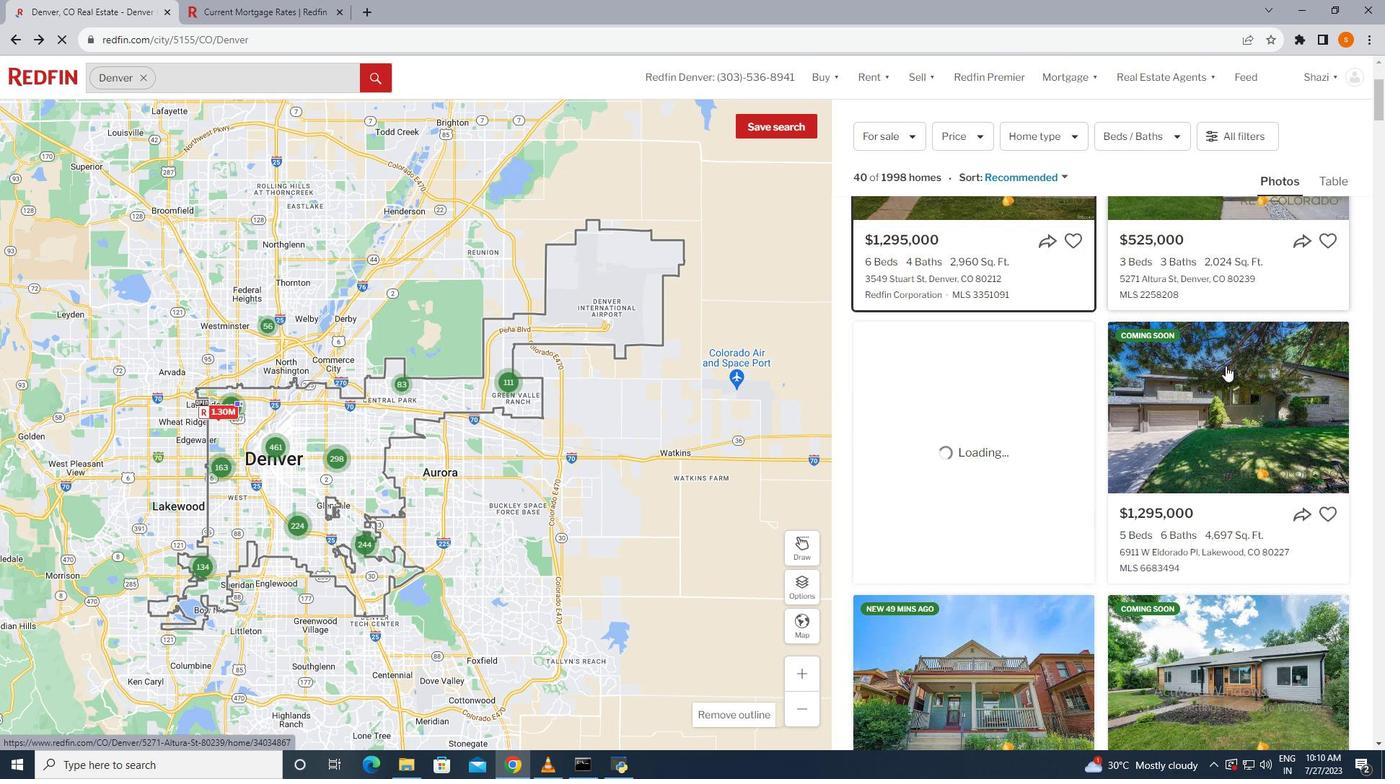 
Action: Mouse scrolled (1226, 365) with delta (0, 0)
Screenshot: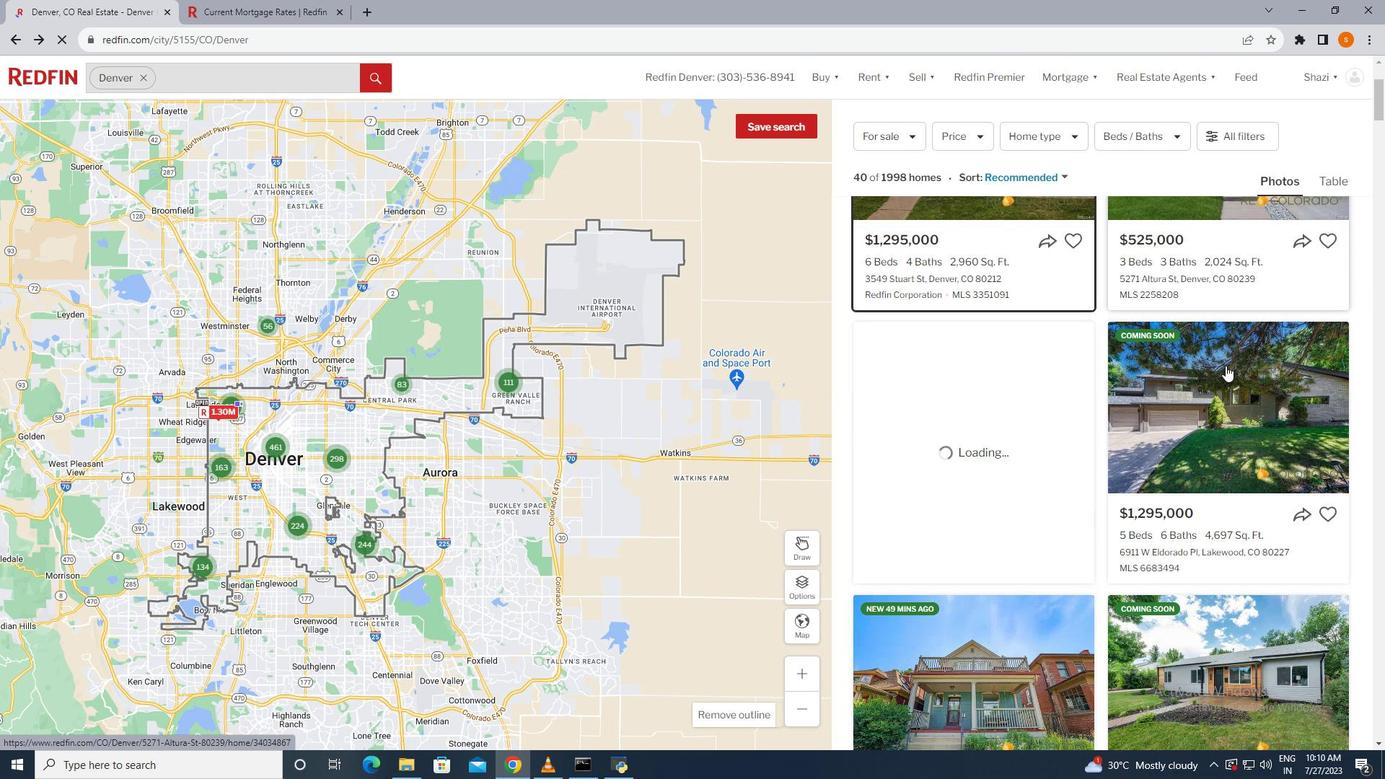 
Action: Mouse scrolled (1226, 365) with delta (0, 0)
Screenshot: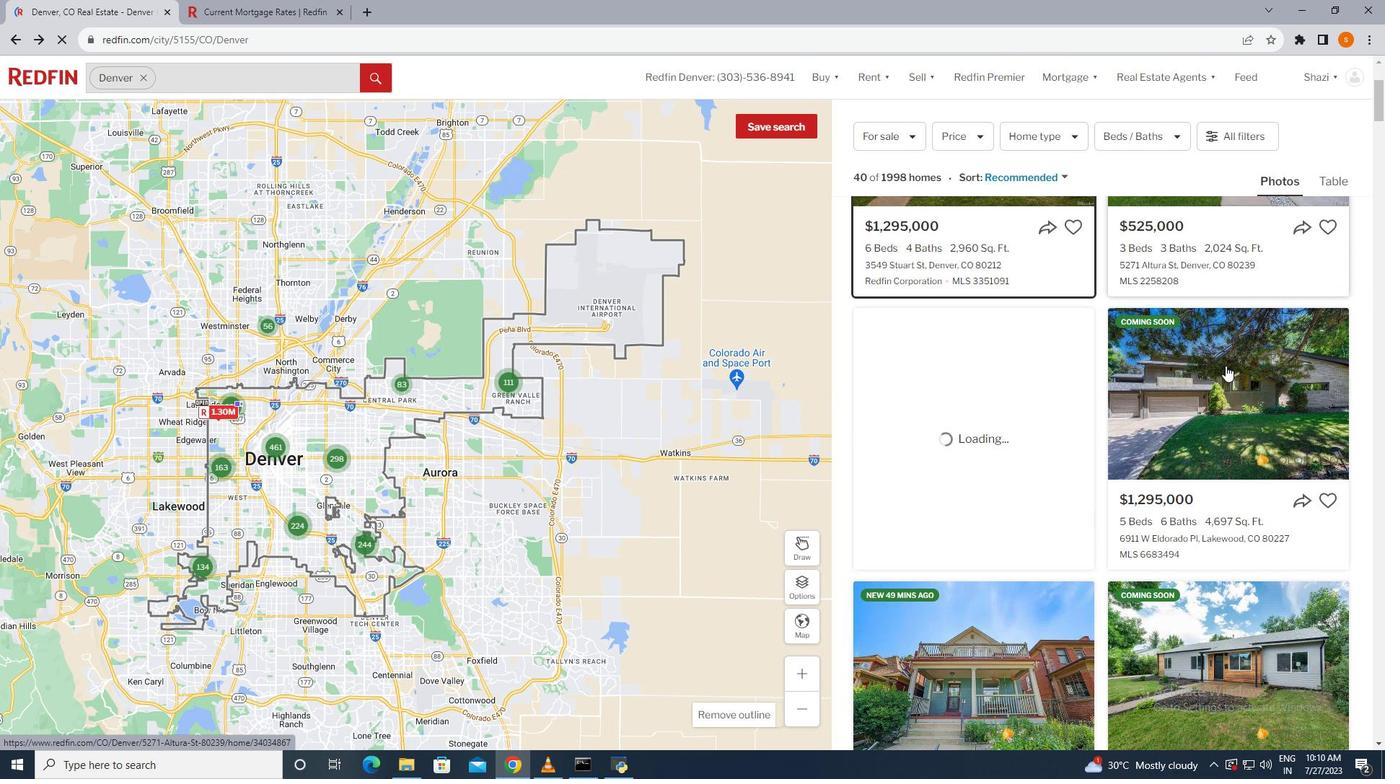 
Action: Mouse pressed left at (1226, 365)
Screenshot: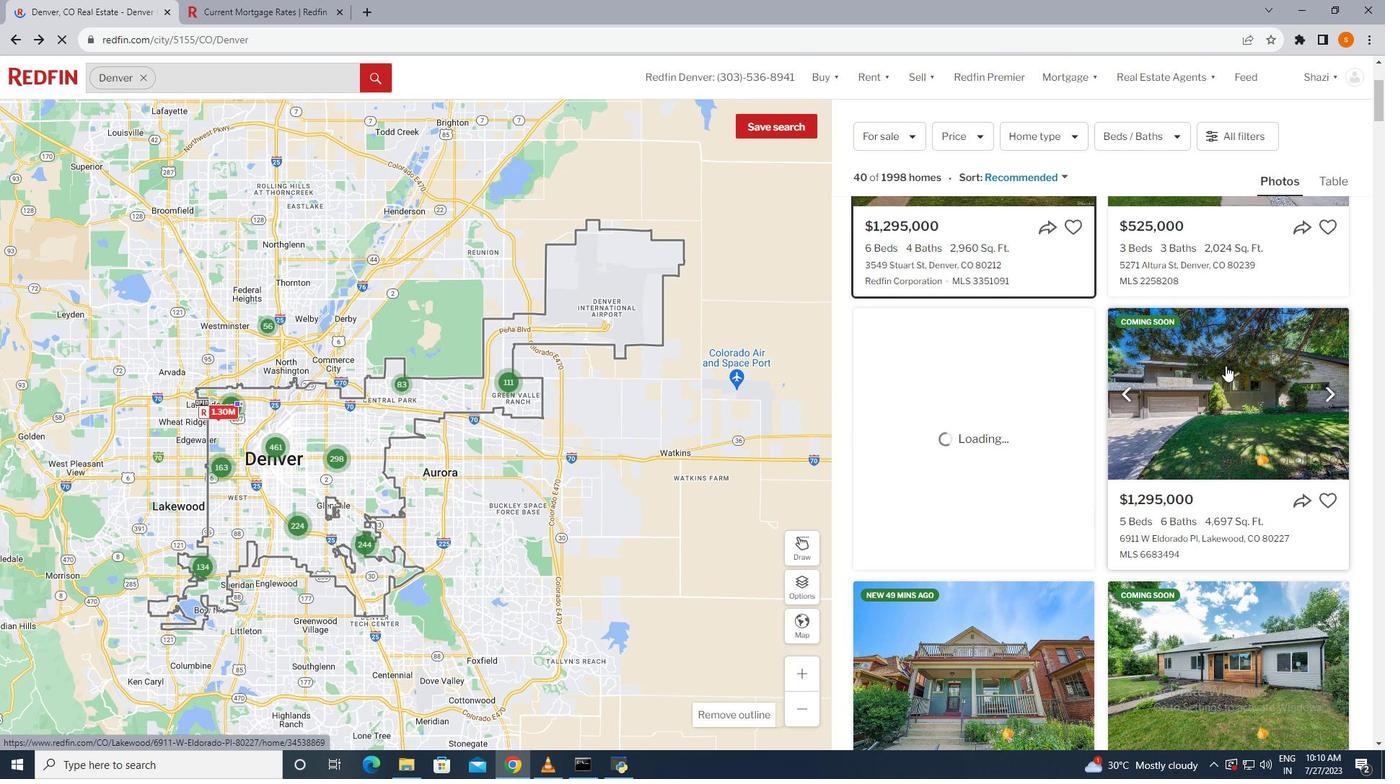 
Action: Mouse moved to (1040, 207)
Screenshot: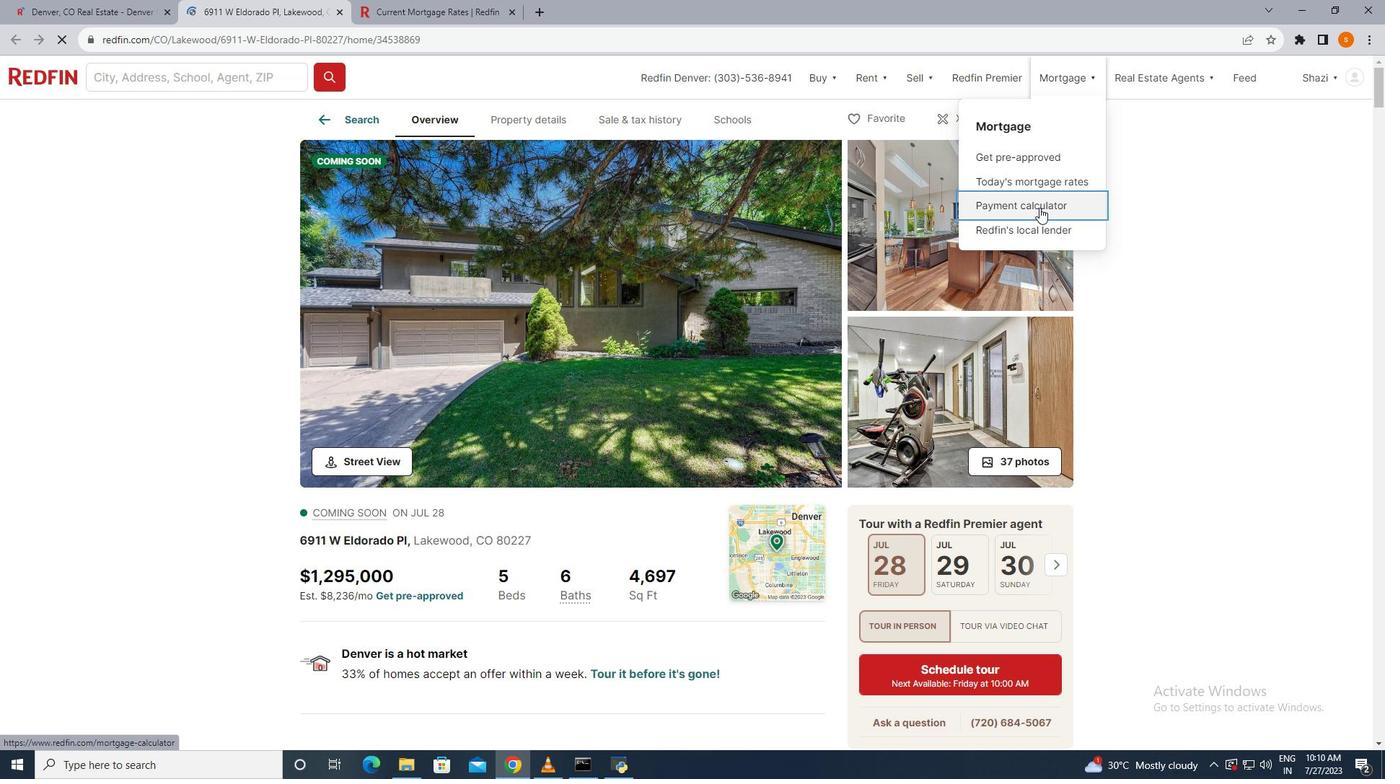 
Action: Mouse pressed left at (1040, 207)
Screenshot: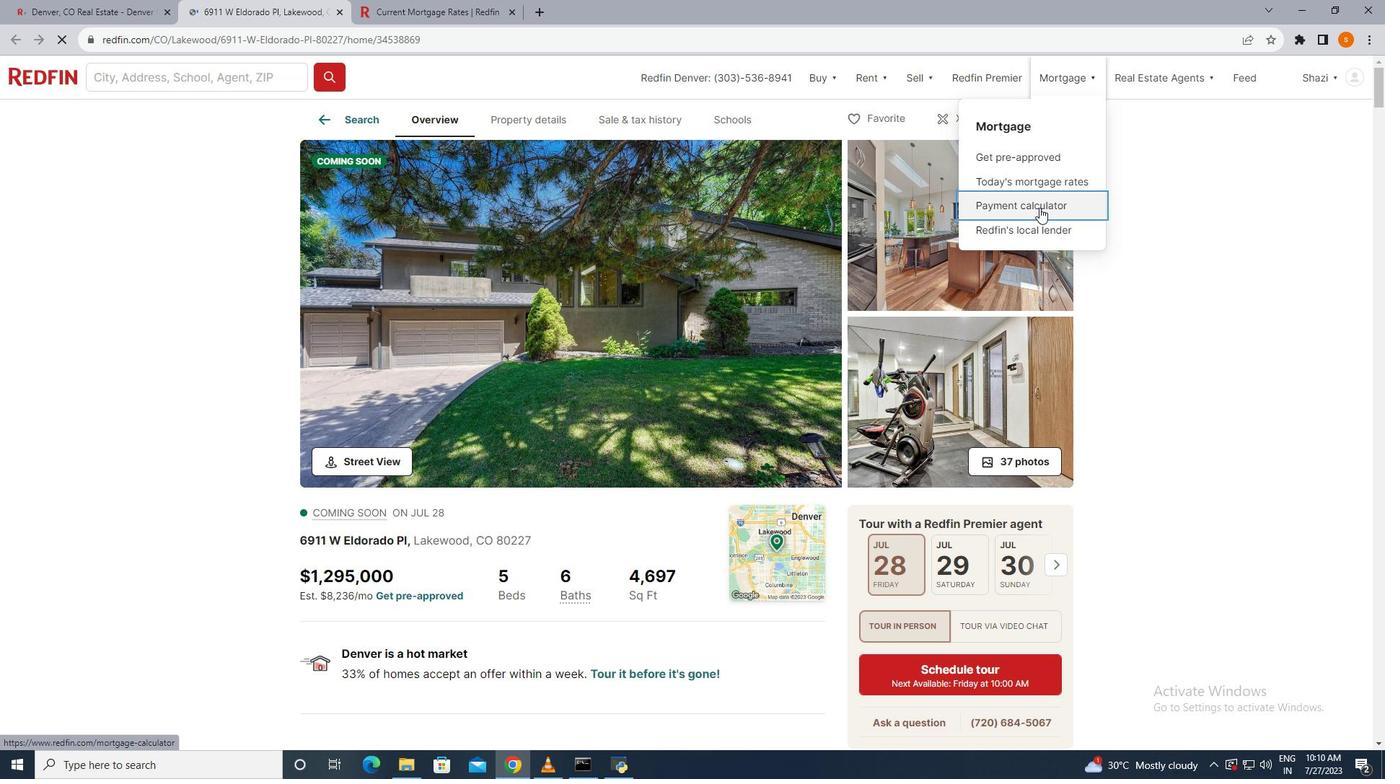
Action: Mouse moved to (356, 478)
Screenshot: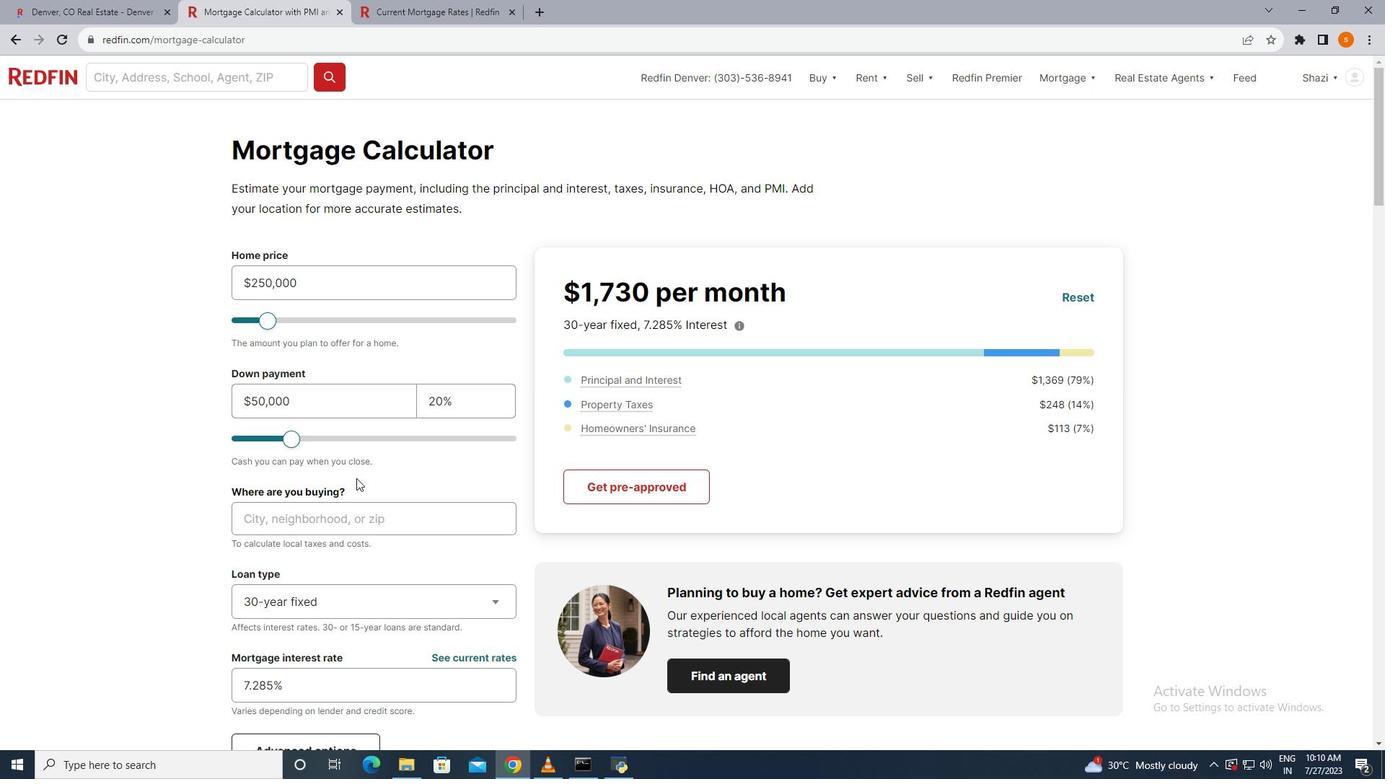 
Action: Mouse scrolled (356, 477) with delta (0, 0)
Screenshot: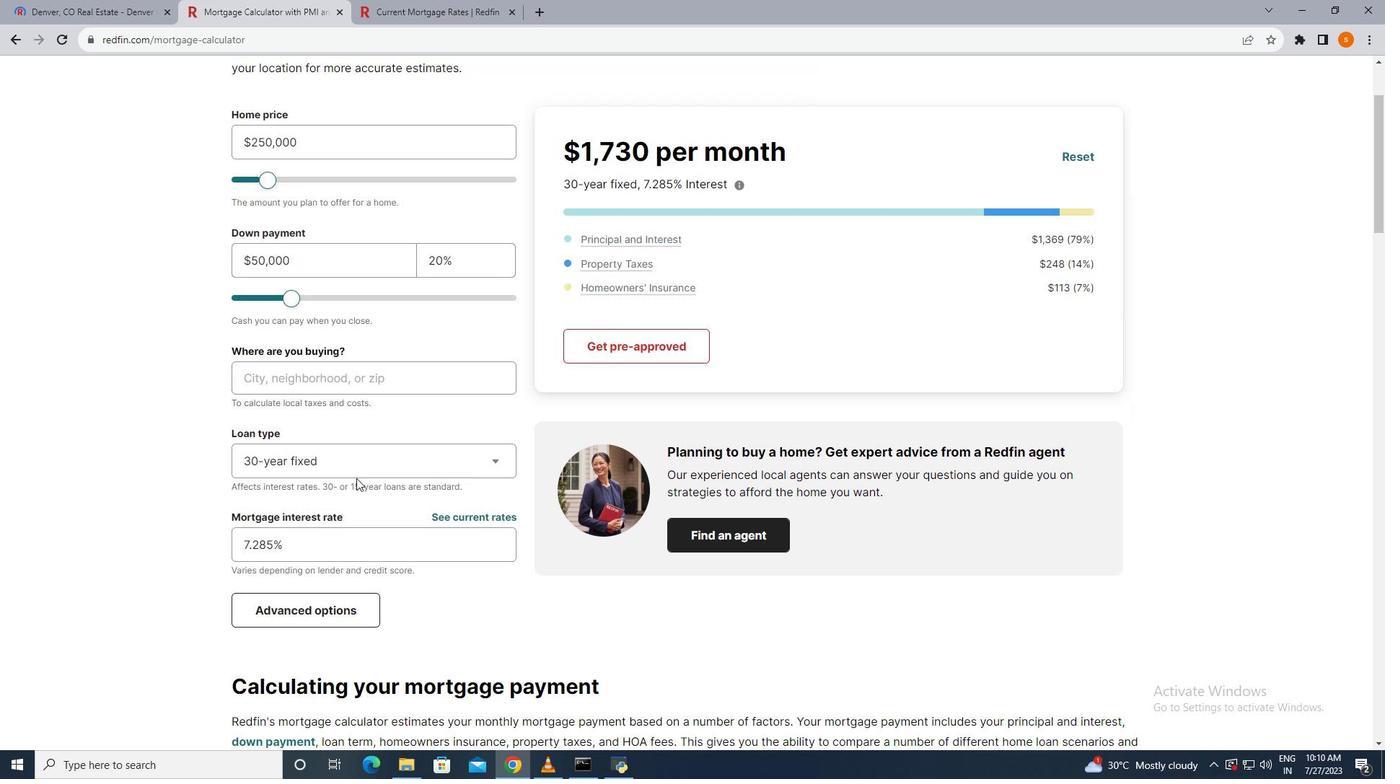 
Action: Mouse scrolled (356, 477) with delta (0, 0)
Screenshot: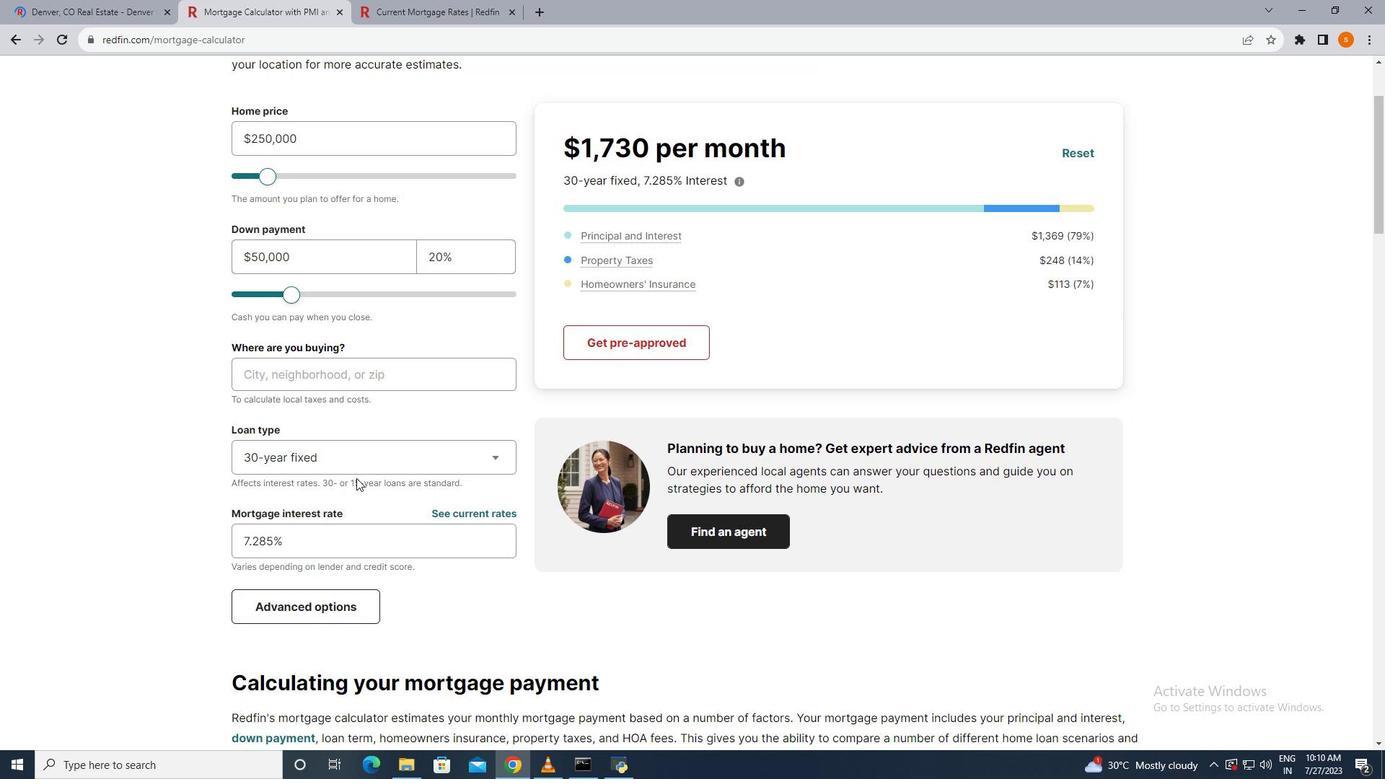 
Action: Mouse moved to (370, 452)
Screenshot: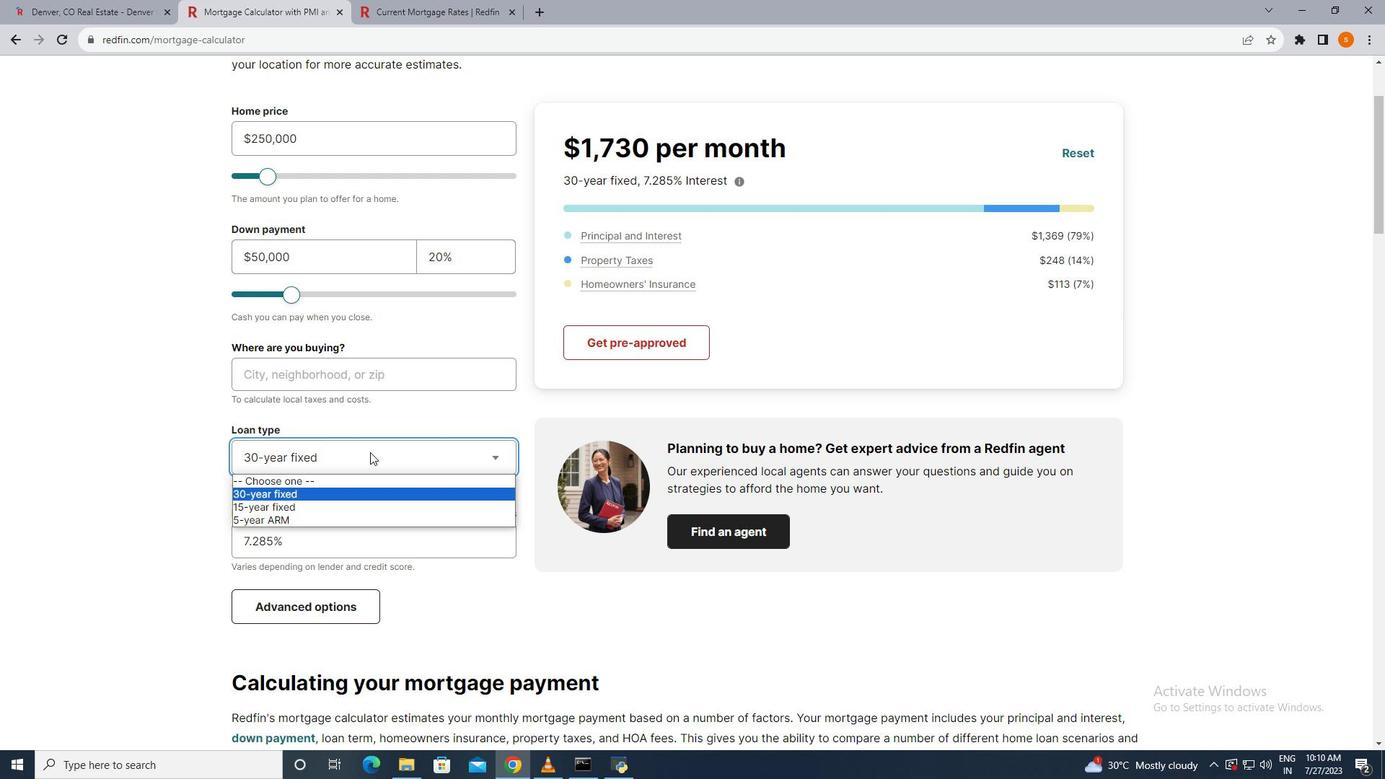 
Action: Mouse pressed left at (370, 452)
Screenshot: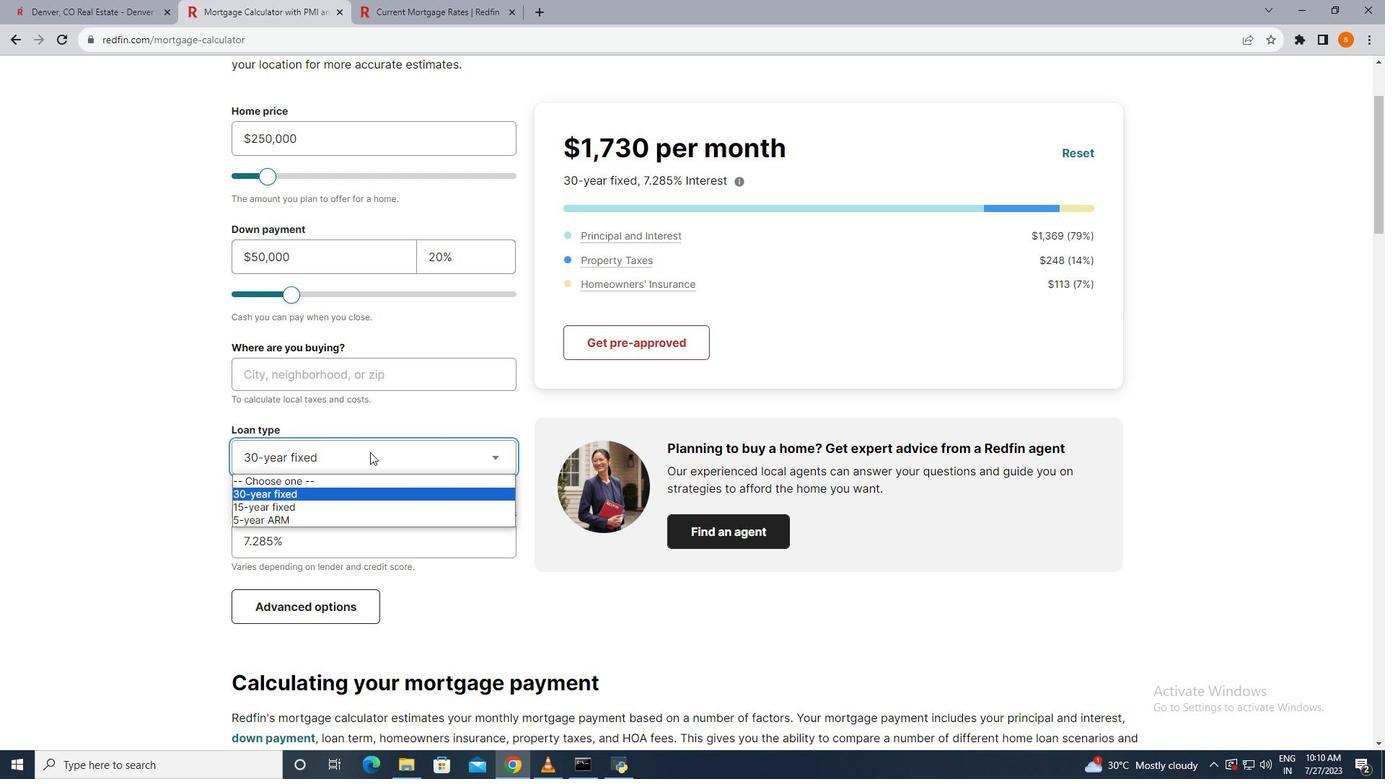
Action: Mouse pressed left at (370, 452)
Screenshot: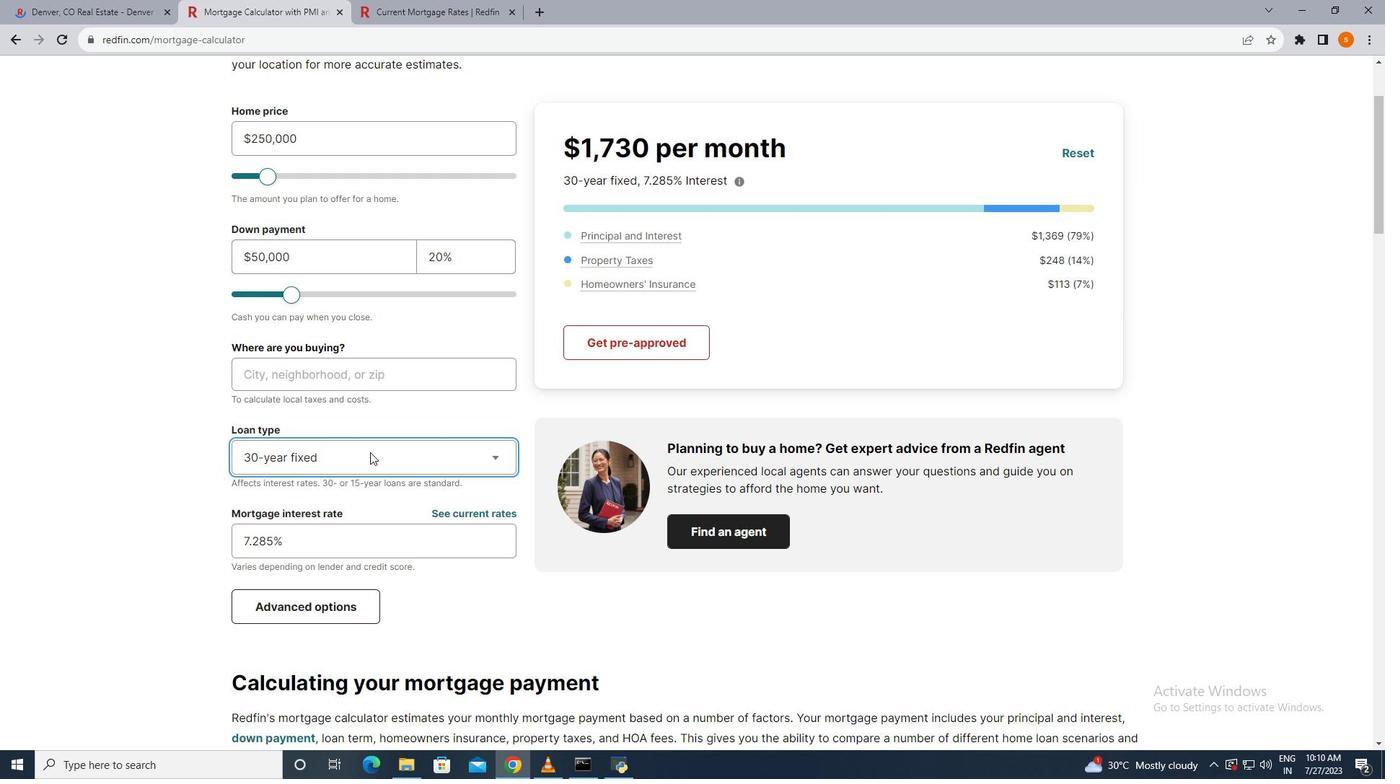 
Action: Mouse moved to (375, 444)
Screenshot: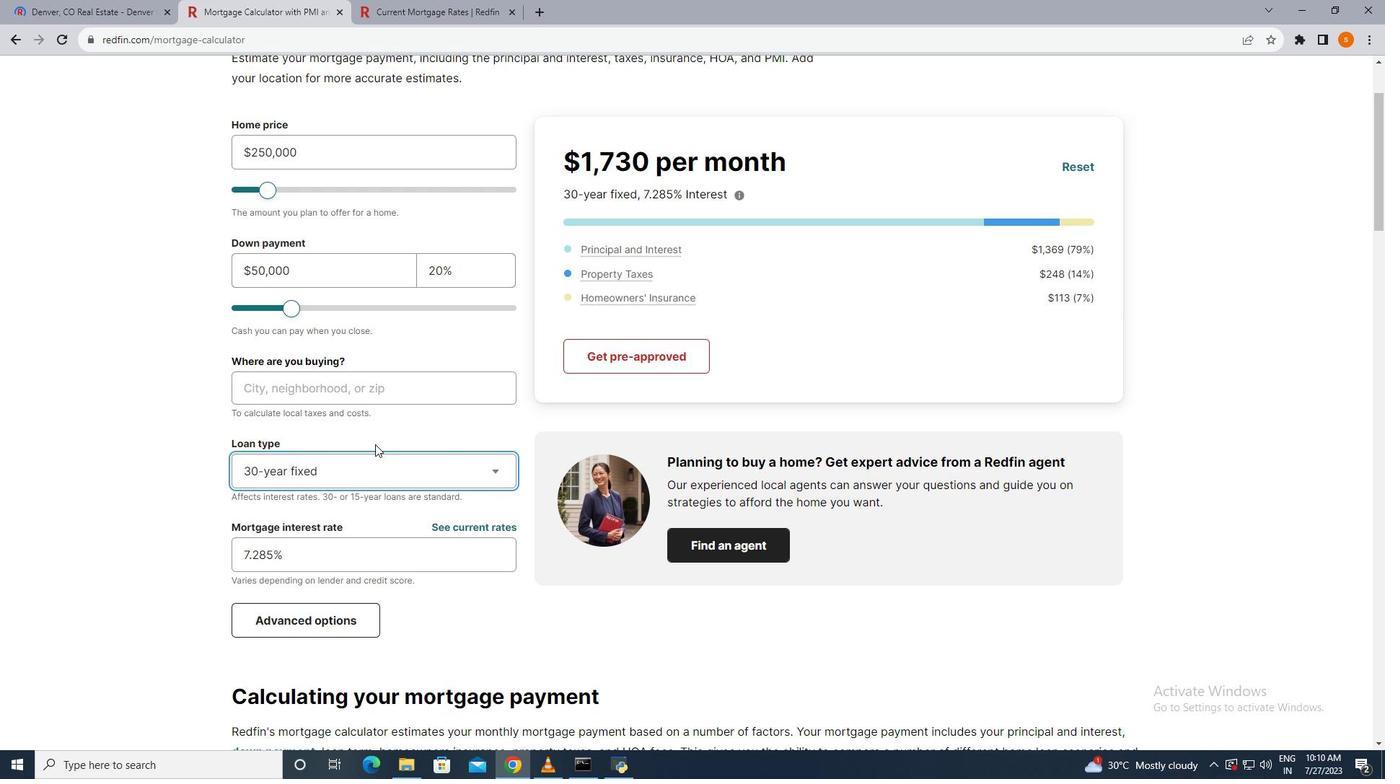 
Action: Mouse scrolled (375, 445) with delta (0, 0)
Screenshot: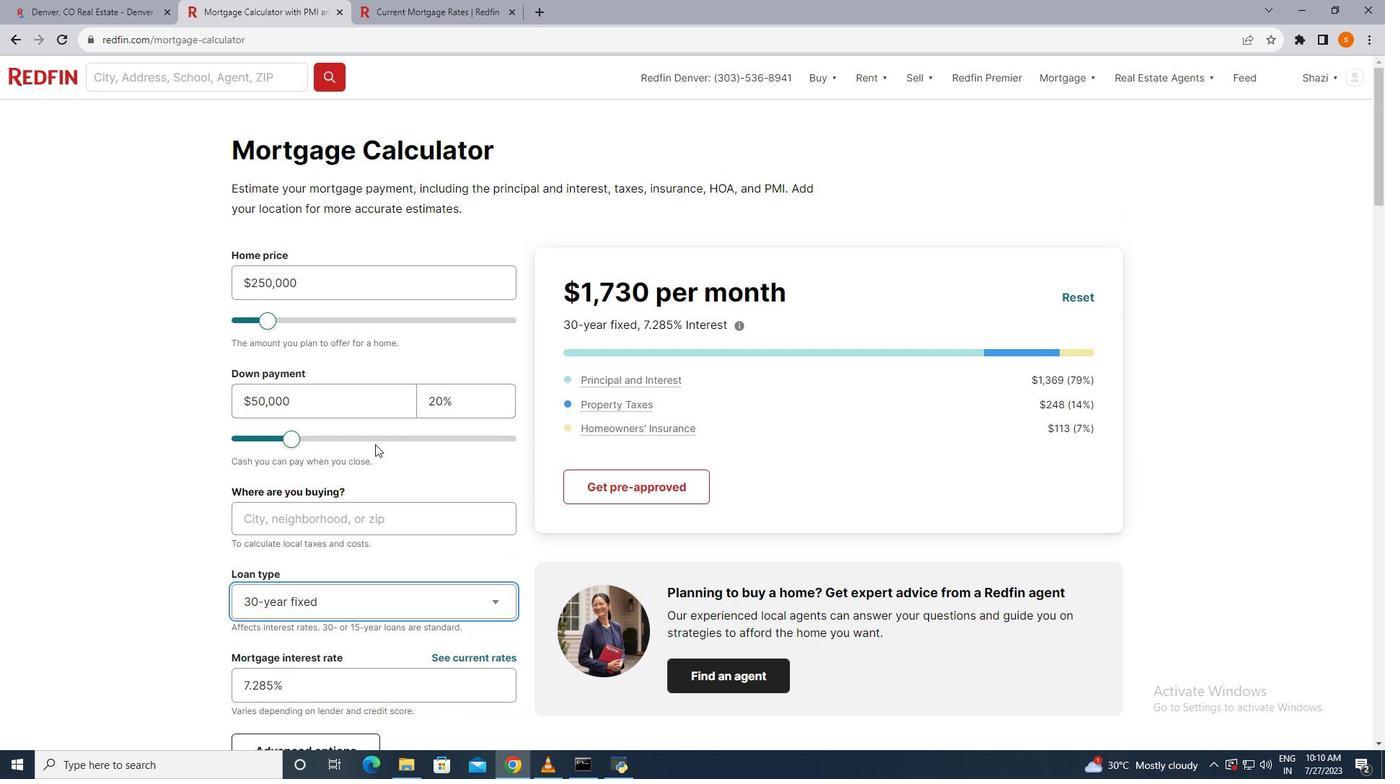 
Action: Mouse scrolled (375, 445) with delta (0, 0)
Screenshot: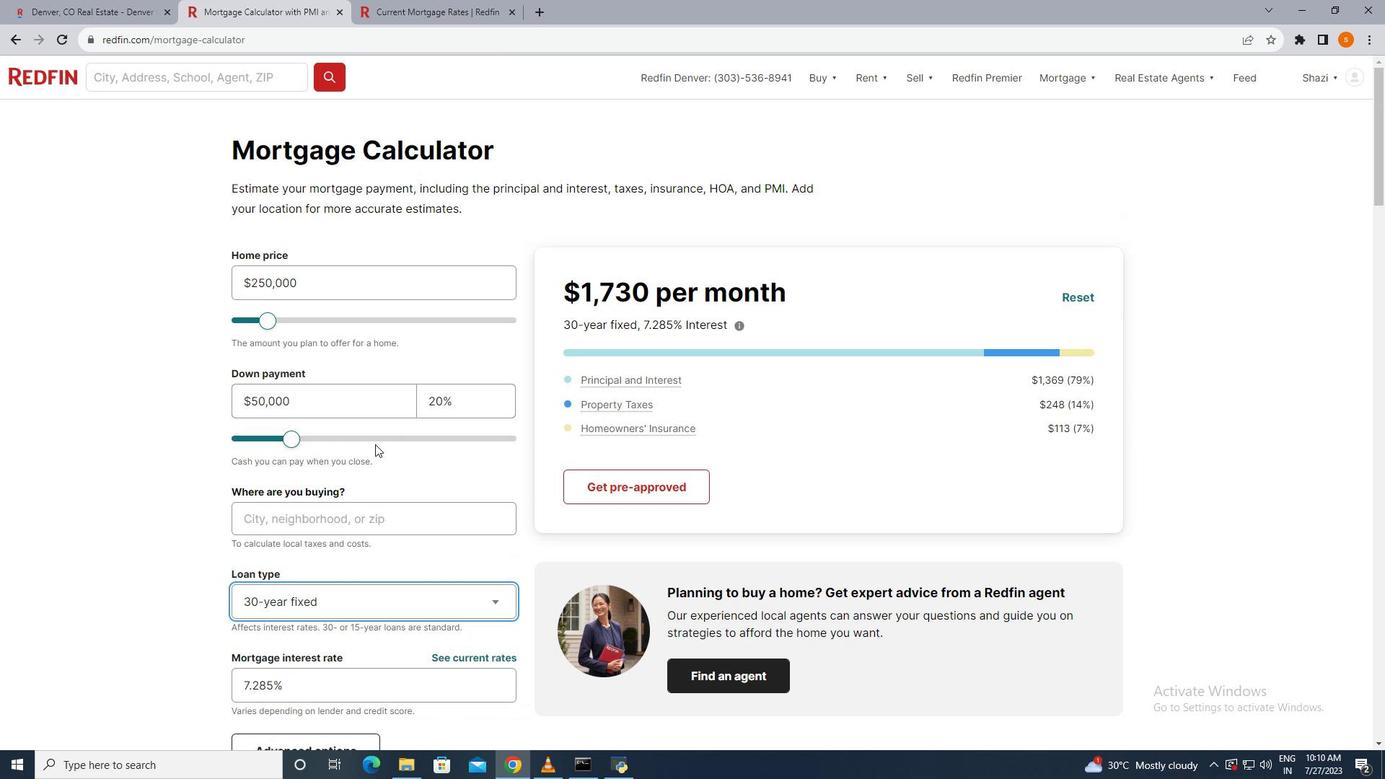 
Action: Mouse scrolled (375, 445) with delta (0, 0)
Screenshot: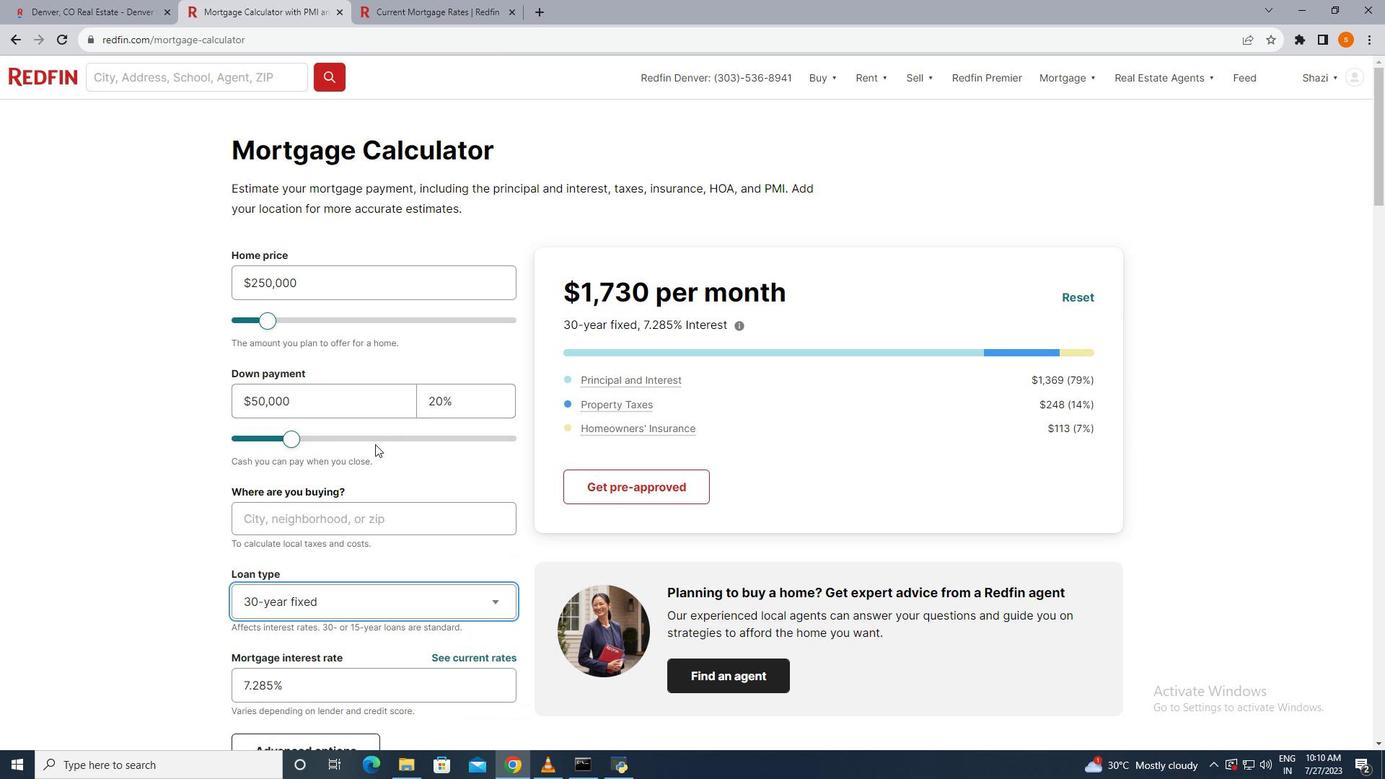 
Action: Mouse scrolled (375, 445) with delta (0, 0)
Screenshot: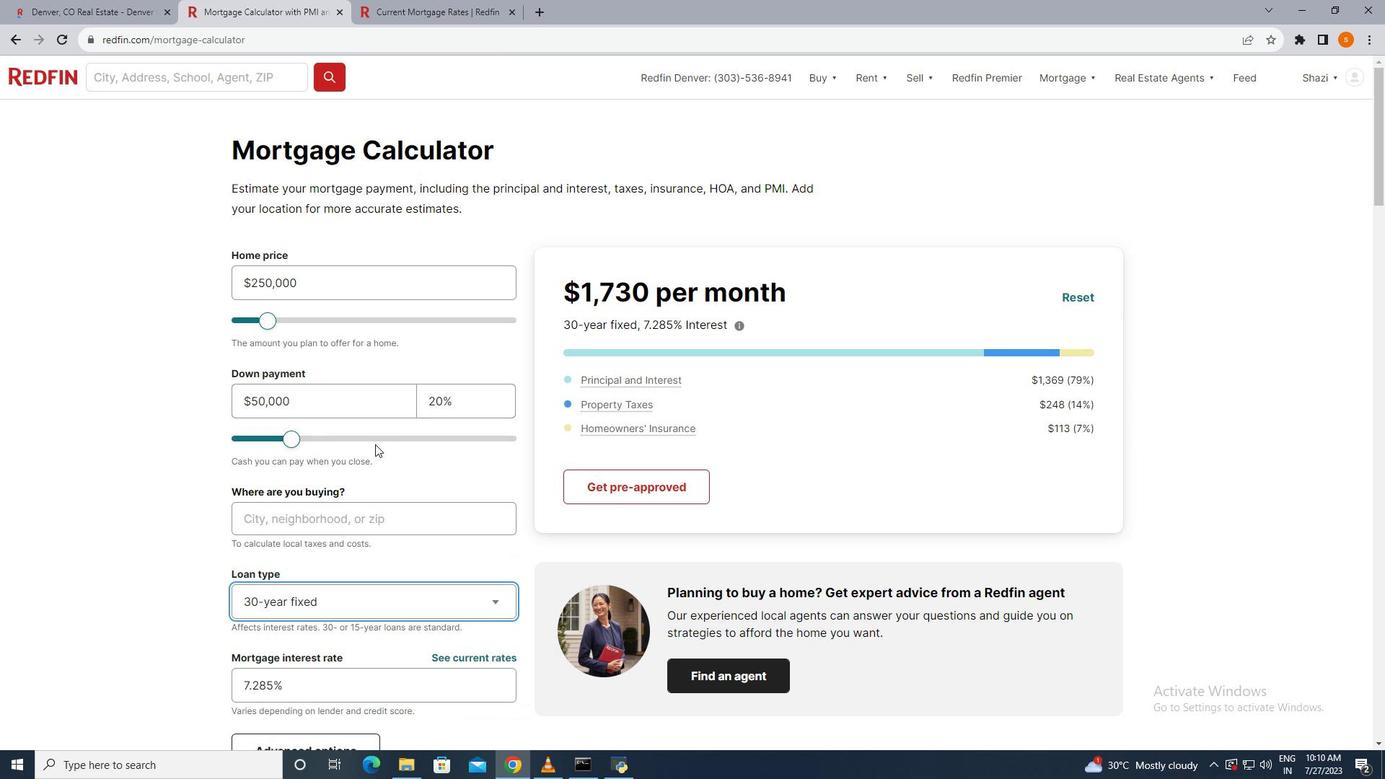 
Action: Mouse scrolled (375, 445) with delta (0, 0)
Screenshot: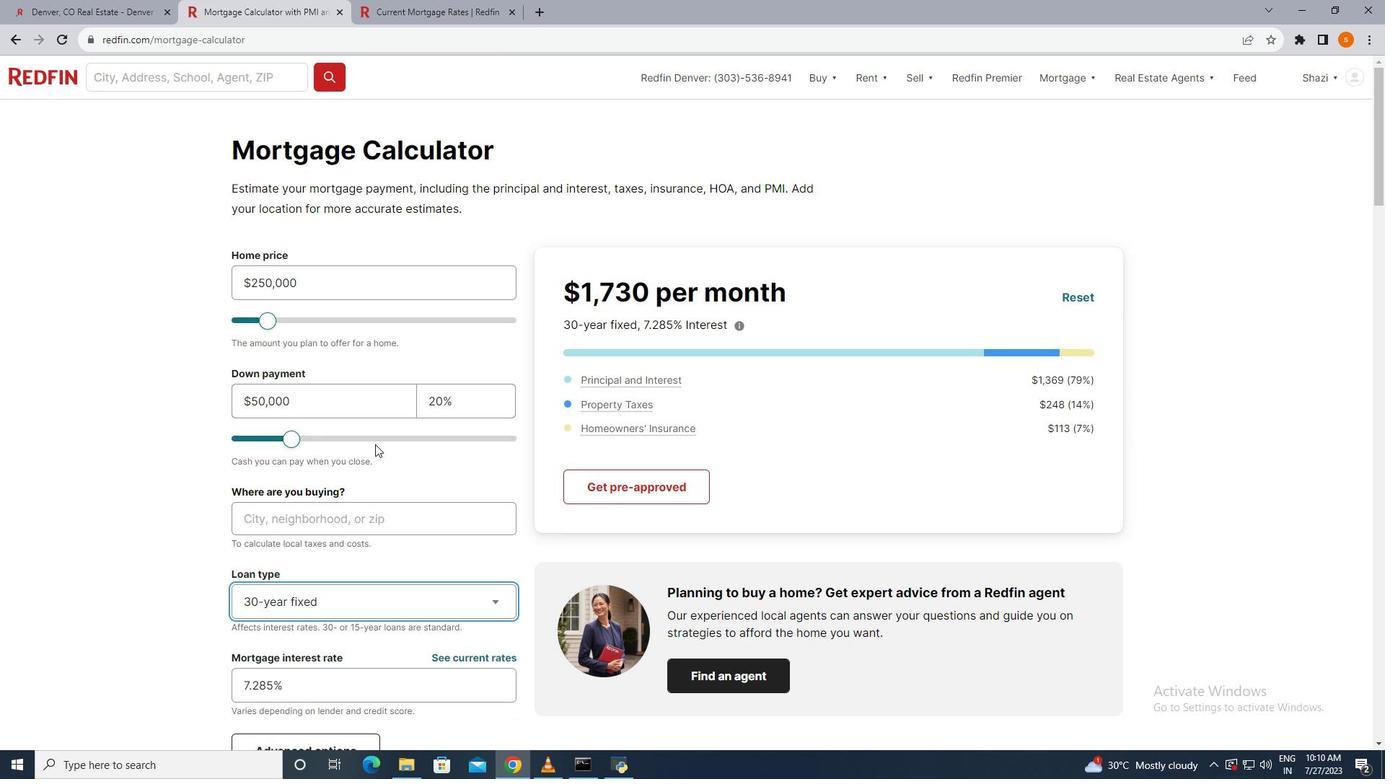 
Action: Mouse scrolled (375, 443) with delta (0, 0)
Screenshot: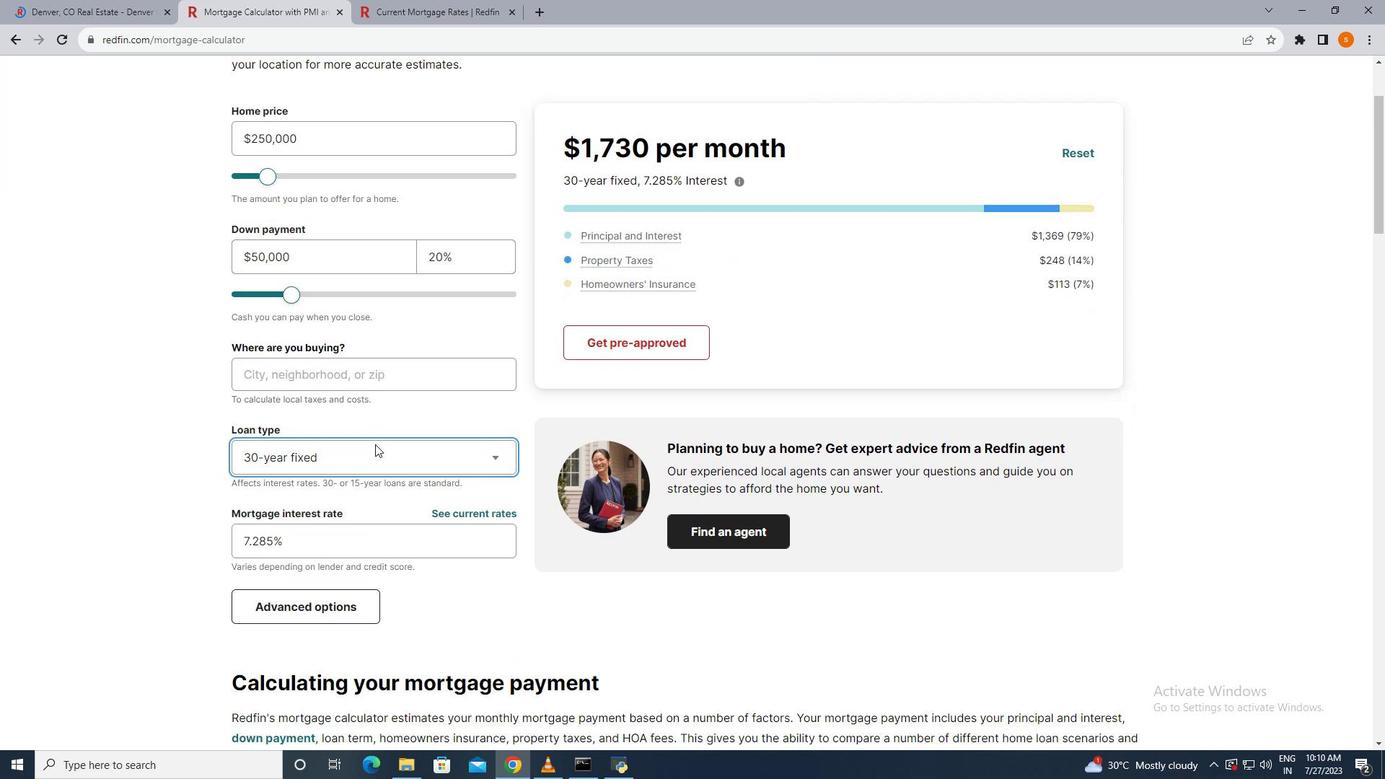 
Action: Mouse scrolled (375, 443) with delta (0, 0)
Screenshot: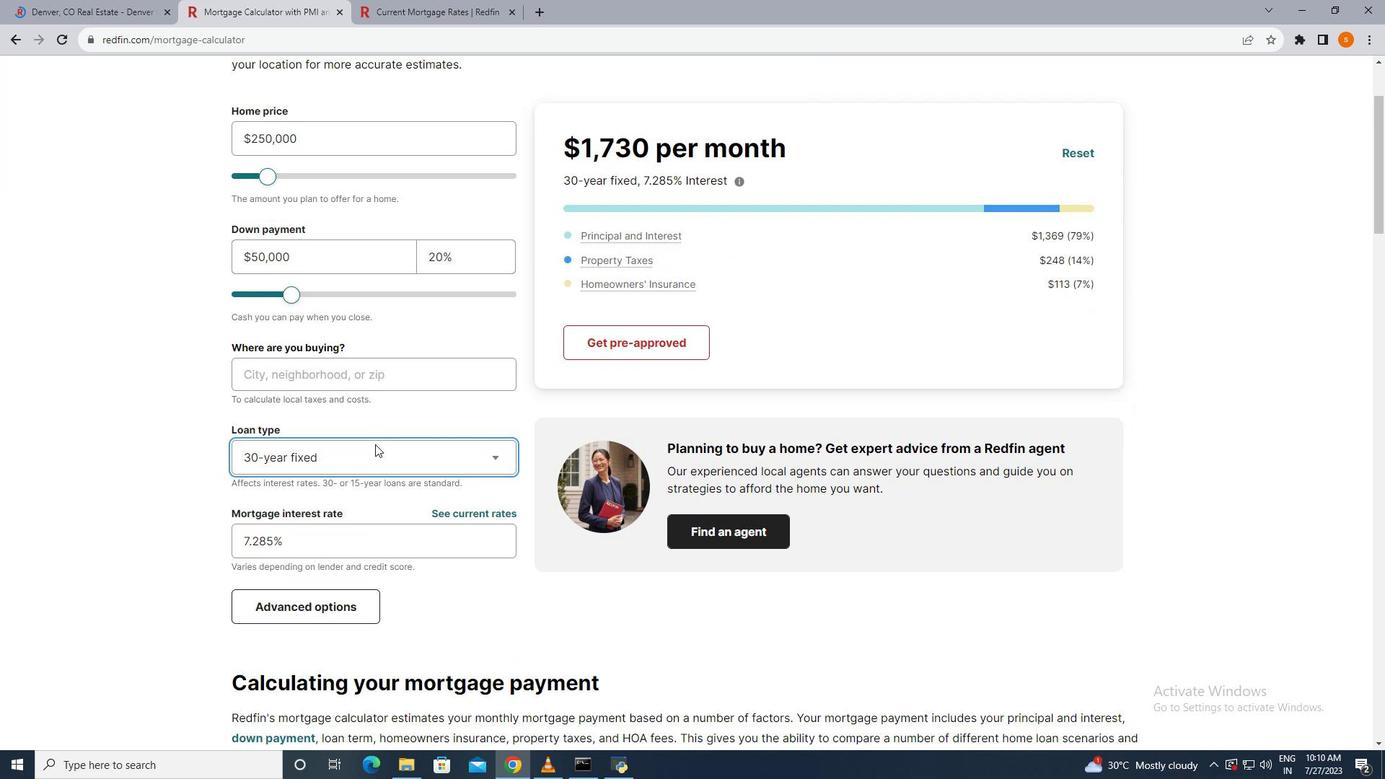 
Action: Mouse scrolled (375, 443) with delta (0, 0)
Screenshot: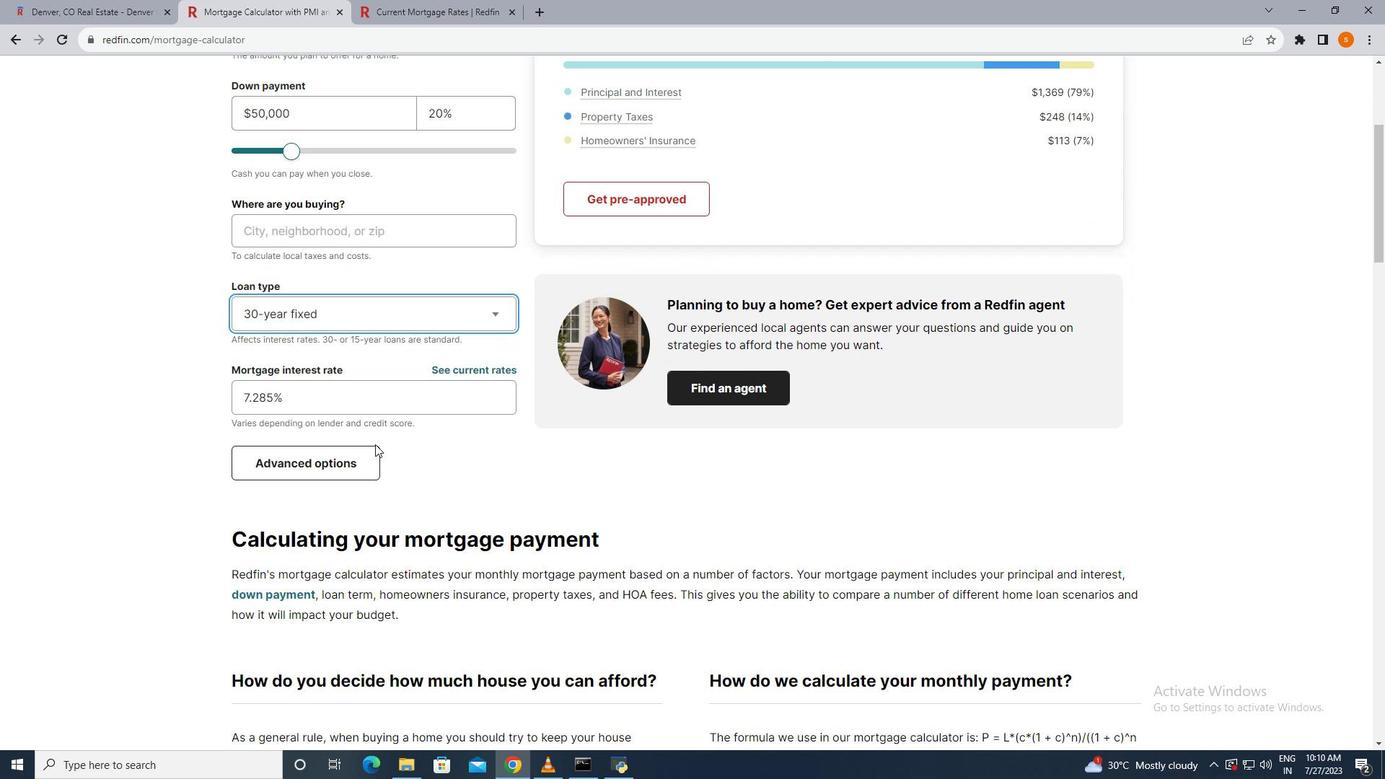 
Action: Mouse scrolled (375, 443) with delta (0, 0)
Screenshot: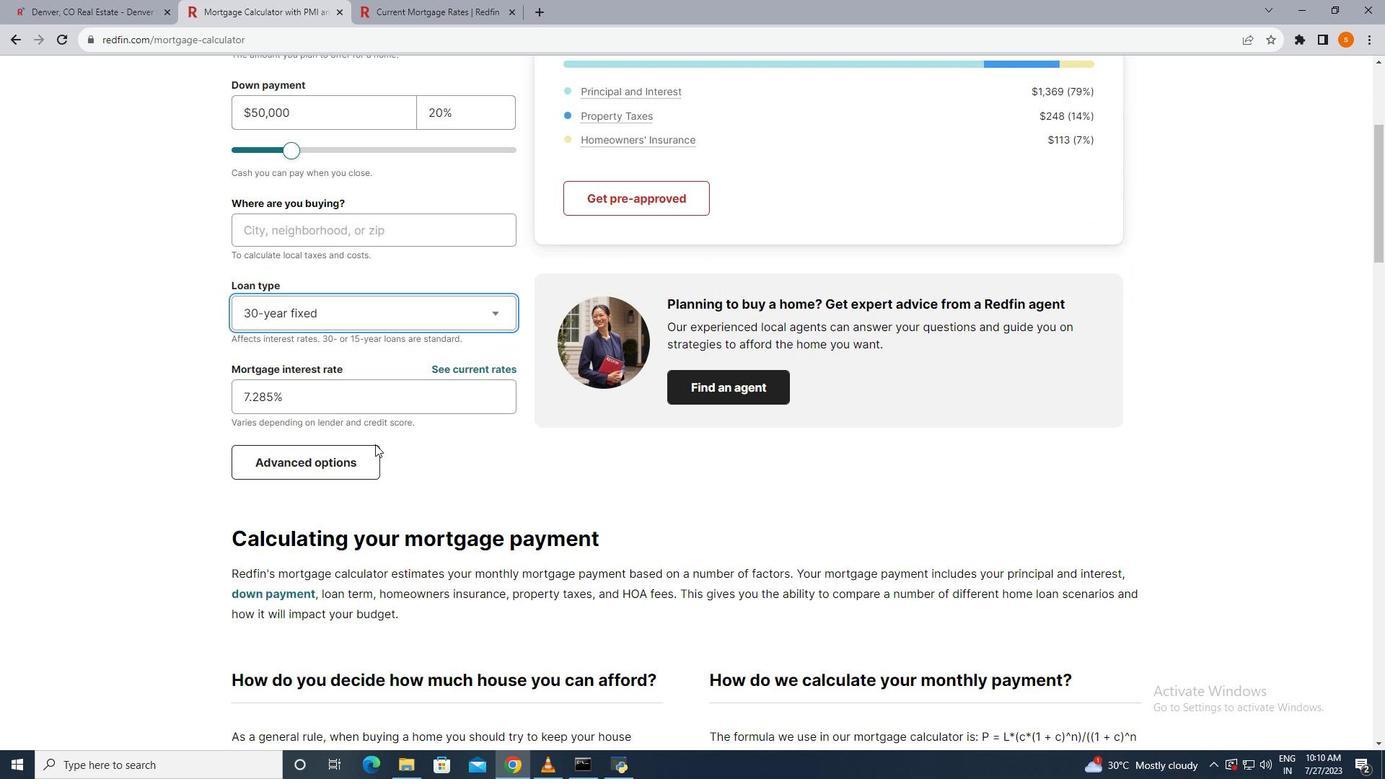 
Action: Mouse scrolled (375, 443) with delta (0, 0)
Screenshot: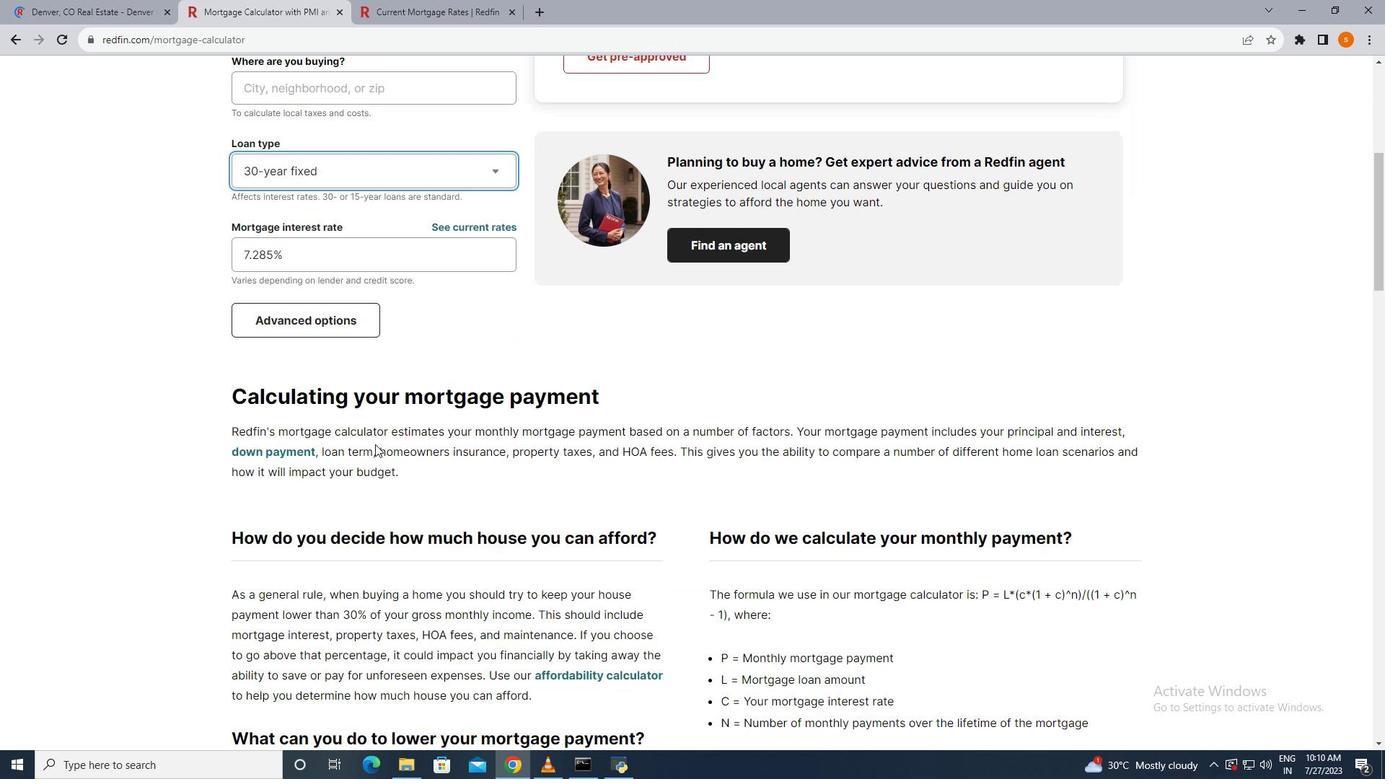 
Action: Mouse scrolled (375, 443) with delta (0, 0)
Screenshot: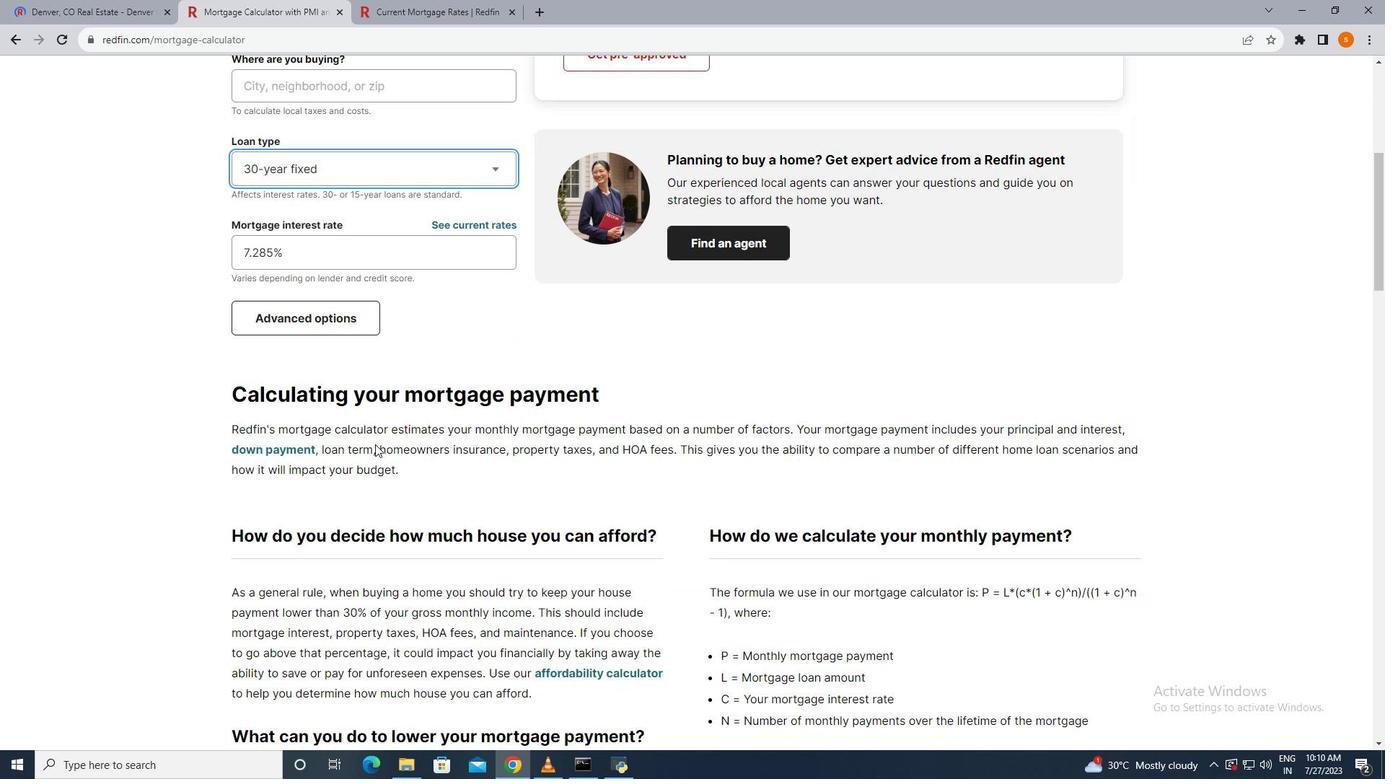 
Action: Mouse scrolled (375, 443) with delta (0, 0)
Screenshot: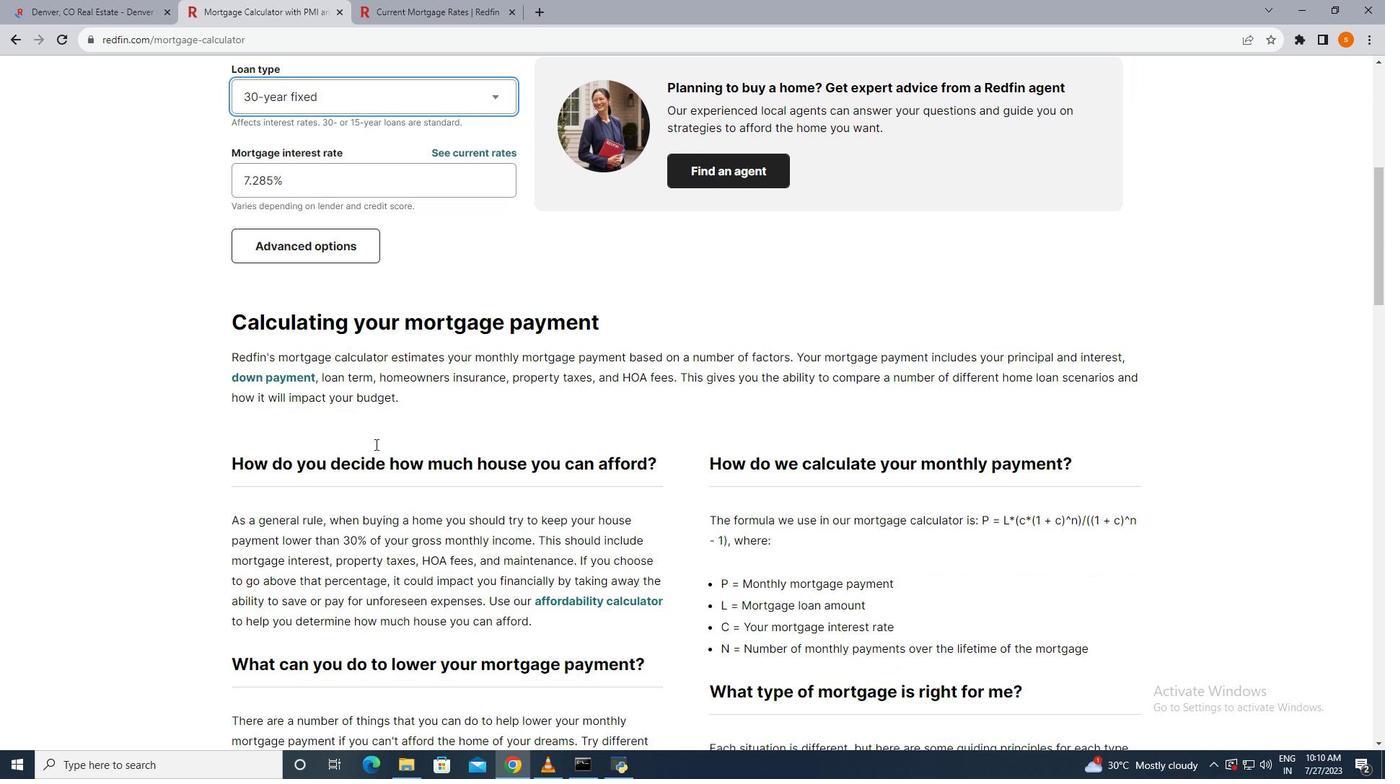 
Action: Mouse scrolled (375, 443) with delta (0, 0)
Screenshot: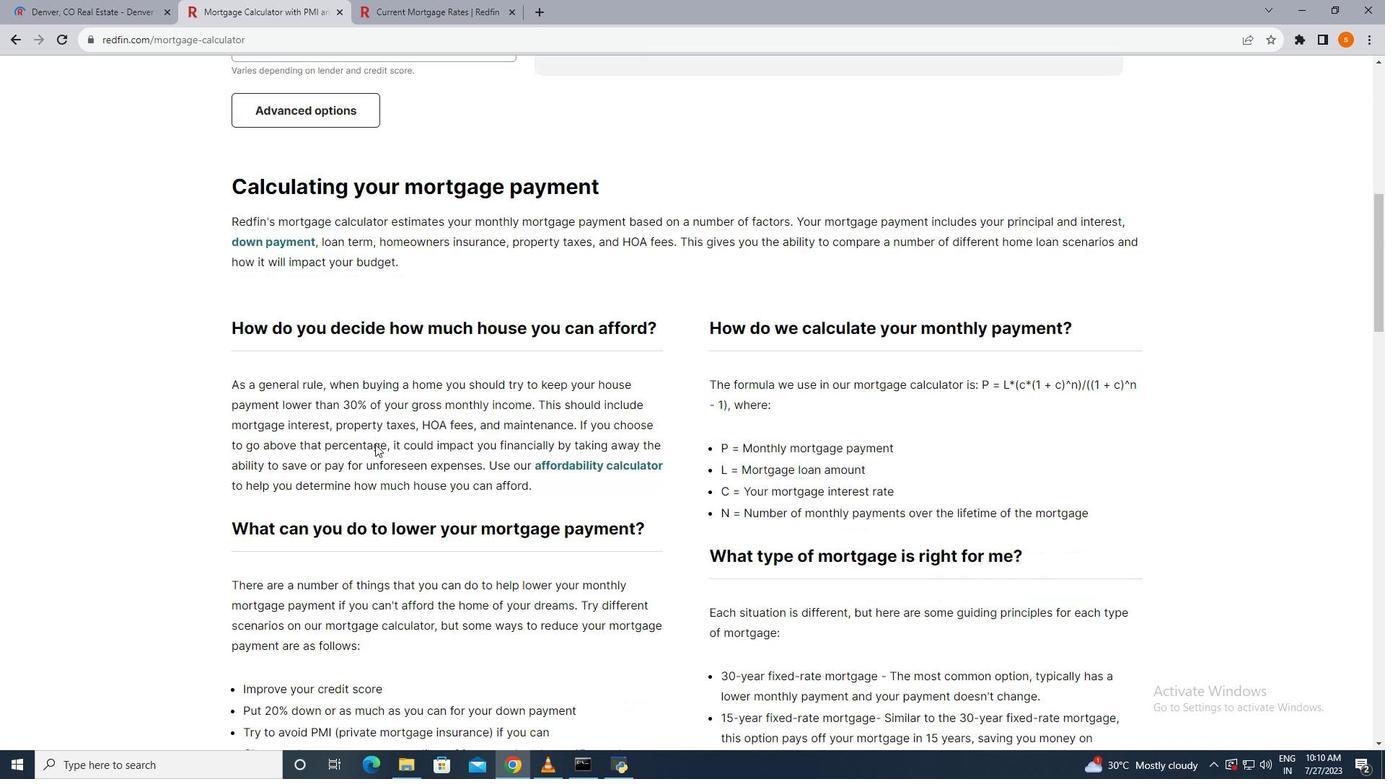 
Action: Mouse scrolled (375, 443) with delta (0, 0)
Screenshot: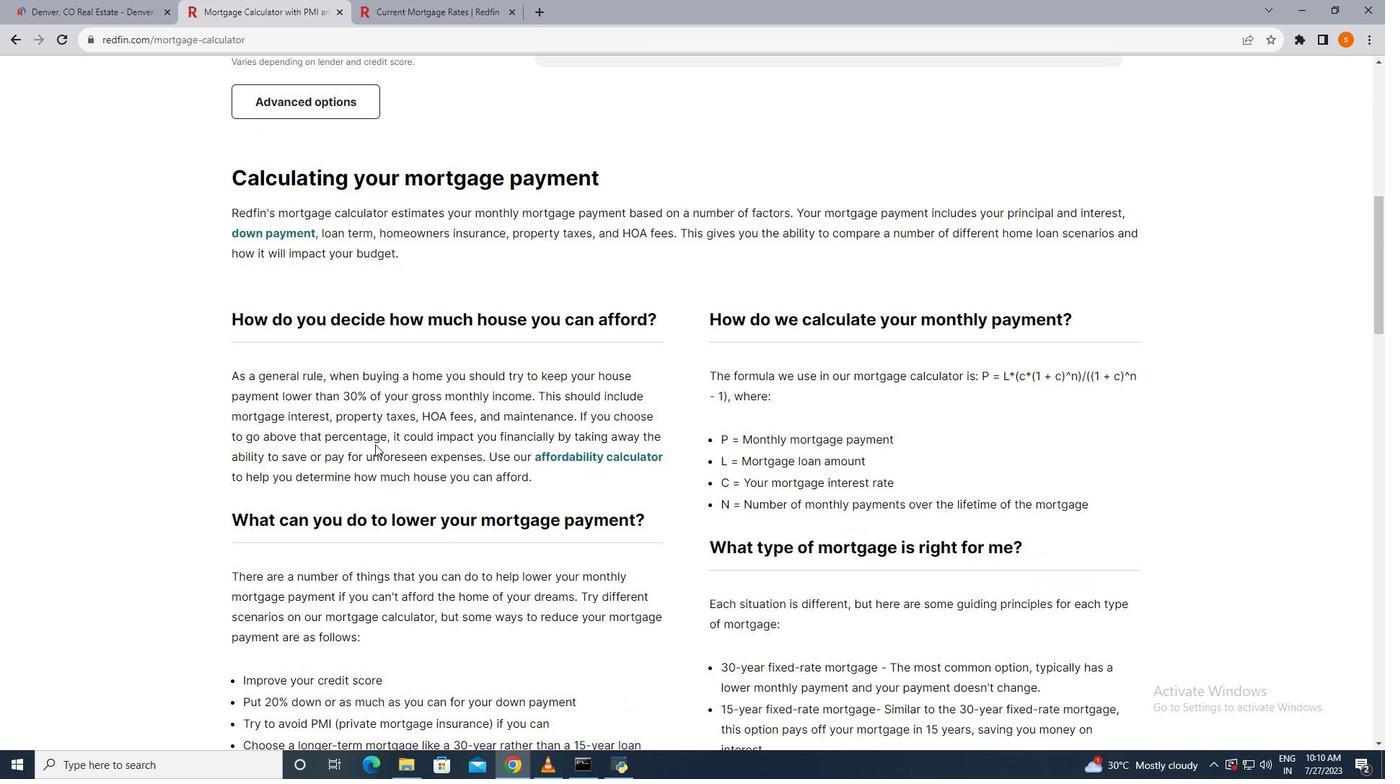
Action: Mouse scrolled (375, 443) with delta (0, 0)
Screenshot: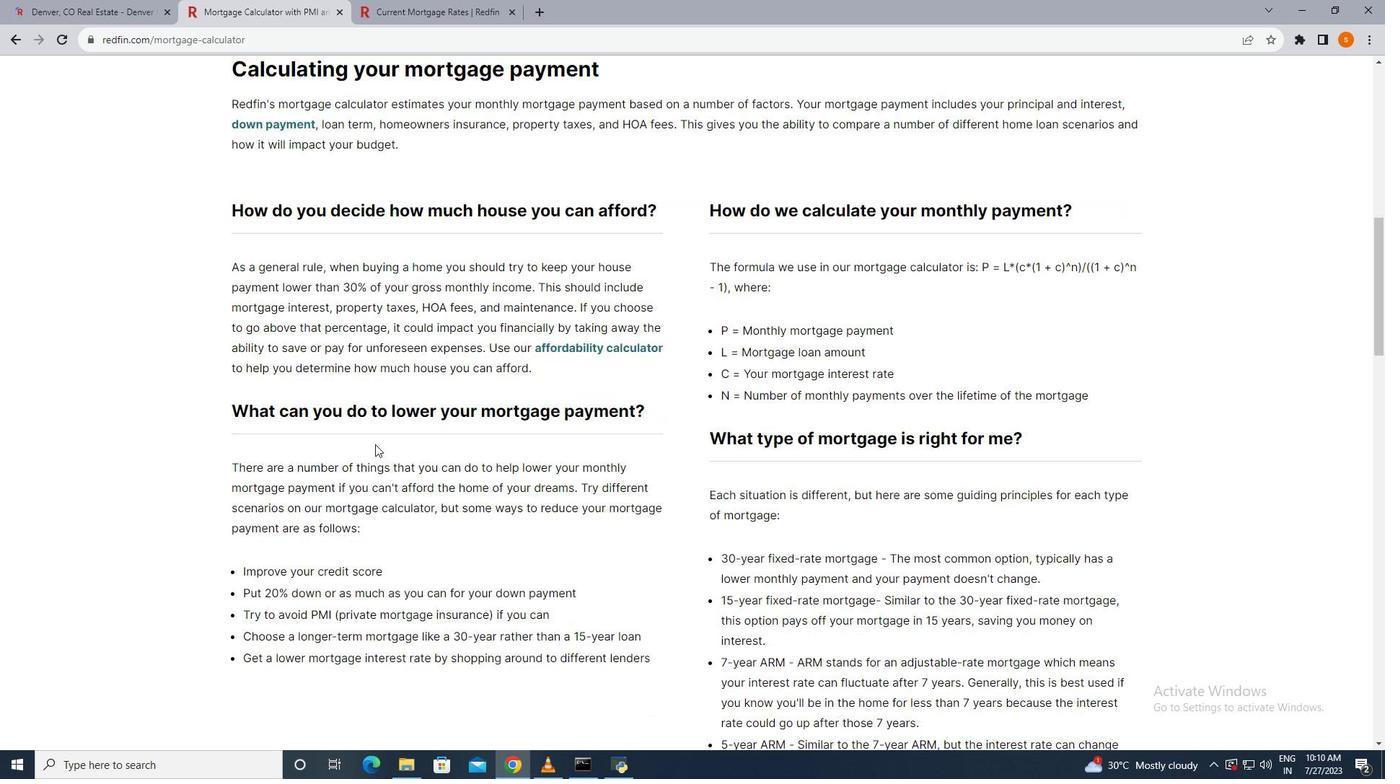 
Action: Mouse scrolled (375, 443) with delta (0, 0)
Screenshot: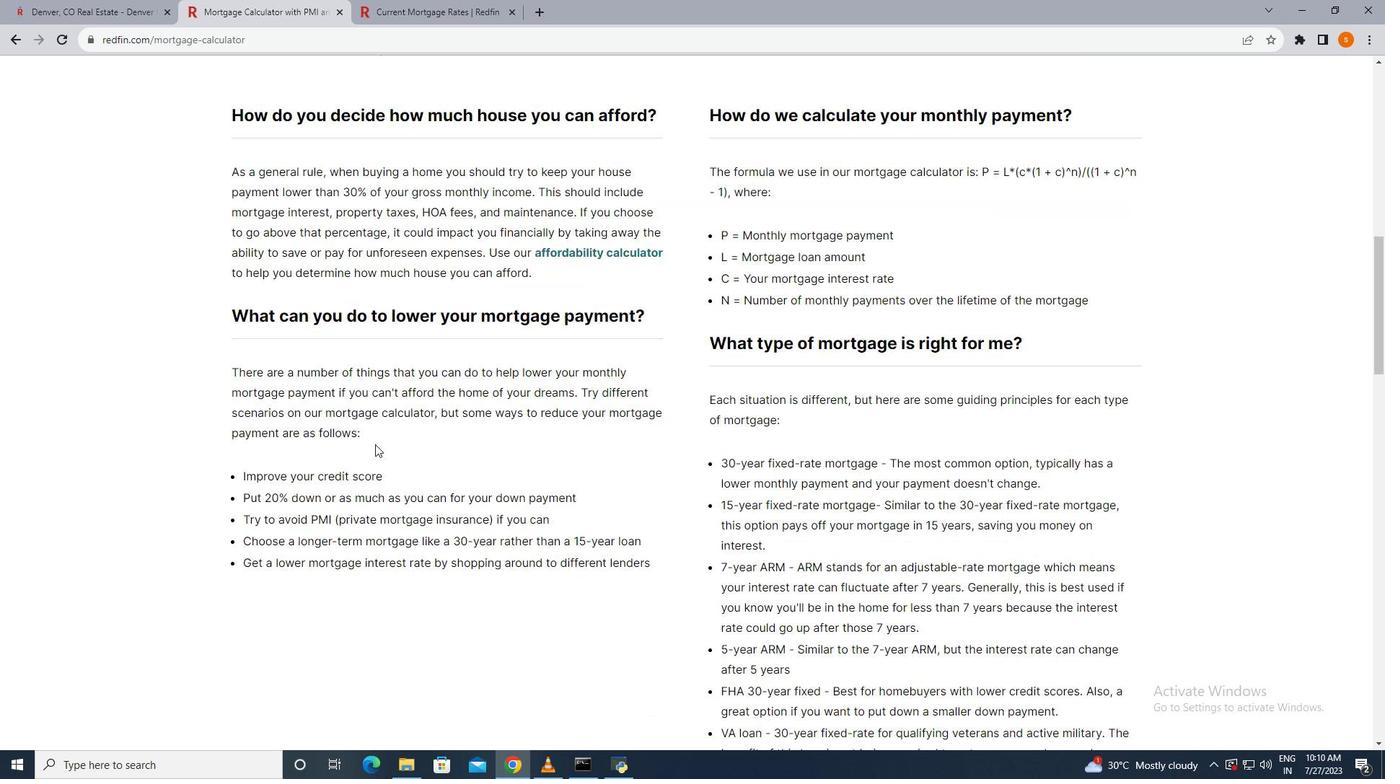 
Action: Mouse scrolled (375, 443) with delta (0, 0)
Screenshot: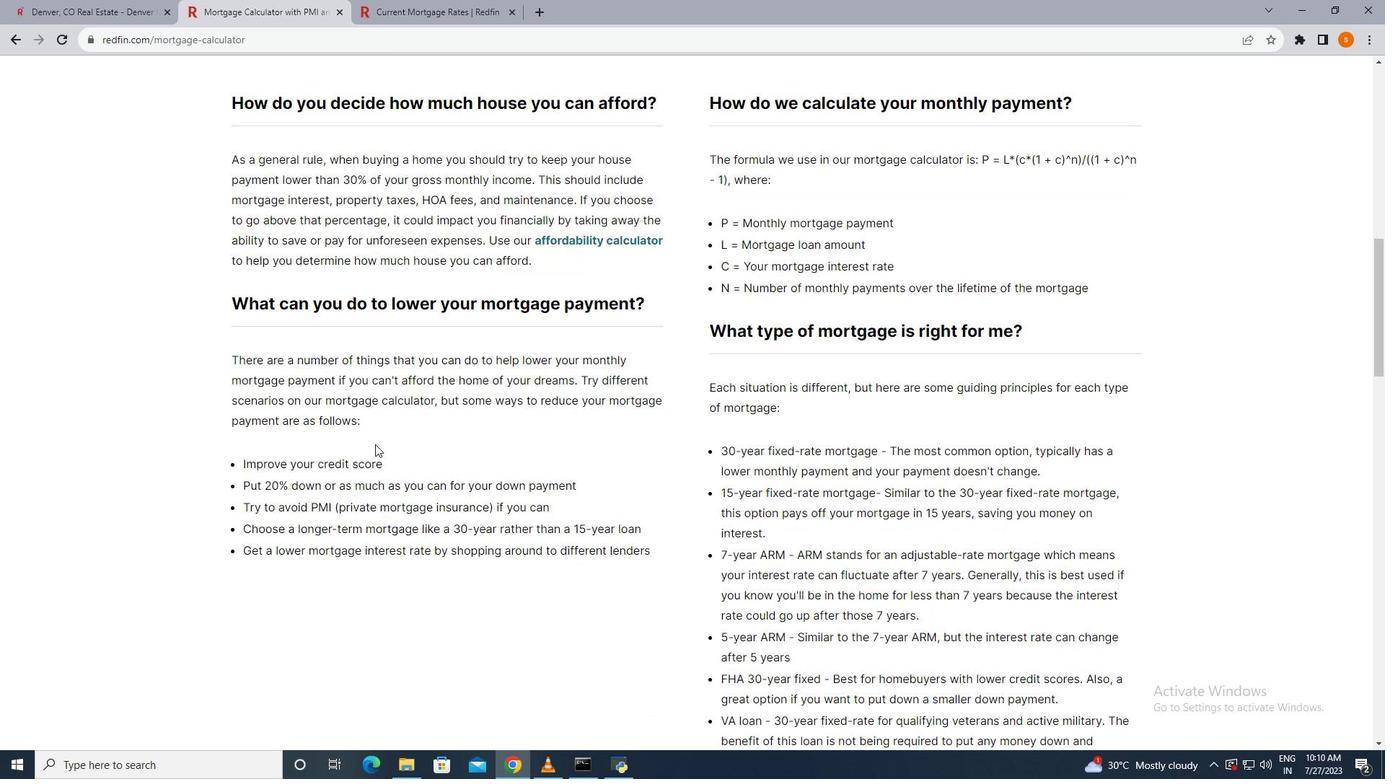 
Action: Mouse scrolled (375, 443) with delta (0, 0)
Screenshot: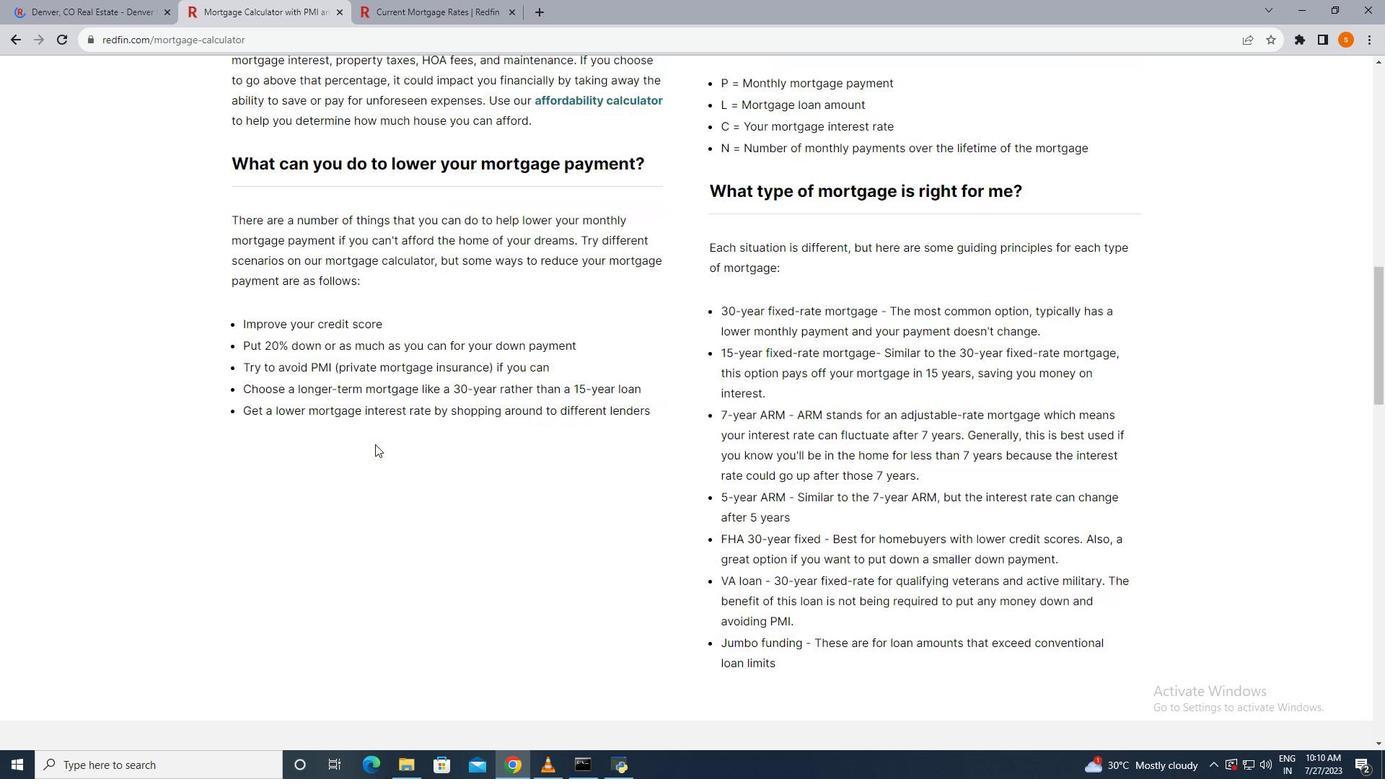 
Action: Mouse scrolled (375, 443) with delta (0, 0)
Screenshot: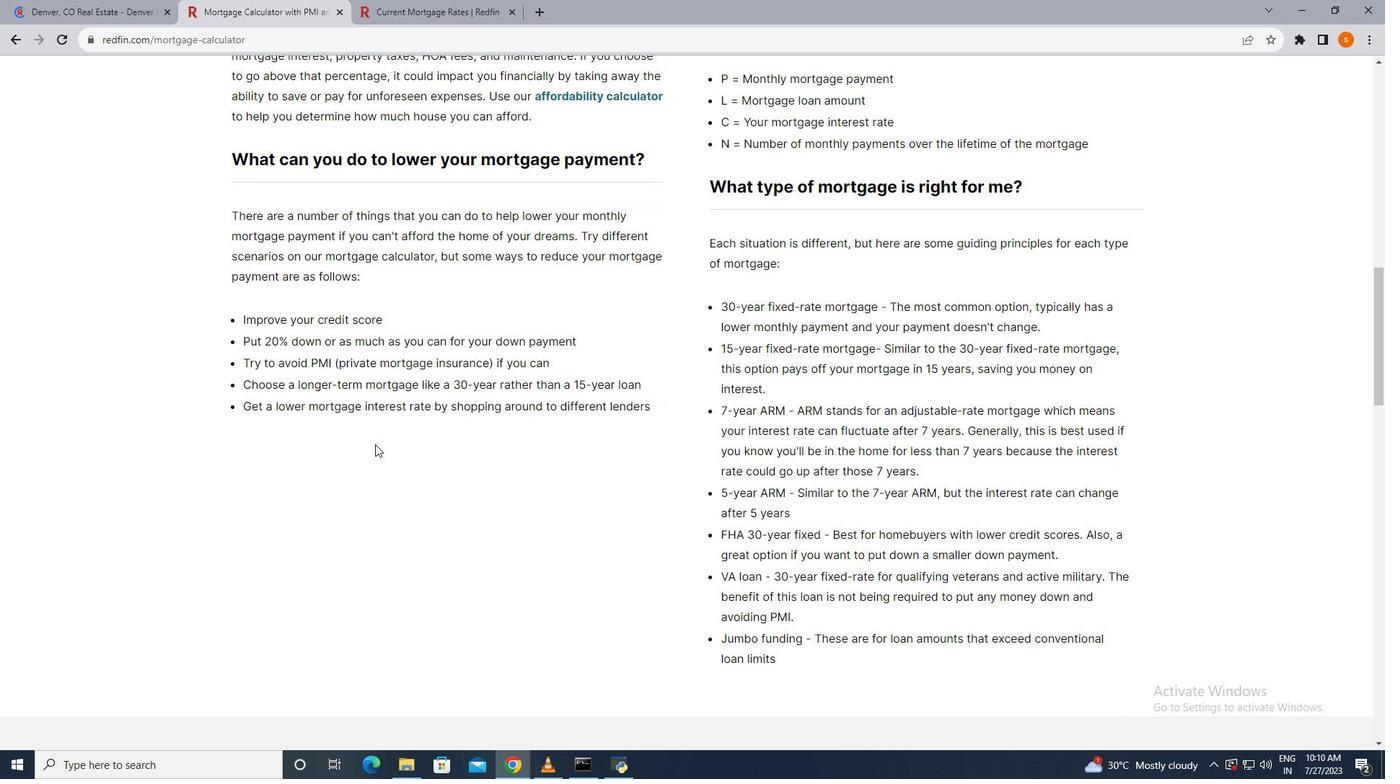
Action: Mouse scrolled (375, 443) with delta (0, 0)
Screenshot: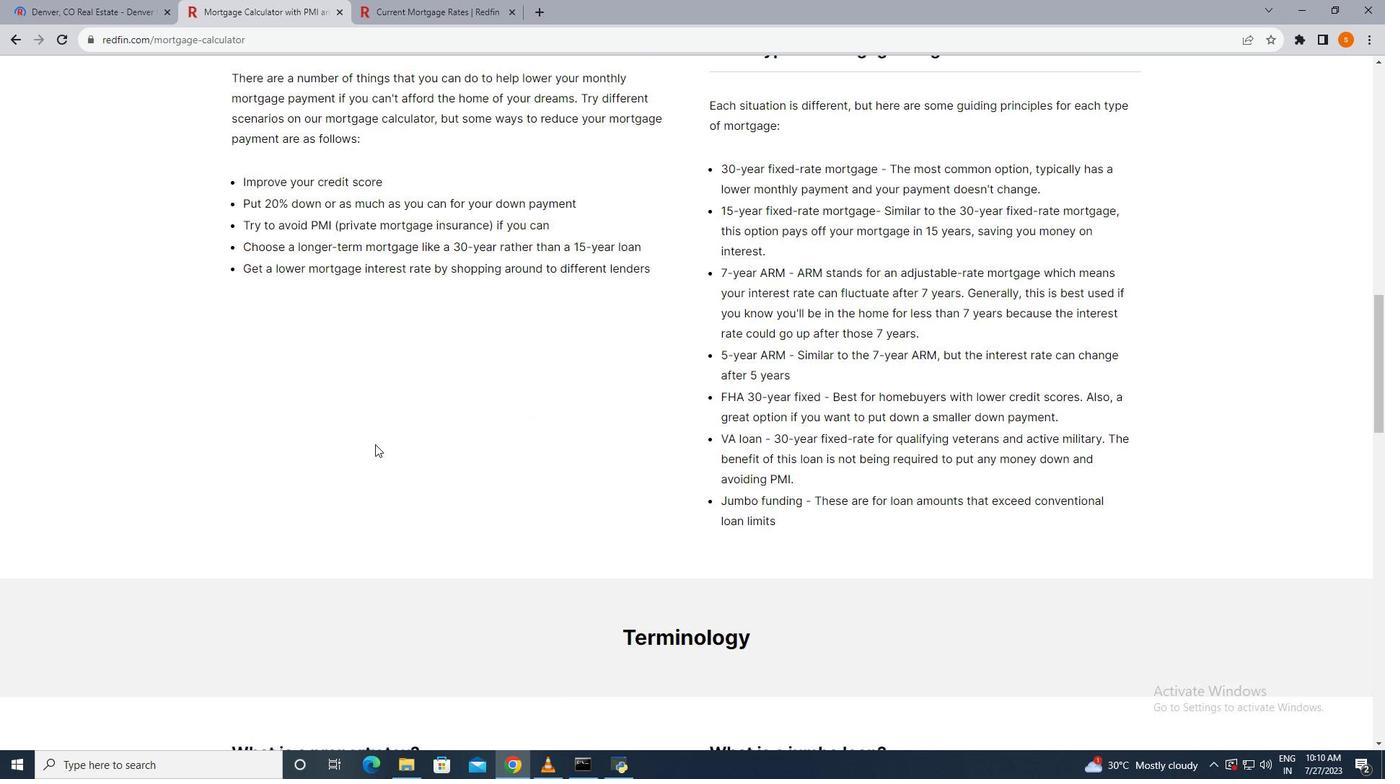 
Action: Mouse scrolled (375, 443) with delta (0, 0)
Screenshot: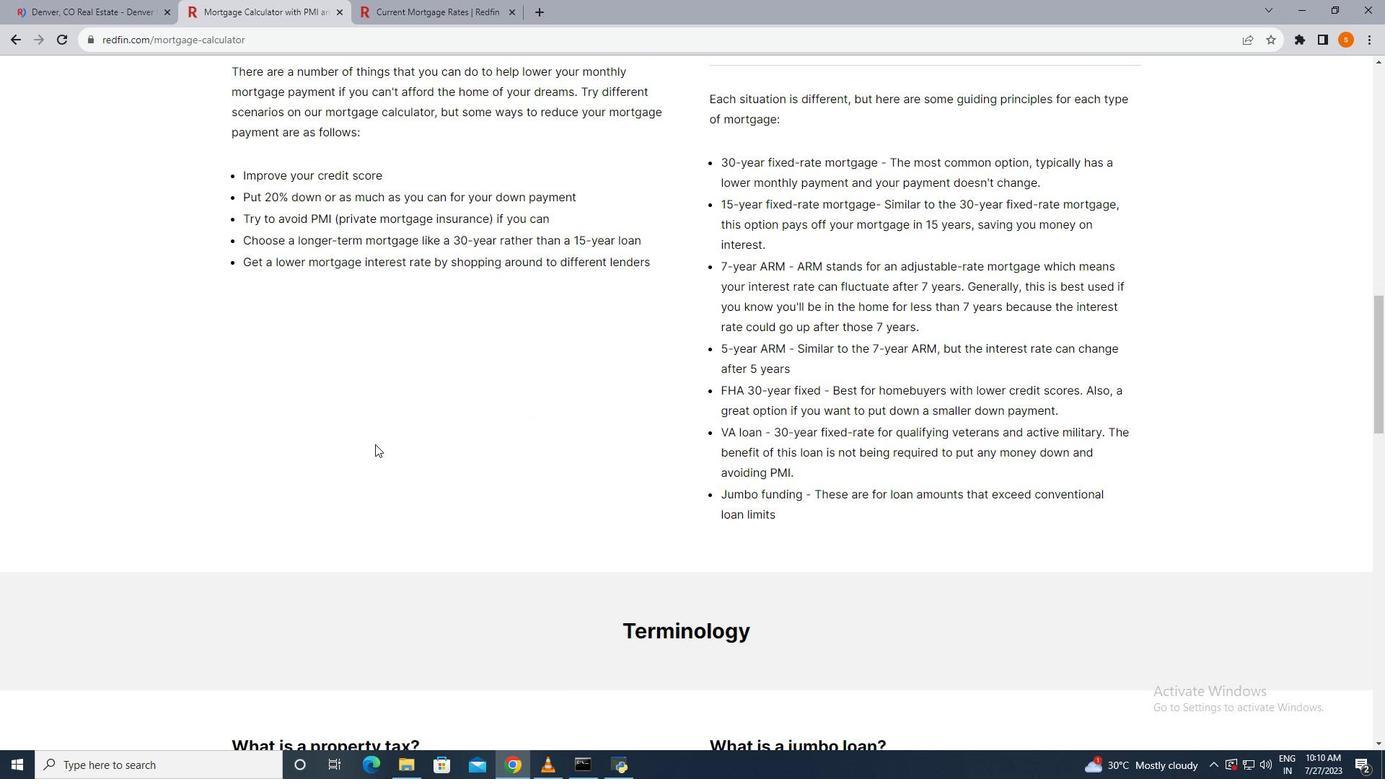 
Action: Mouse moved to (388, 434)
Screenshot: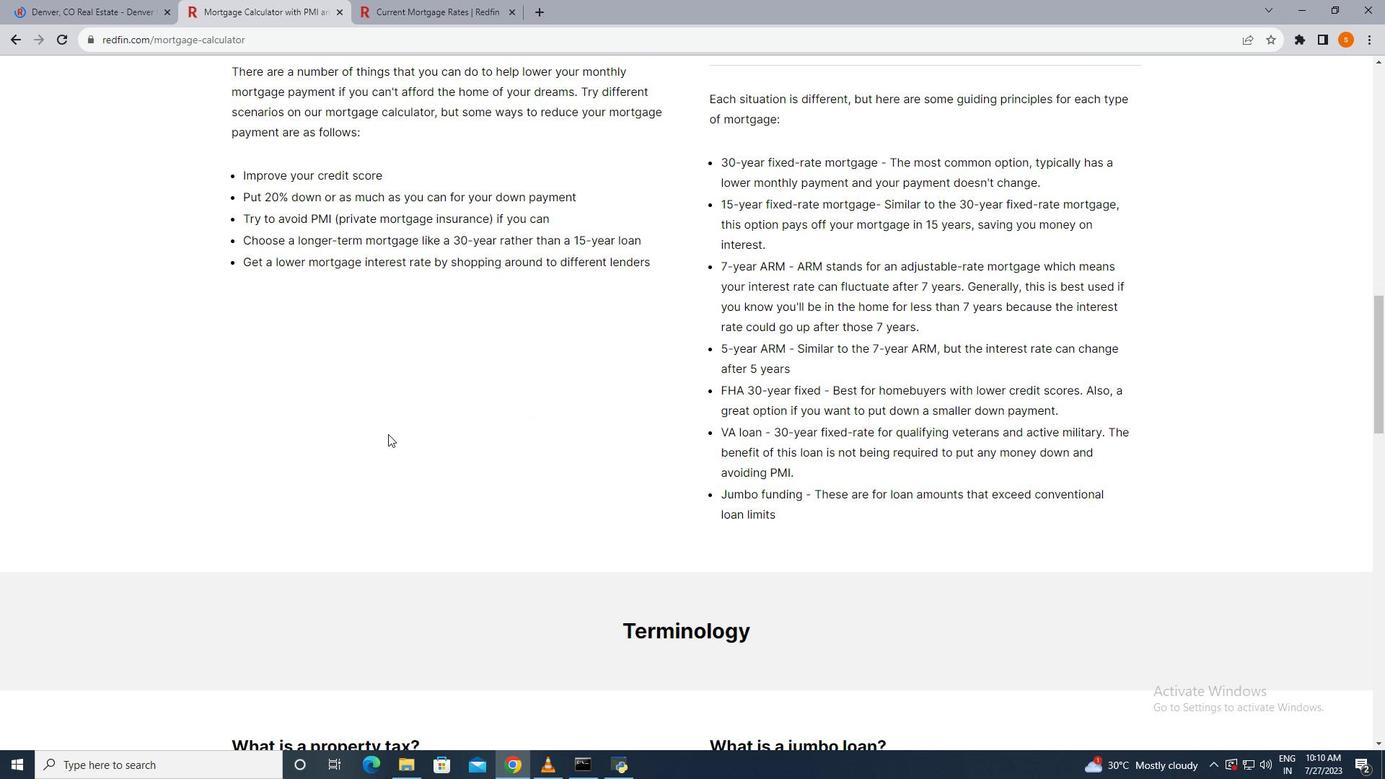 
Action: Mouse scrolled (388, 433) with delta (0, 0)
Screenshot: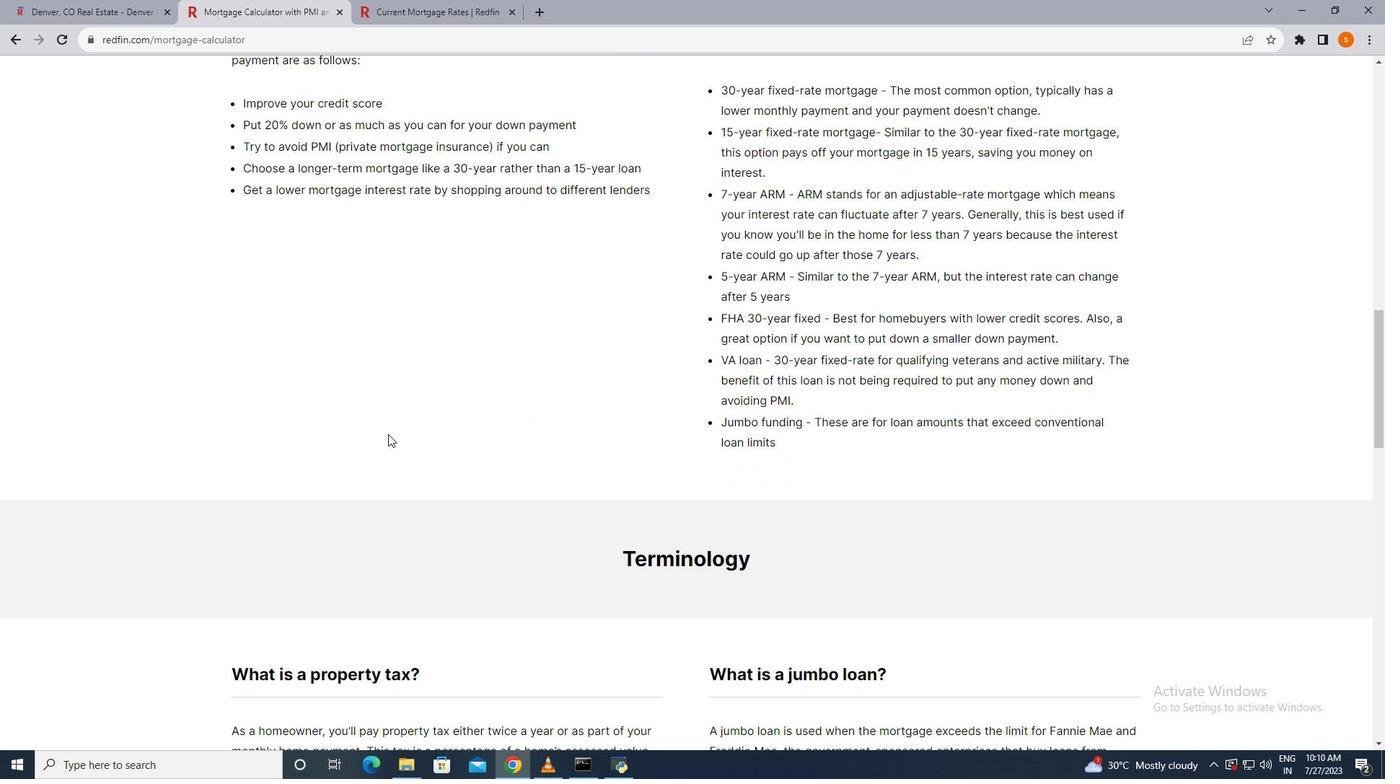 
Action: Mouse moved to (386, 432)
Screenshot: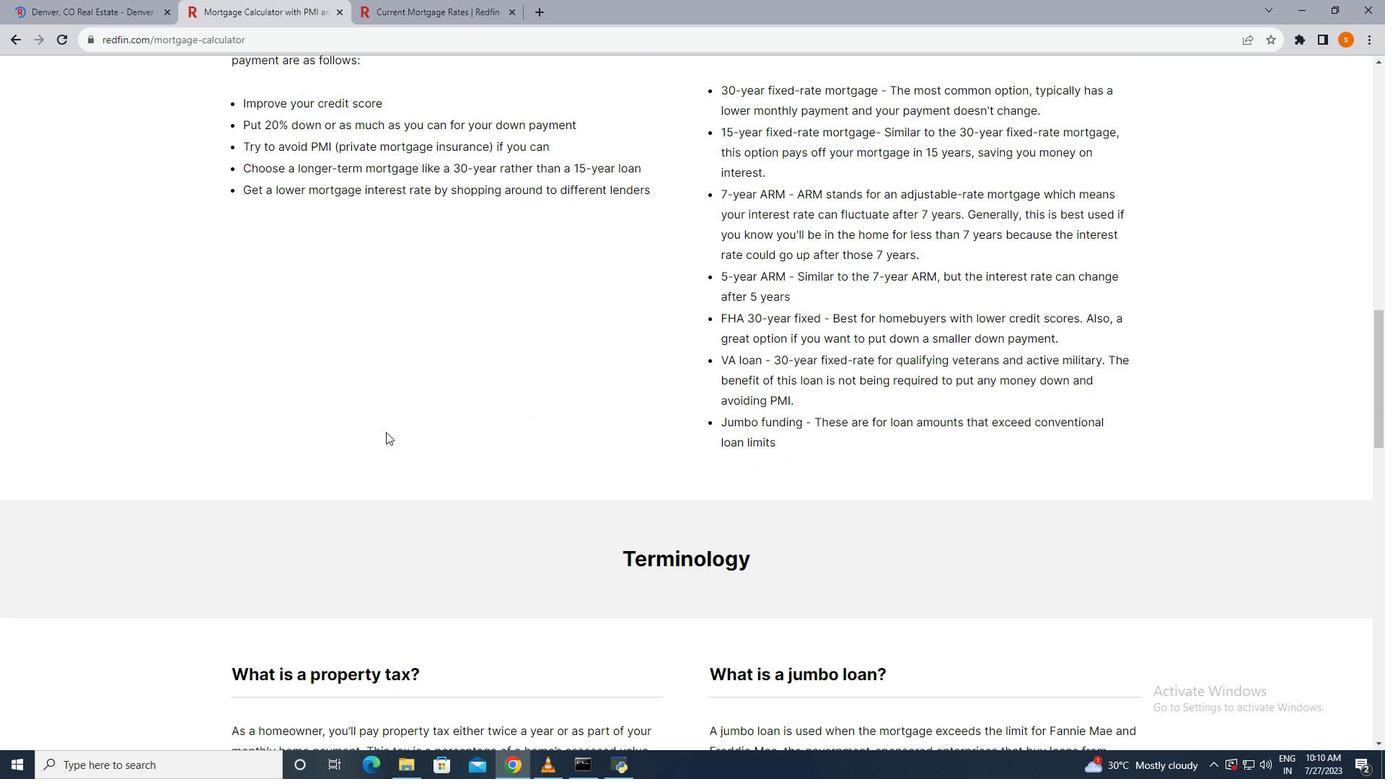 
Action: Mouse scrolled (386, 431) with delta (0, 0)
Screenshot: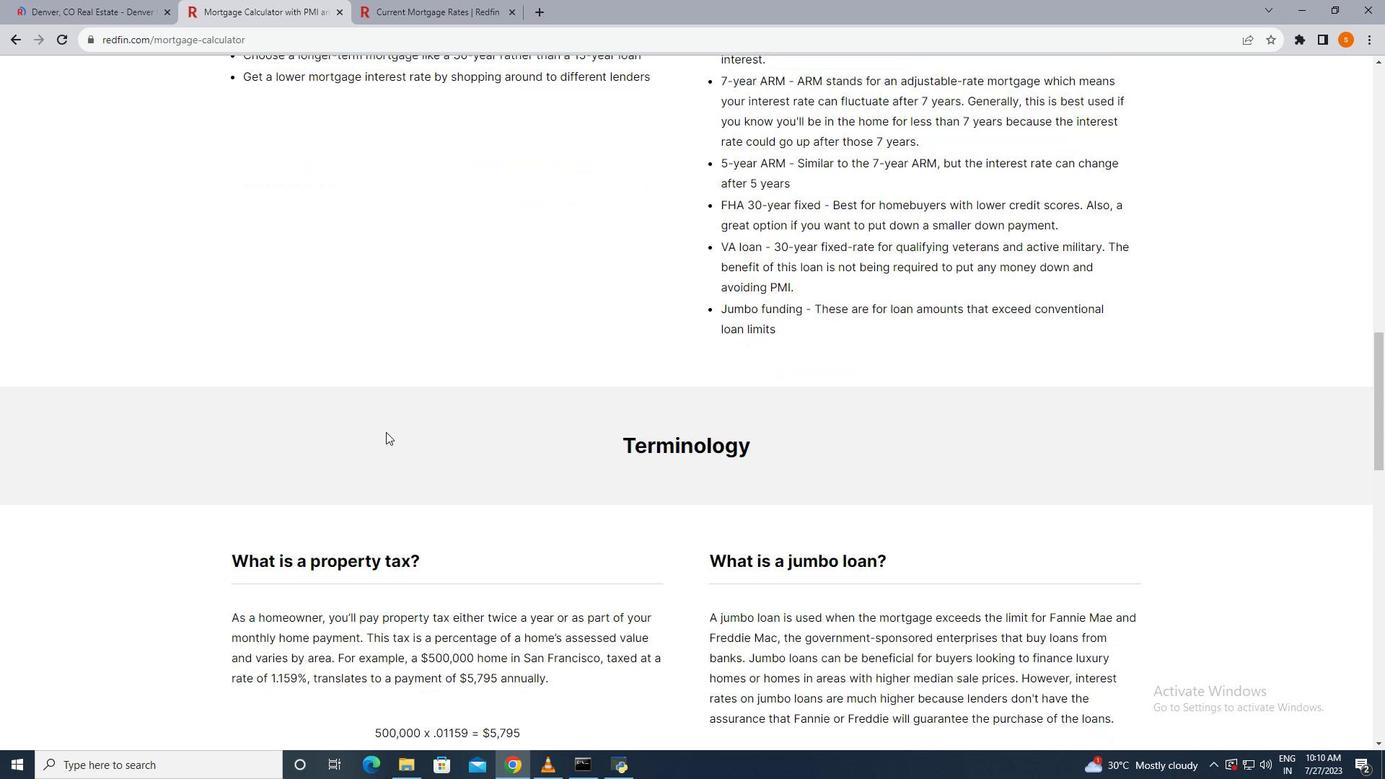 
Action: Mouse scrolled (386, 431) with delta (0, 0)
Screenshot: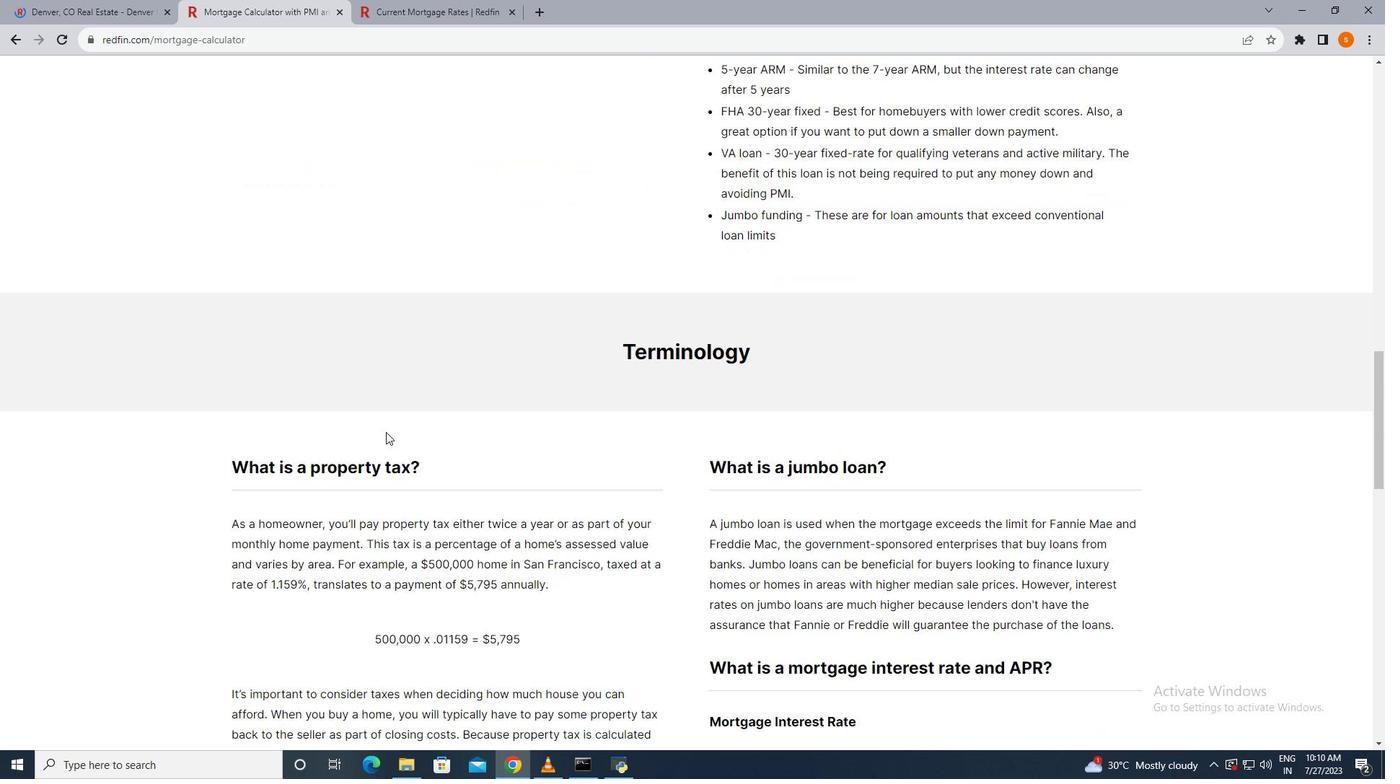 
Action: Mouse scrolled (386, 431) with delta (0, 0)
Screenshot: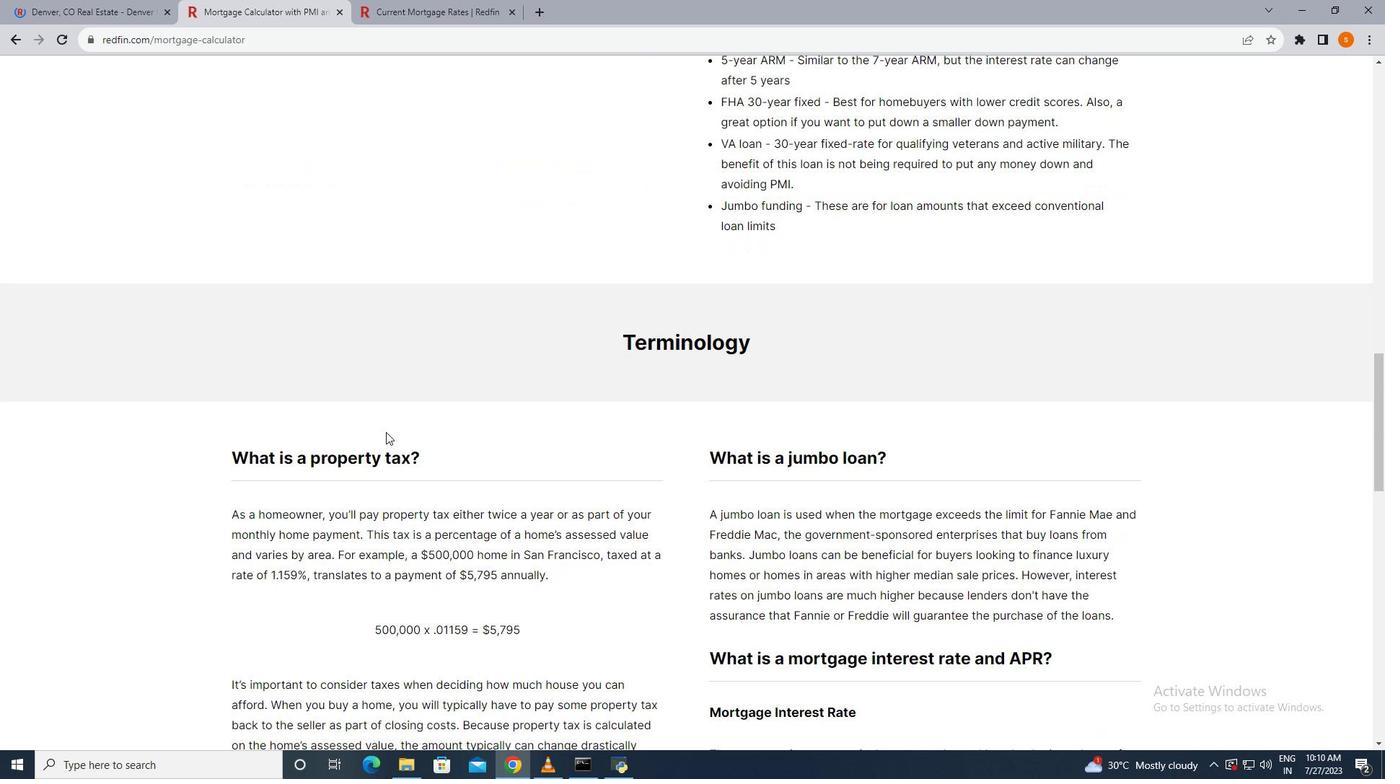 
Action: Mouse scrolled (386, 431) with delta (0, 0)
Screenshot: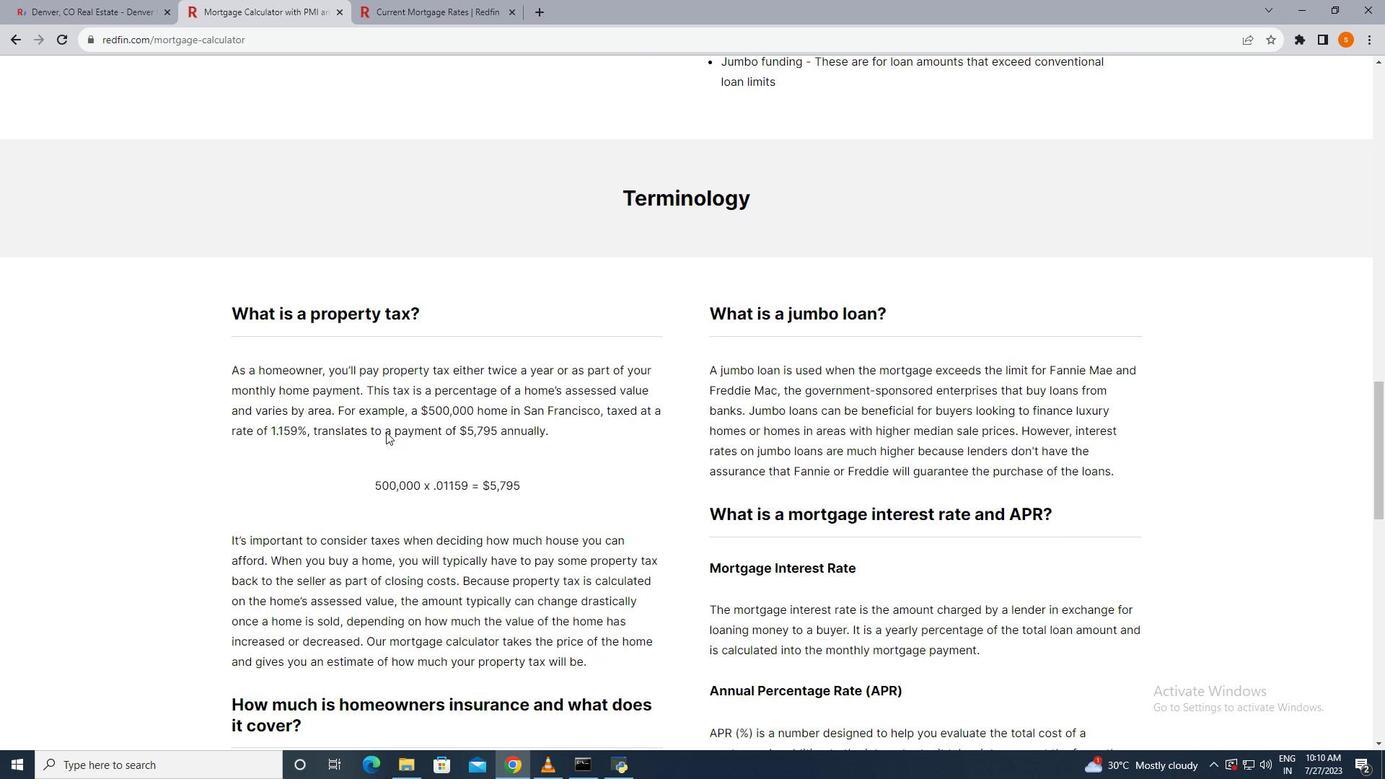
Action: Mouse scrolled (386, 431) with delta (0, 0)
Screenshot: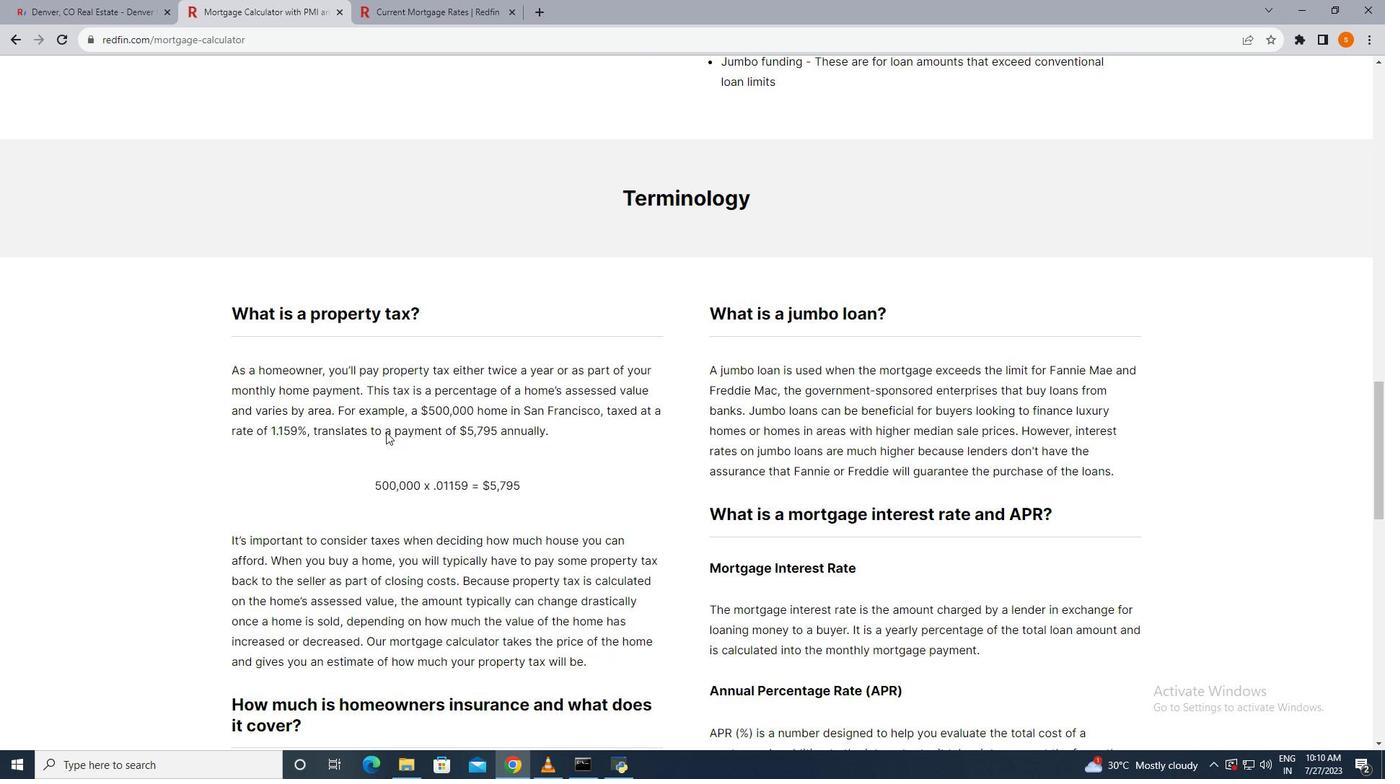 
Action: Mouse scrolled (386, 431) with delta (0, 0)
Screenshot: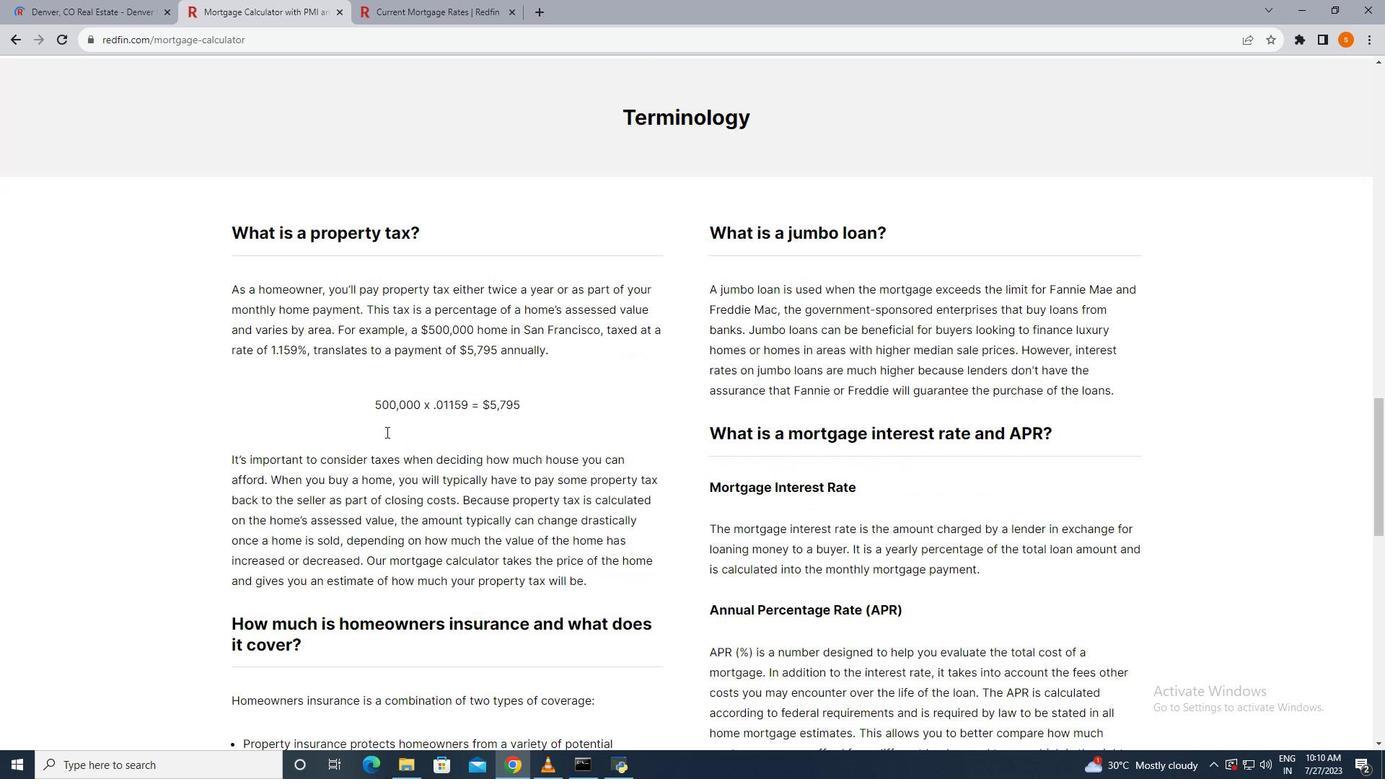 
Action: Mouse scrolled (386, 431) with delta (0, 0)
Screenshot: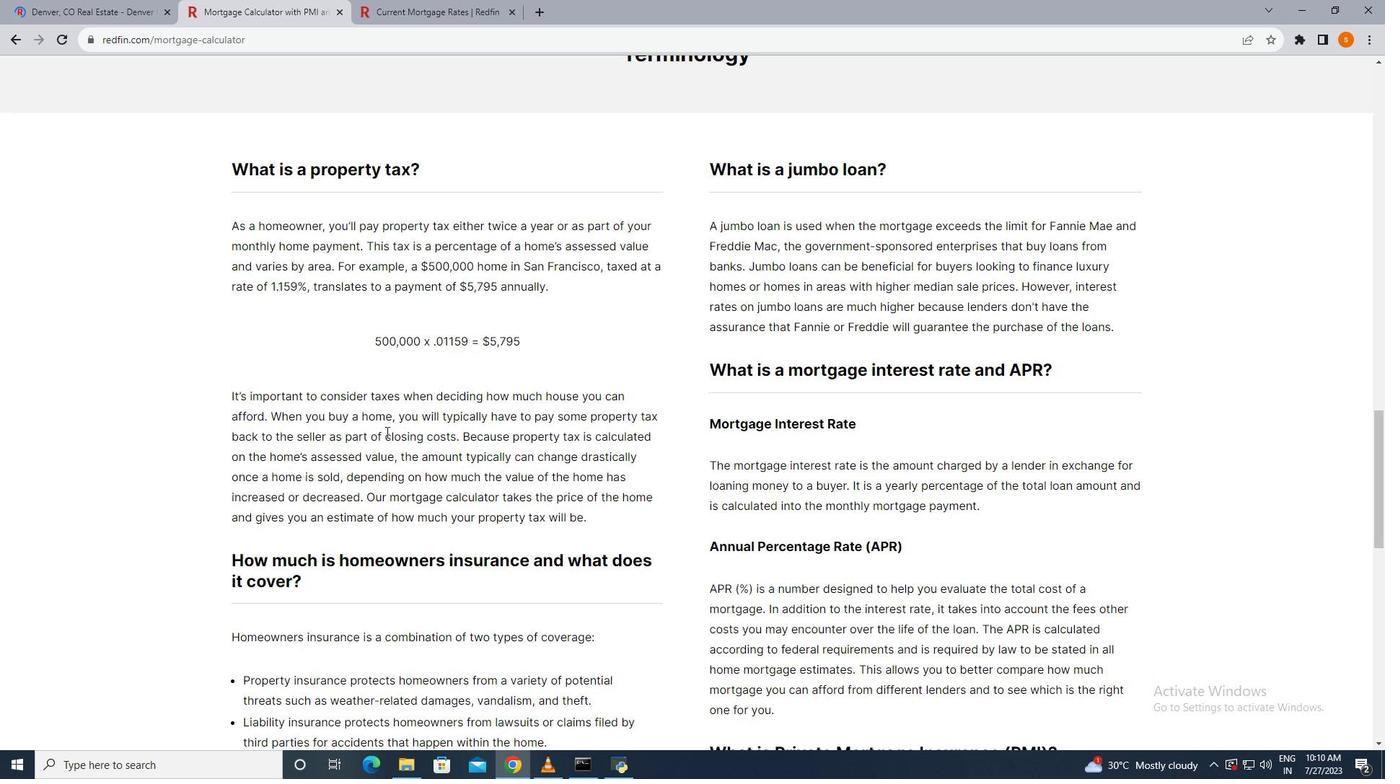 
Action: Mouse scrolled (386, 431) with delta (0, 0)
Screenshot: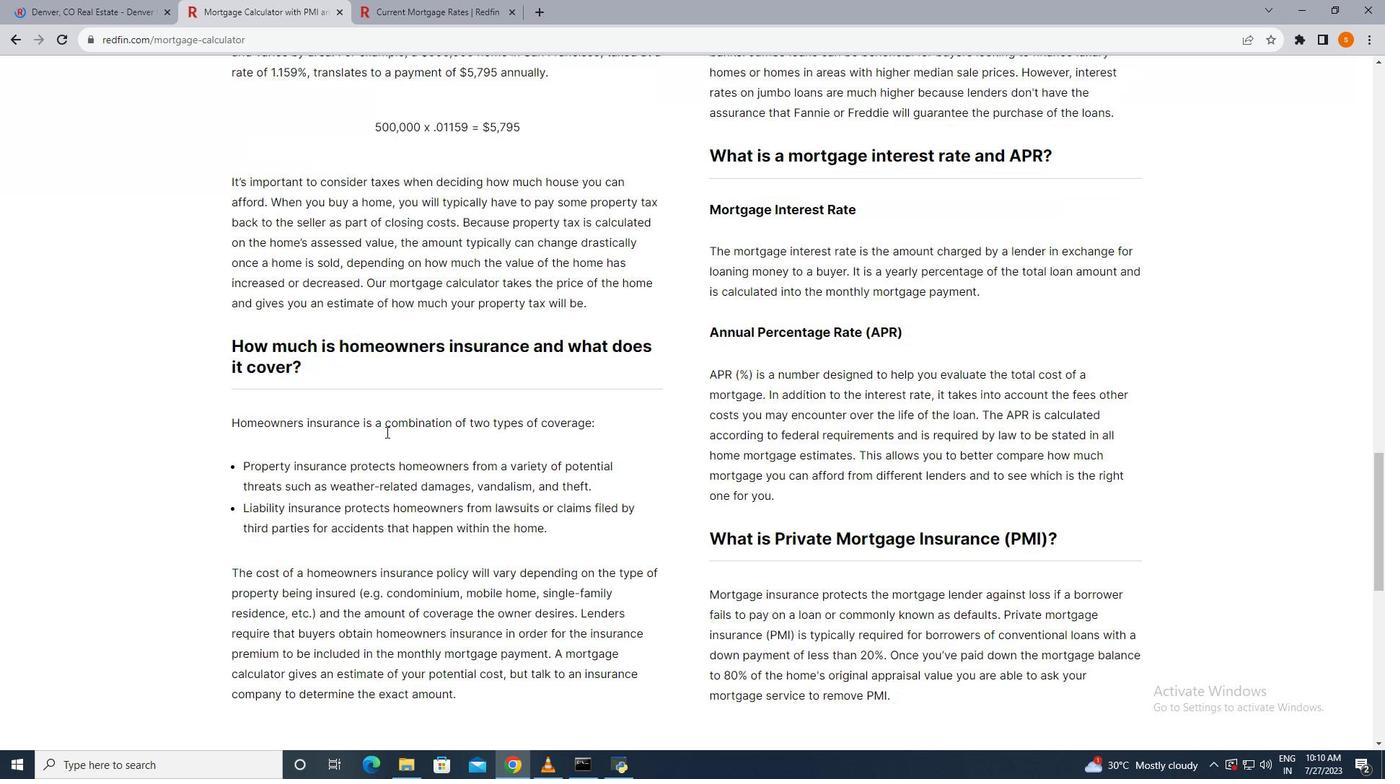 
Action: Mouse scrolled (386, 431) with delta (0, 0)
Screenshot: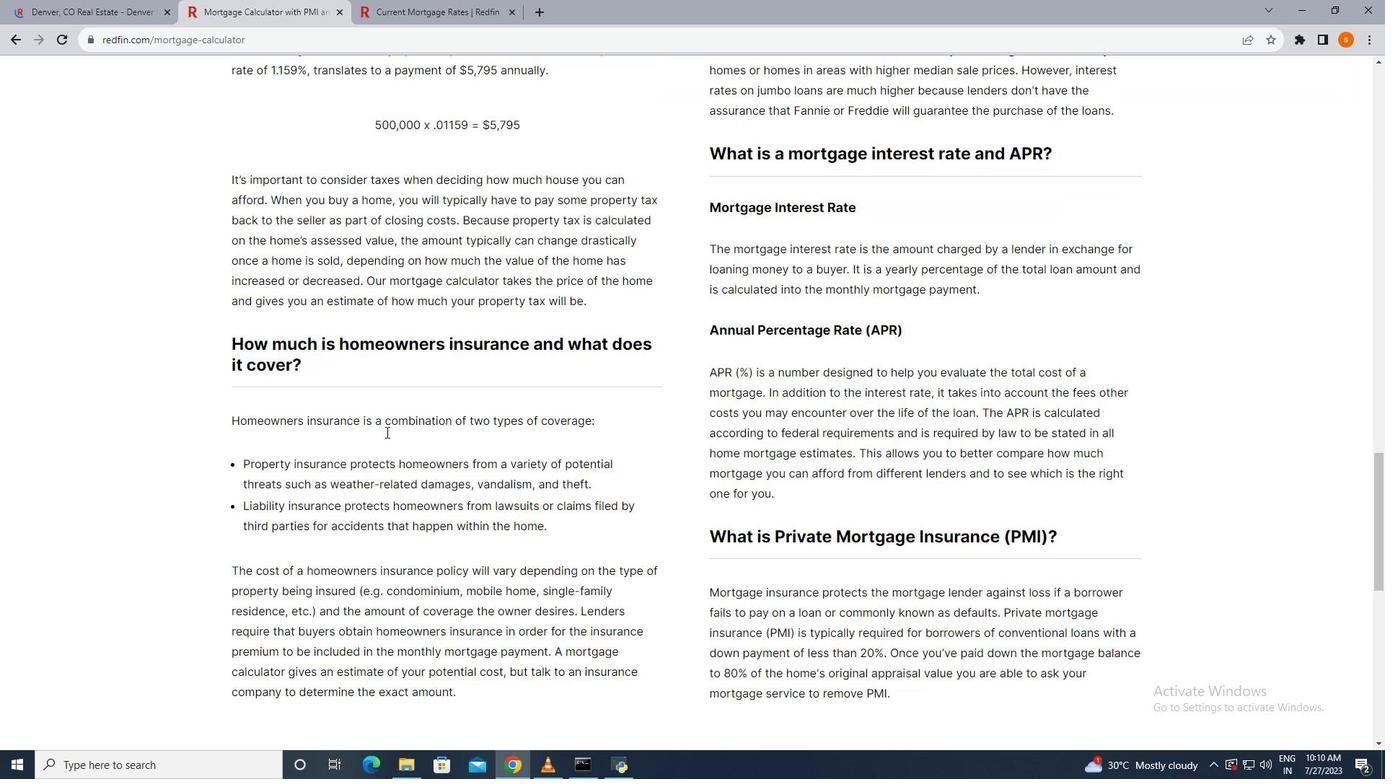 
Action: Mouse scrolled (386, 431) with delta (0, 0)
Screenshot: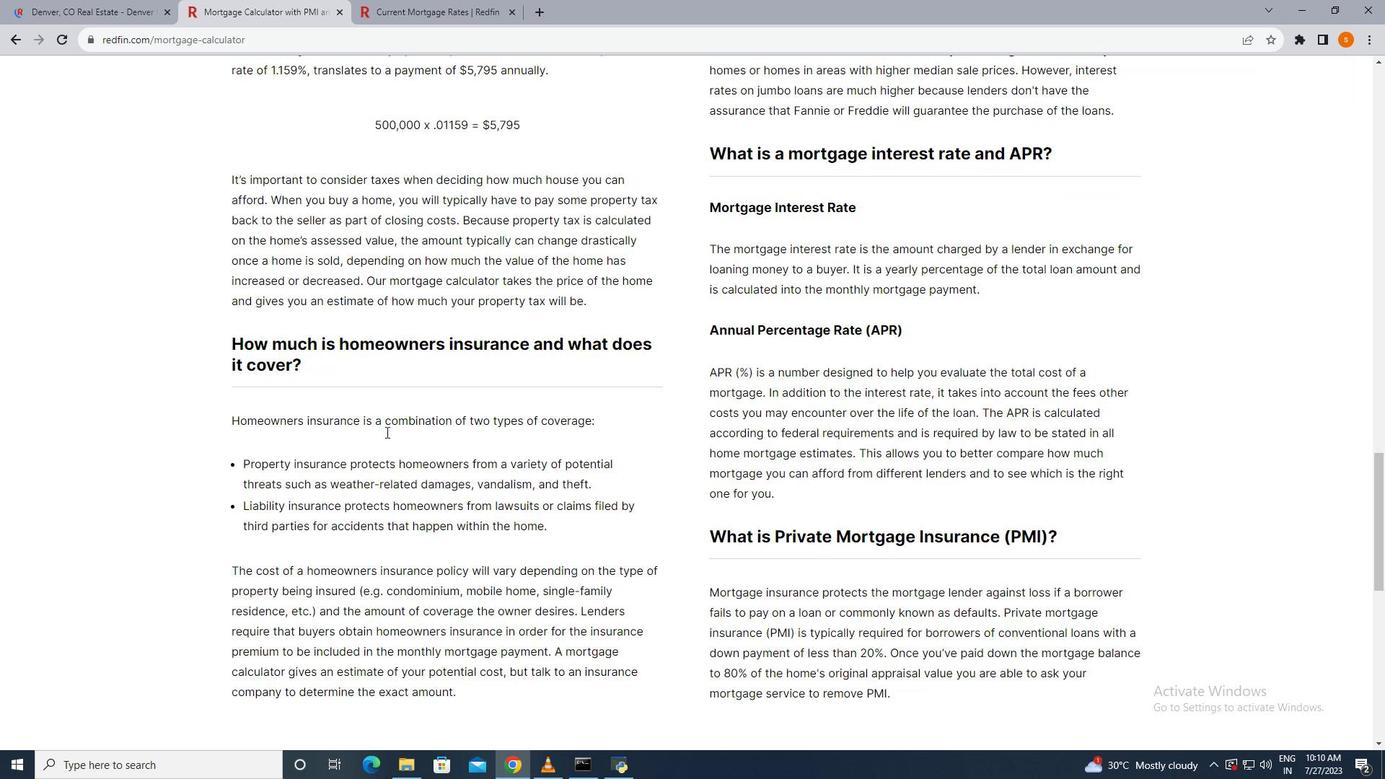 
Action: Mouse scrolled (386, 431) with delta (0, 0)
Screenshot: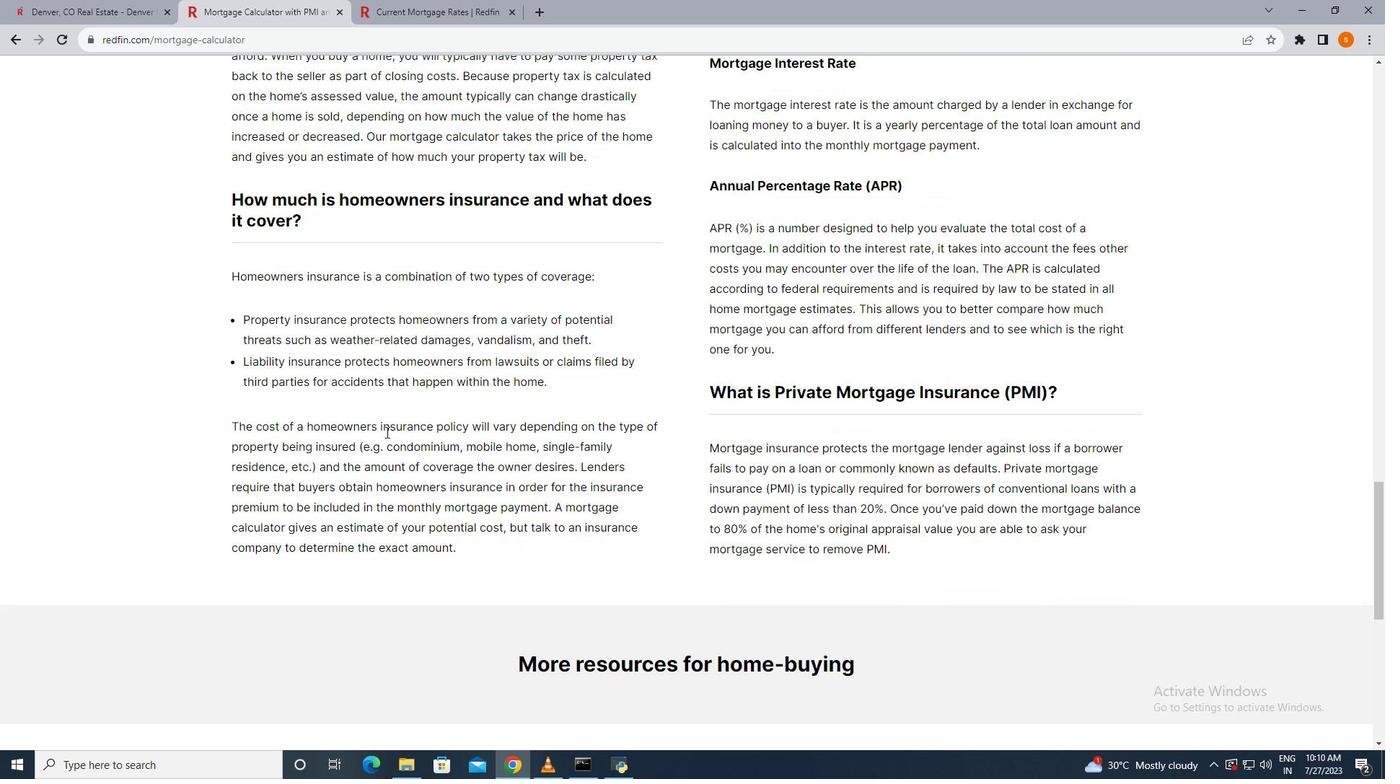 
Action: Mouse scrolled (386, 431) with delta (0, 0)
Screenshot: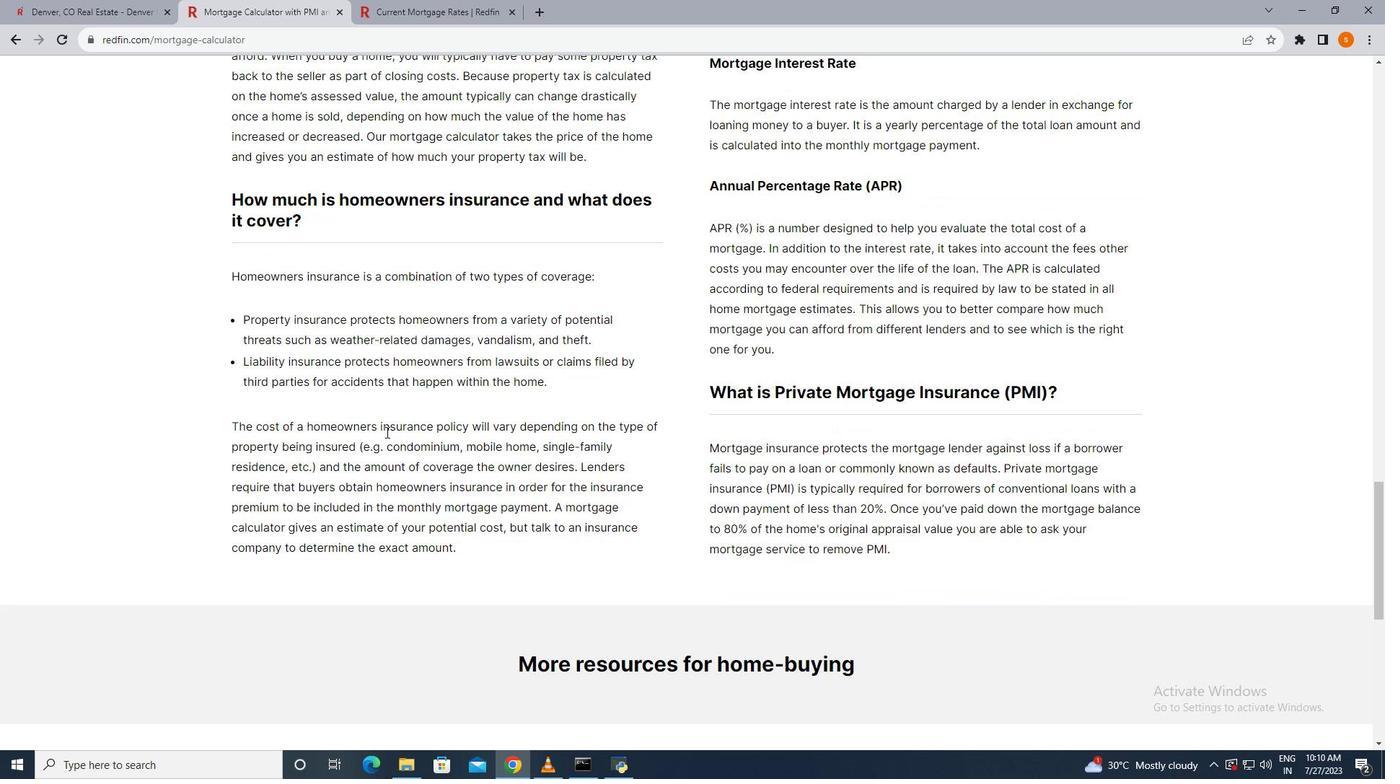 
Action: Mouse scrolled (386, 431) with delta (0, 0)
Screenshot: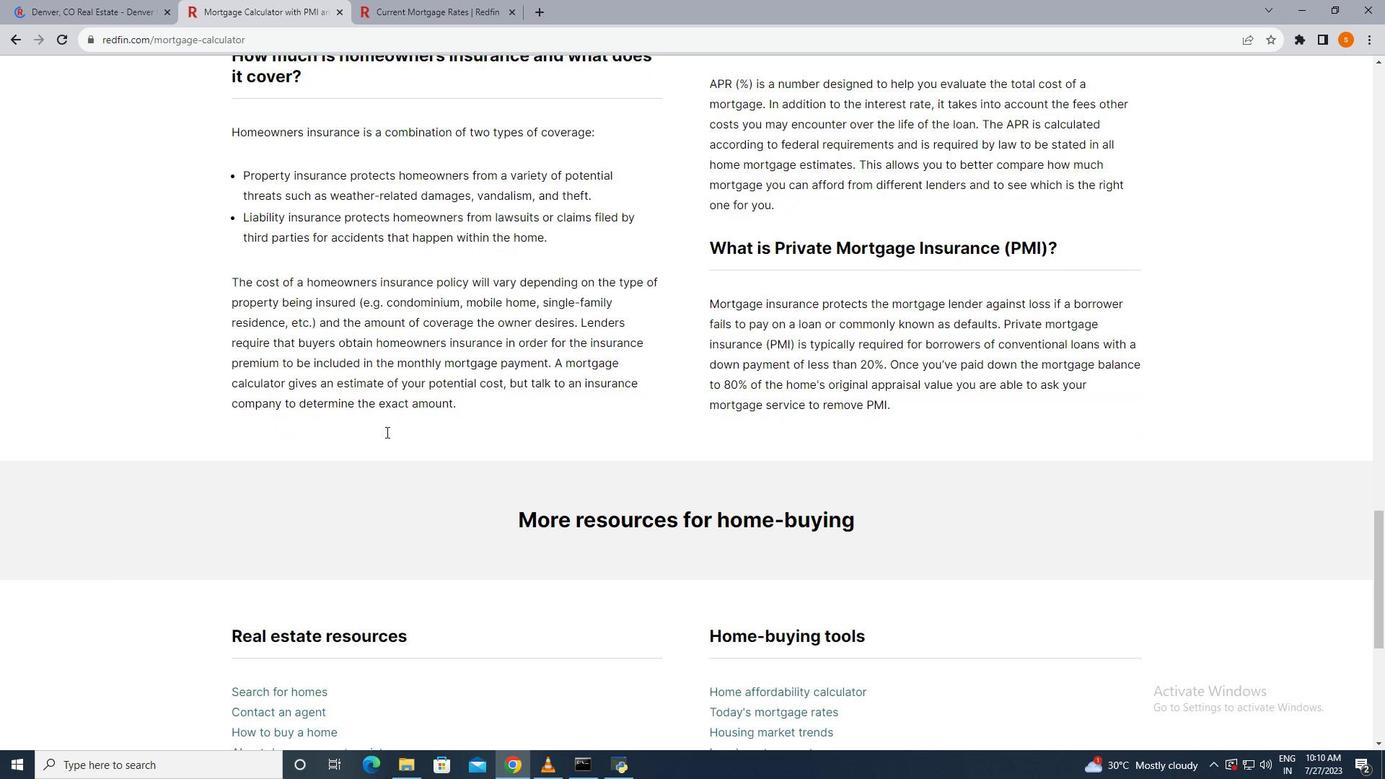 
Action: Mouse scrolled (386, 431) with delta (0, 0)
Screenshot: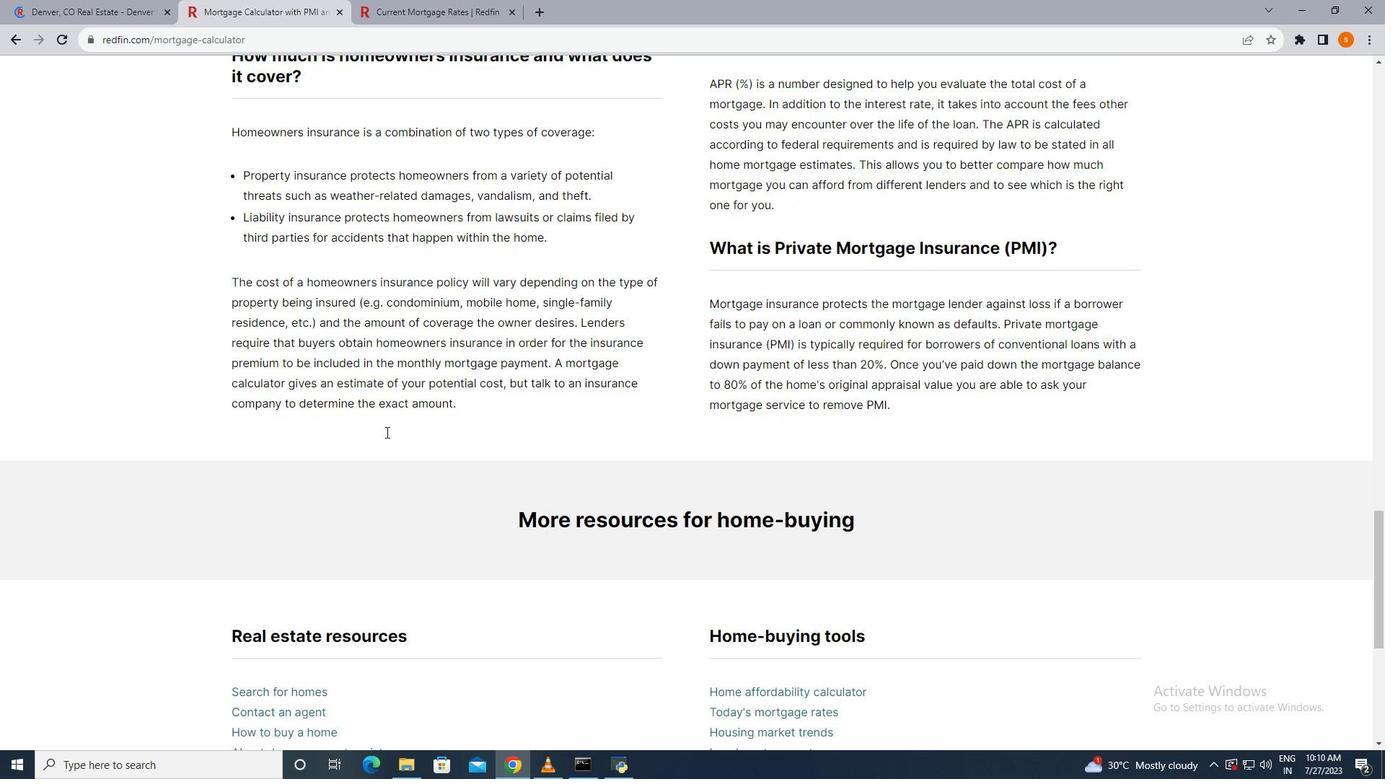 
Action: Mouse scrolled (386, 431) with delta (0, 0)
Screenshot: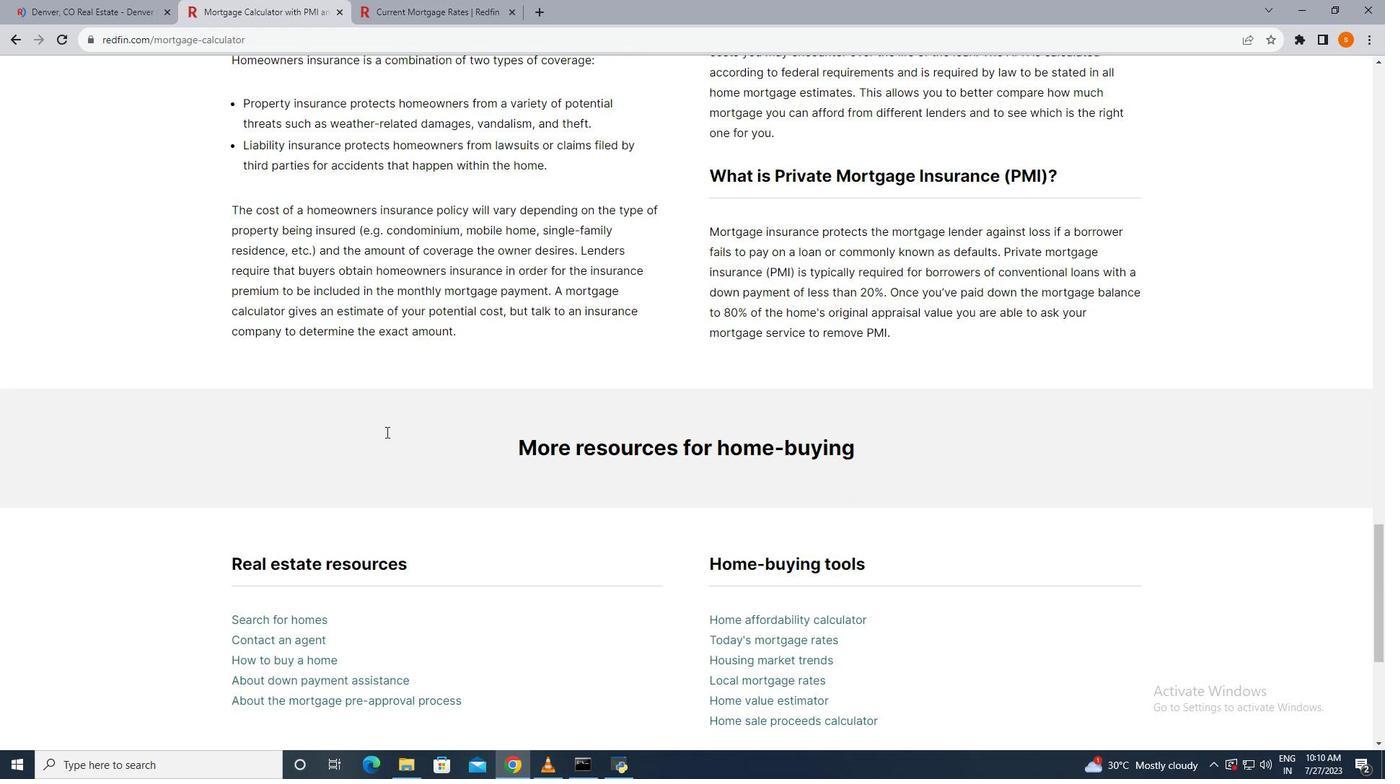 
Action: Mouse scrolled (386, 431) with delta (0, 0)
Screenshot: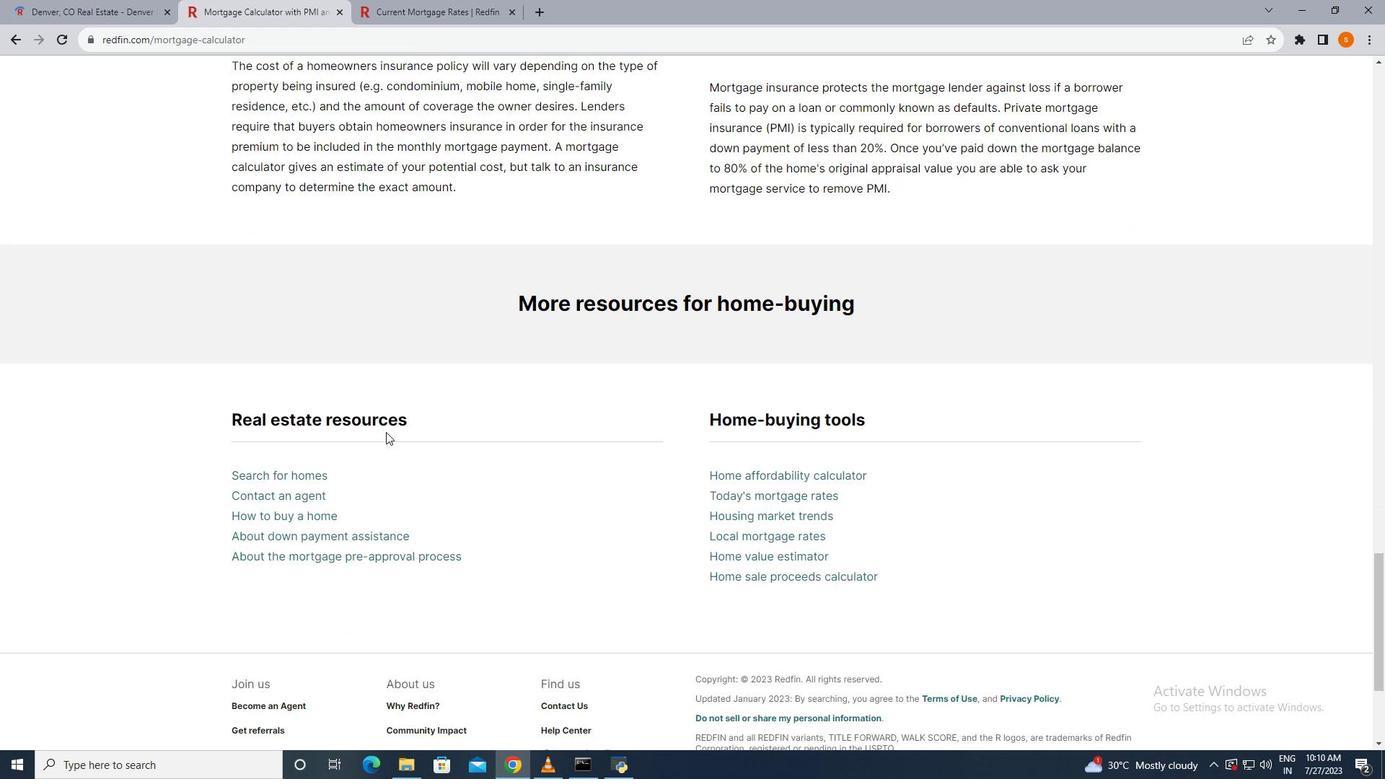 
Action: Mouse scrolled (386, 431) with delta (0, 0)
Screenshot: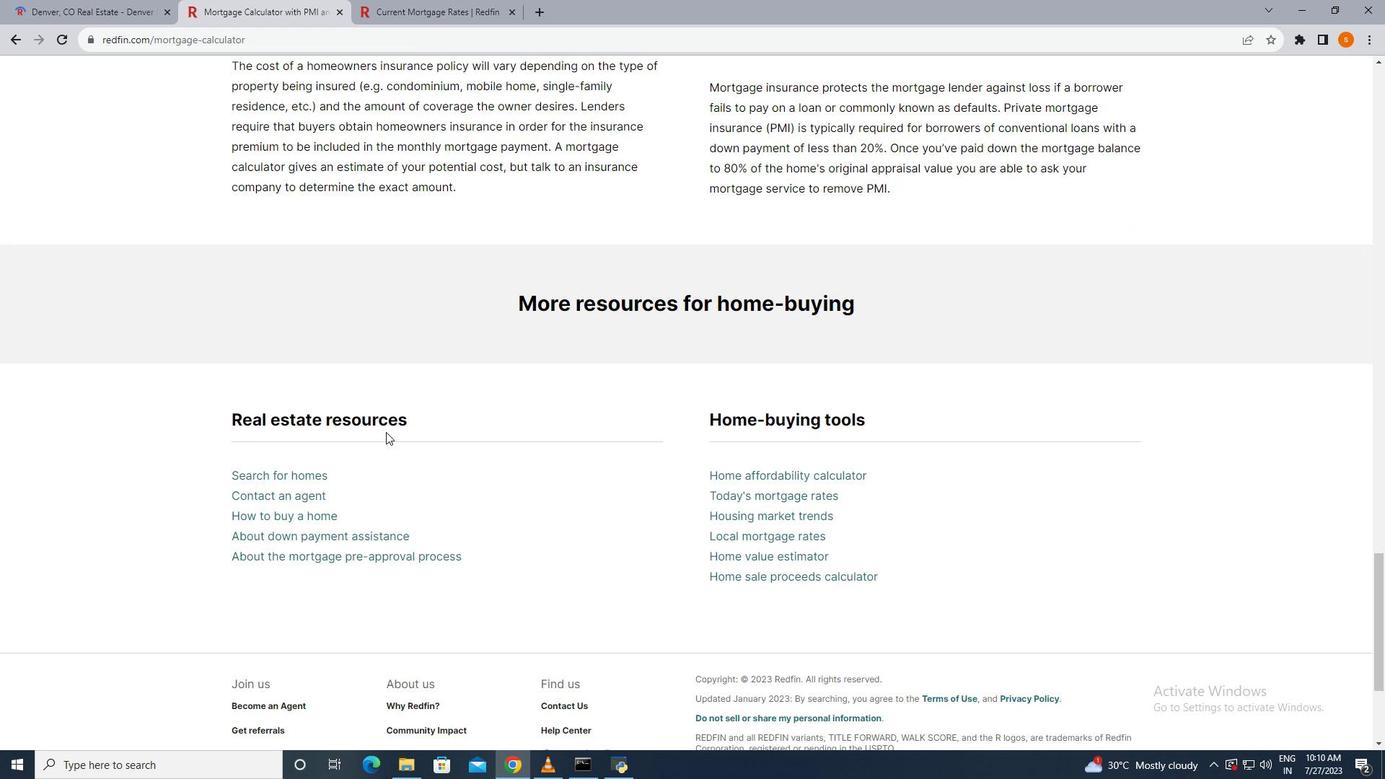 
Action: Mouse scrolled (386, 433) with delta (0, 0)
Screenshot: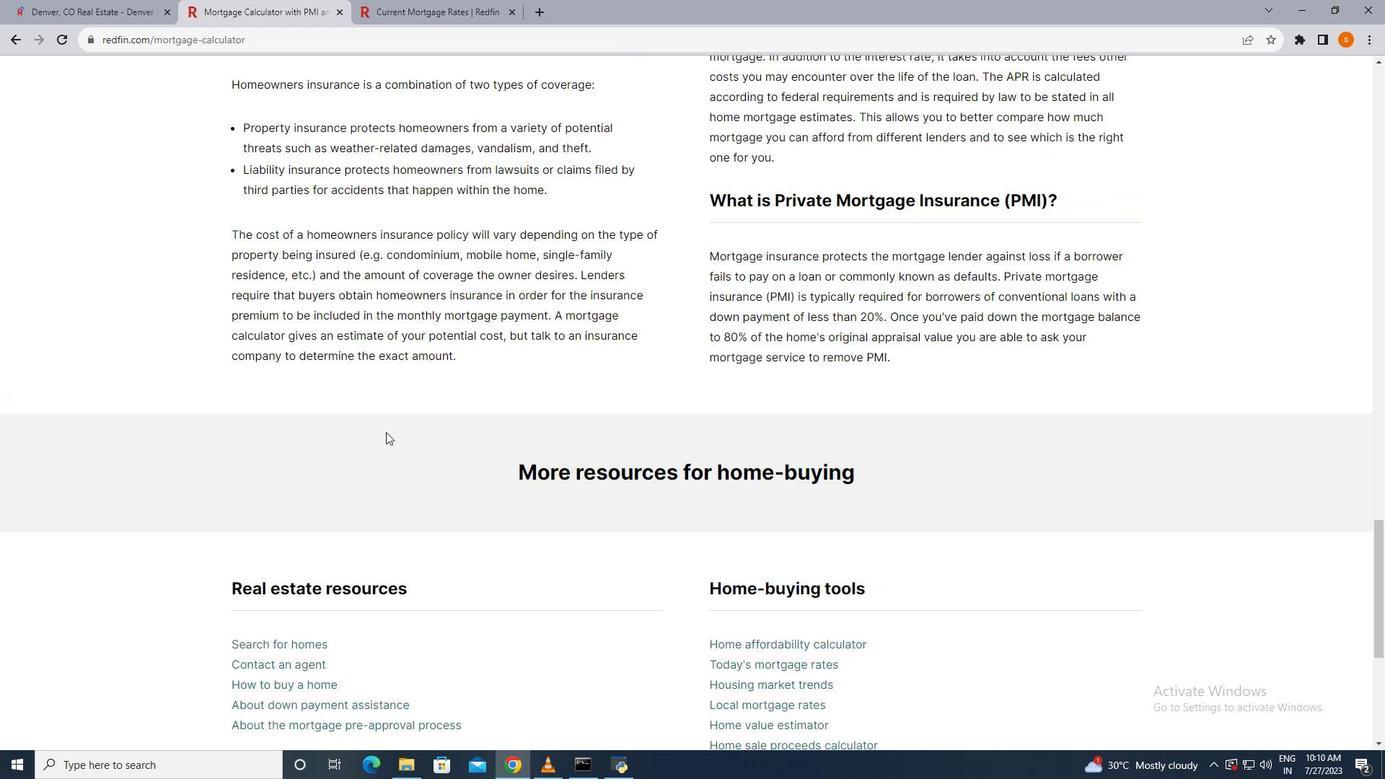 
Action: Mouse scrolled (386, 433) with delta (0, 0)
Screenshot: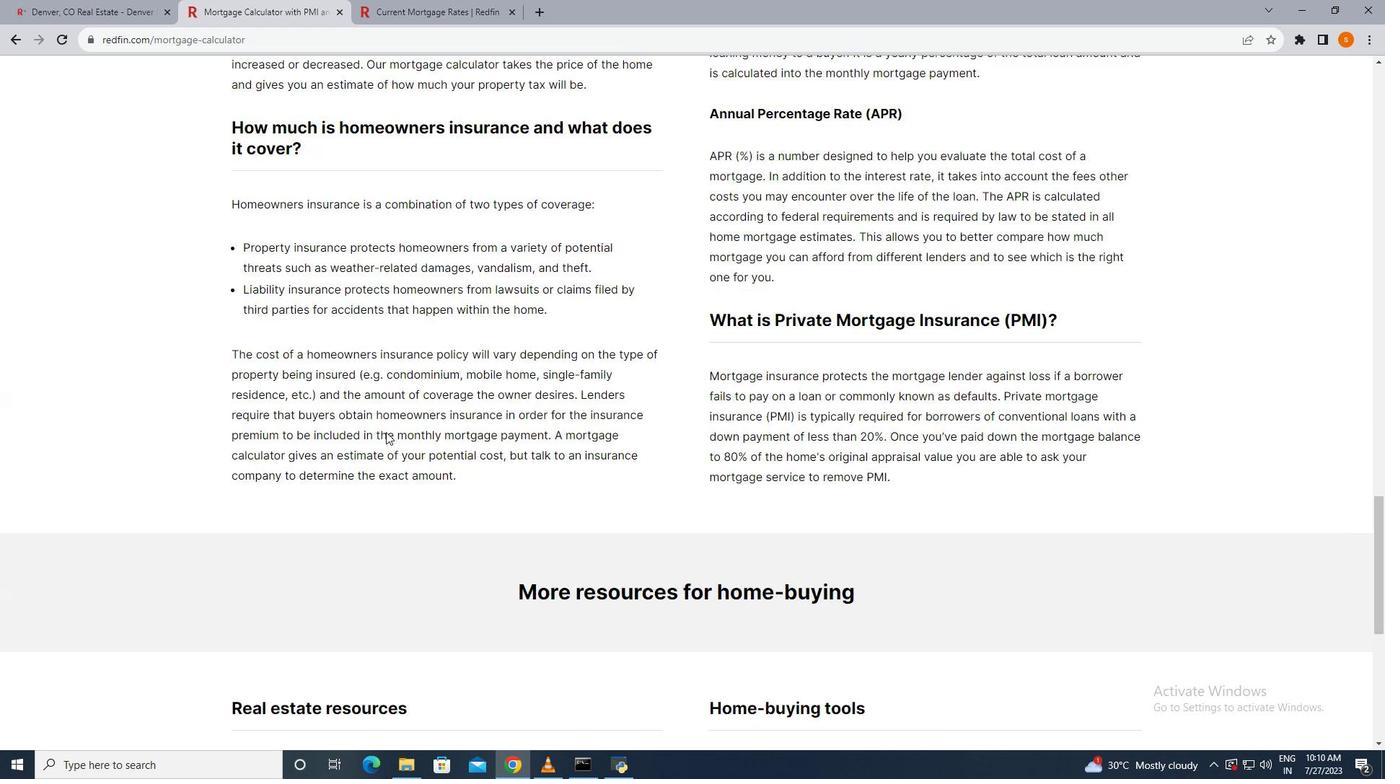 
Action: Mouse scrolled (386, 433) with delta (0, 0)
Screenshot: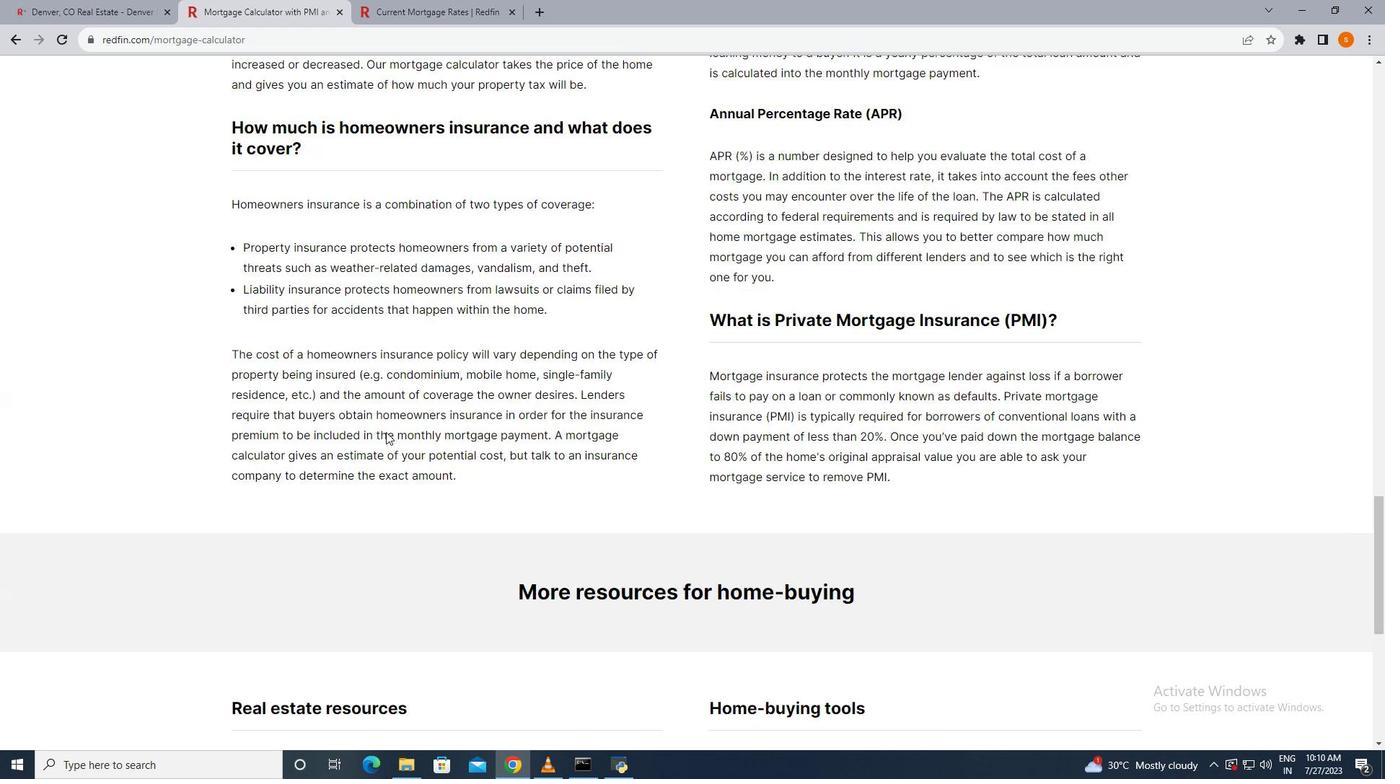 
Action: Mouse scrolled (386, 433) with delta (0, 0)
Screenshot: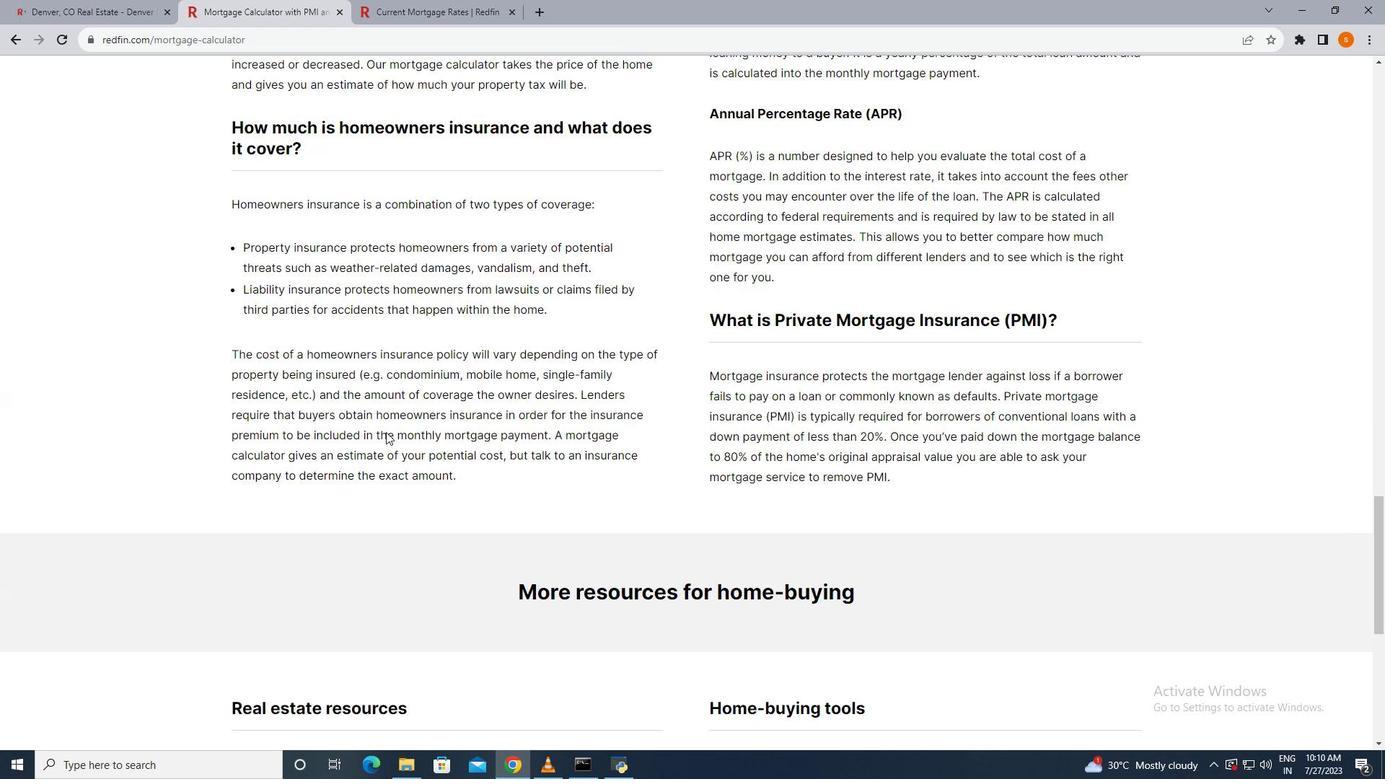 
Action: Mouse scrolled (386, 433) with delta (0, 0)
Screenshot: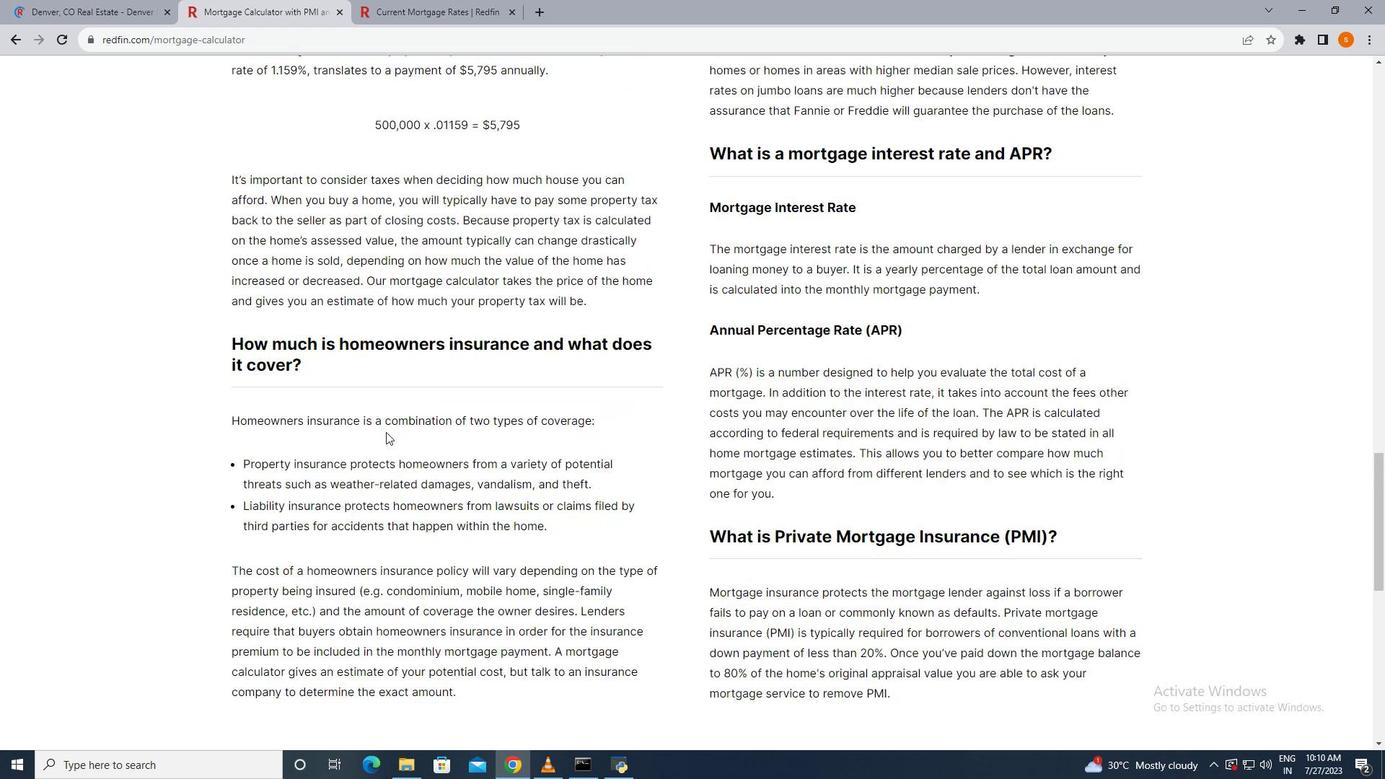 
Action: Mouse scrolled (386, 433) with delta (0, 0)
Screenshot: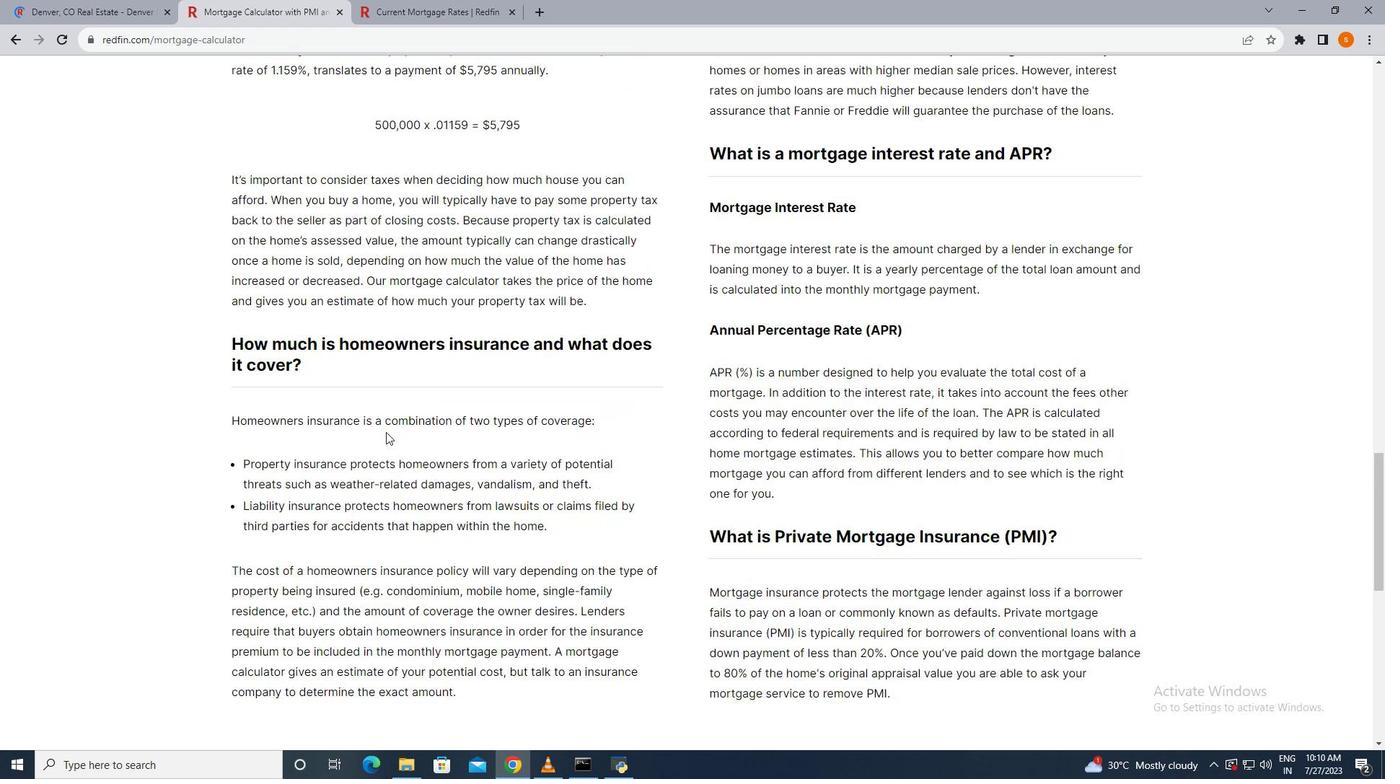 
Action: Mouse scrolled (386, 433) with delta (0, 0)
Screenshot: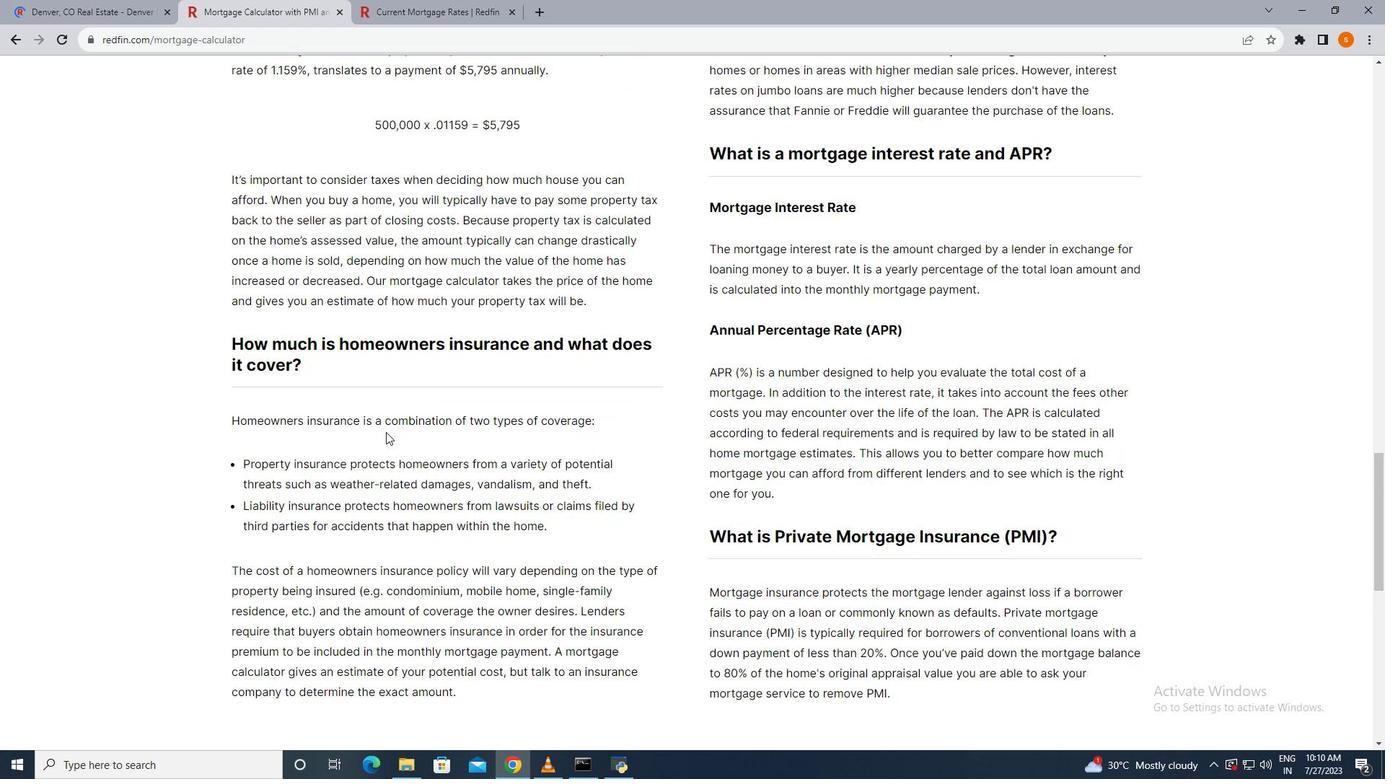 
Action: Mouse scrolled (386, 433) with delta (0, 0)
Screenshot: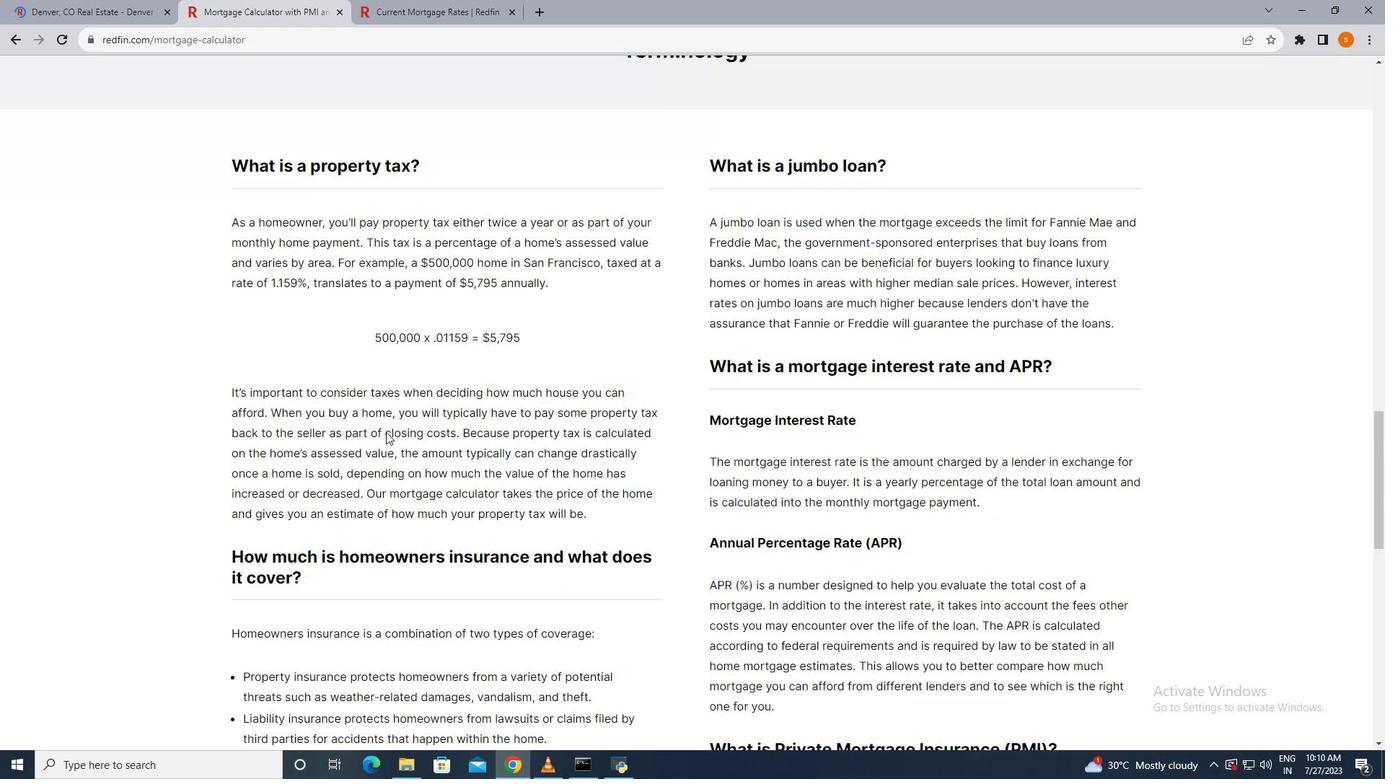 
Action: Mouse scrolled (386, 433) with delta (0, 0)
Screenshot: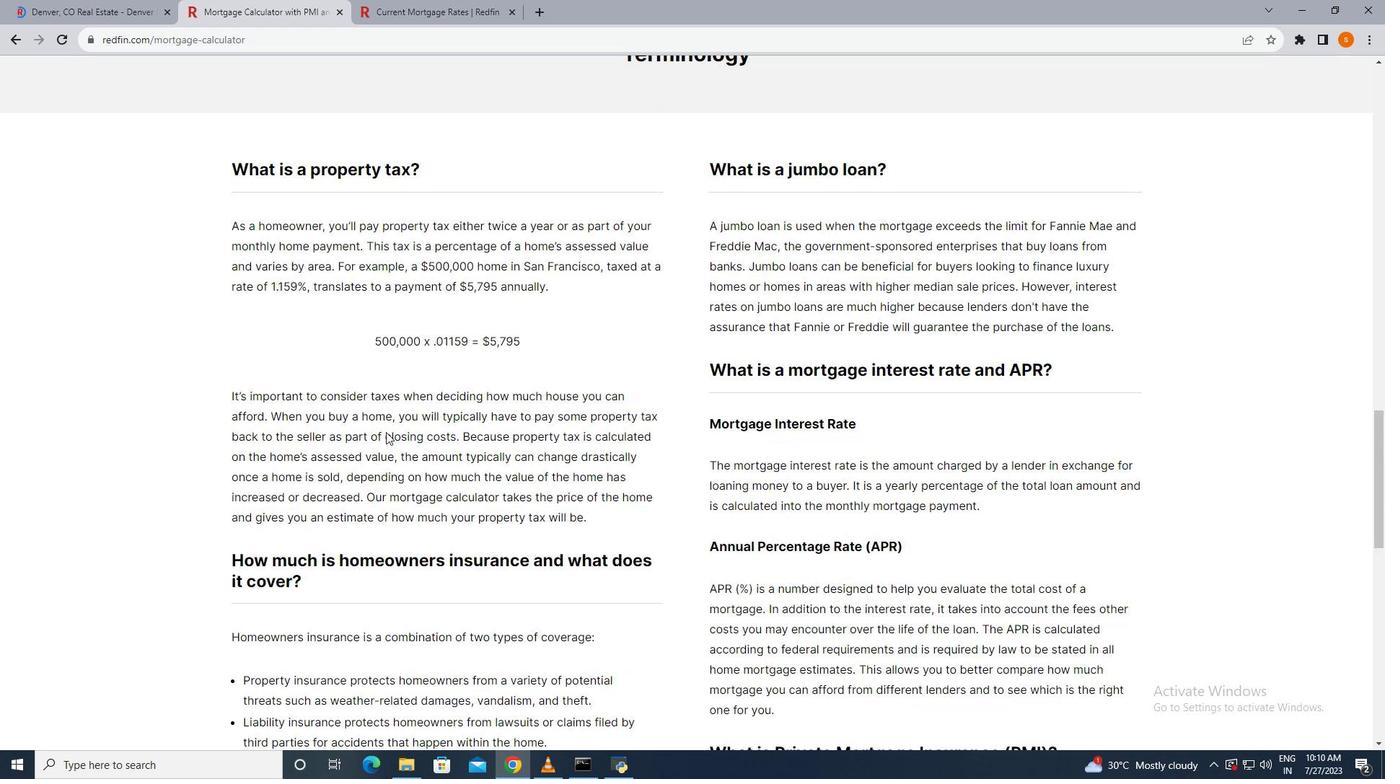 
Action: Mouse scrolled (386, 433) with delta (0, 0)
Screenshot: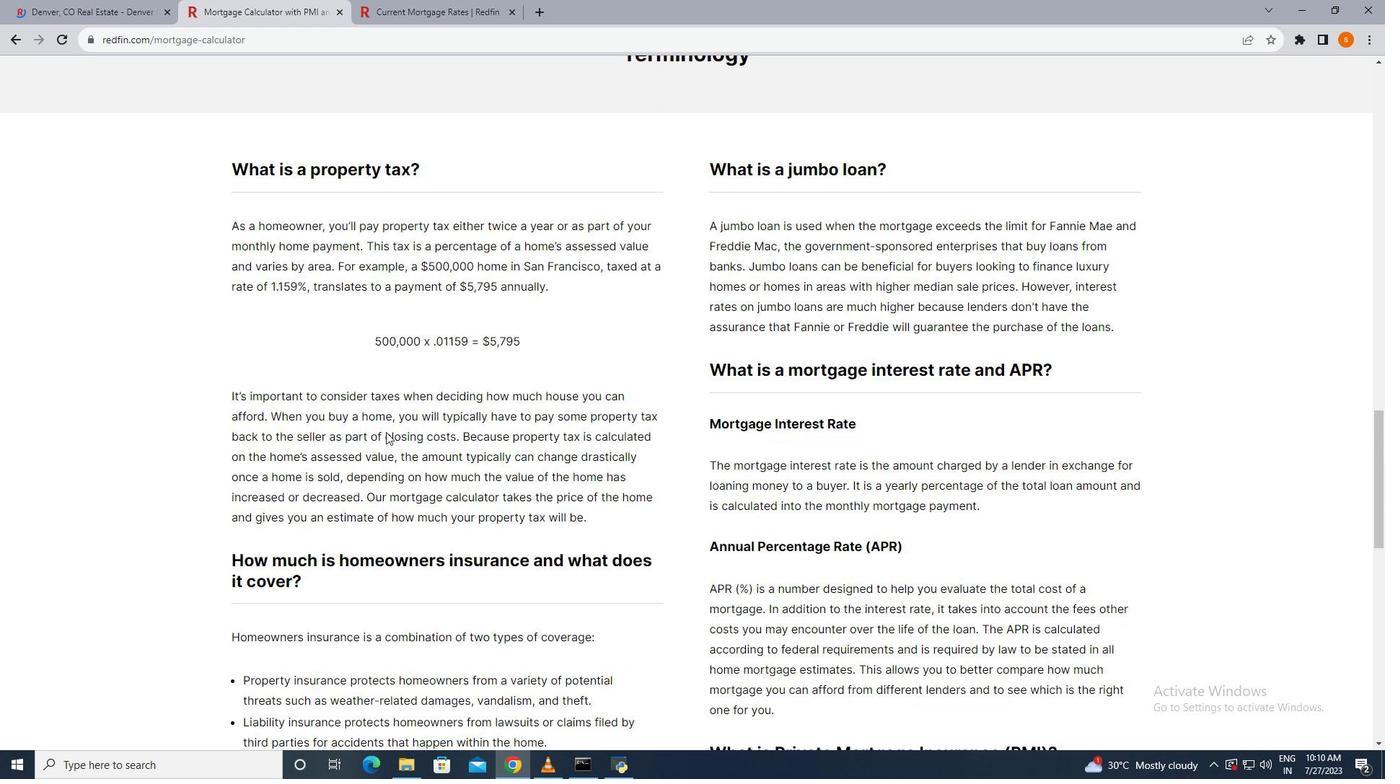 
Action: Mouse scrolled (386, 433) with delta (0, 0)
Screenshot: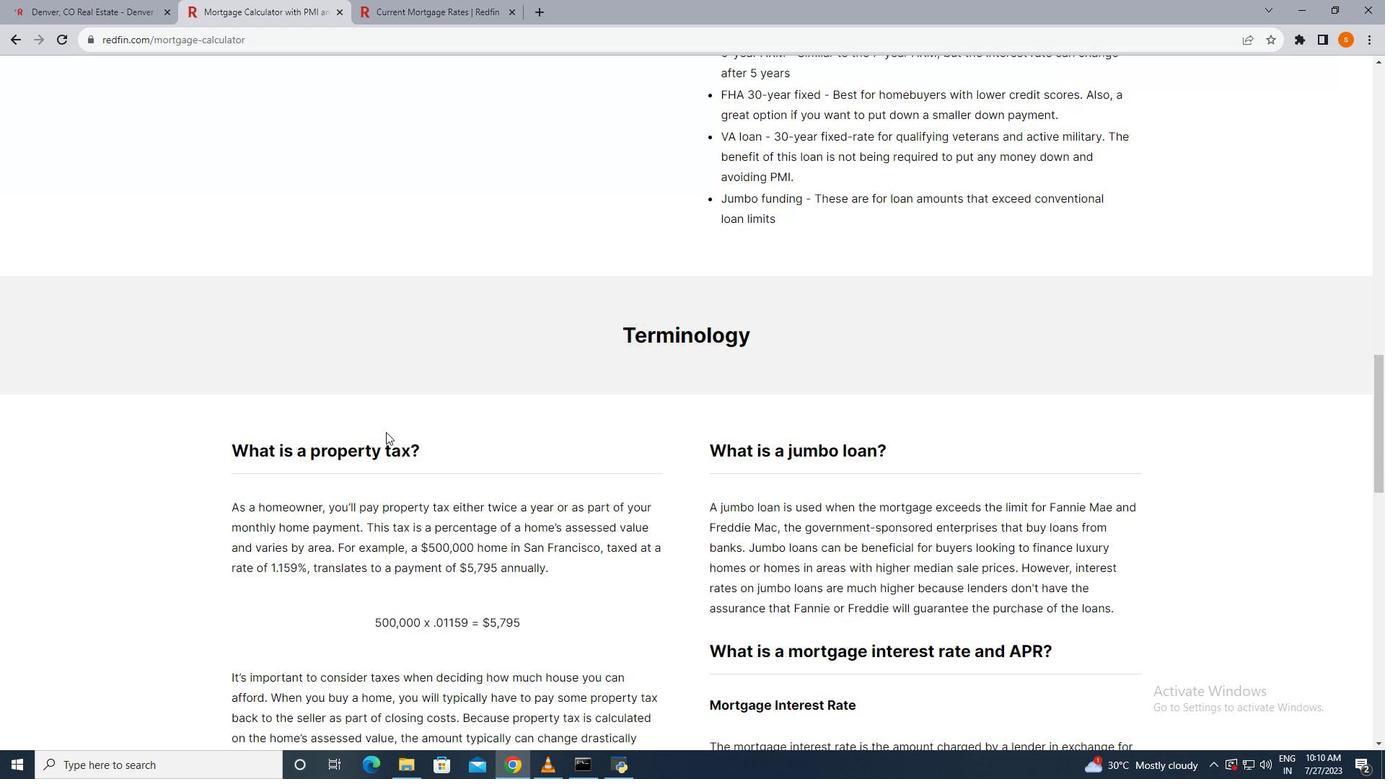 
Action: Mouse scrolled (386, 433) with delta (0, 0)
Screenshot: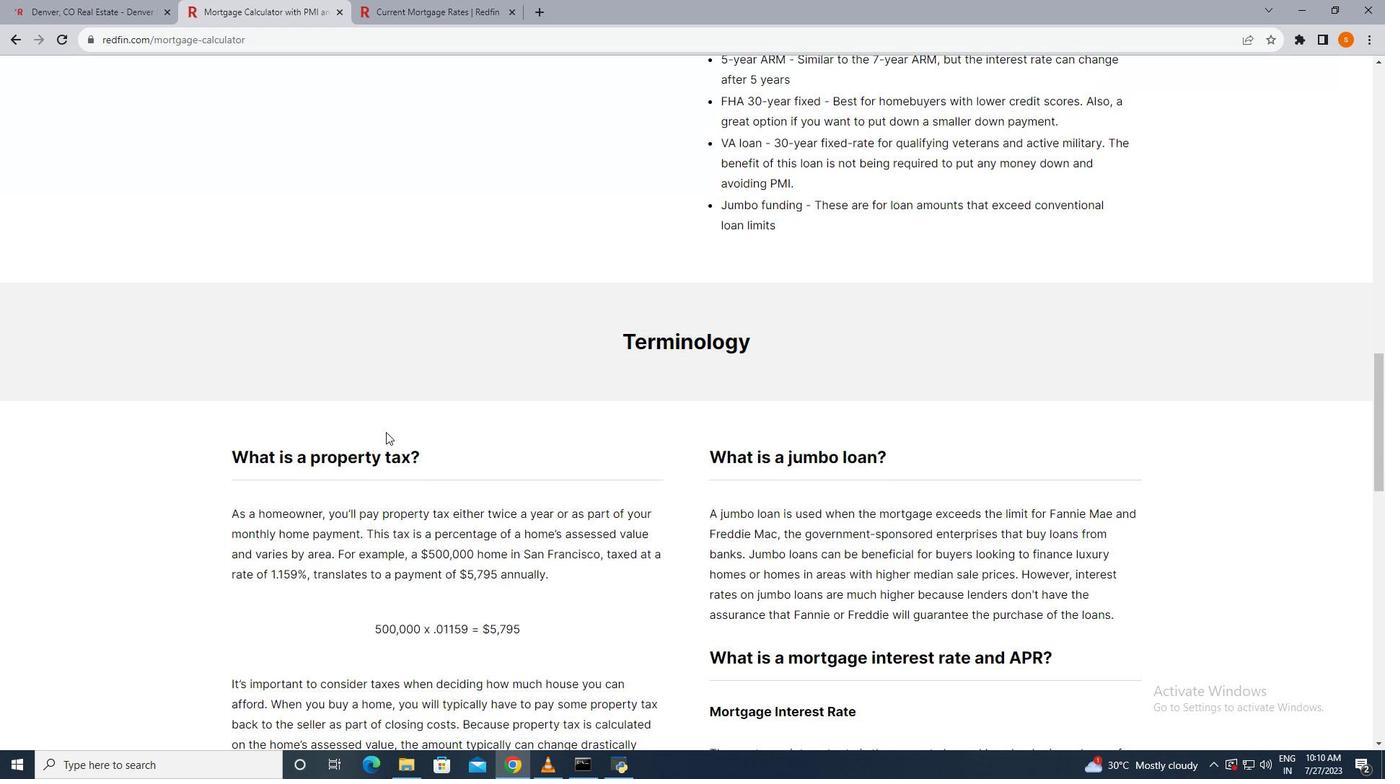 
Action: Mouse scrolled (386, 433) with delta (0, 0)
Screenshot: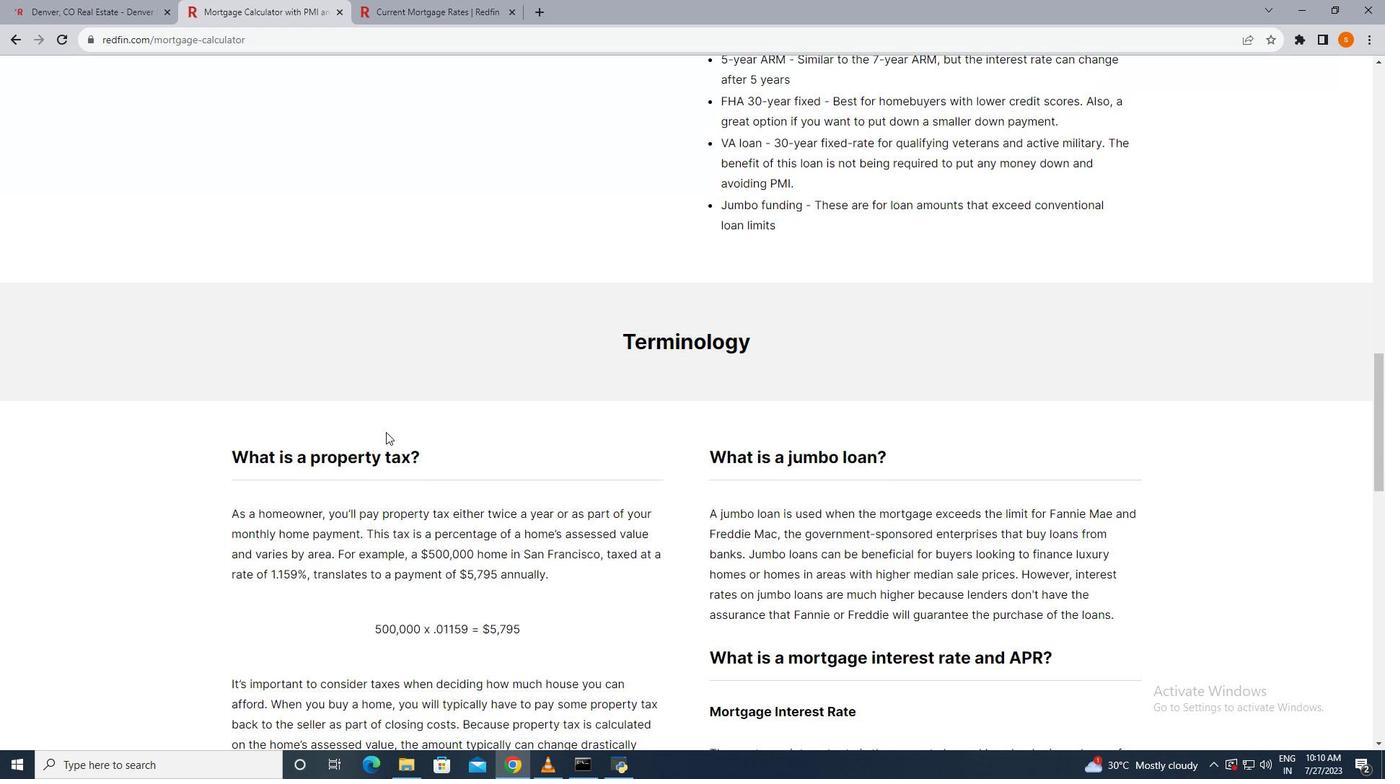 
Action: Mouse scrolled (386, 433) with delta (0, 0)
Screenshot: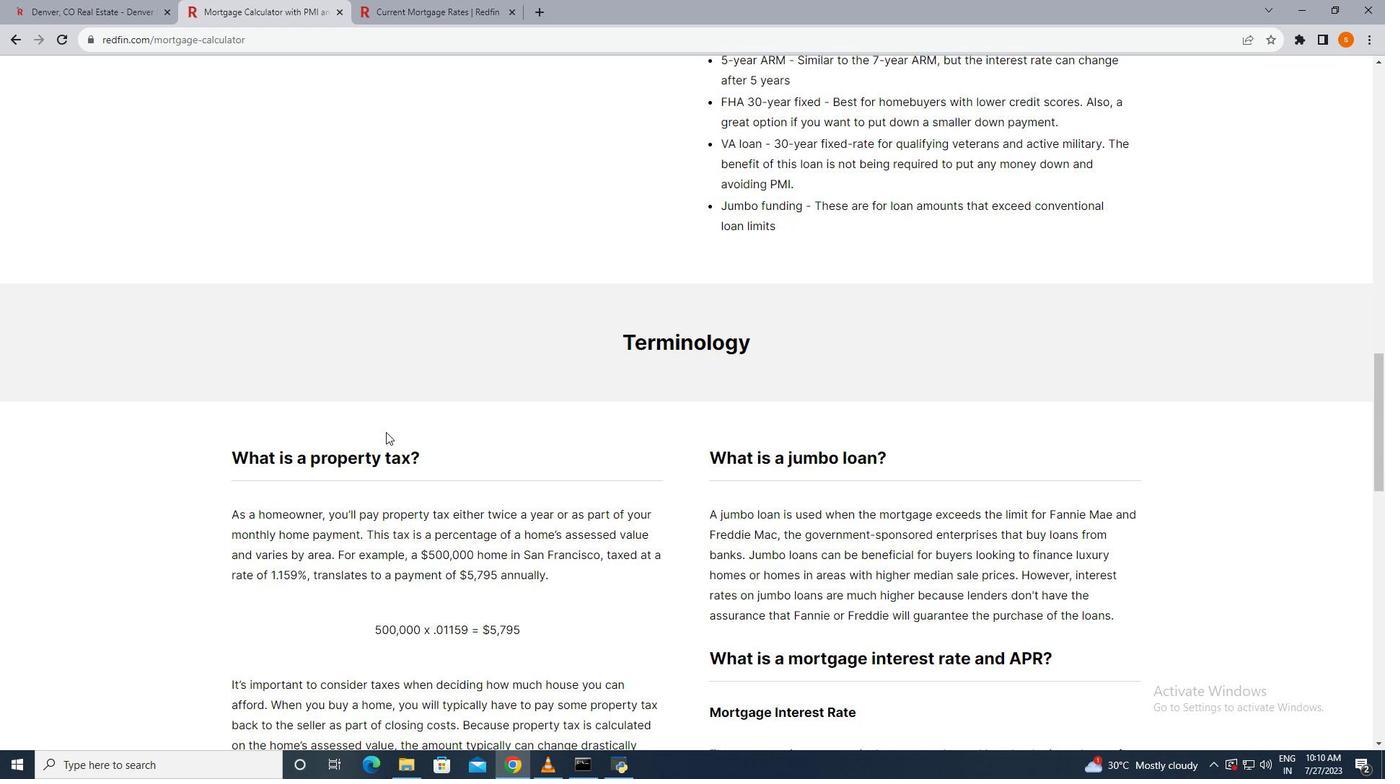 
Action: Mouse scrolled (386, 433) with delta (0, 0)
Screenshot: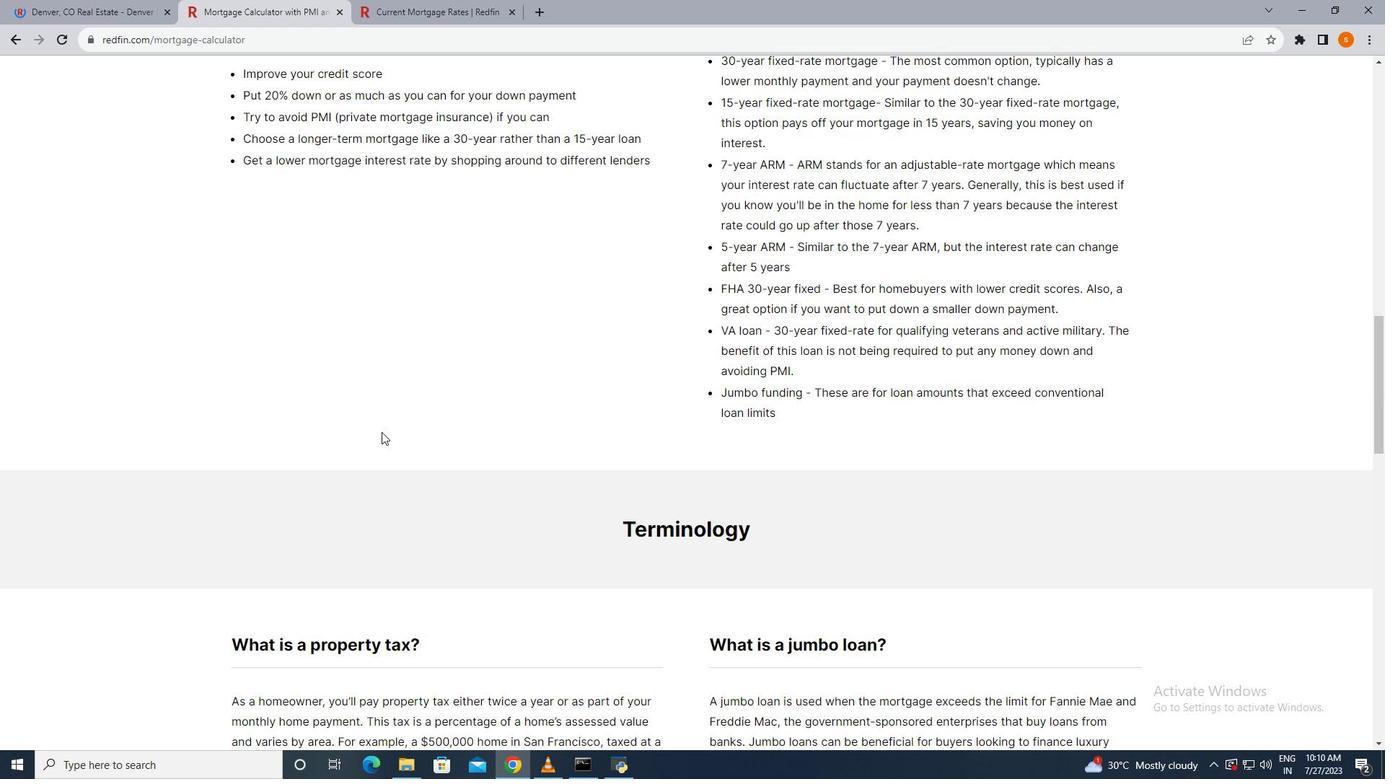 
Action: Mouse scrolled (386, 433) with delta (0, 0)
Screenshot: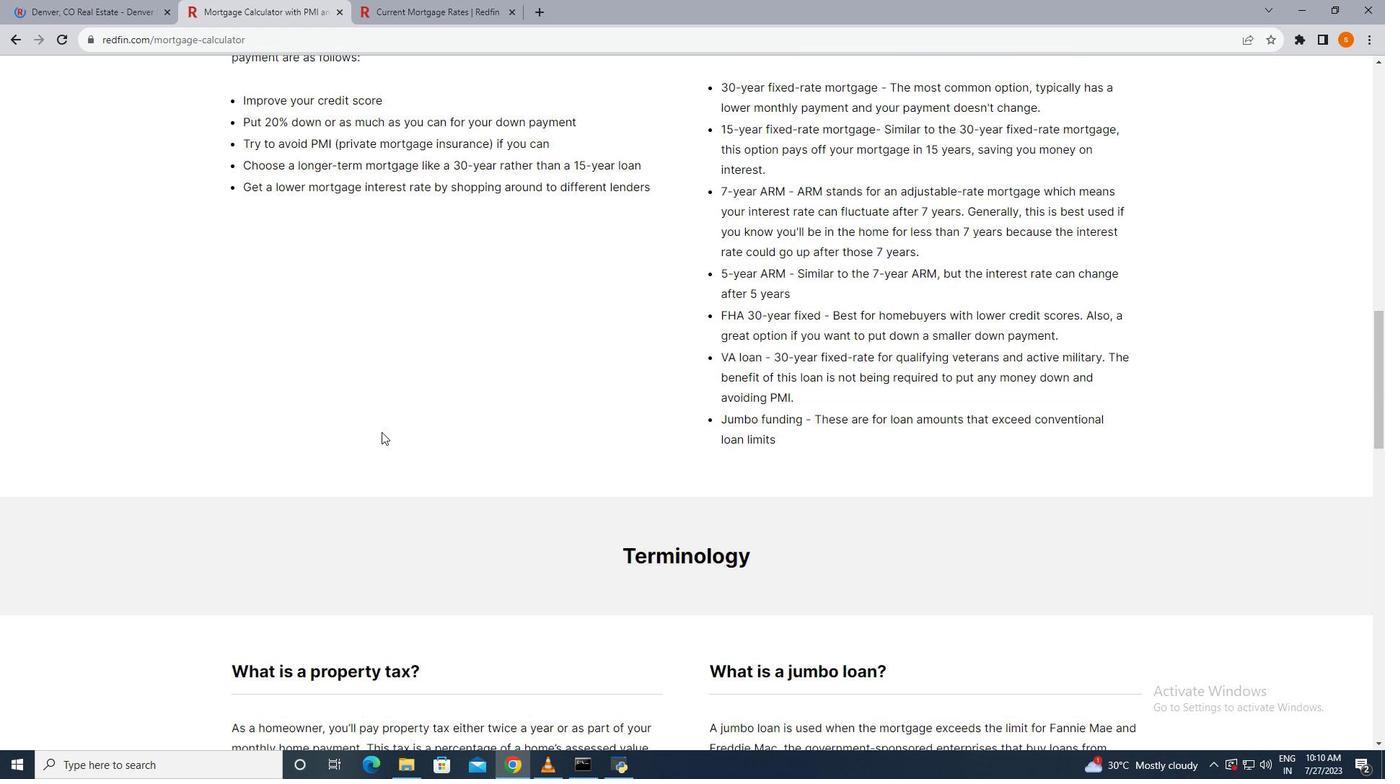 
Action: Mouse scrolled (386, 433) with delta (0, 0)
Screenshot: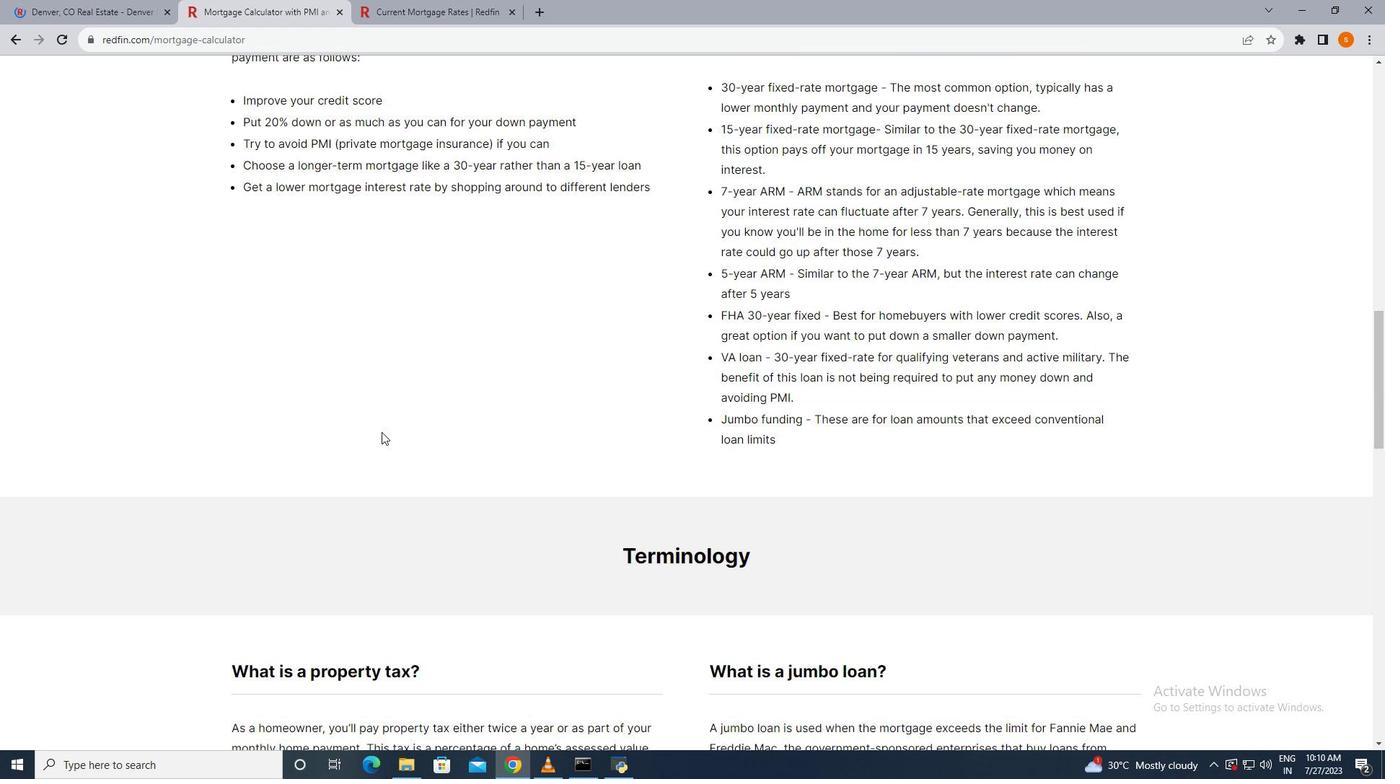 
Action: Mouse moved to (381, 432)
Screenshot: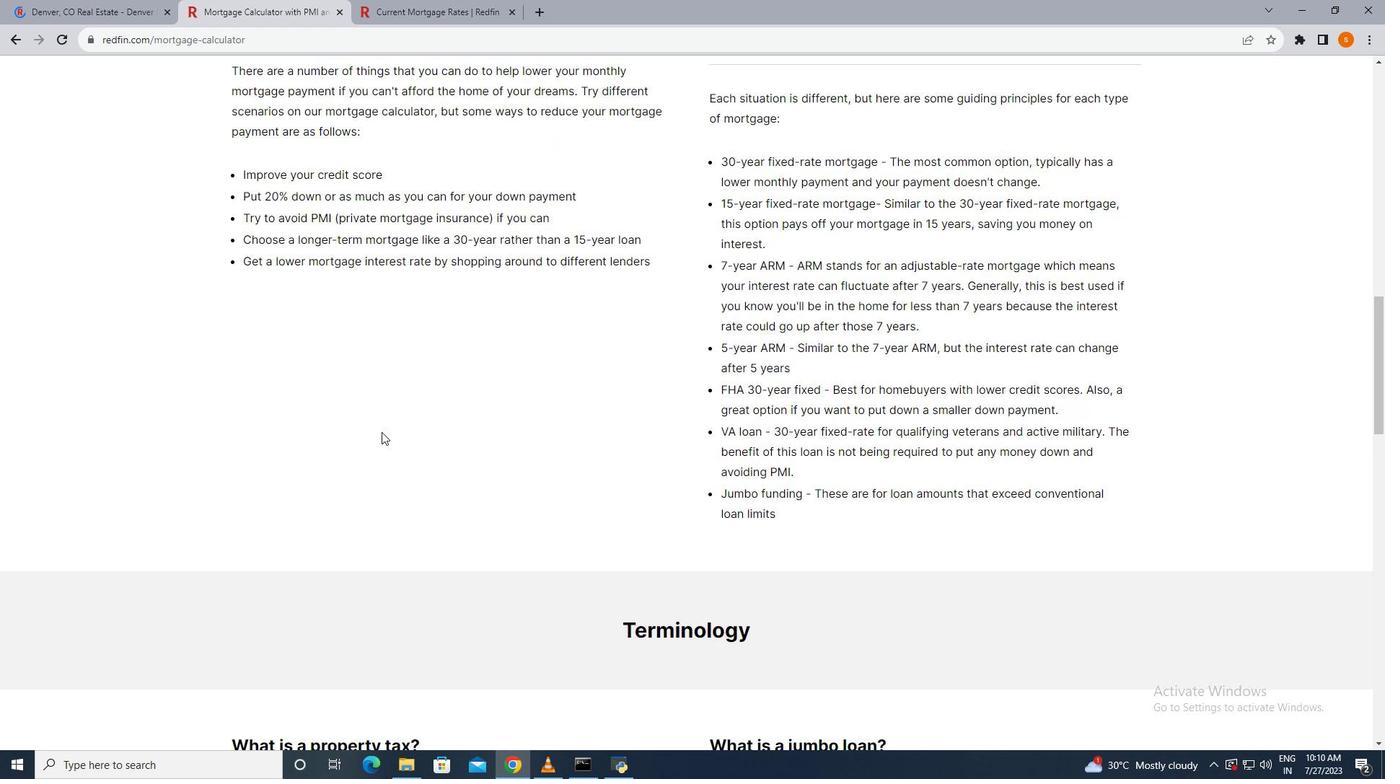 
Action: Mouse scrolled (381, 433) with delta (0, 0)
Screenshot: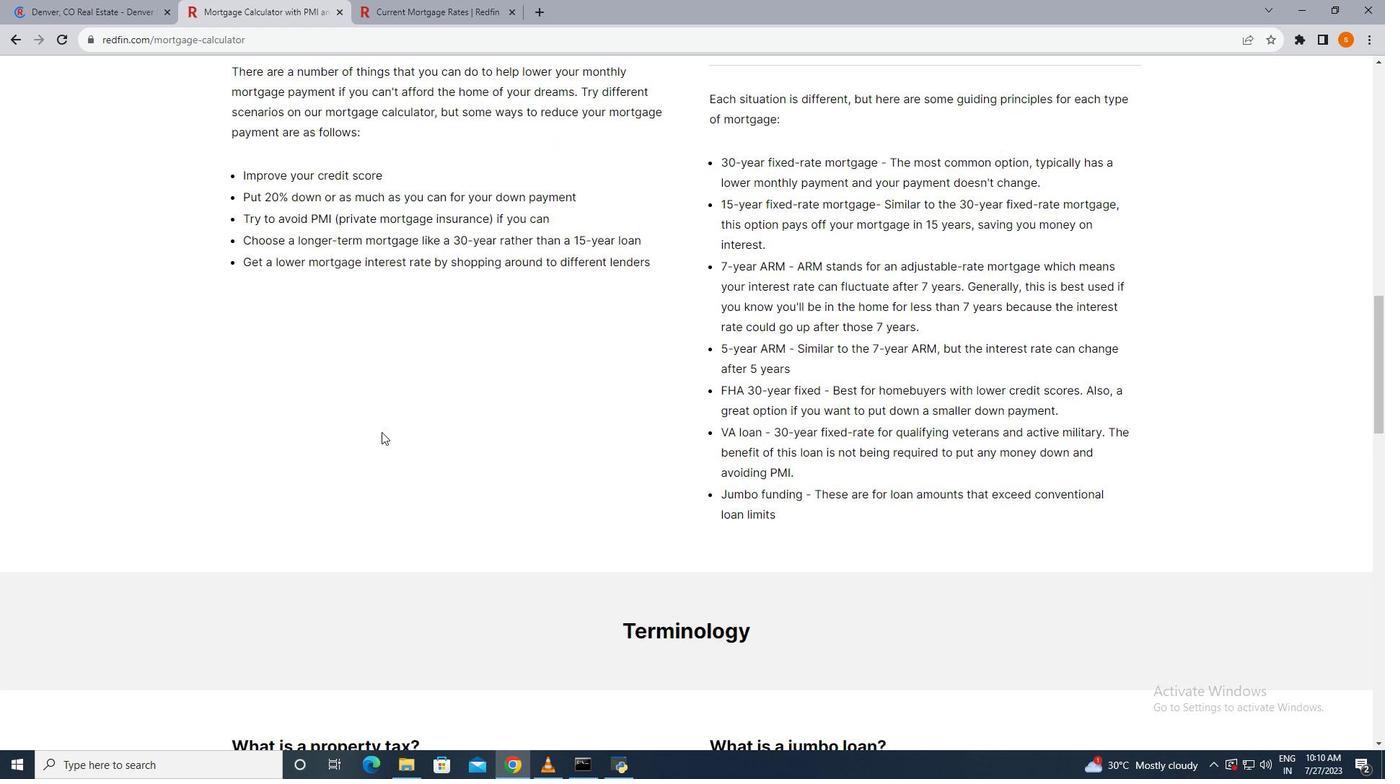 
Action: Mouse moved to (381, 432)
Screenshot: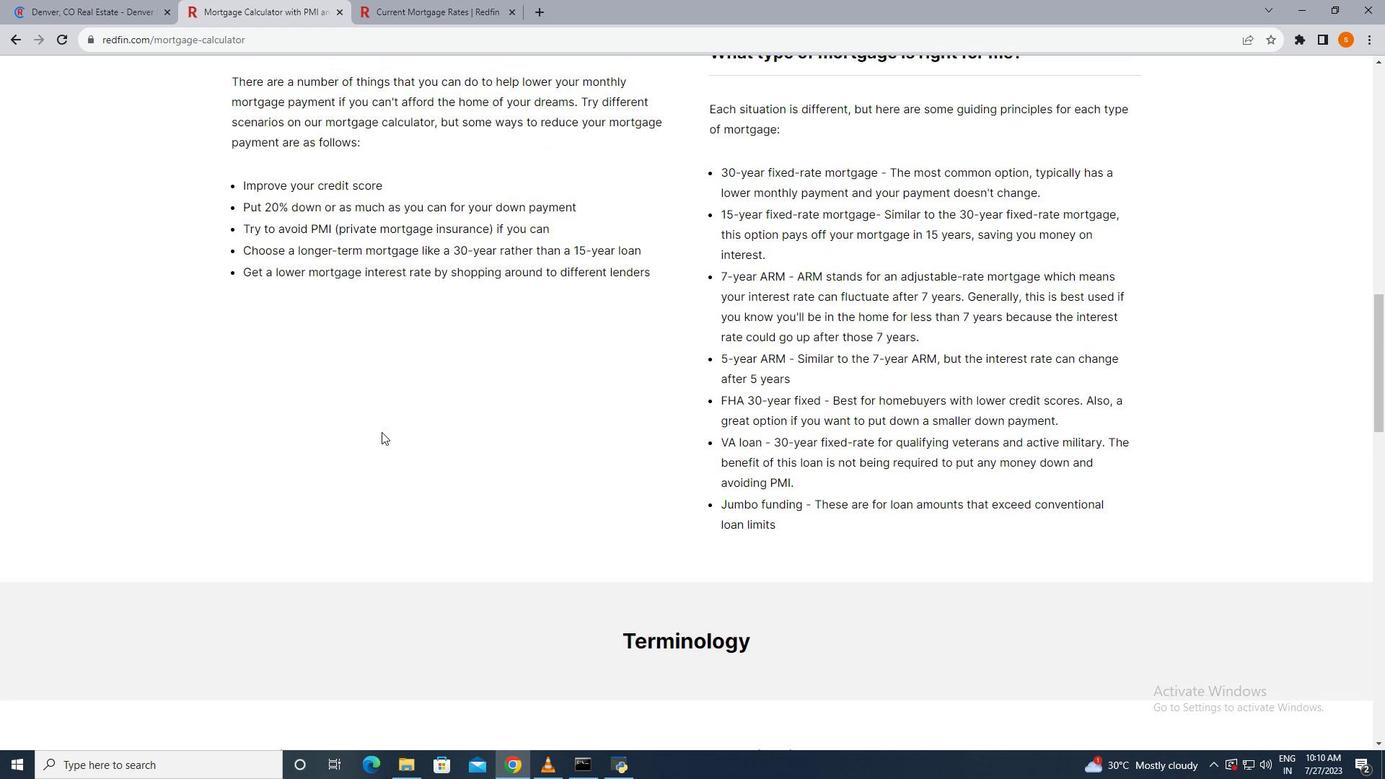 
Action: Mouse scrolled (381, 433) with delta (0, 0)
Screenshot: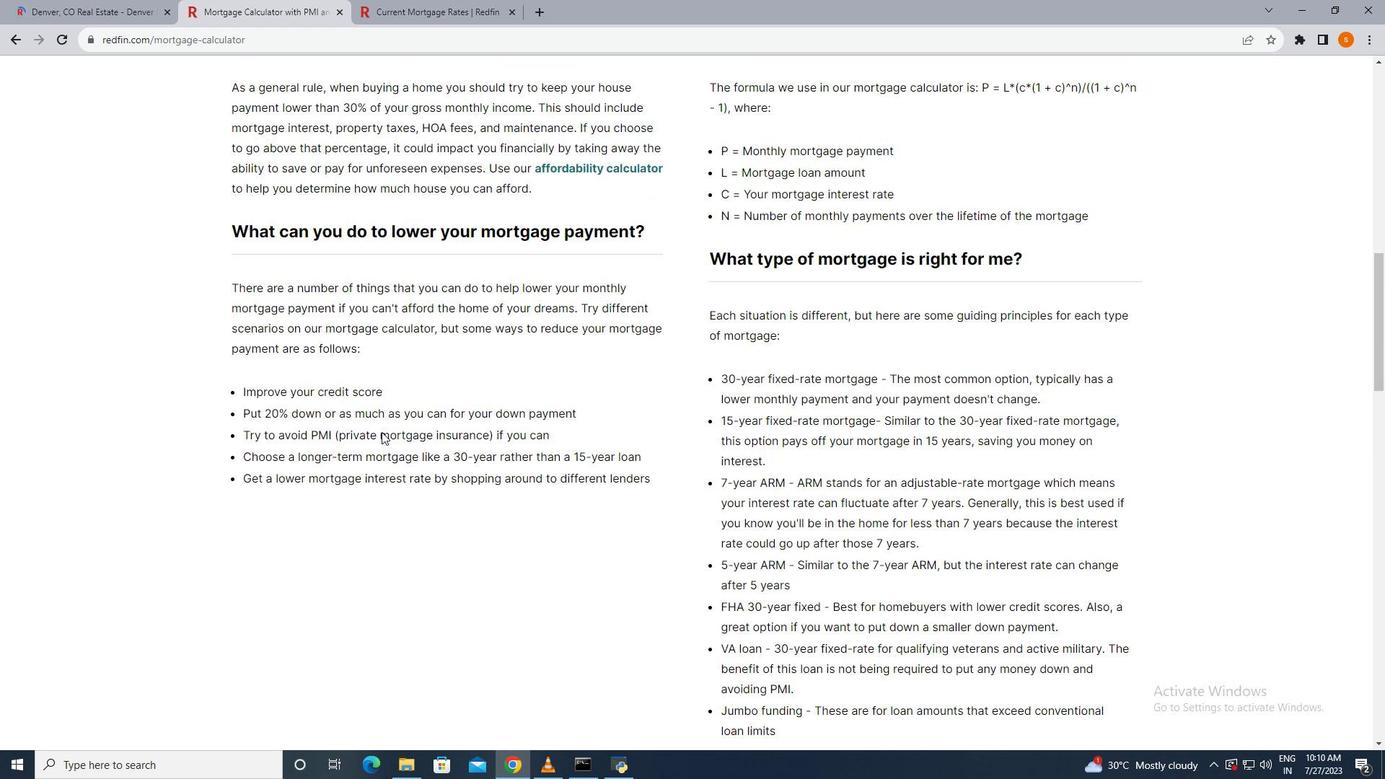 
Action: Mouse scrolled (381, 433) with delta (0, 0)
Screenshot: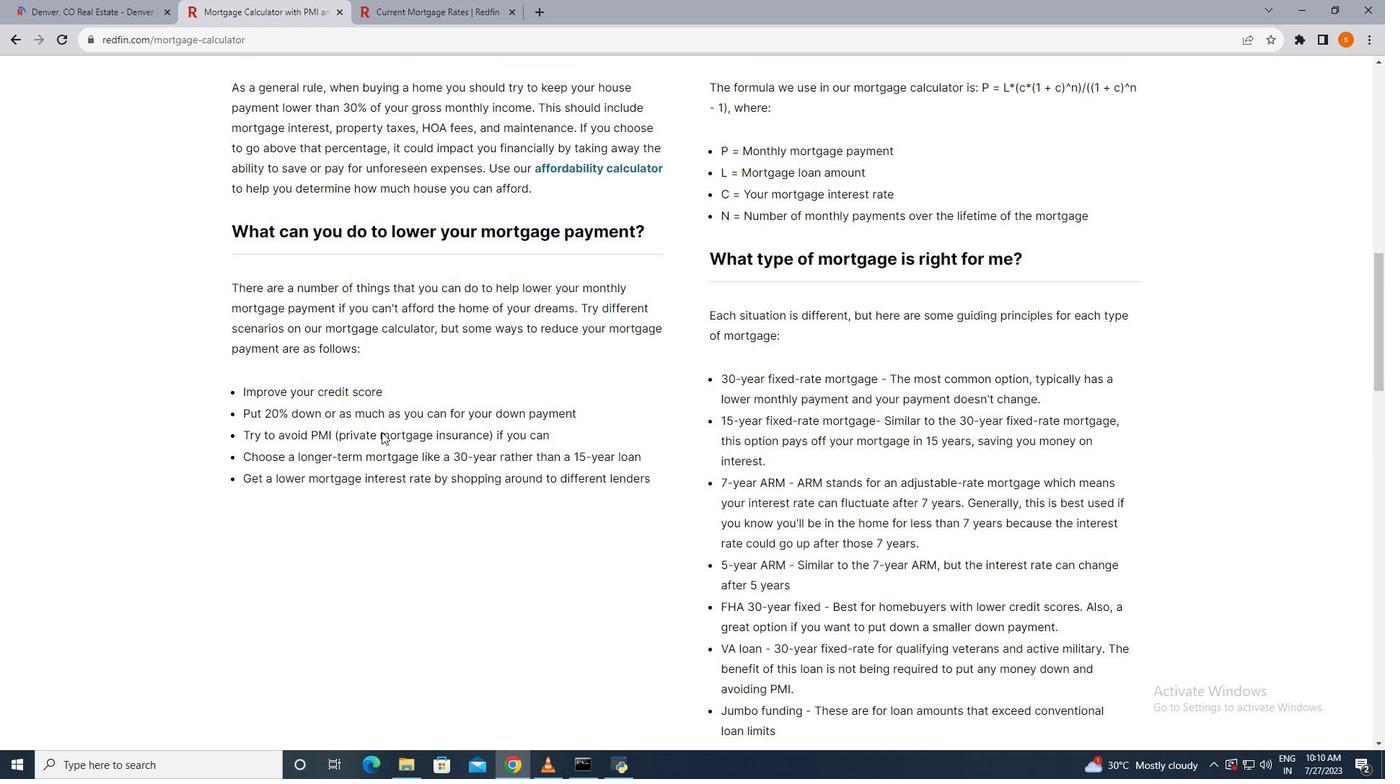 
Action: Mouse scrolled (381, 433) with delta (0, 0)
Screenshot: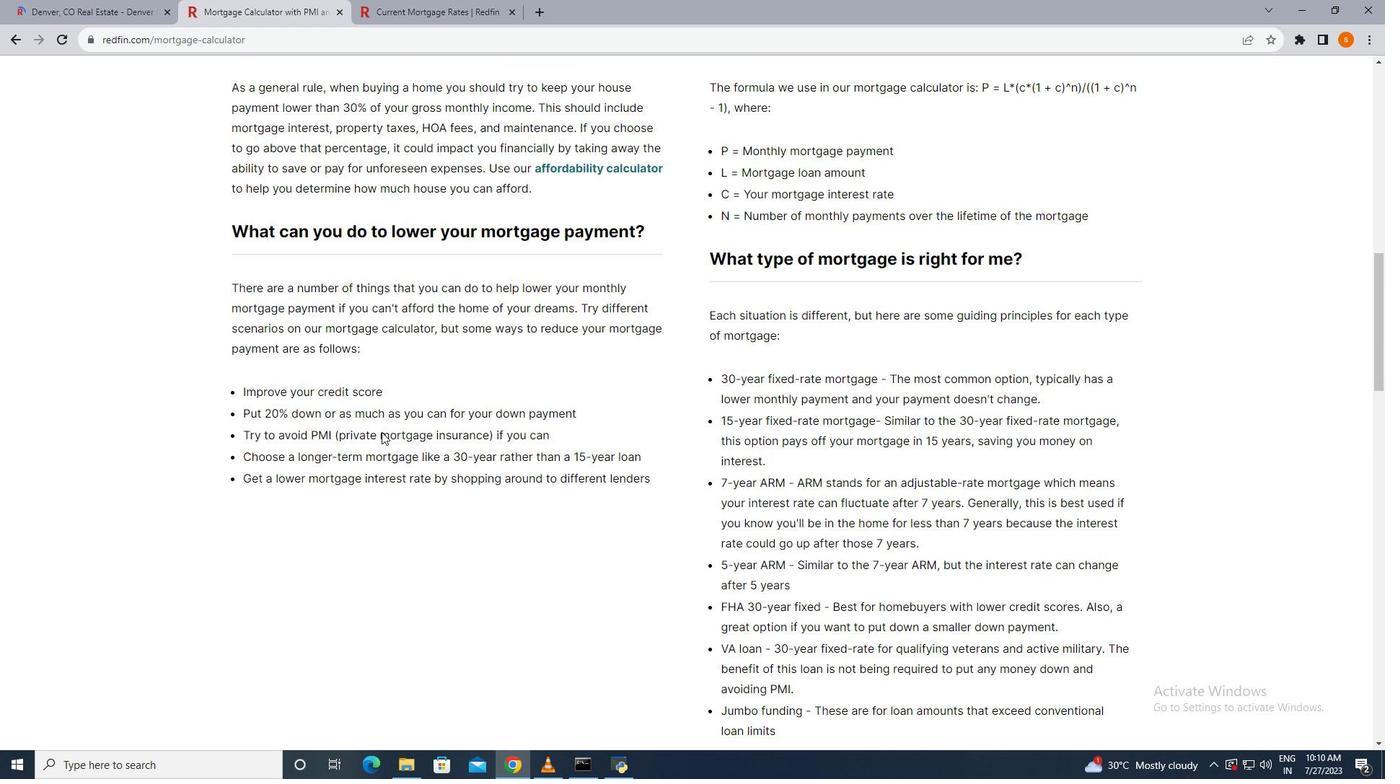 
Action: Mouse scrolled (381, 433) with delta (0, 0)
Screenshot: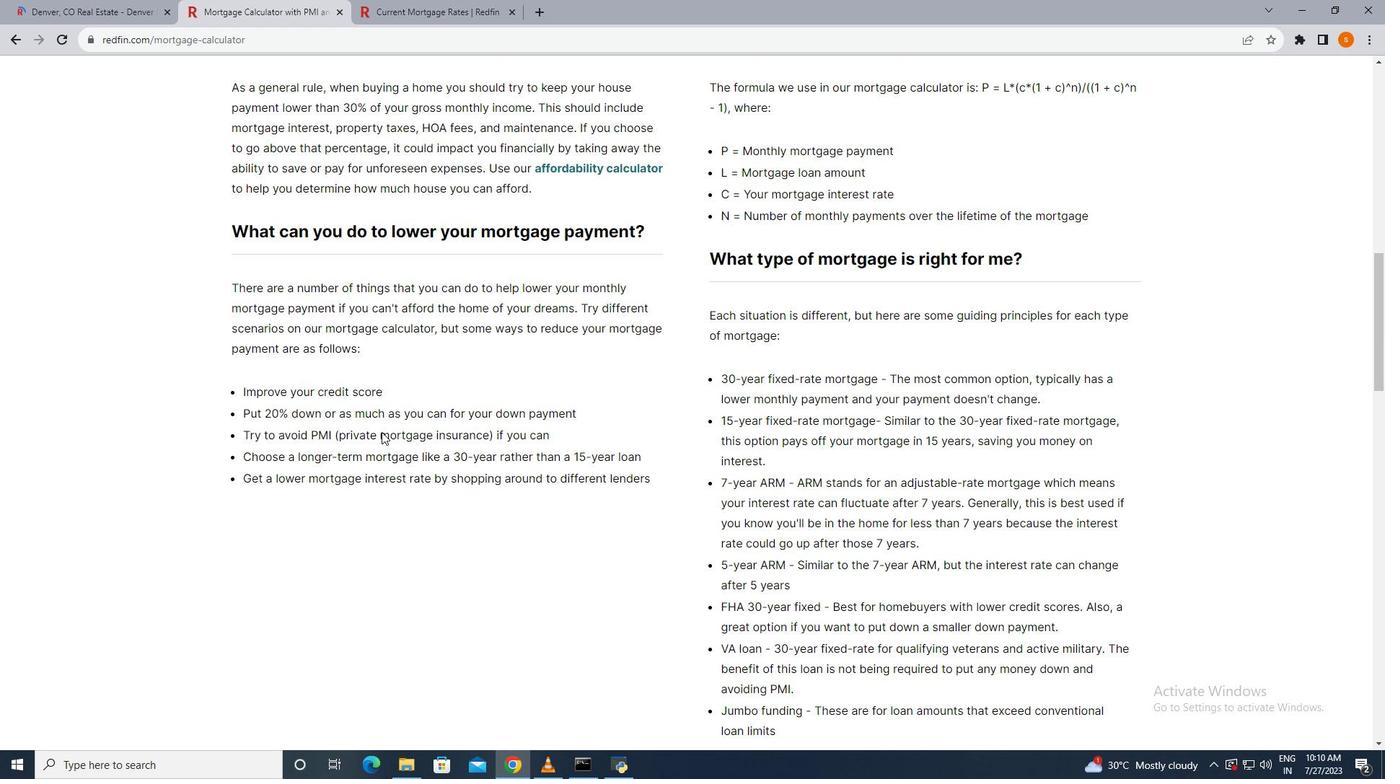 
Action: Mouse scrolled (381, 433) with delta (0, 0)
Screenshot: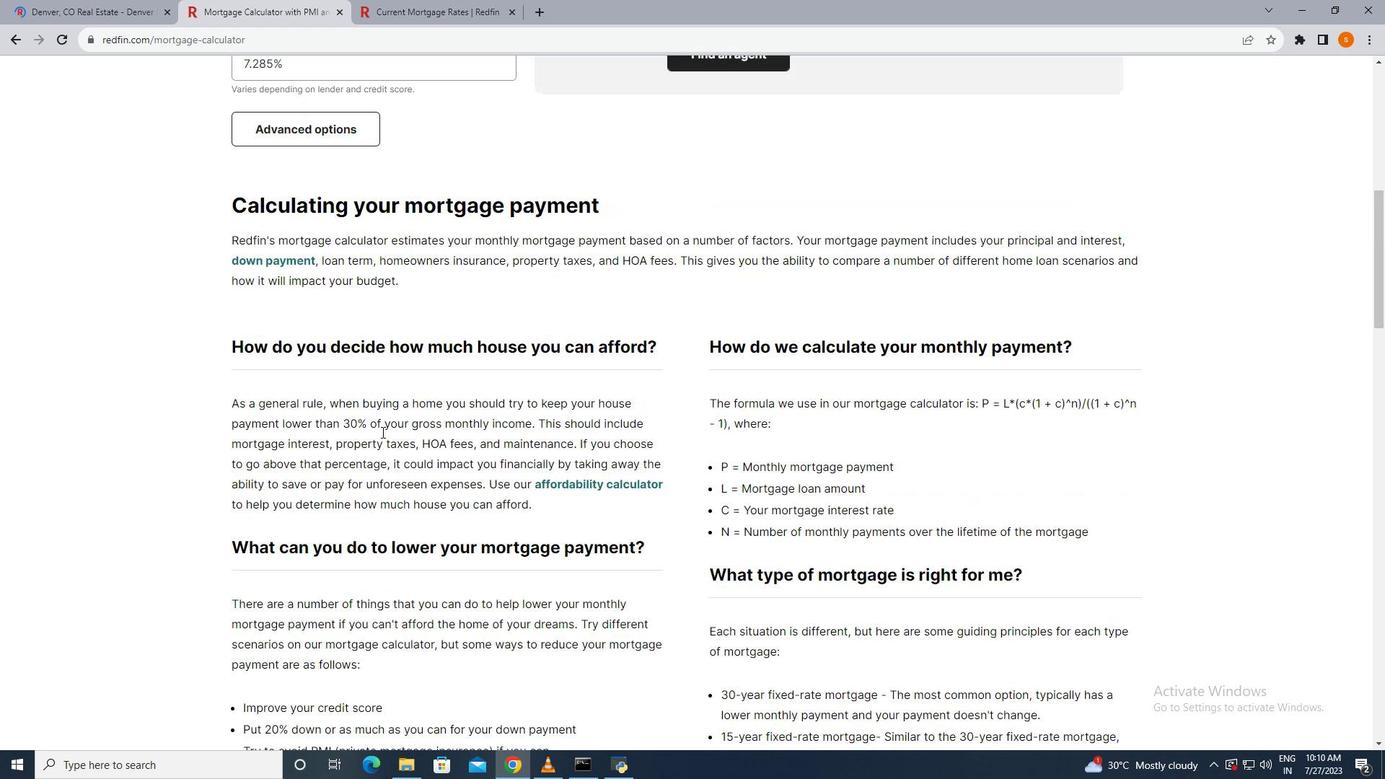 
Action: Mouse scrolled (381, 433) with delta (0, 0)
Screenshot: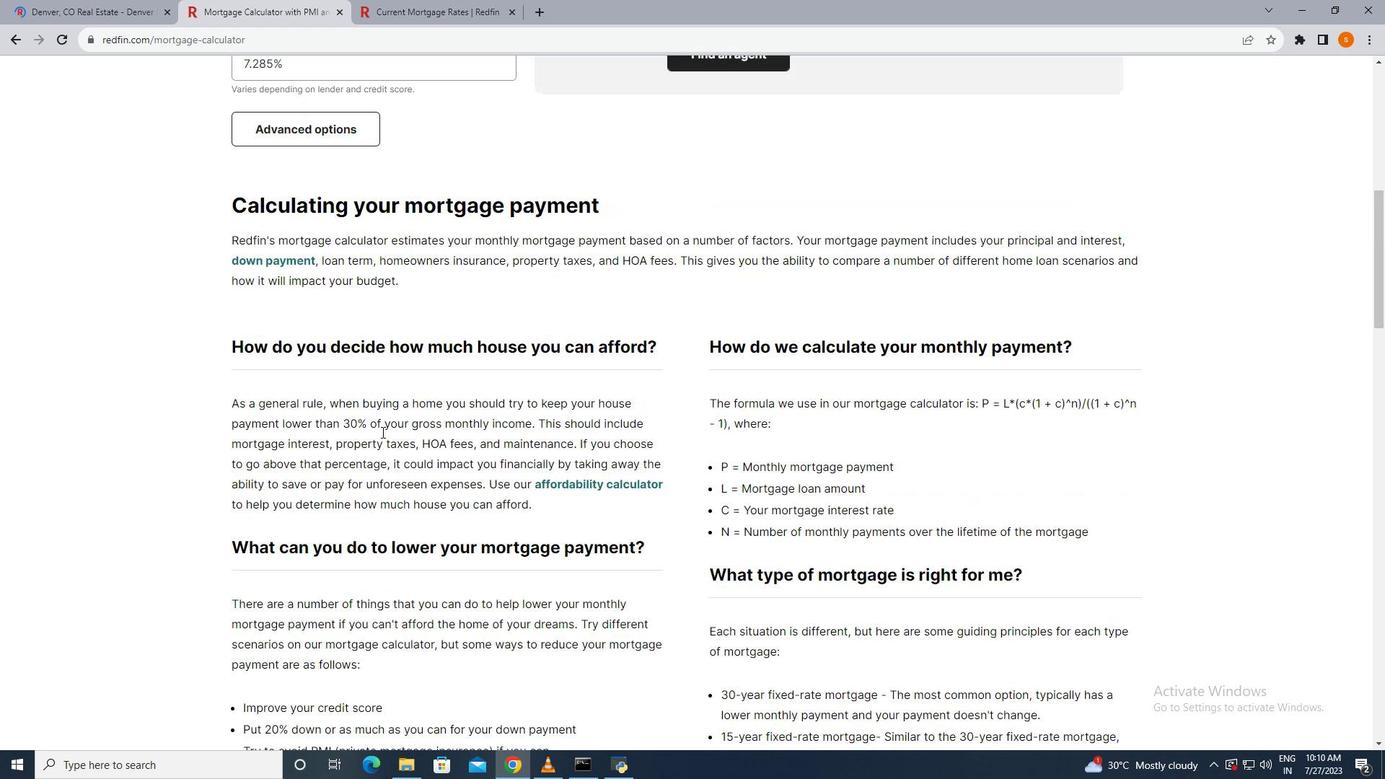 
Action: Mouse scrolled (381, 433) with delta (0, 0)
Screenshot: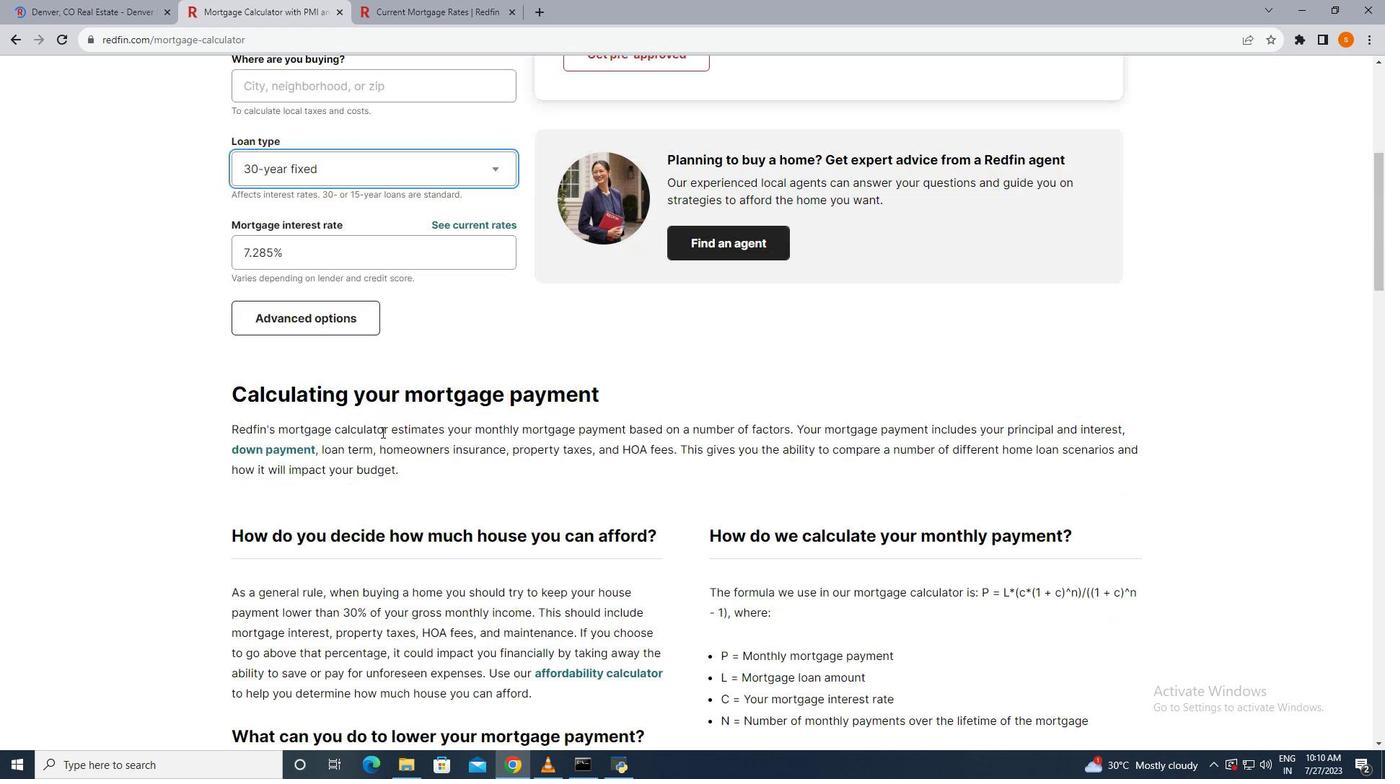 
Action: Mouse scrolled (381, 433) with delta (0, 0)
Screenshot: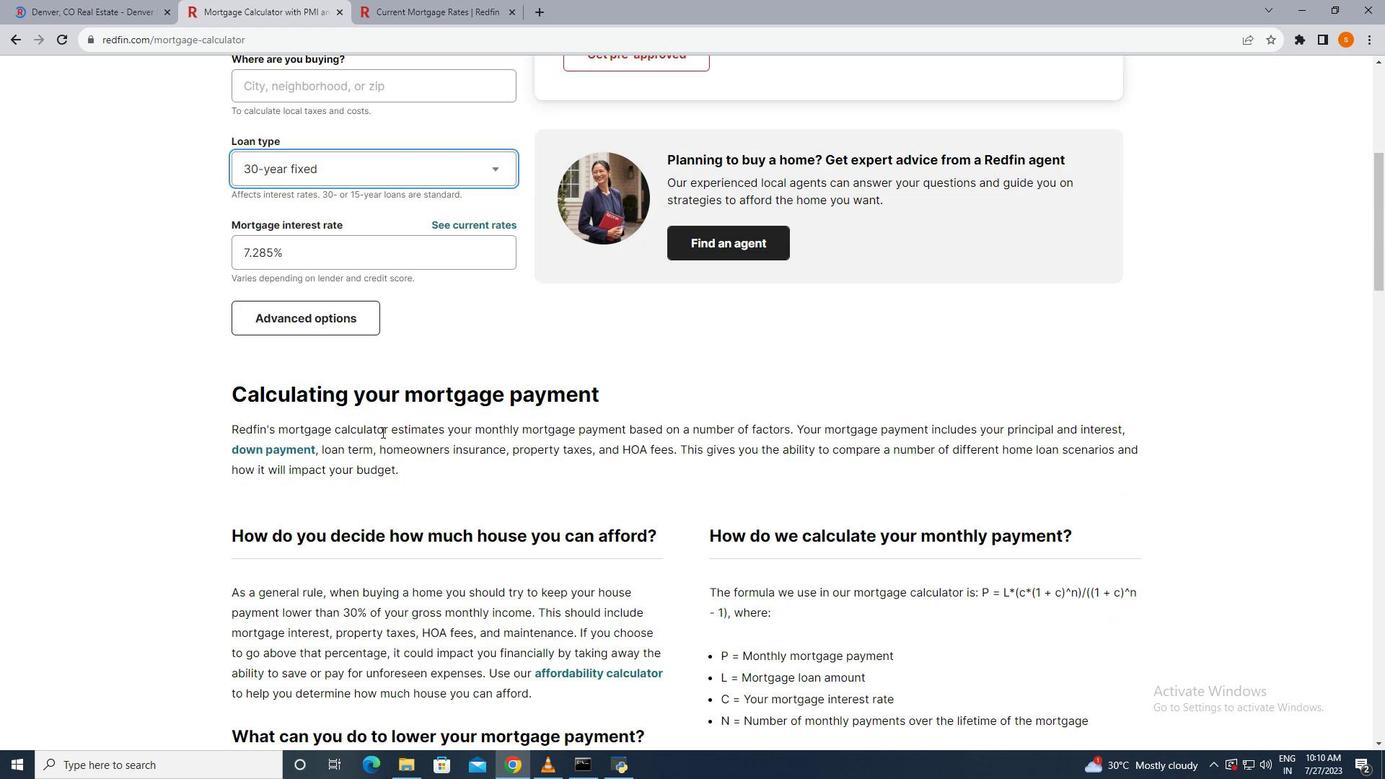 
Action: Mouse scrolled (381, 433) with delta (0, 0)
Screenshot: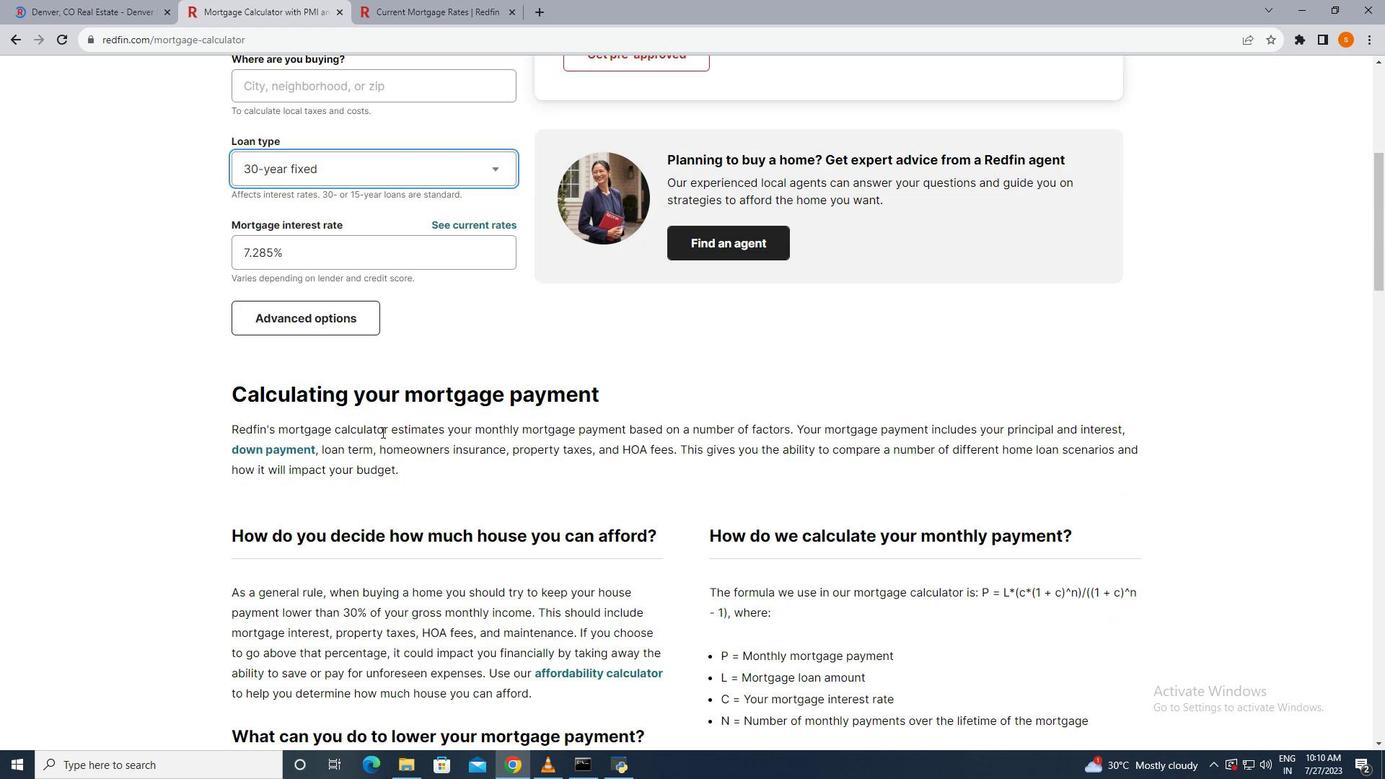 
Action: Mouse scrolled (381, 433) with delta (0, 0)
Screenshot: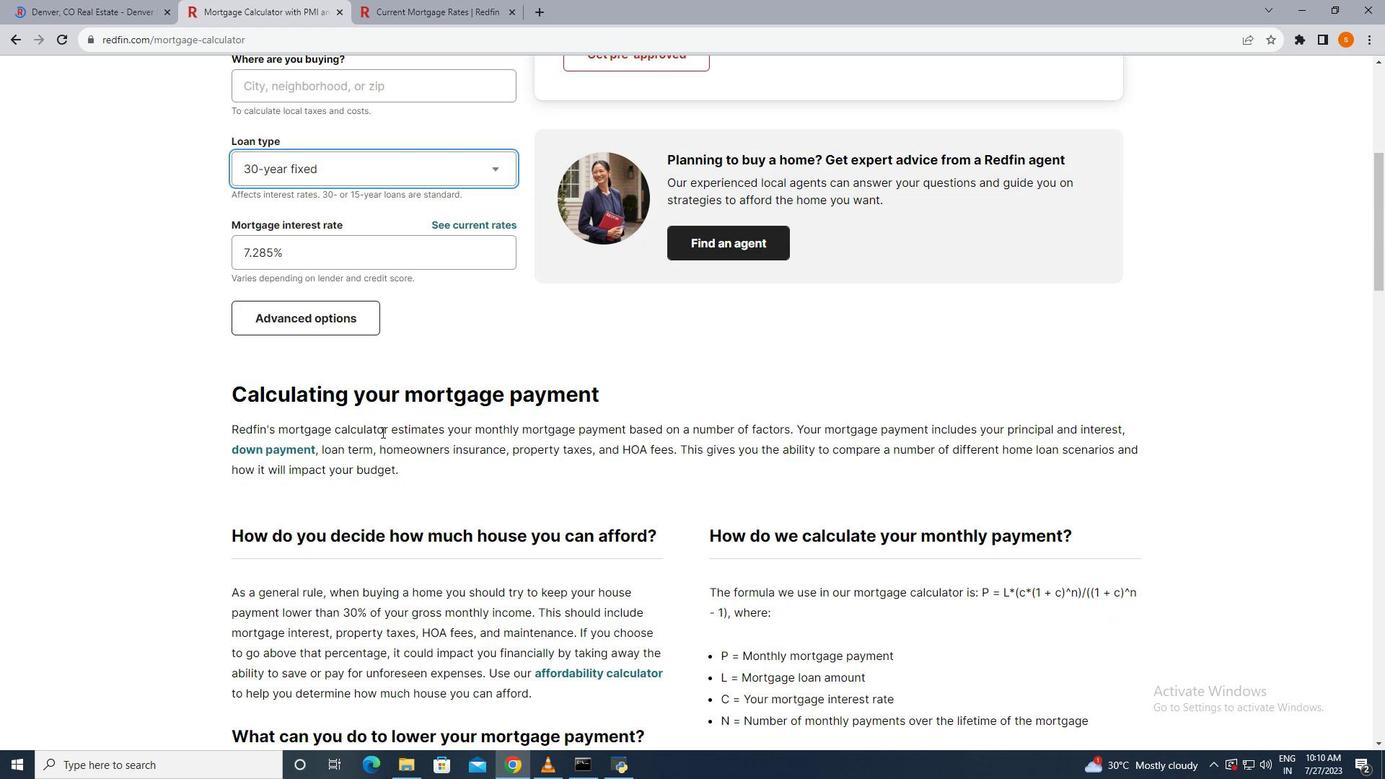 
Action: Mouse scrolled (381, 433) with delta (0, 0)
Screenshot: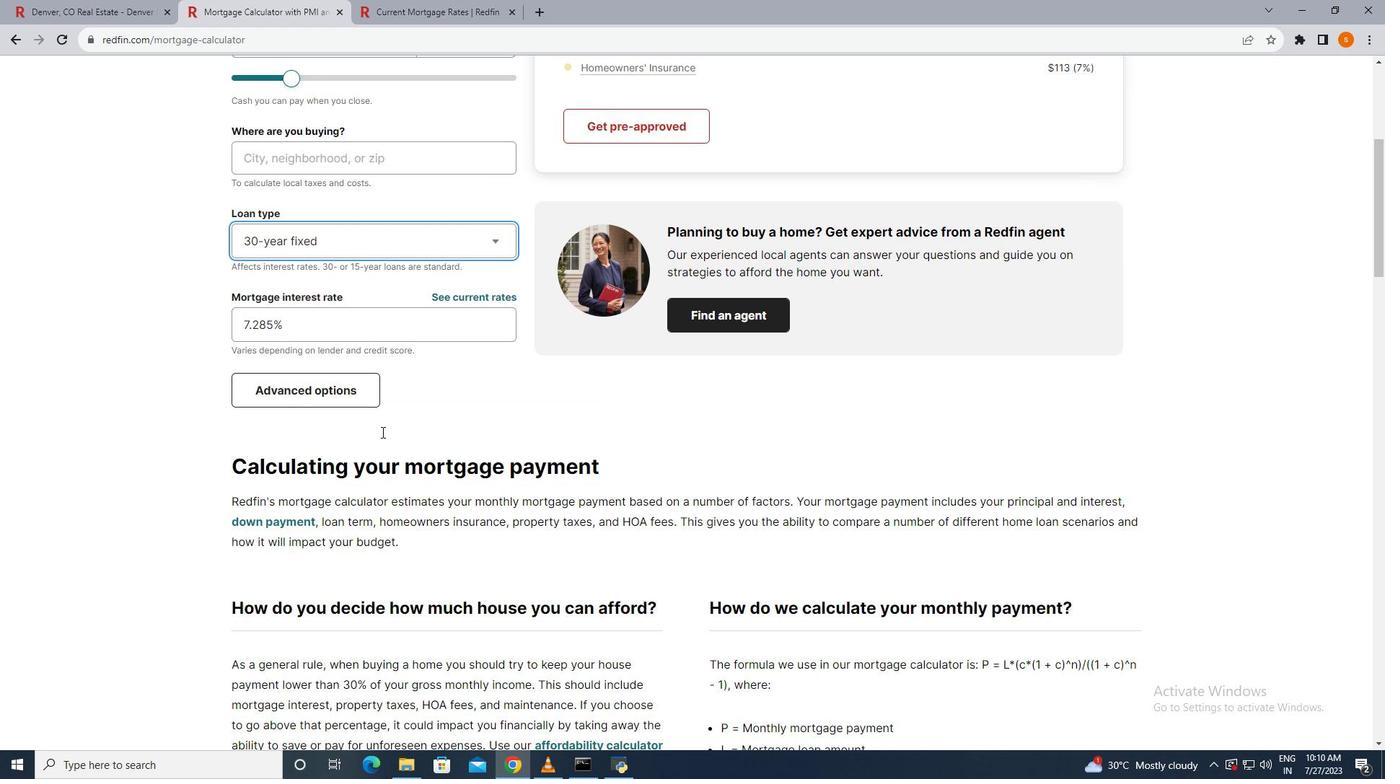 
Action: Mouse moved to (273, 389)
Screenshot: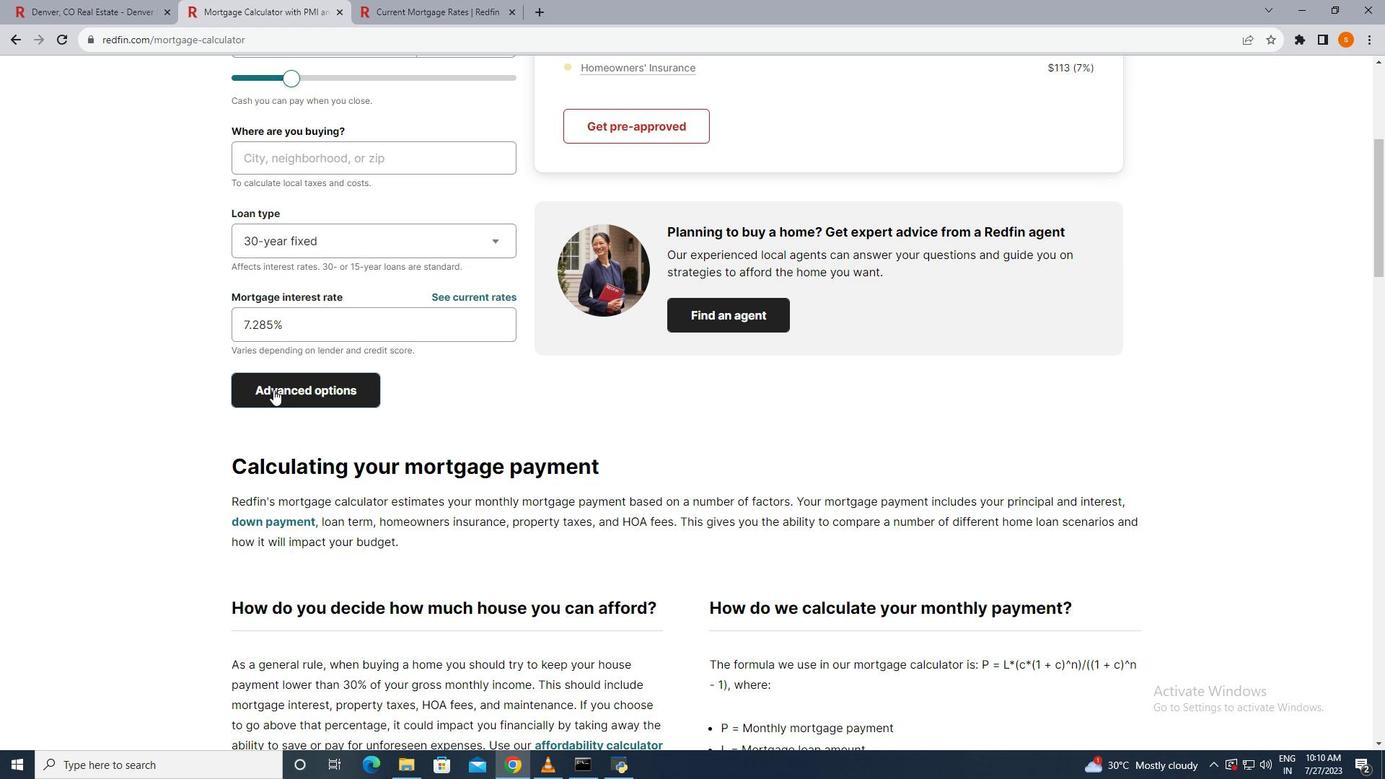 
Action: Mouse pressed left at (273, 389)
Screenshot: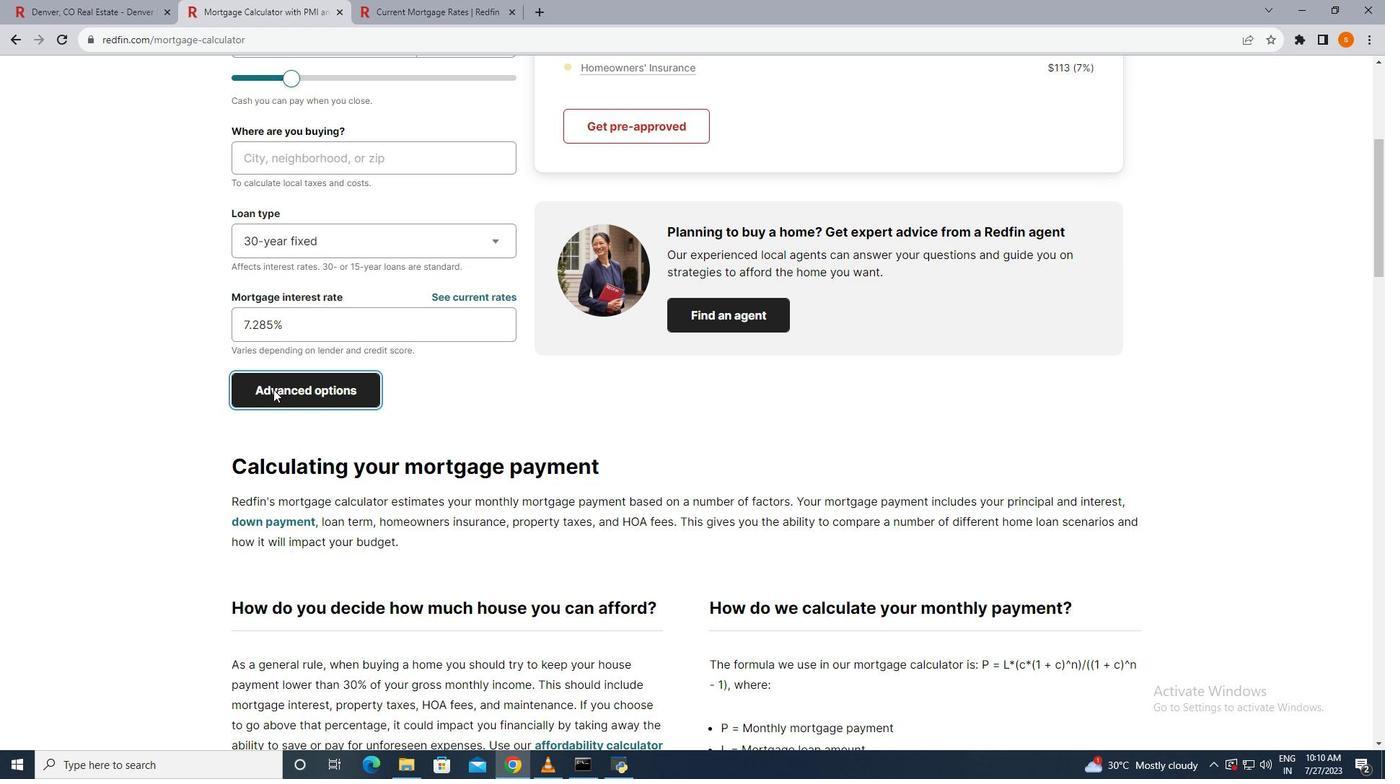 
Action: Mouse moved to (882, 529)
Screenshot: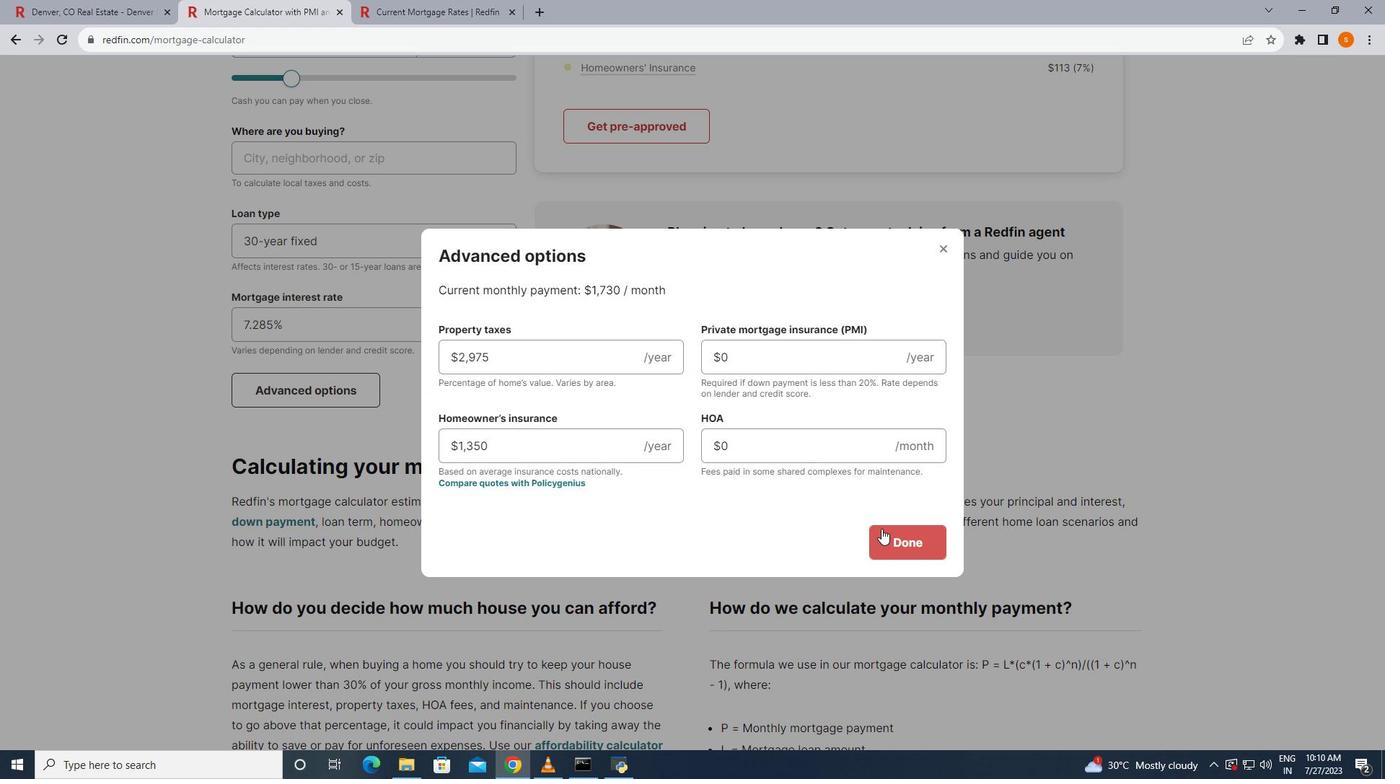 
Action: Mouse pressed left at (882, 529)
Screenshot: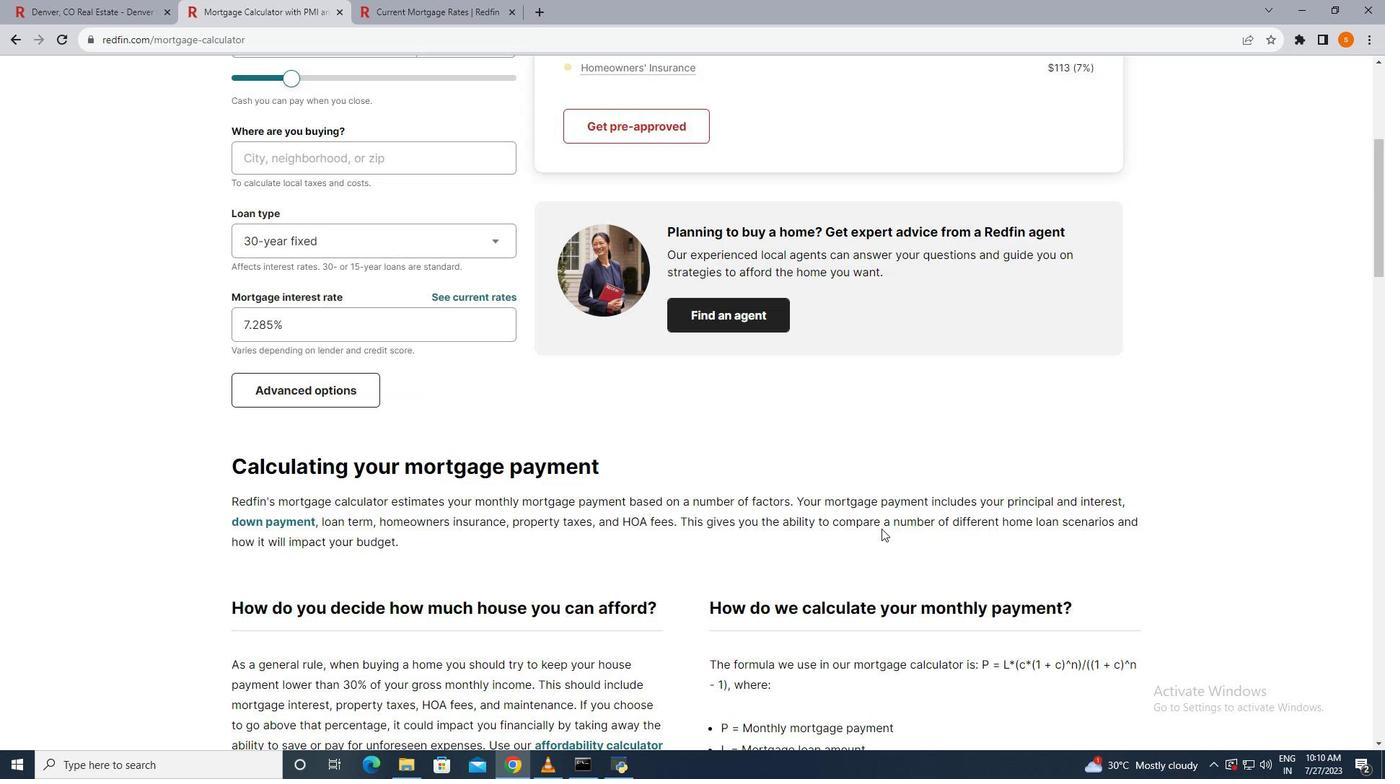
Action: Mouse moved to (140, 0)
Screenshot: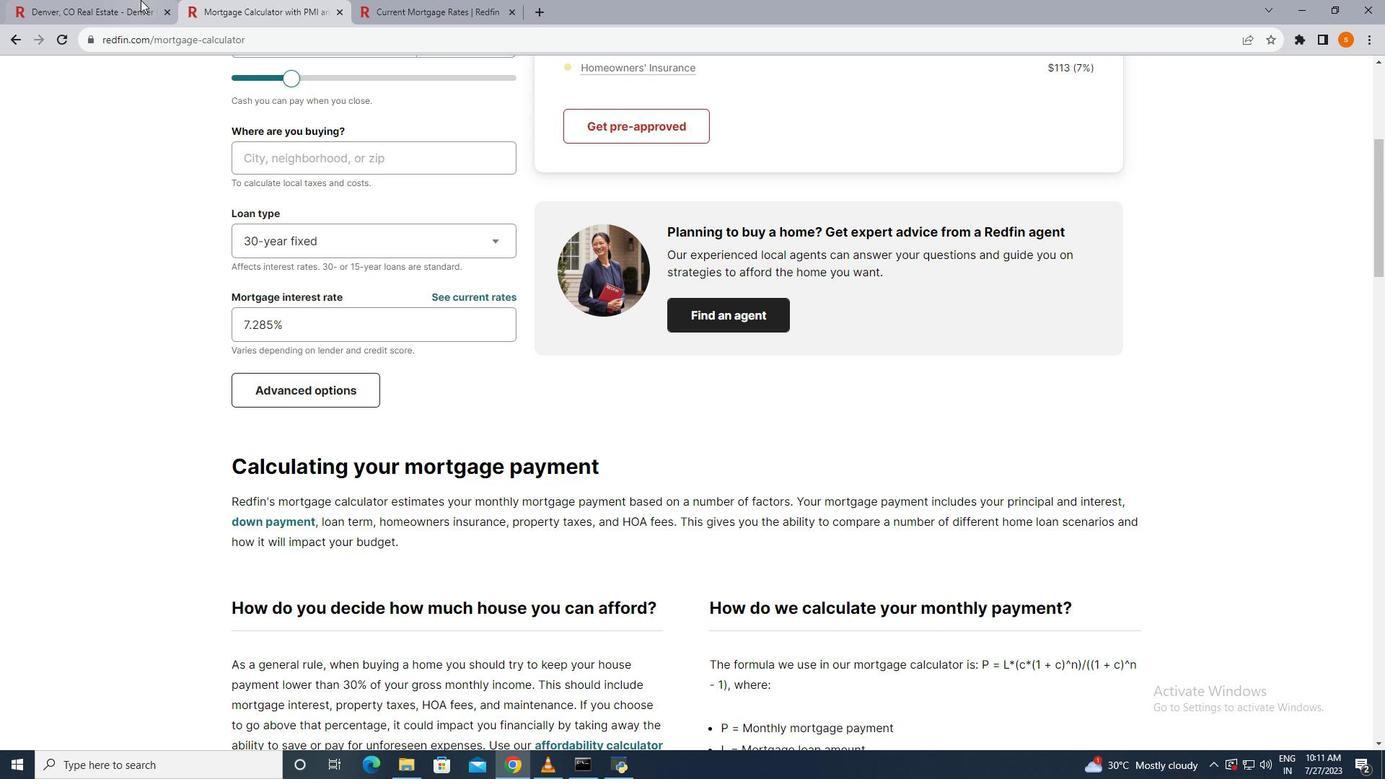 
Action: Mouse pressed left at (140, 0)
Screenshot: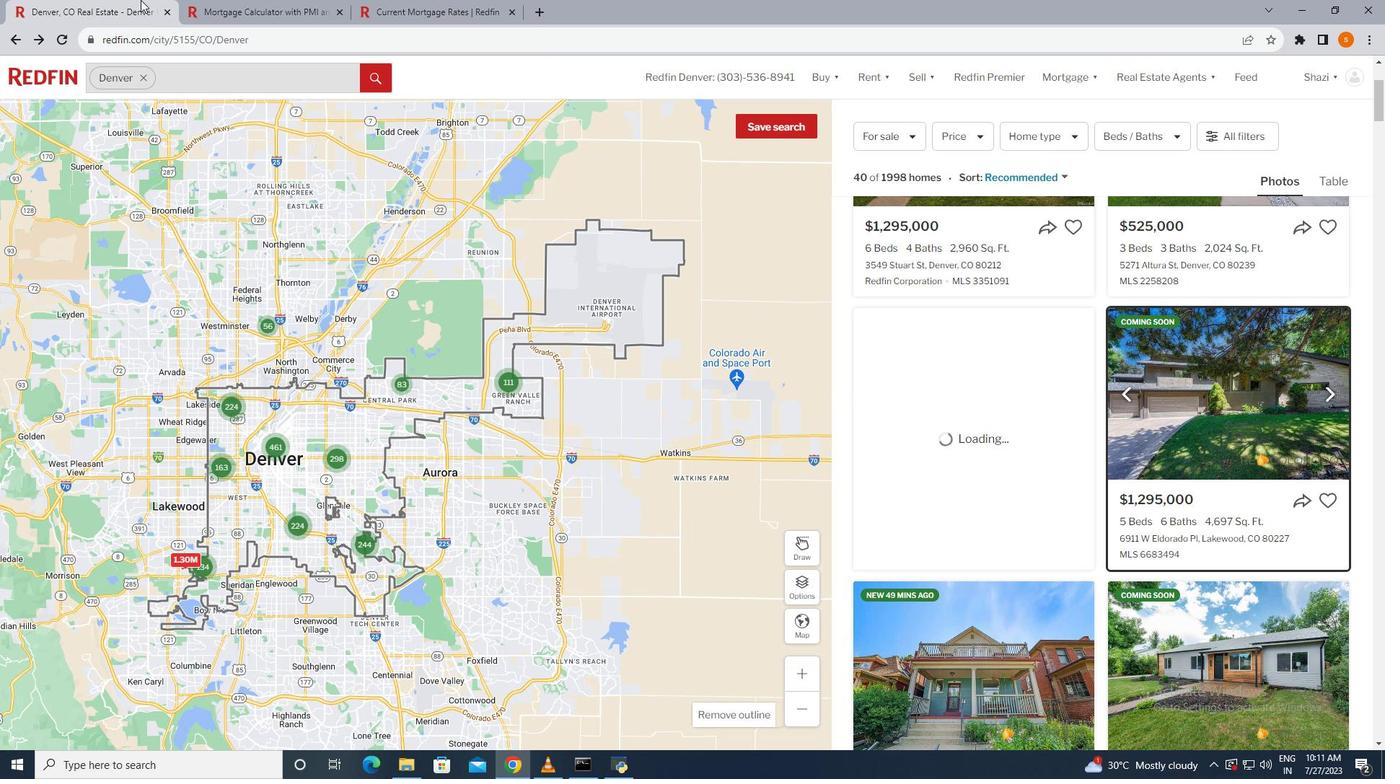 
Action: Mouse moved to (1262, 528)
Screenshot: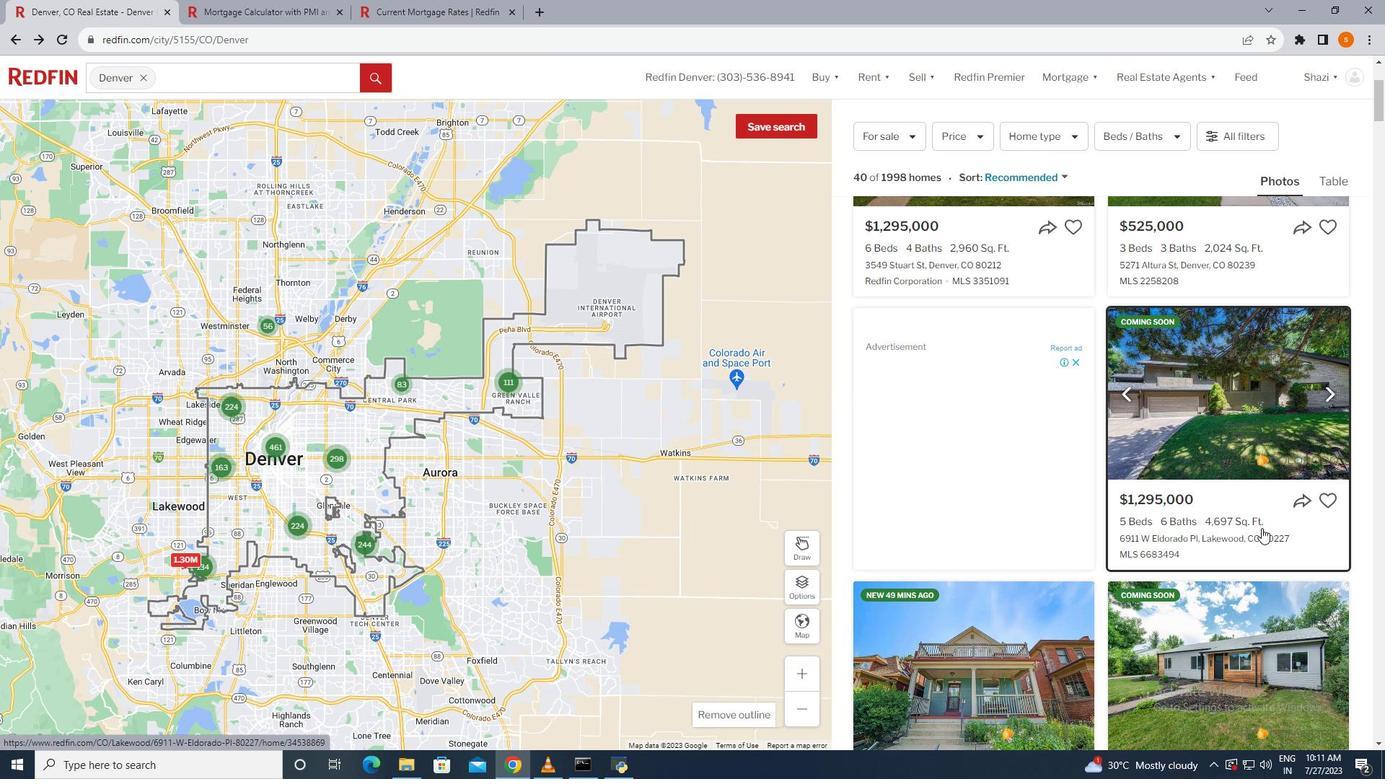 
Action: Mouse scrolled (1262, 527) with delta (0, 0)
Screenshot: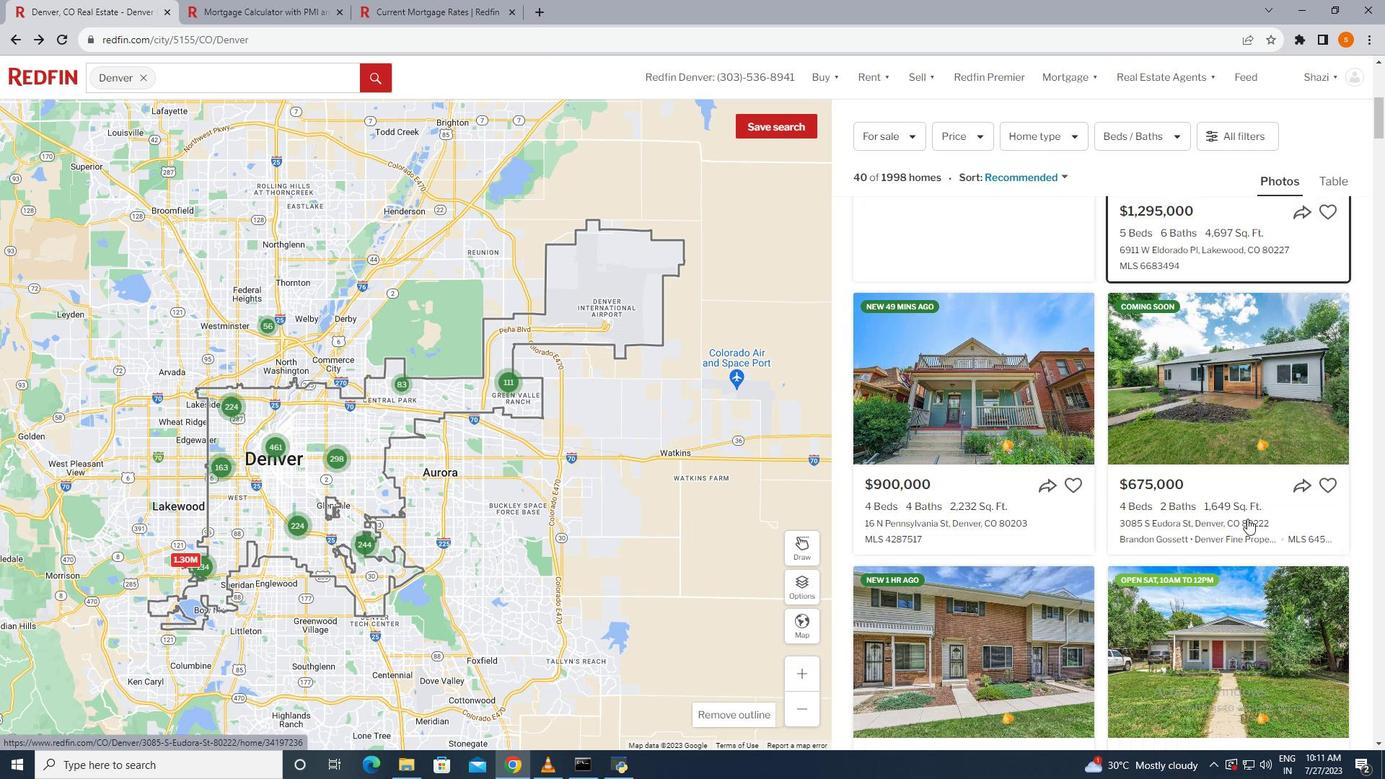 
Action: Mouse scrolled (1262, 527) with delta (0, 0)
Screenshot: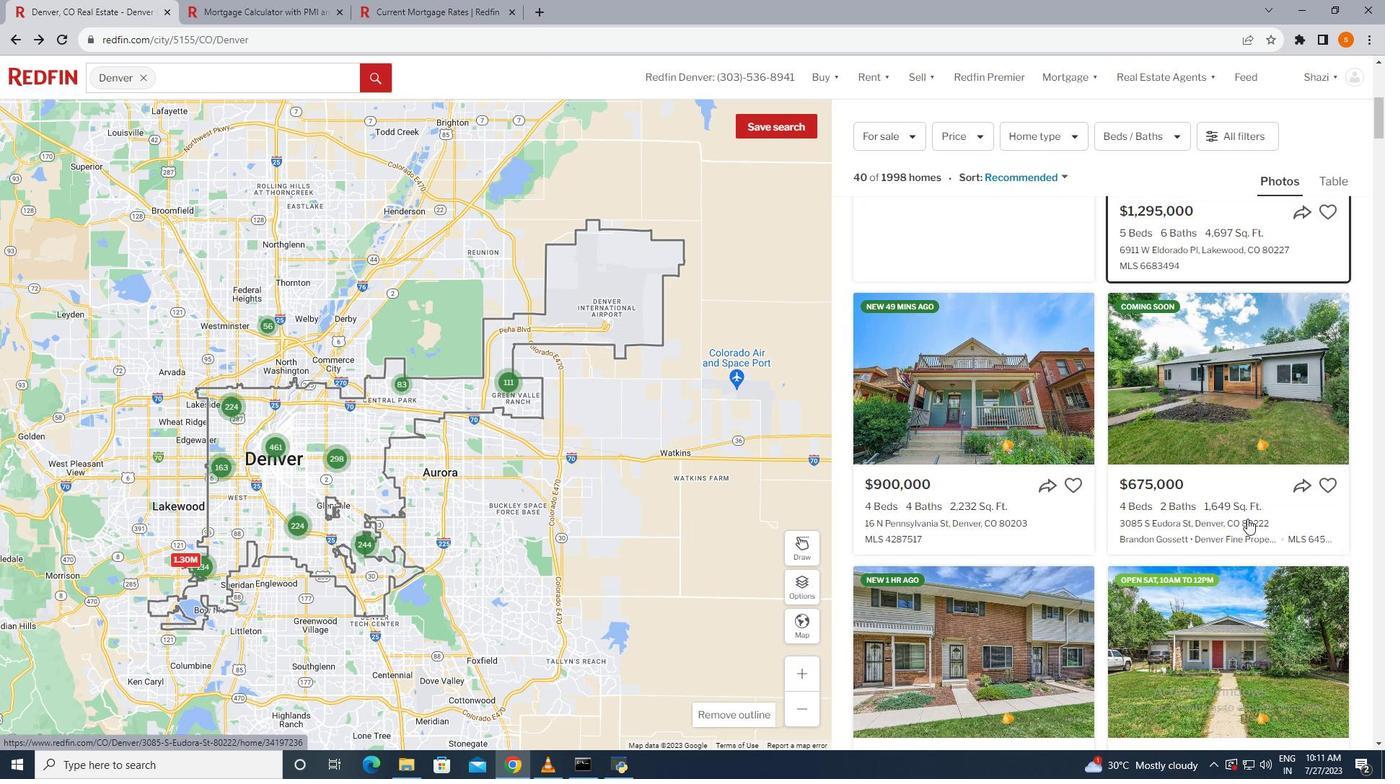 
Action: Mouse scrolled (1262, 527) with delta (0, 0)
Screenshot: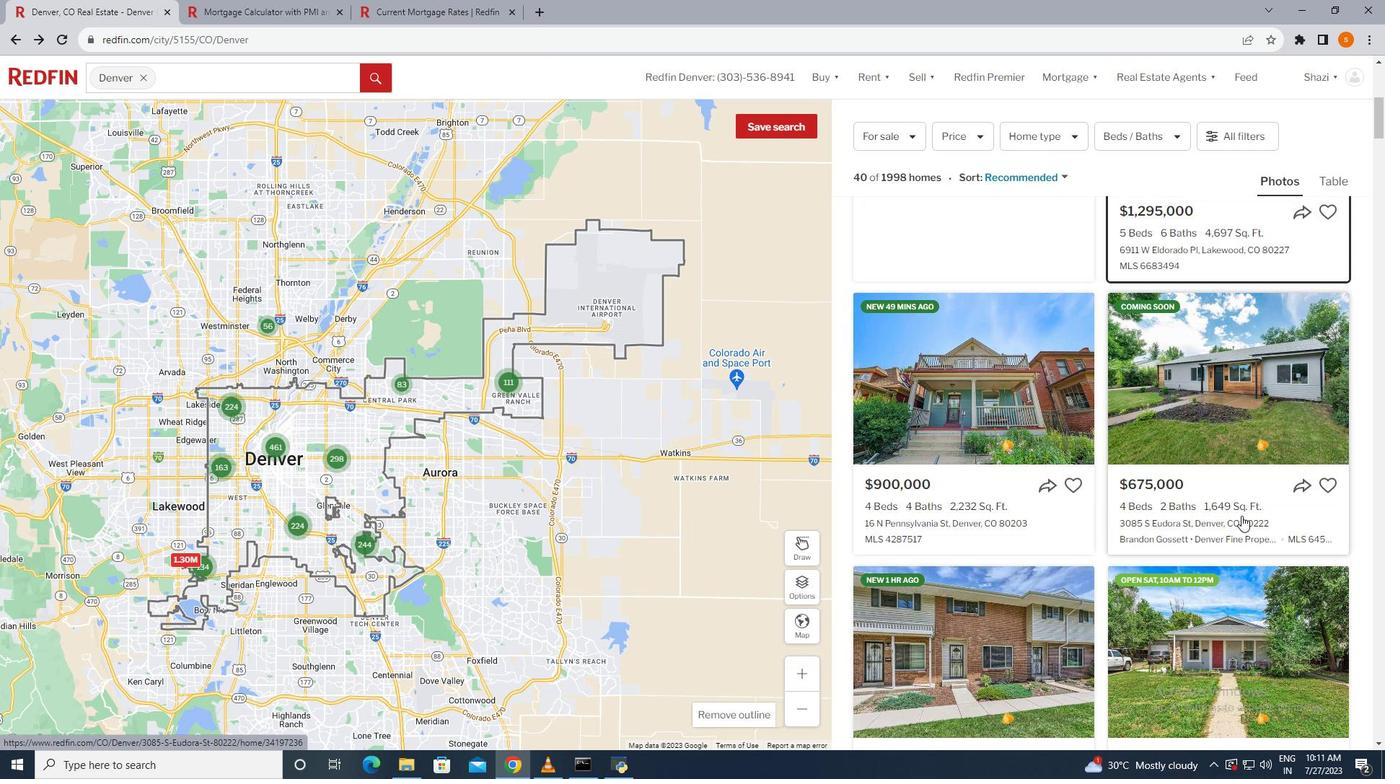 
Action: Mouse scrolled (1262, 527) with delta (0, 0)
Screenshot: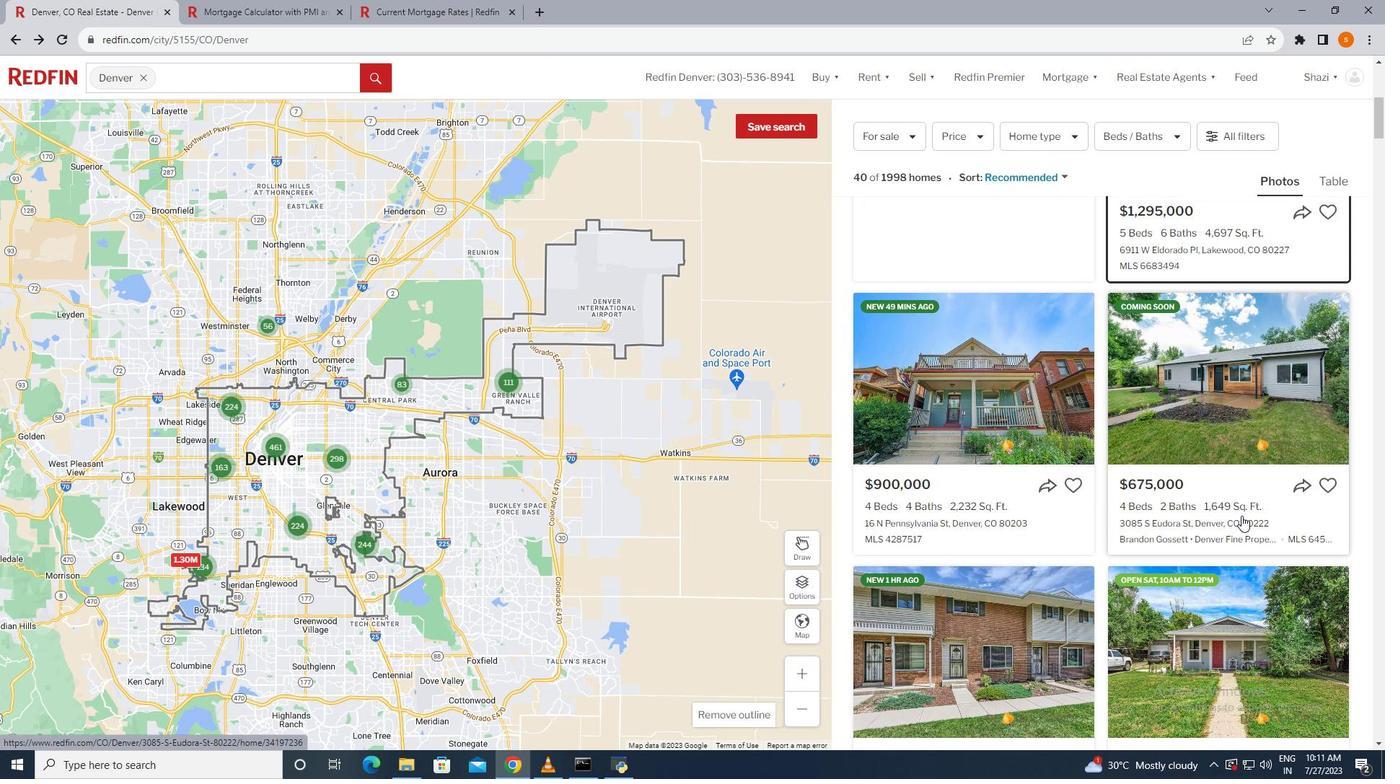 
Action: Mouse moved to (1240, 516)
Screenshot: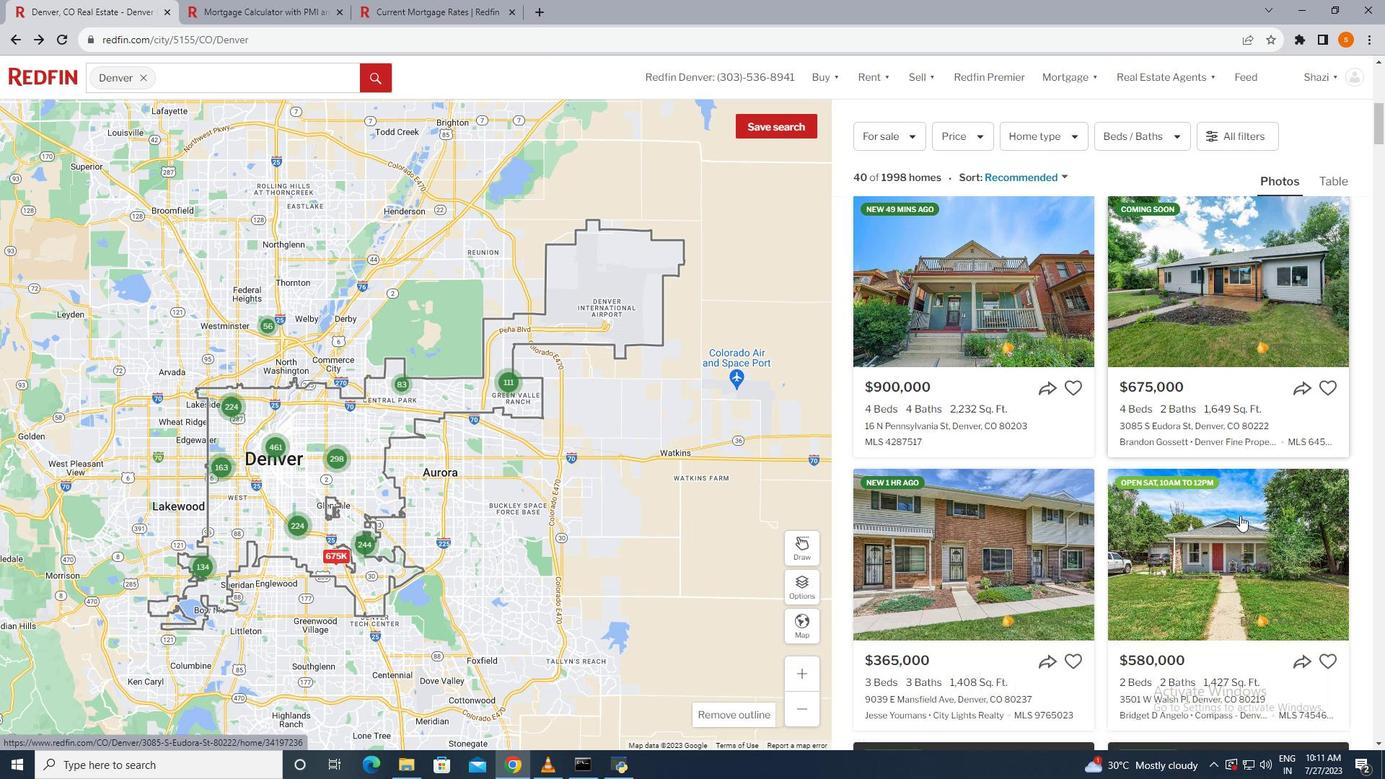 
Action: Mouse scrolled (1240, 515) with delta (0, 0)
Screenshot: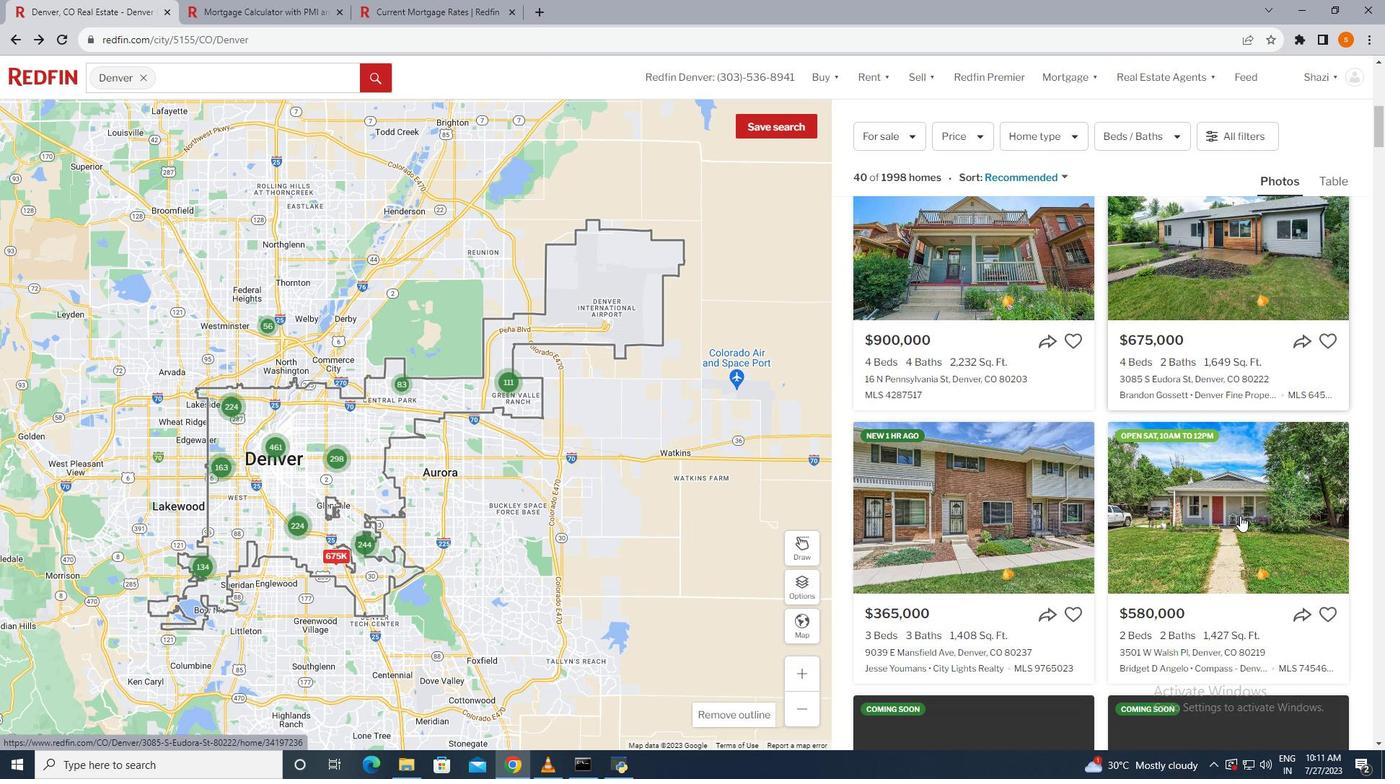 
Action: Mouse scrolled (1240, 515) with delta (0, 0)
Screenshot: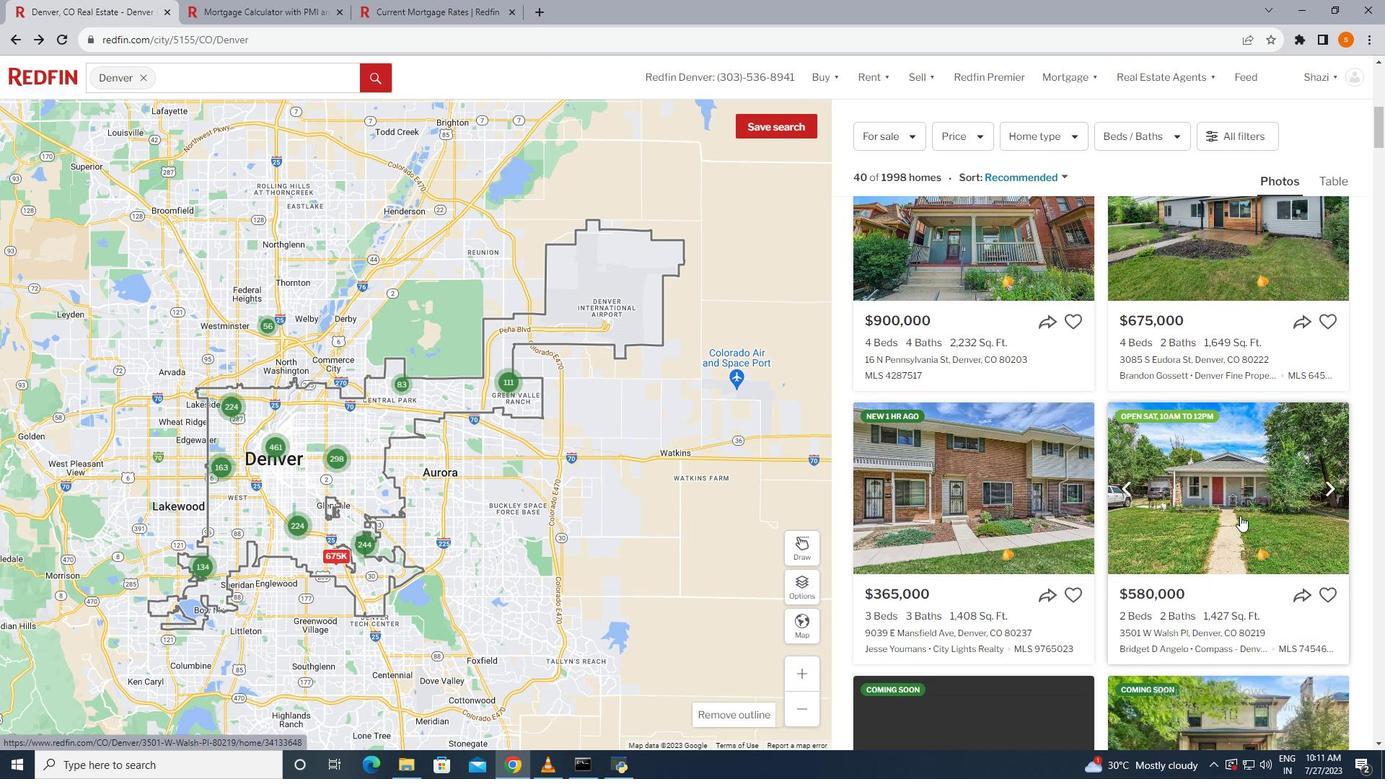 
Action: Mouse scrolled (1240, 515) with delta (0, 0)
Screenshot: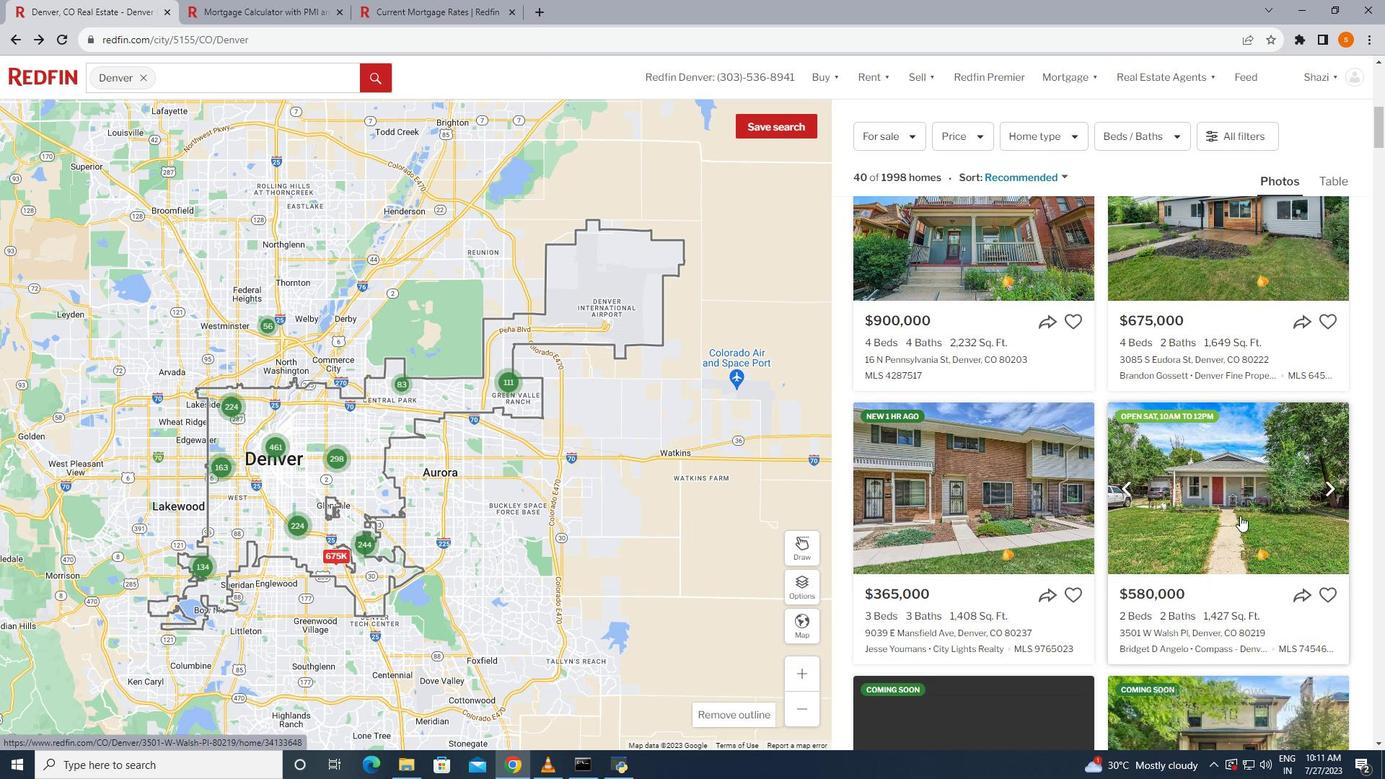 
Action: Mouse moved to (1188, 499)
Screenshot: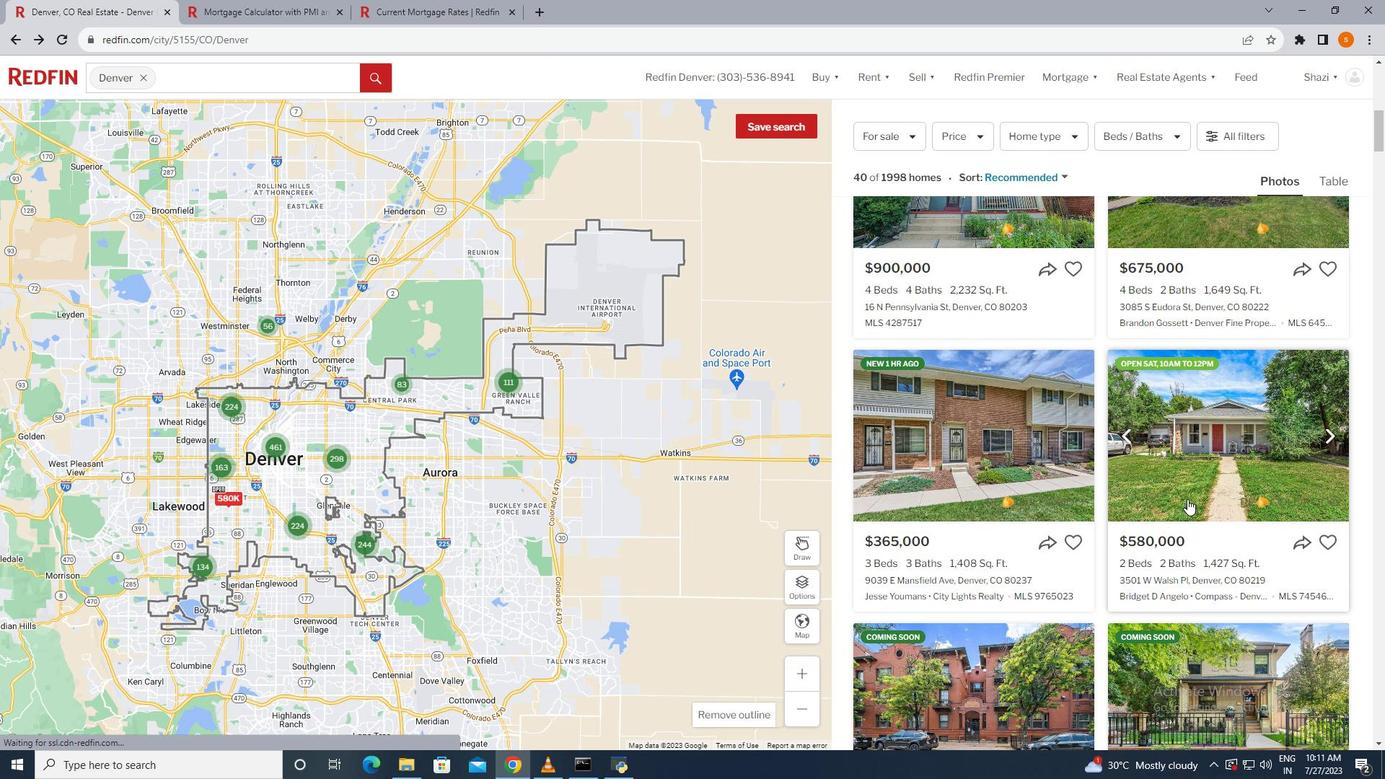 
Action: Mouse scrolled (1188, 498) with delta (0, 0)
Screenshot: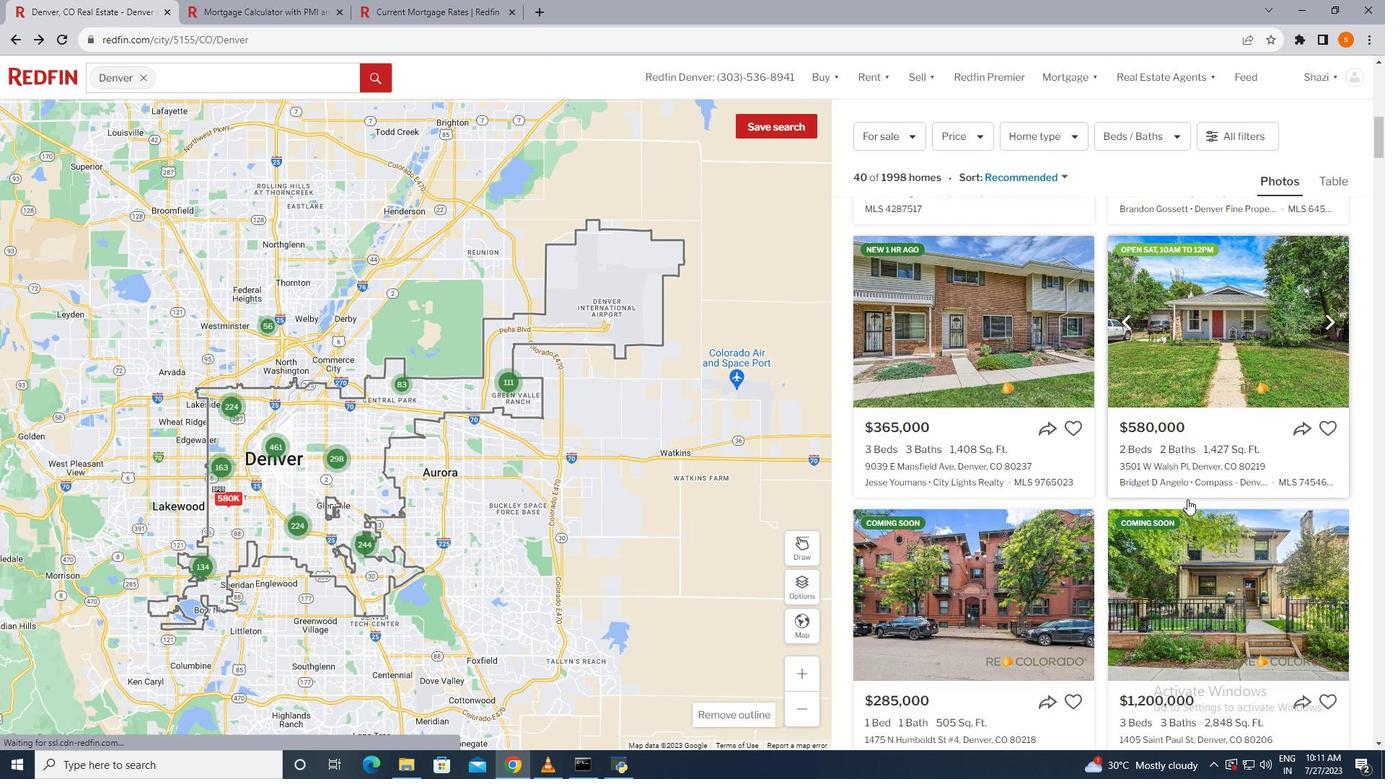 
Action: Mouse scrolled (1188, 498) with delta (0, 0)
Screenshot: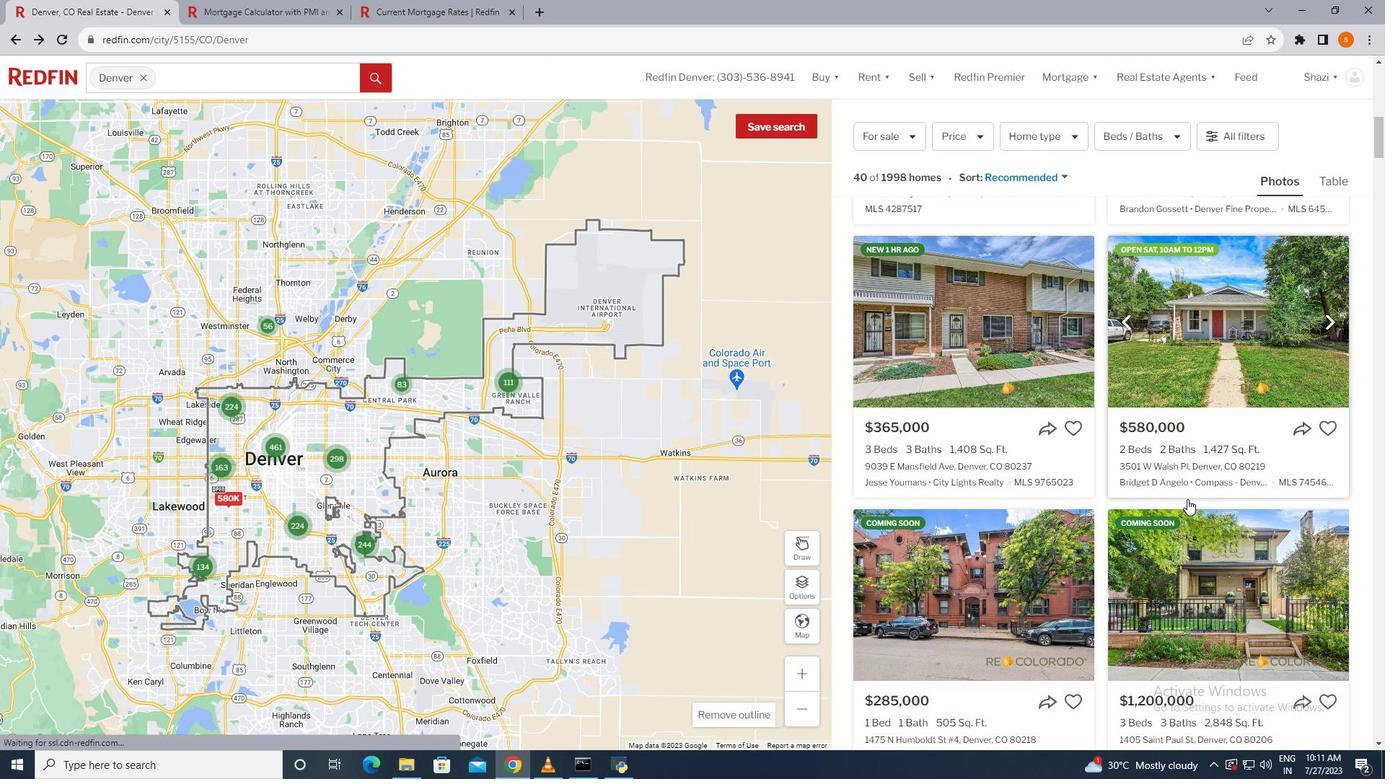 
Action: Mouse scrolled (1188, 498) with delta (0, 0)
Screenshot: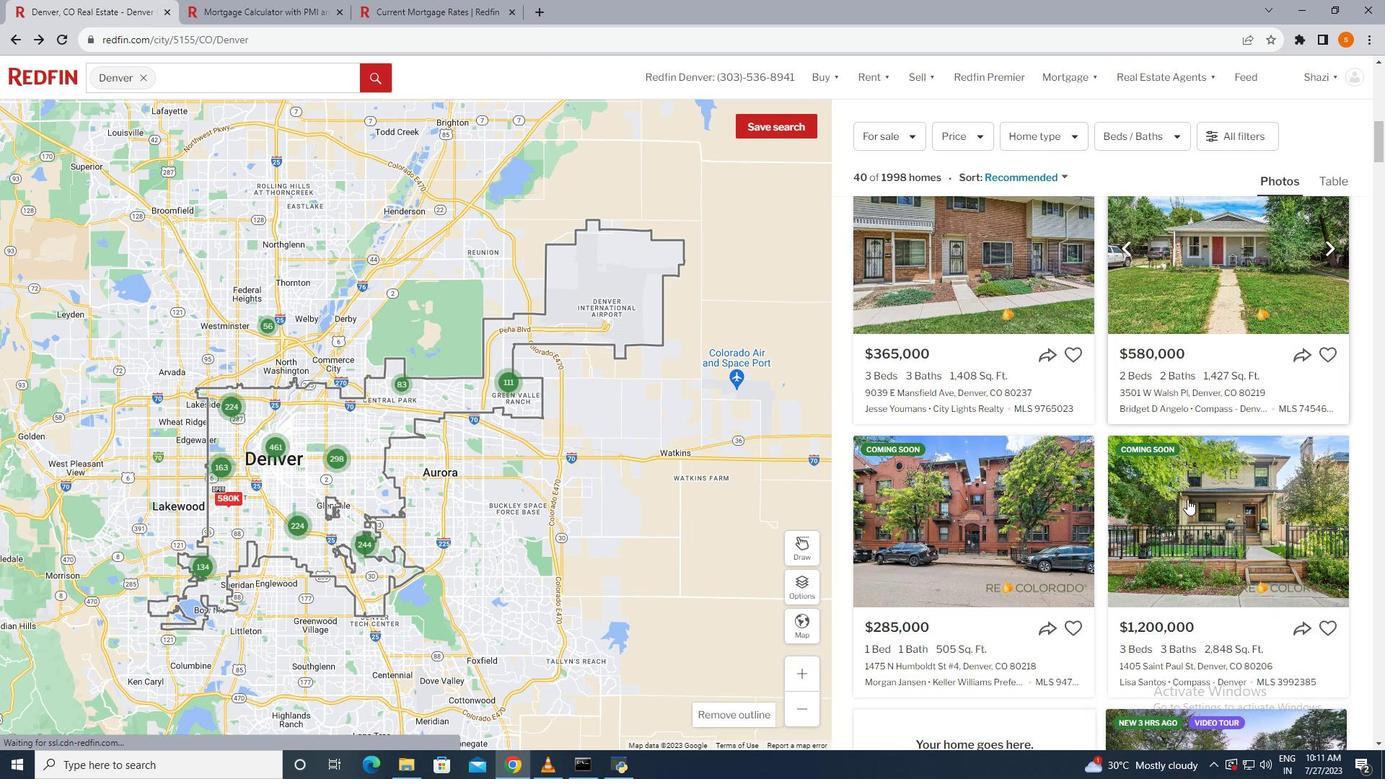 
Action: Mouse scrolled (1188, 498) with delta (0, 0)
Screenshot: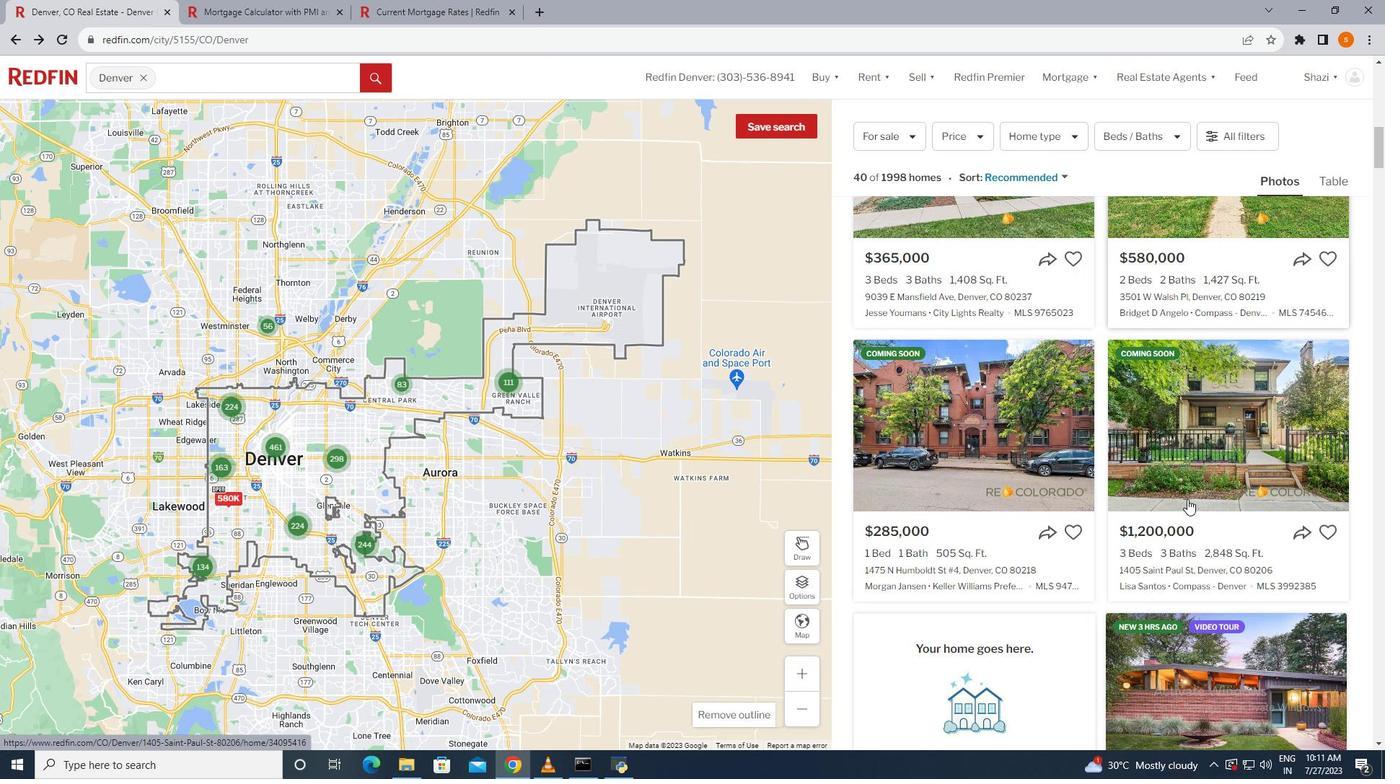 
Action: Mouse scrolled (1188, 498) with delta (0, 0)
Screenshot: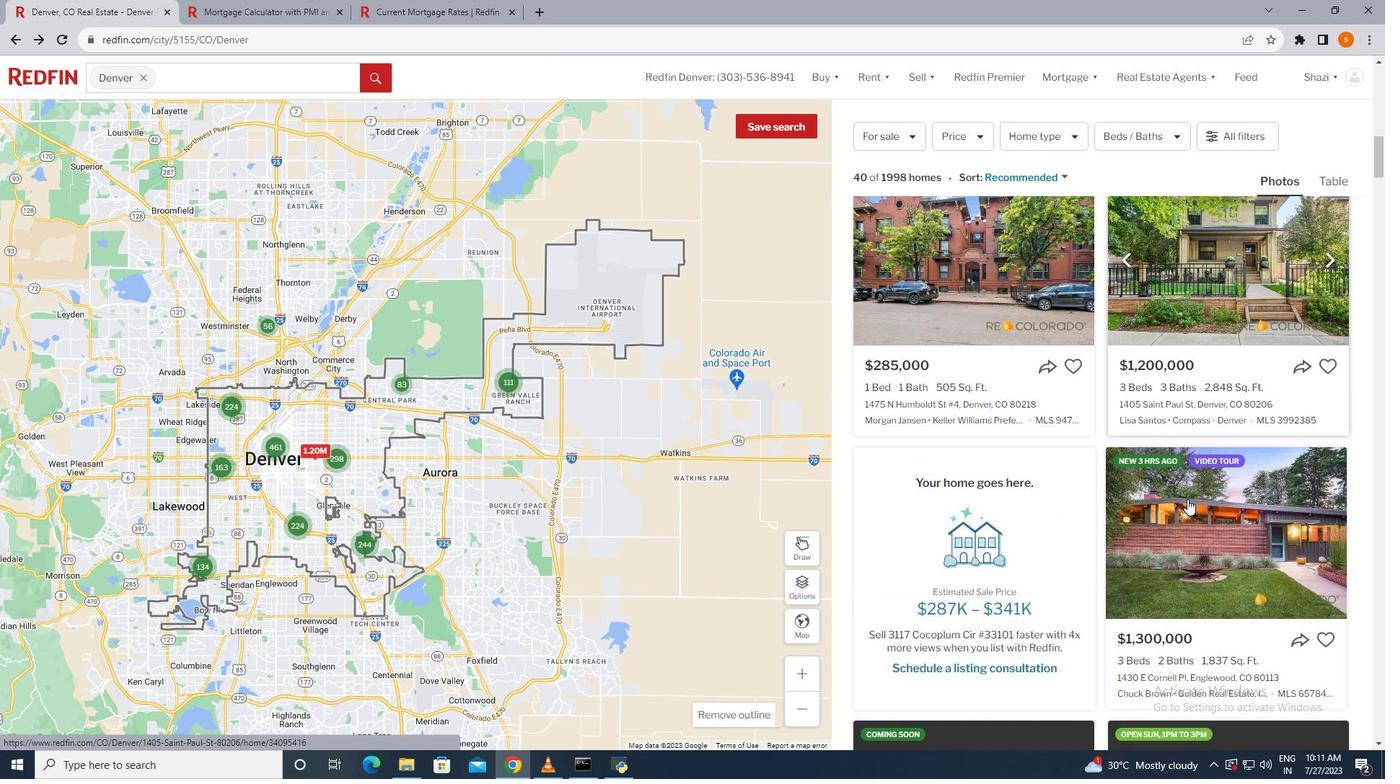 
Action: Mouse scrolled (1188, 498) with delta (0, 0)
Screenshot: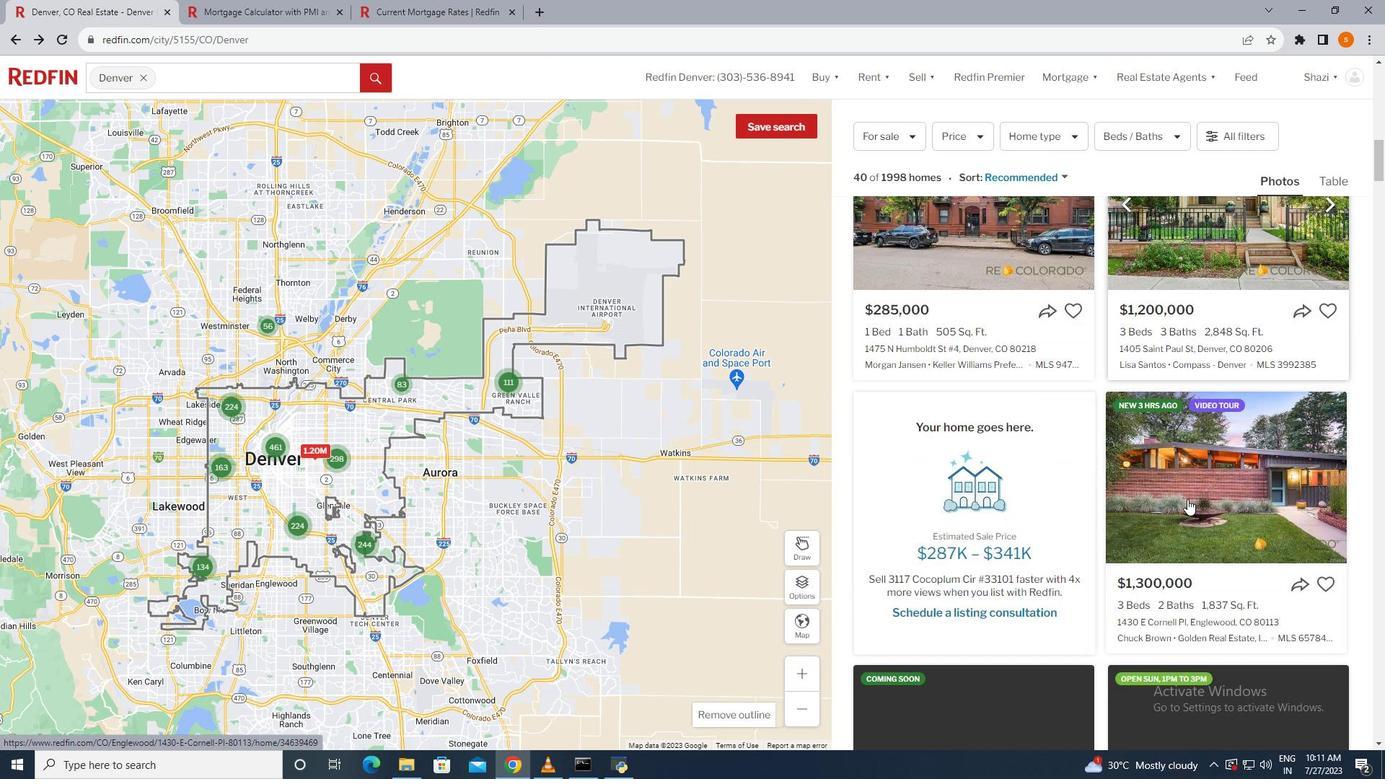 
Action: Mouse scrolled (1188, 498) with delta (0, 0)
Screenshot: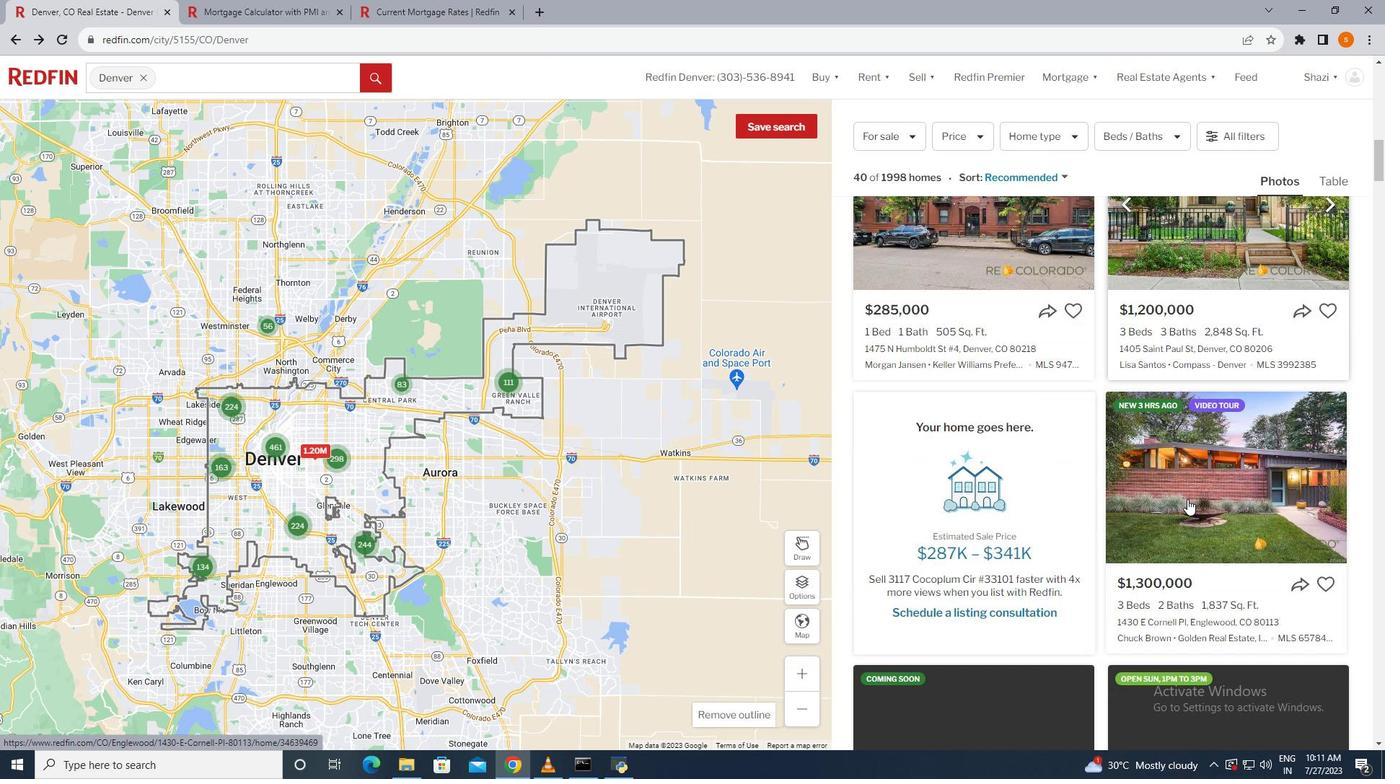 
Action: Mouse pressed left at (1188, 499)
Screenshot: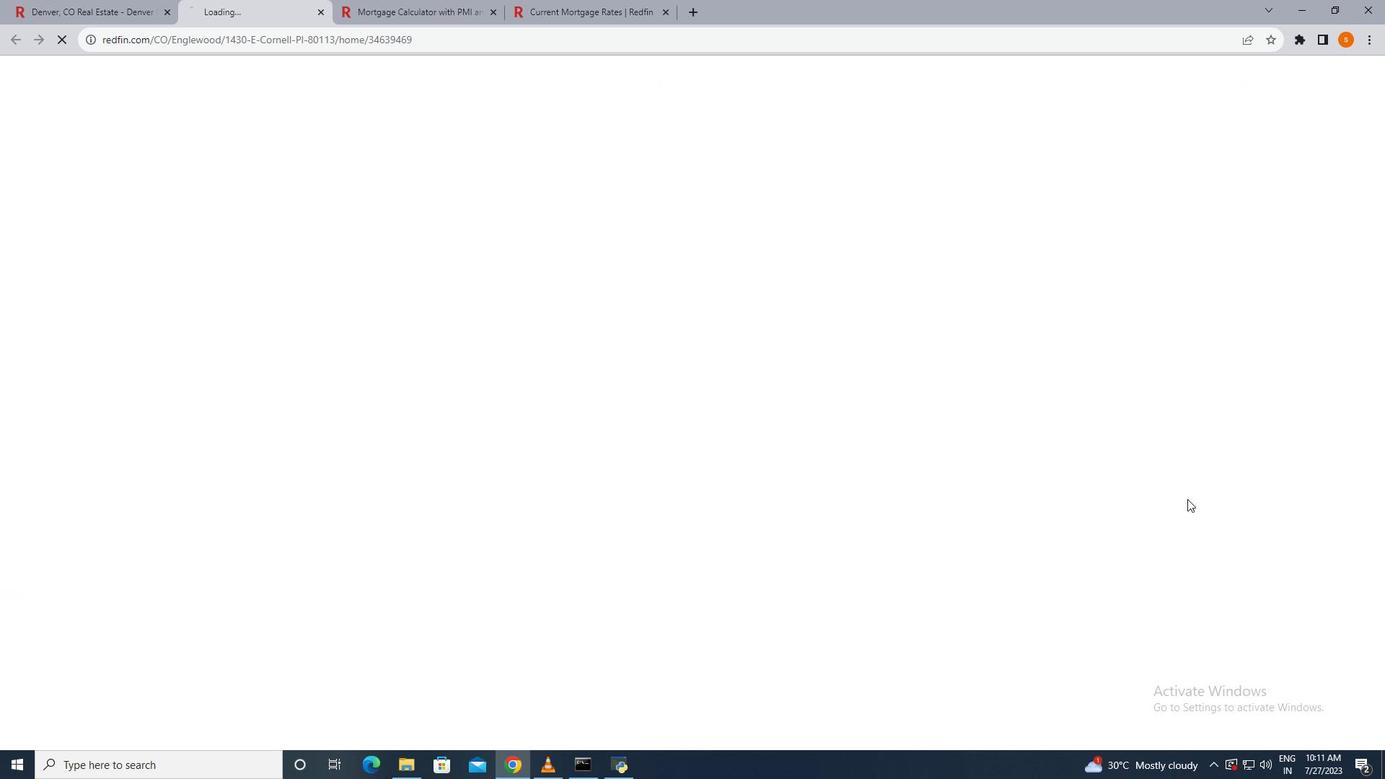 
Action: Mouse moved to (652, 425)
Screenshot: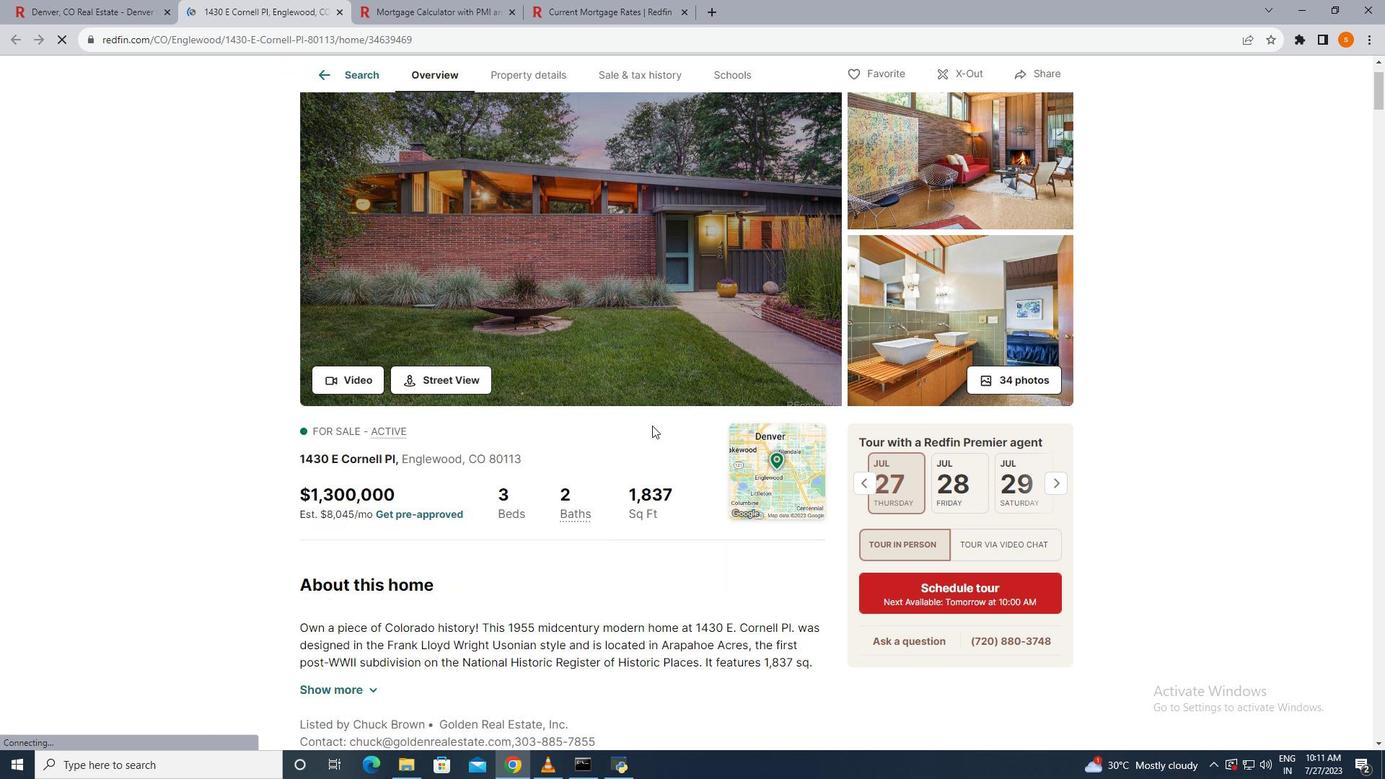 
Action: Mouse scrolled (652, 425) with delta (0, 0)
Screenshot: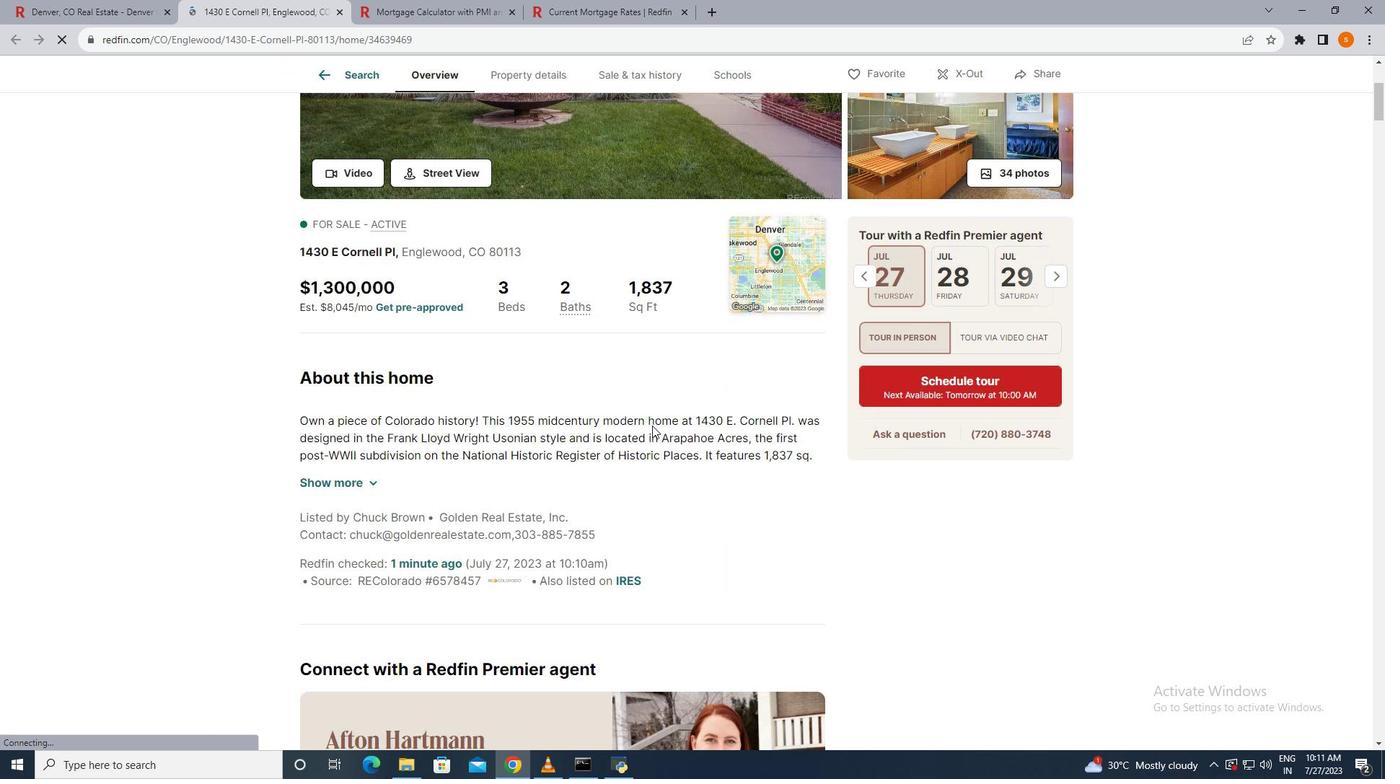 
Action: Mouse scrolled (652, 425) with delta (0, 0)
Screenshot: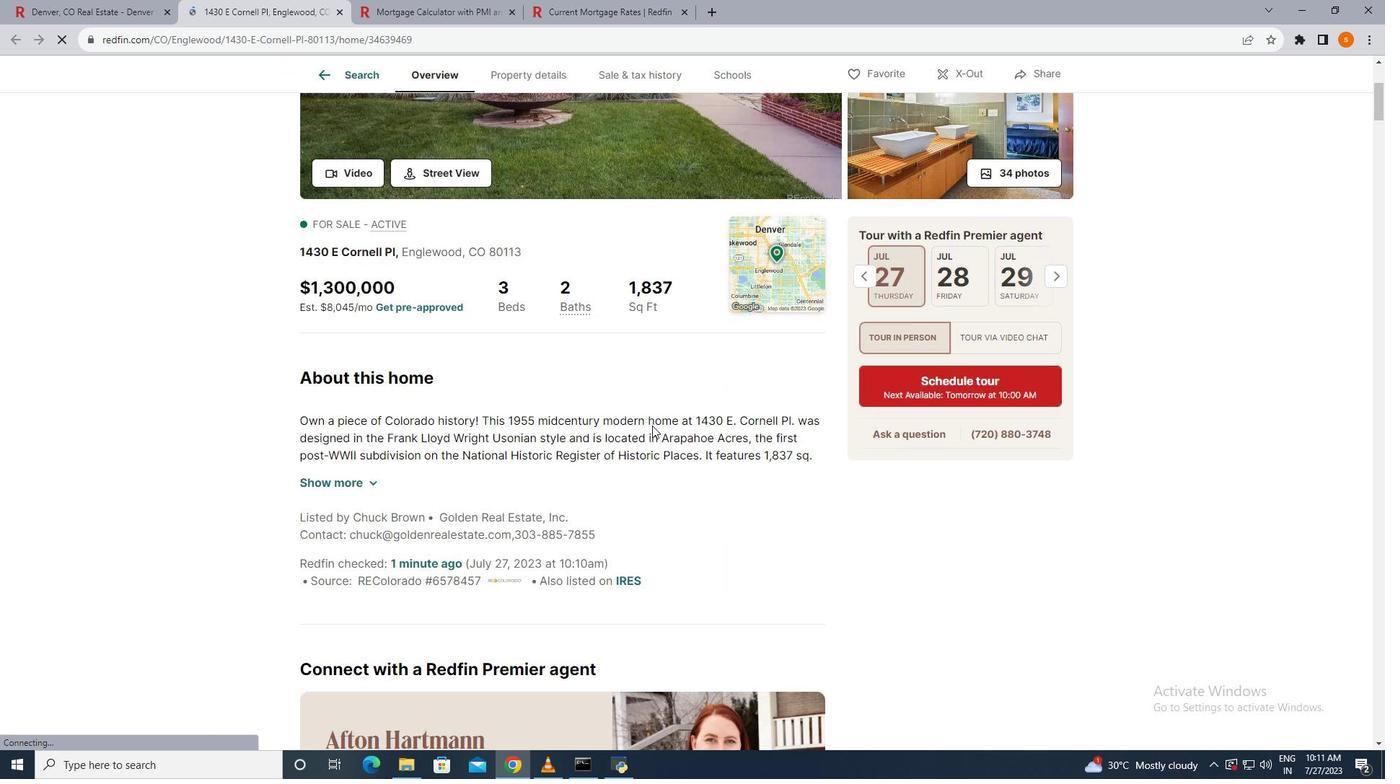 
Action: Mouse scrolled (652, 425) with delta (0, 0)
Screenshot: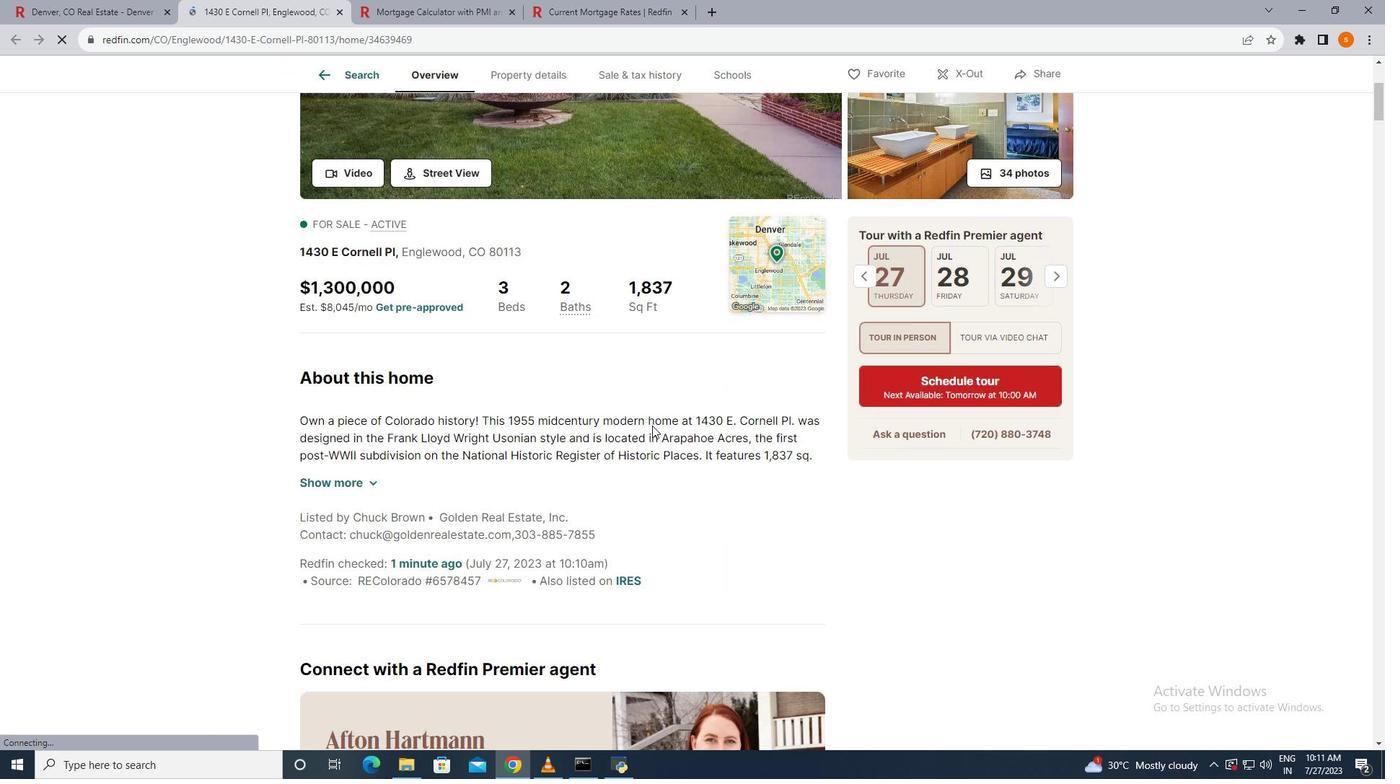 
Action: Mouse scrolled (652, 425) with delta (0, 0)
Screenshot: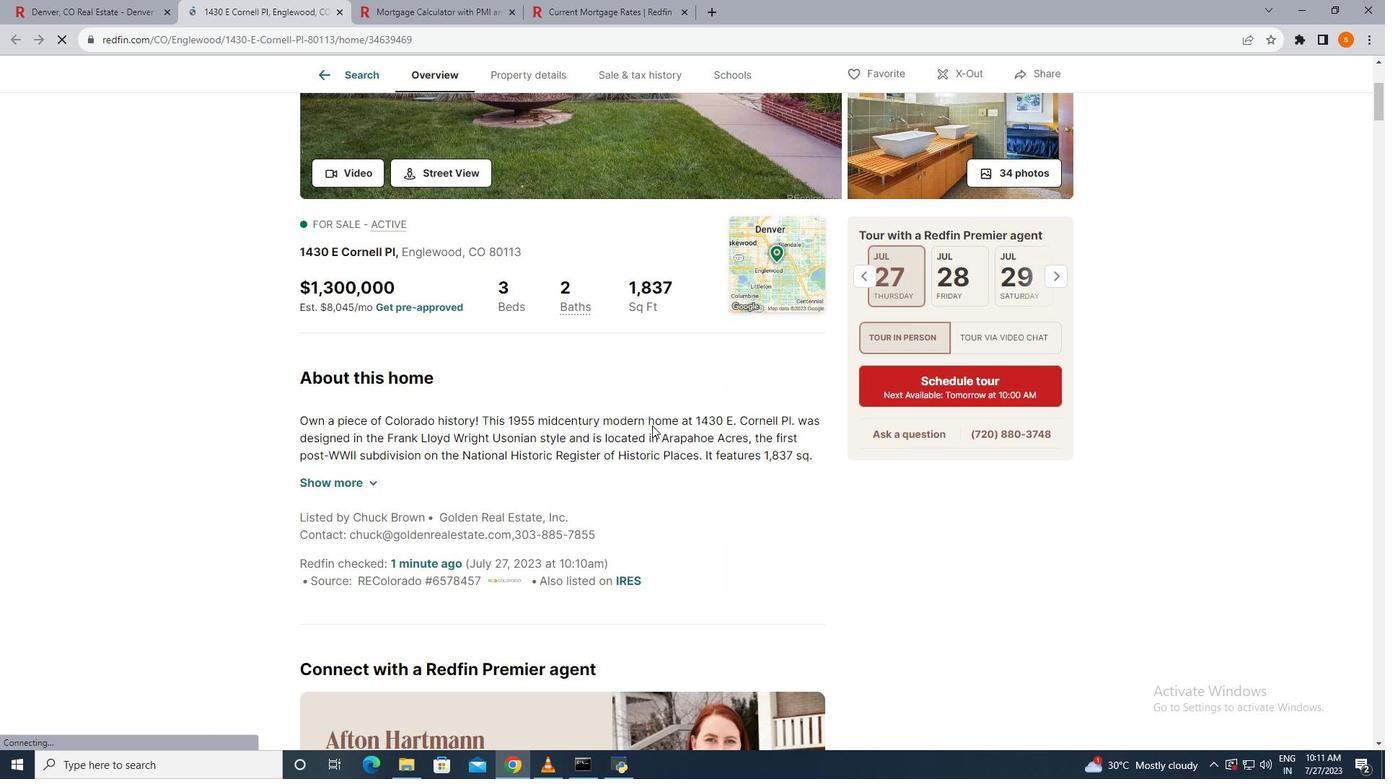 
Action: Mouse moved to (976, 250)
Screenshot: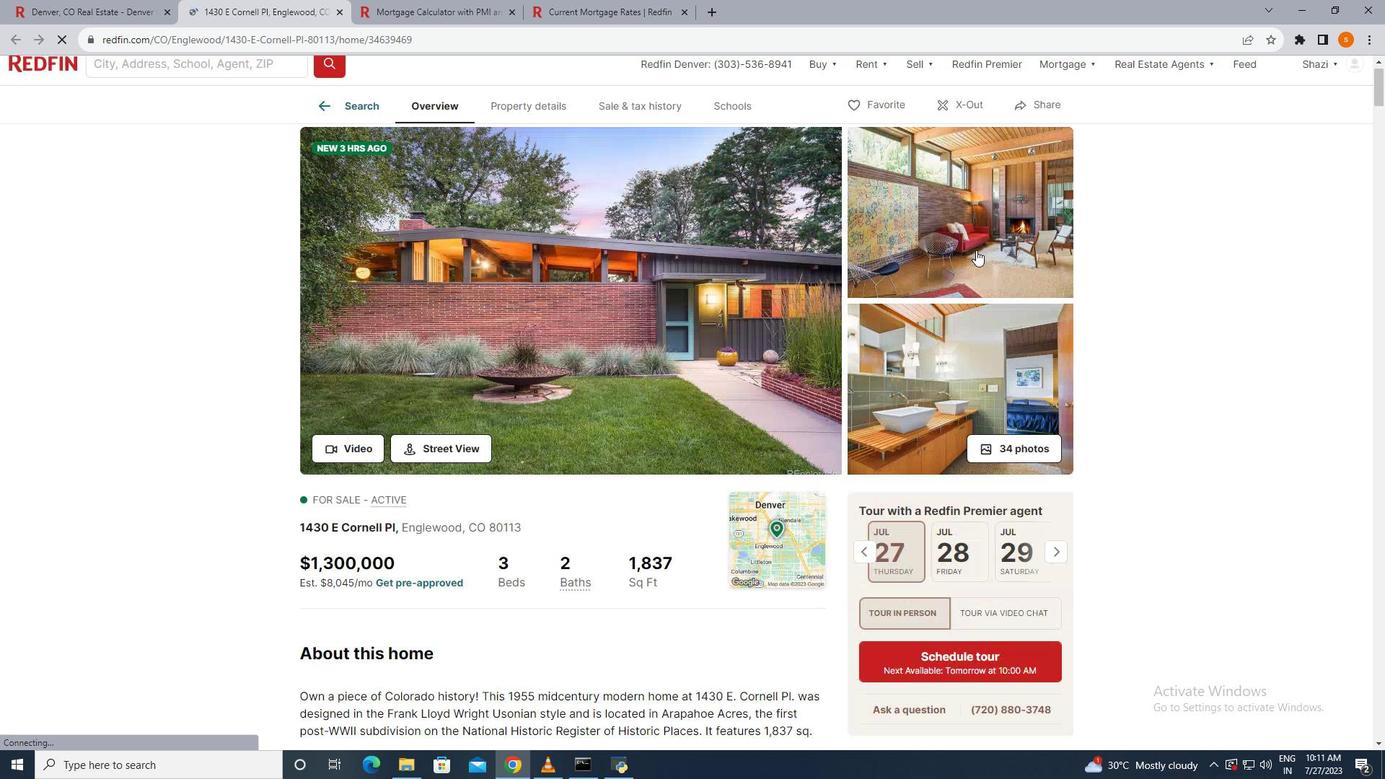 
Action: Mouse scrolled (976, 251) with delta (0, 0)
Screenshot: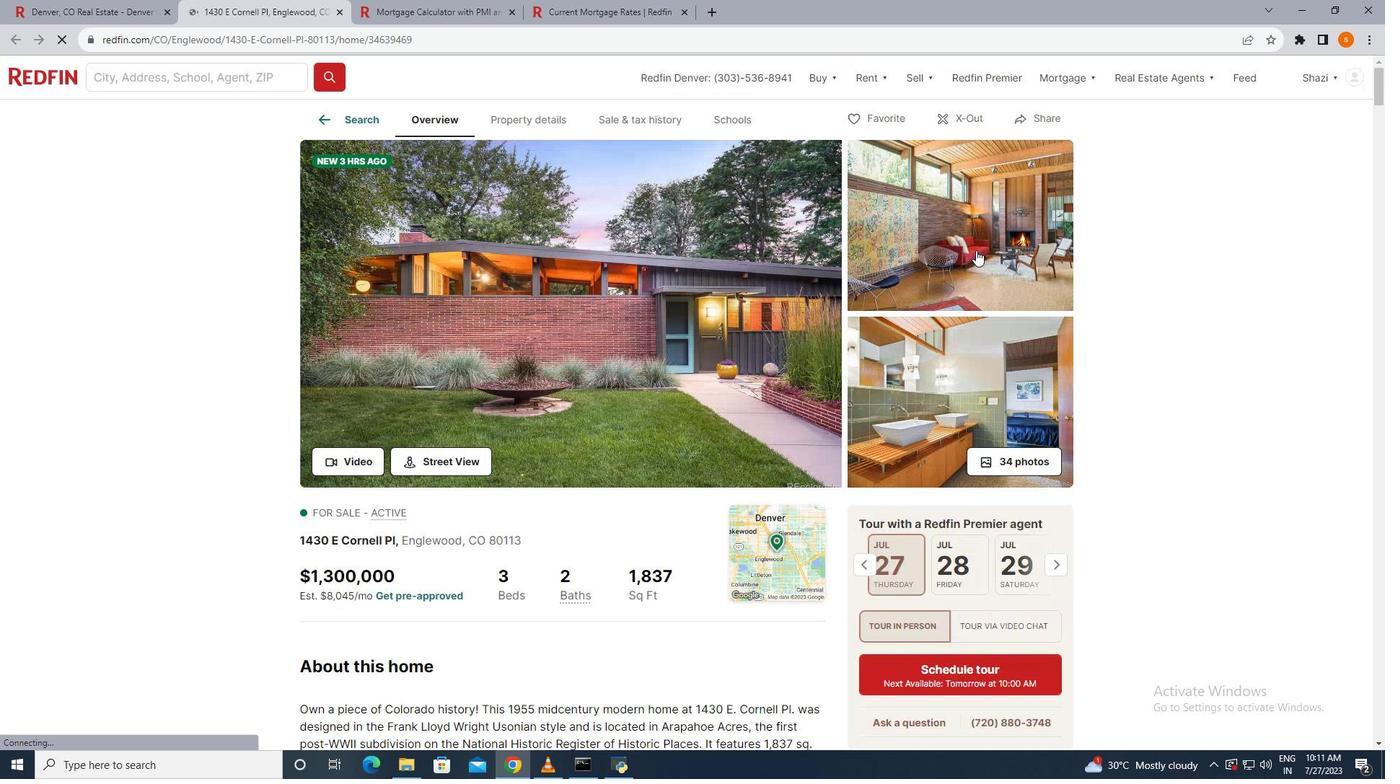 
Action: Mouse scrolled (976, 251) with delta (0, 0)
Screenshot: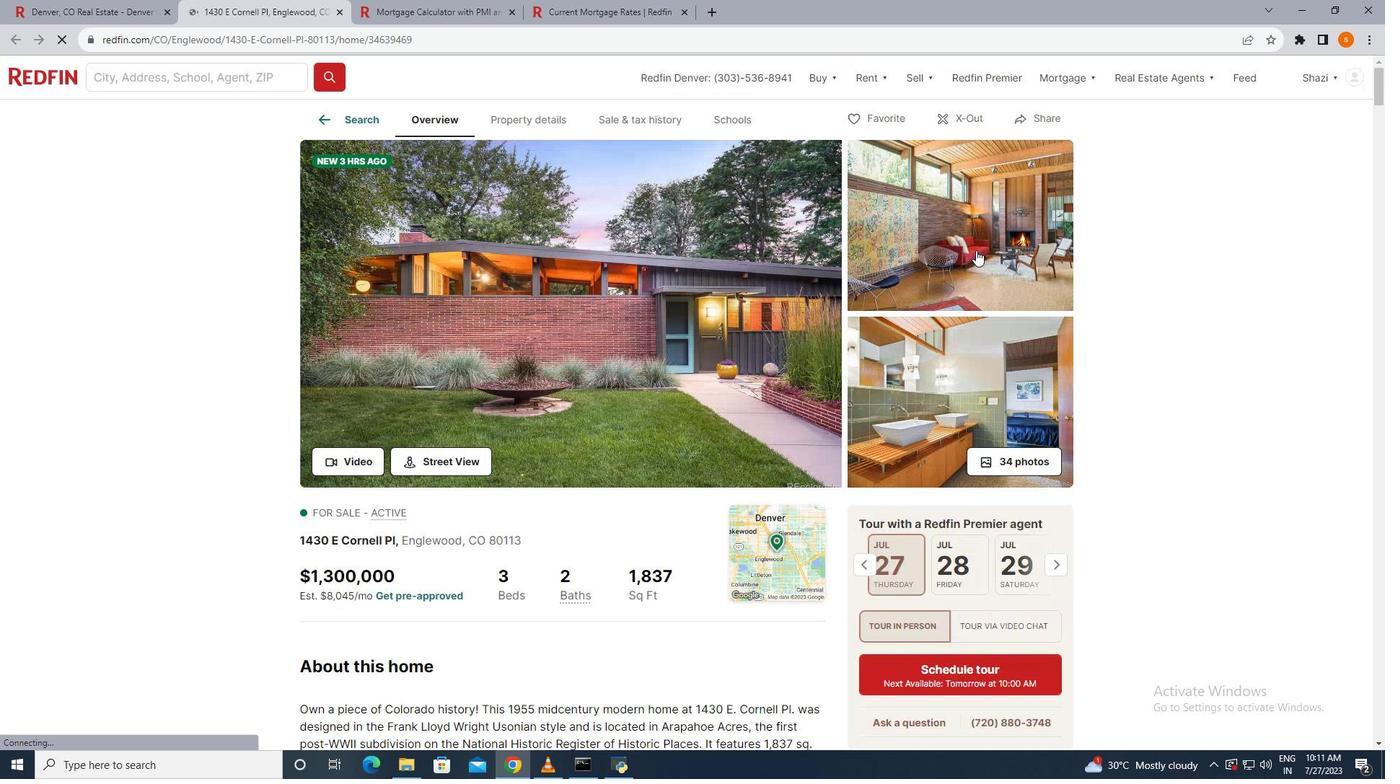 
Action: Mouse scrolled (976, 251) with delta (0, 0)
Screenshot: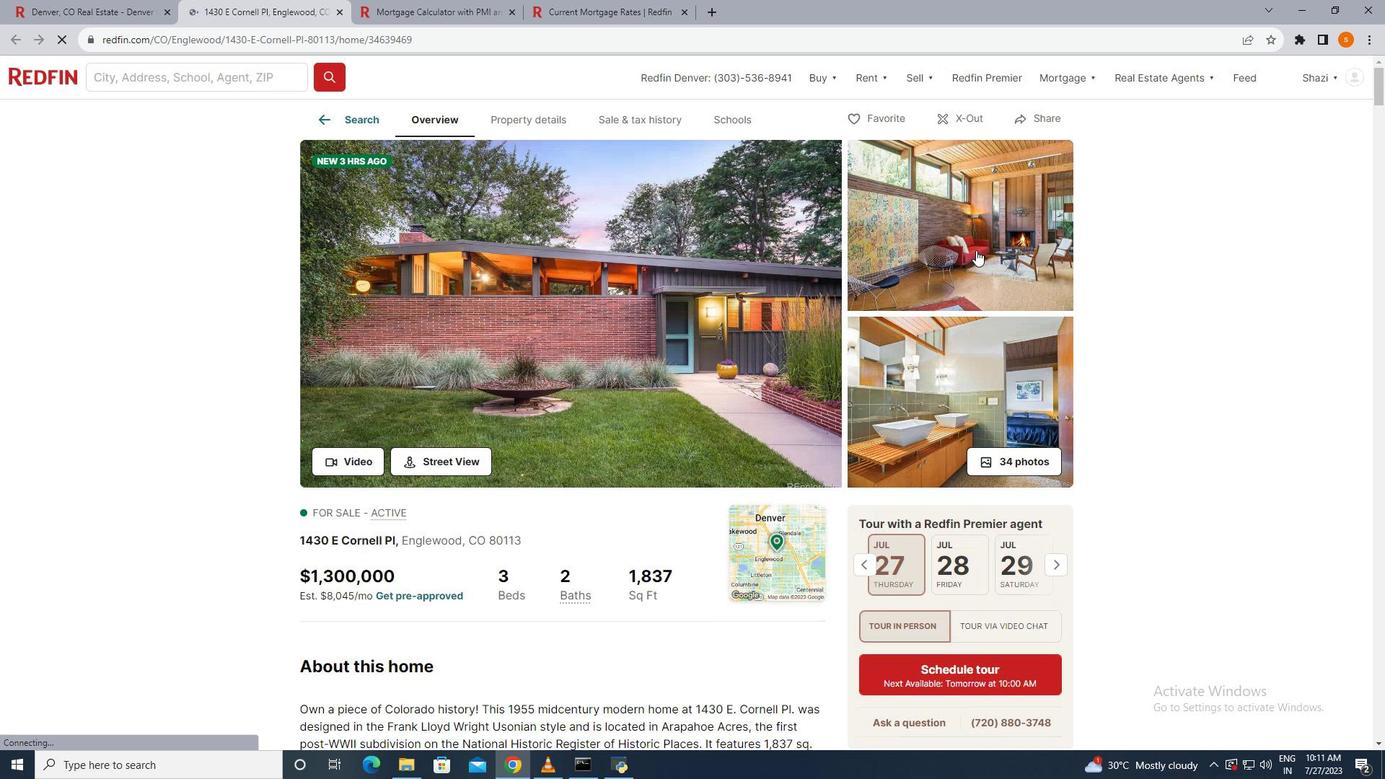 
Action: Mouse scrolled (976, 251) with delta (0, 0)
Screenshot: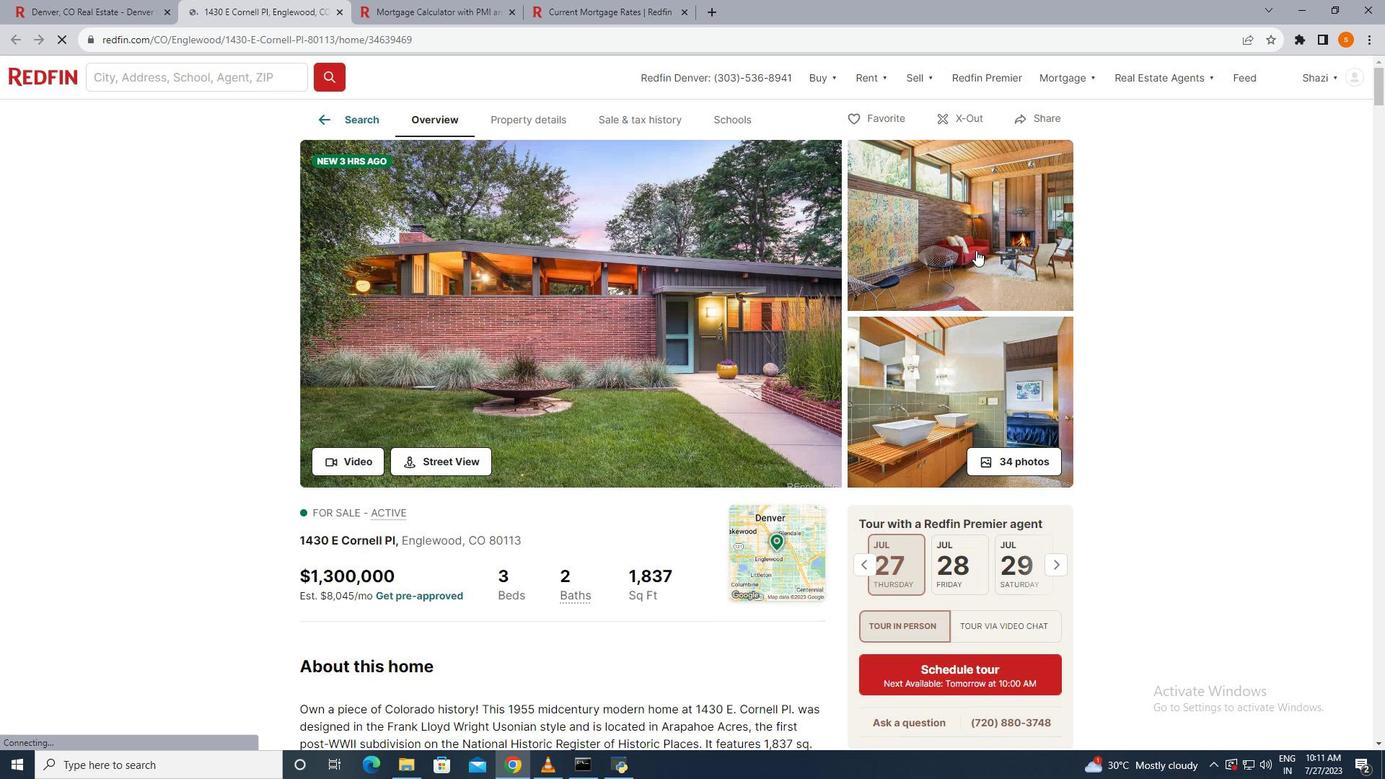 
Action: Mouse scrolled (976, 251) with delta (0, 0)
Screenshot: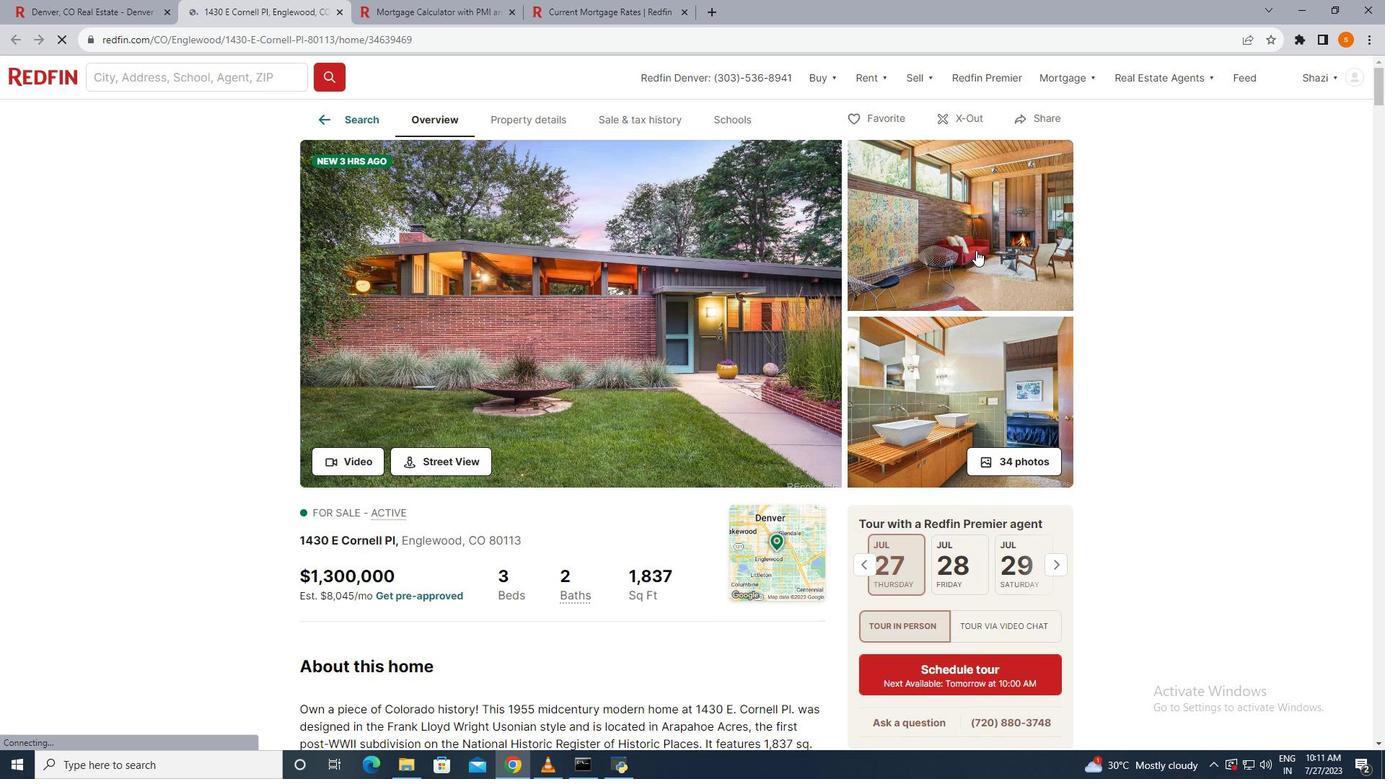 
Action: Mouse scrolled (976, 251) with delta (0, 0)
Screenshot: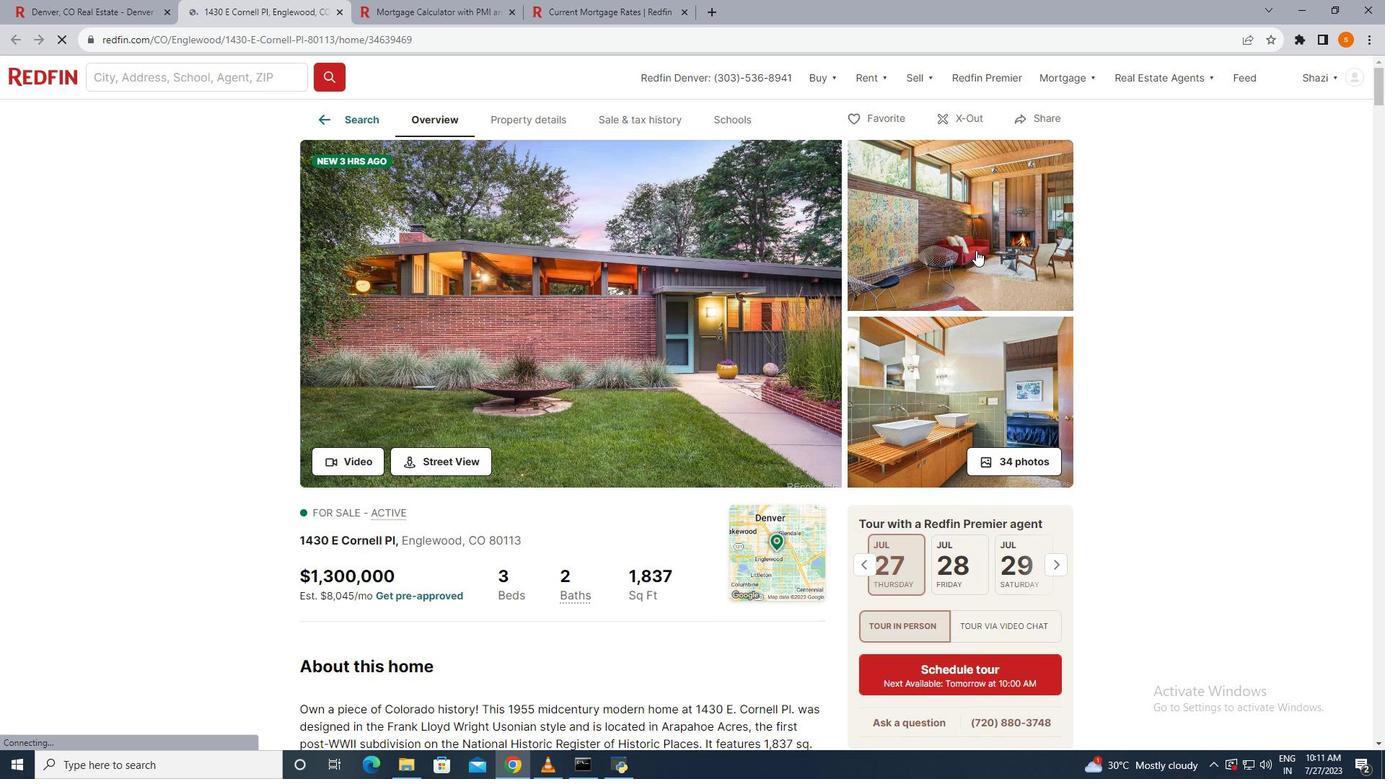 
Action: Mouse scrolled (976, 251) with delta (0, 0)
